 Task: Get directions from Cape Cod, Massachusetts, United States to World of Coca-Cola, Georgia, United States and explore the nearby restaurants with rating 2 and above and open now and cuisine buffet
Action: Mouse moved to (235, 73)
Screenshot: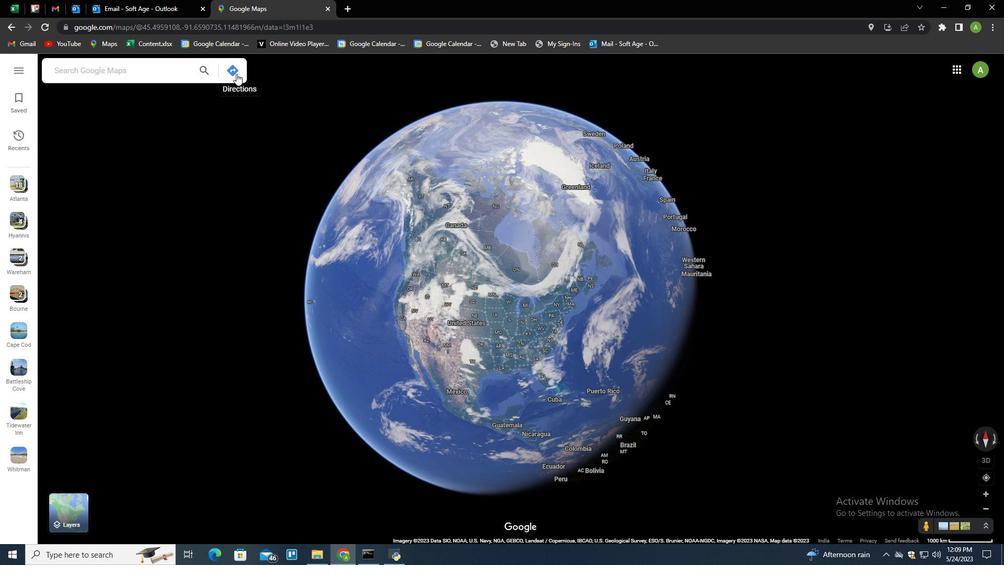 
Action: Mouse pressed left at (235, 73)
Screenshot: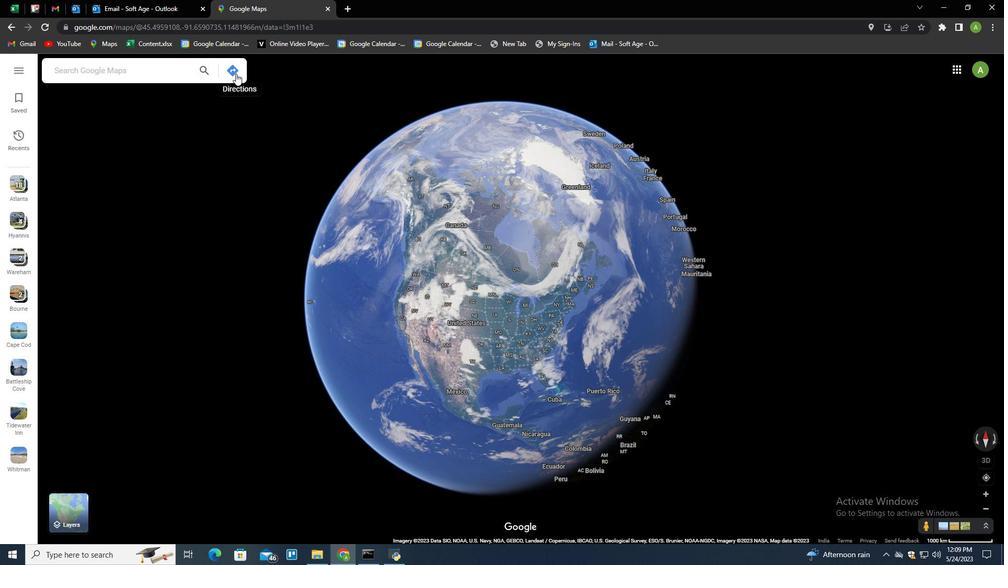 
Action: Mouse moved to (163, 101)
Screenshot: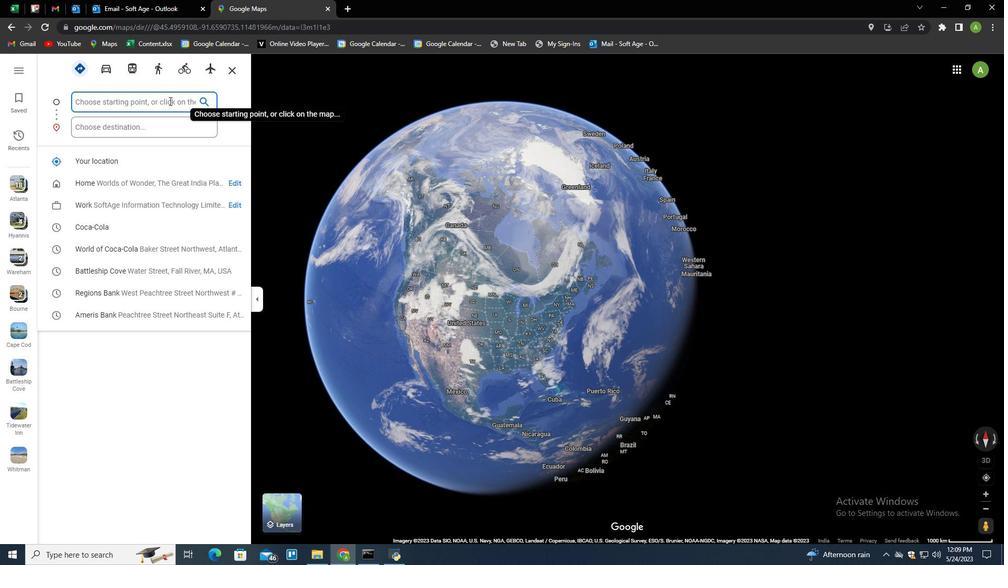 
Action: Mouse pressed left at (163, 101)
Screenshot: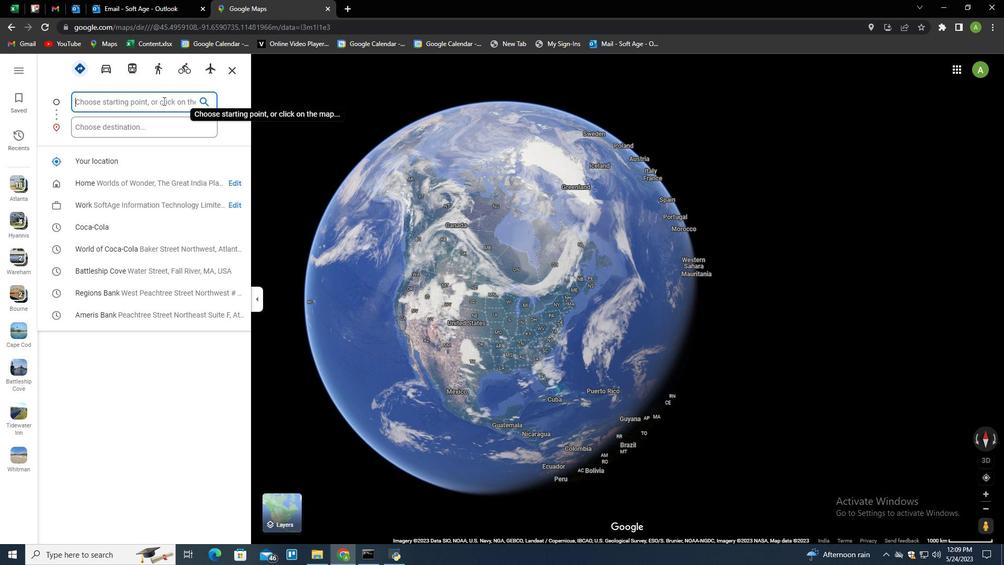 
Action: Key pressed <Key.shift>Cape<Key.space><Key.shift>COd<Key.backspace><Key.backspace>od,<Key.space><Key.shift>Massachusetts,<Key.space><Key.shift>United<Key.space><Key.shift>States<Key.tab><Key.shift><Key.tab><Key.shift>World<Key.space>of<Key.space><Key.shift>CO<Key.backspace>oca-<Key.shift>Cola,<Key.space><Key.backspace><Key.space><Key.shift><Key.shift><Key.shift><Key.shift><Key.shift><Key.shift><Key.shift><Key.shift>Uni<Key.down><Key.enter>
Screenshot: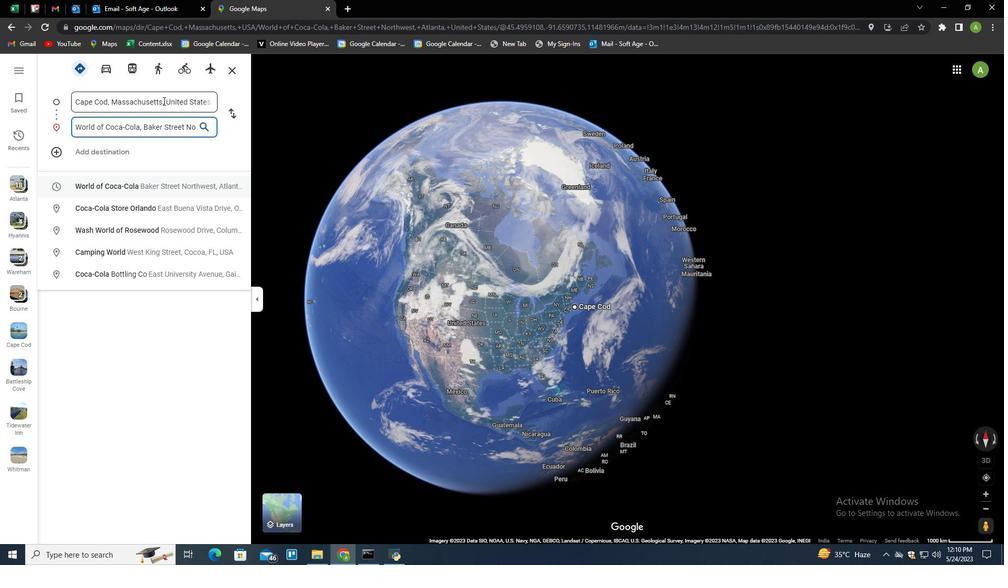 
Action: Mouse moved to (186, 423)
Screenshot: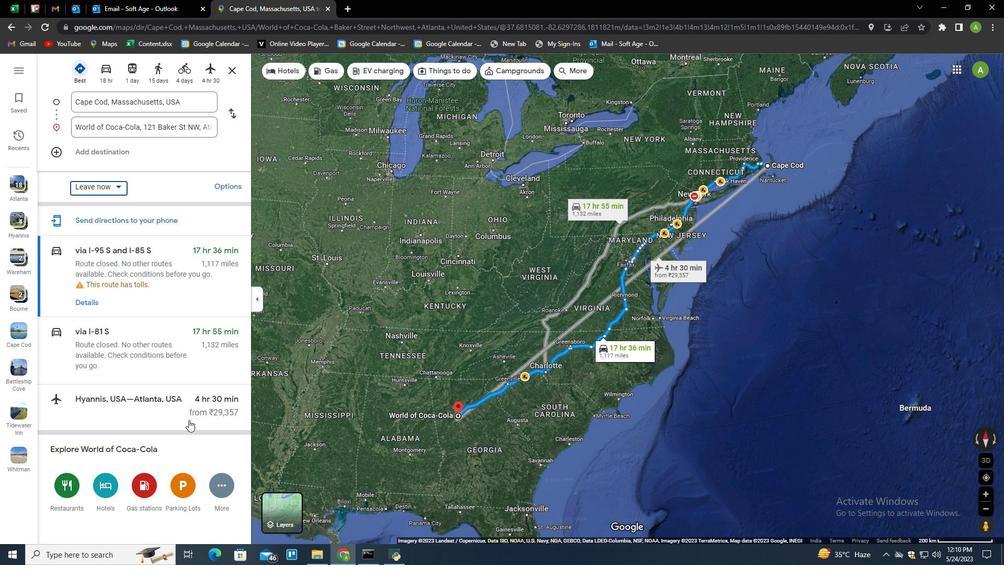 
Action: Mouse scrolled (186, 423) with delta (0, 0)
Screenshot: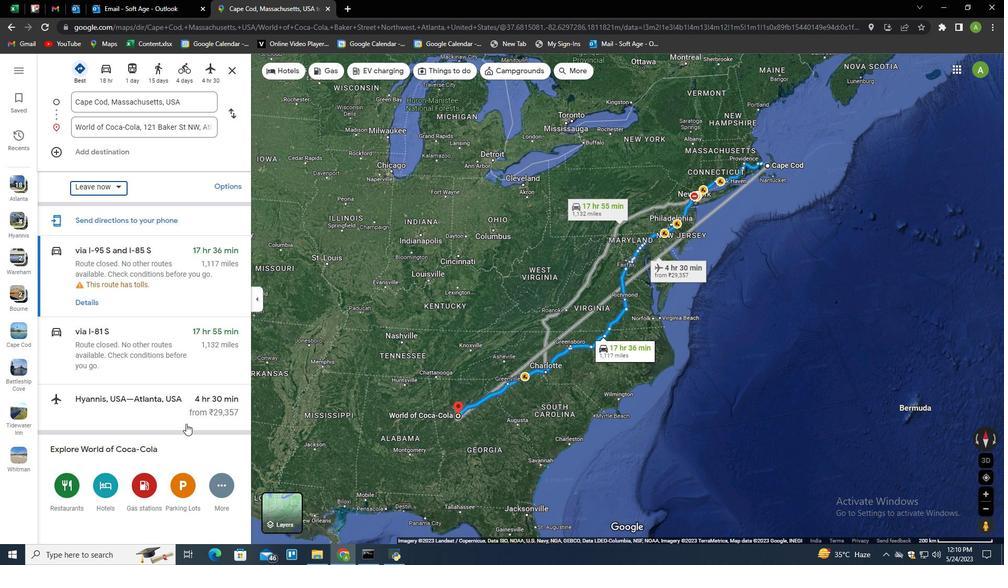 
Action: Mouse moved to (63, 488)
Screenshot: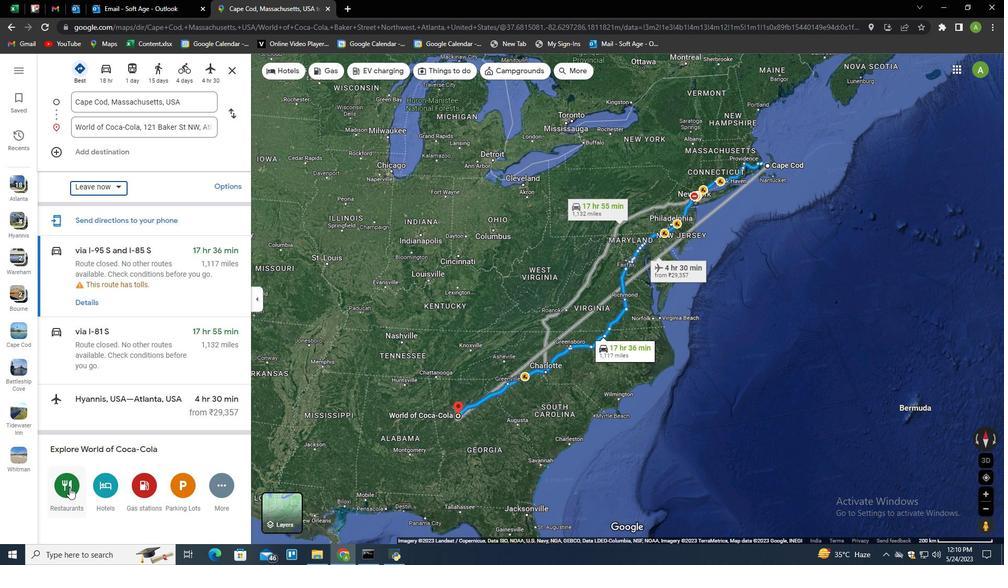 
Action: Mouse pressed left at (63, 488)
Screenshot: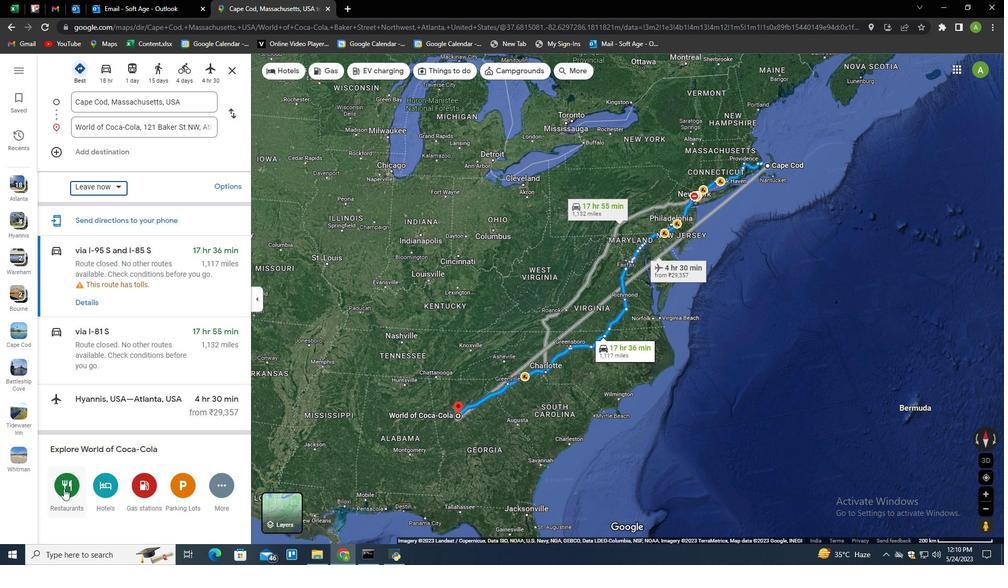 
Action: Mouse moved to (356, 66)
Screenshot: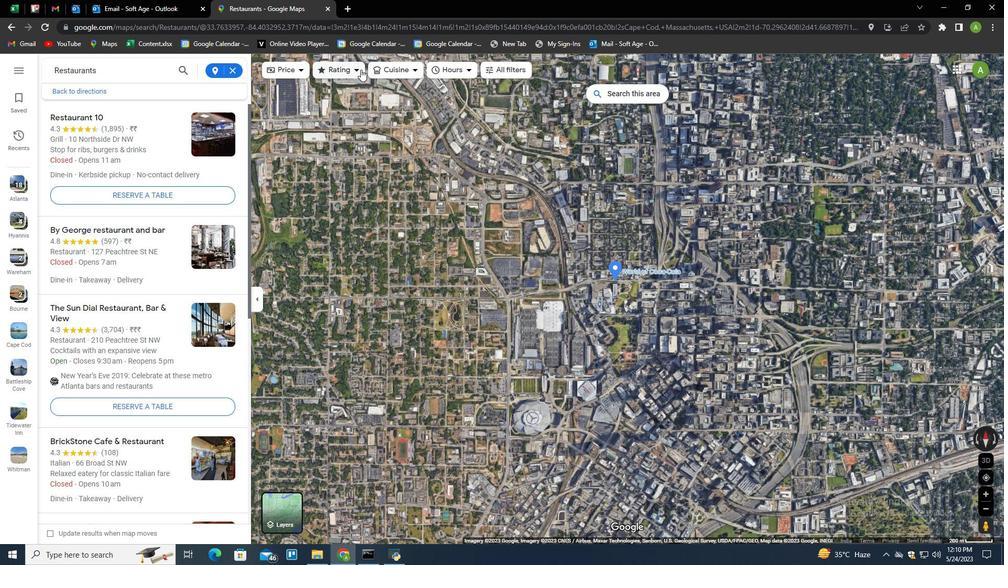
Action: Mouse pressed left at (356, 66)
Screenshot: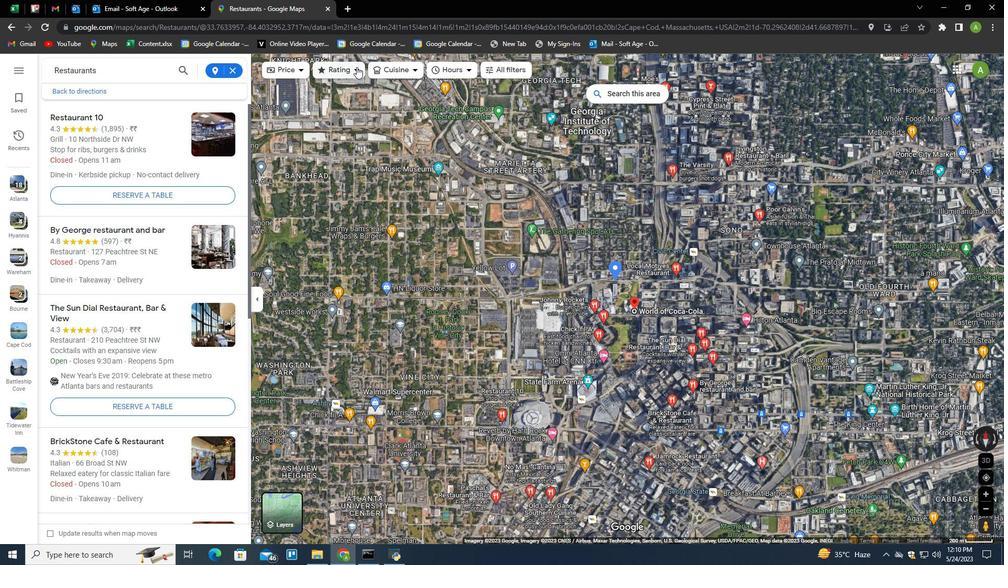 
Action: Mouse moved to (340, 117)
Screenshot: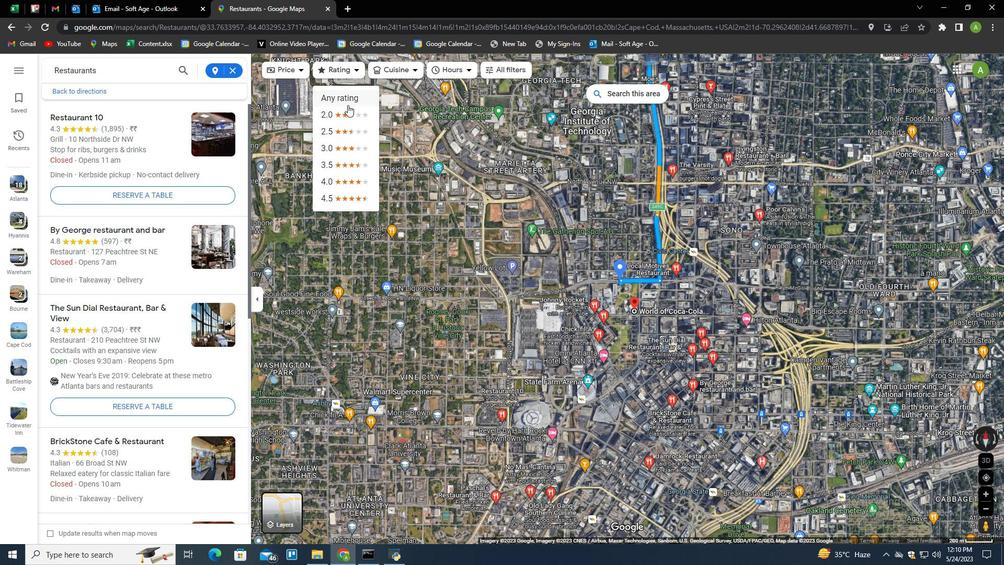 
Action: Mouse pressed left at (340, 117)
Screenshot: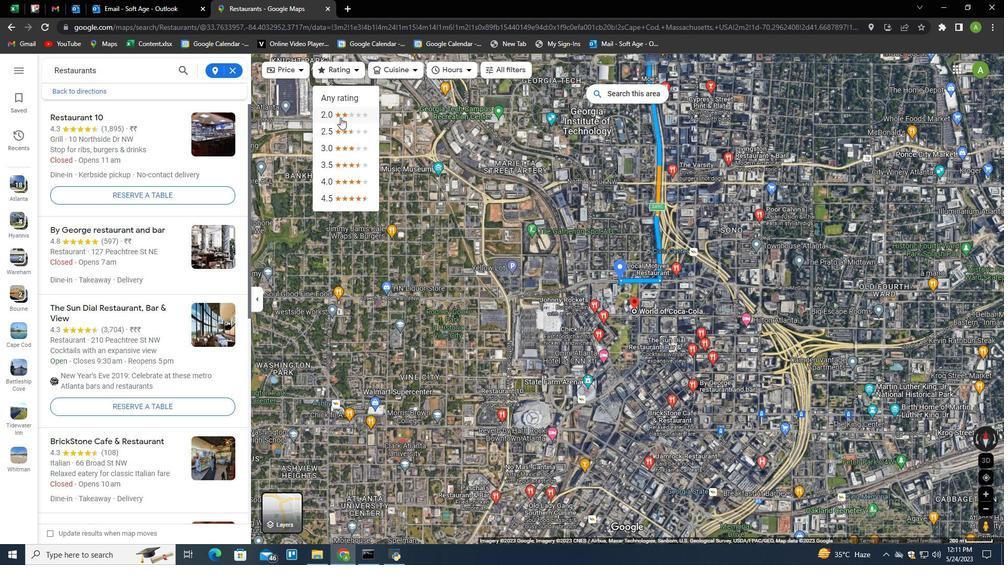 
Action: Mouse moved to (461, 70)
Screenshot: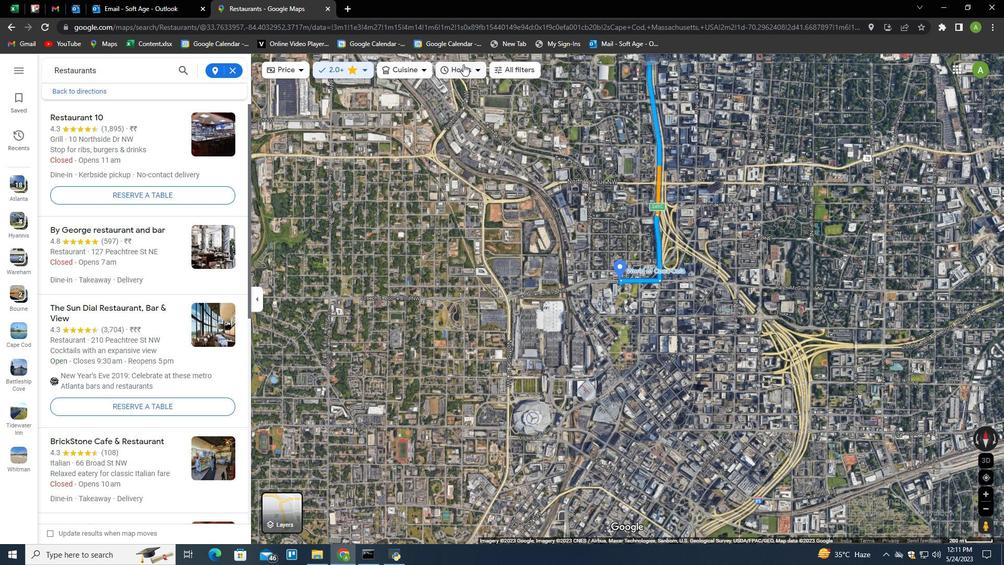 
Action: Mouse pressed left at (461, 70)
Screenshot: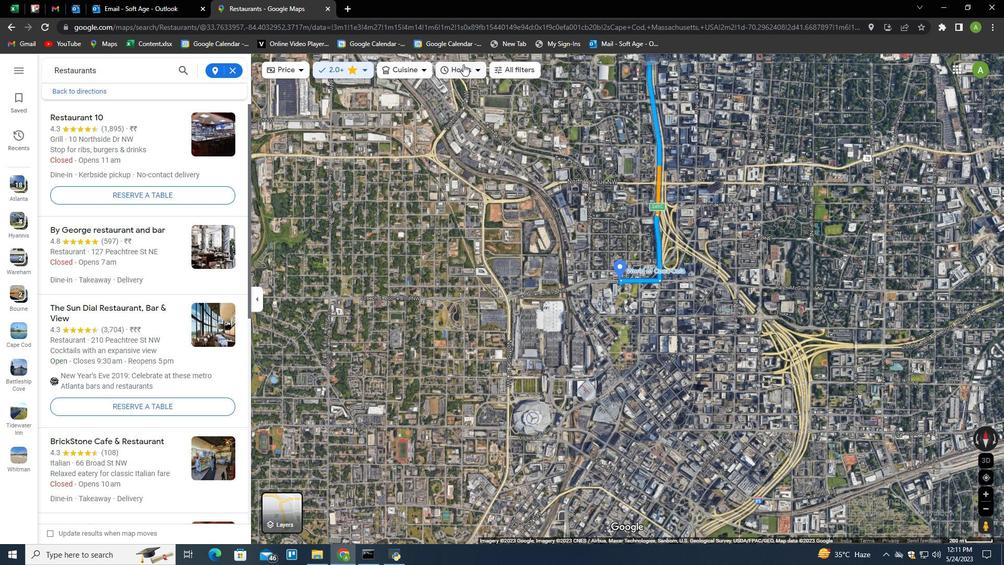 
Action: Mouse moved to (450, 114)
Screenshot: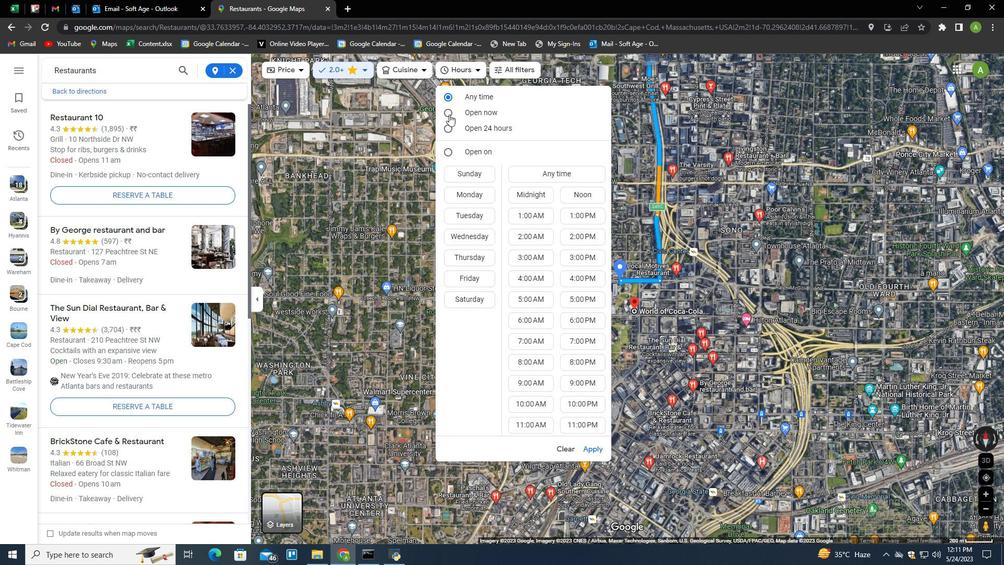 
Action: Mouse pressed left at (450, 114)
Screenshot: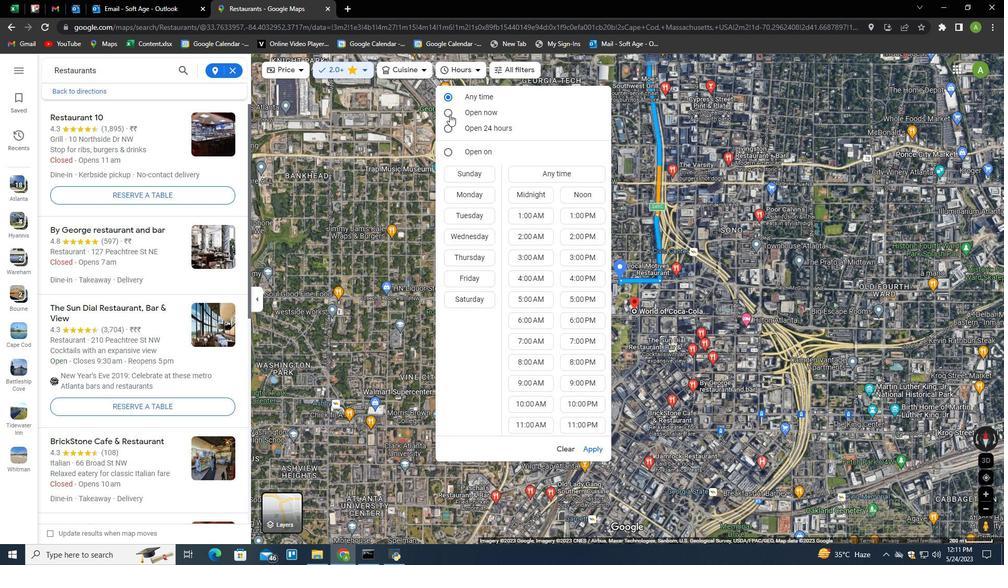 
Action: Mouse moved to (173, 142)
Screenshot: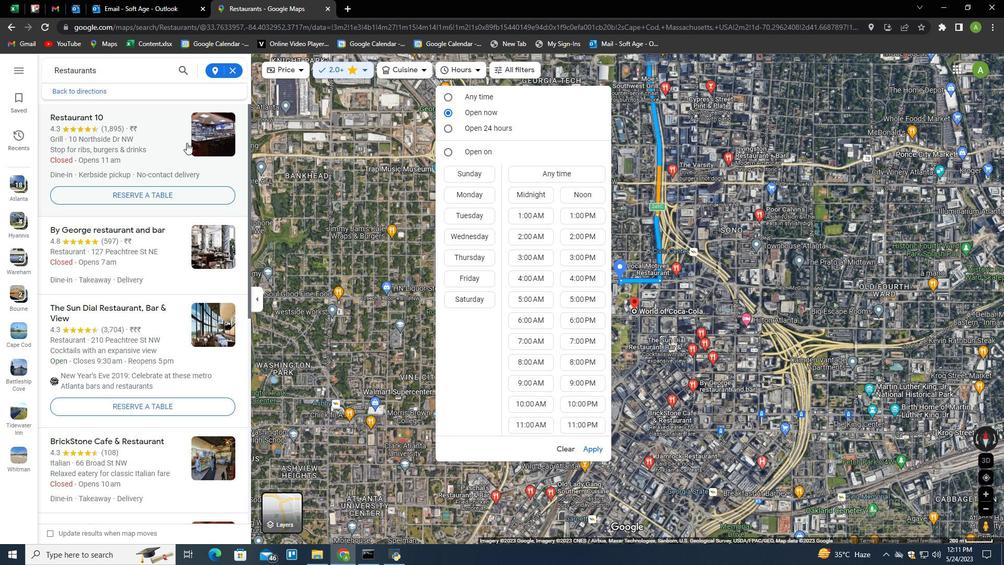 
Action: Mouse pressed left at (173, 142)
Screenshot: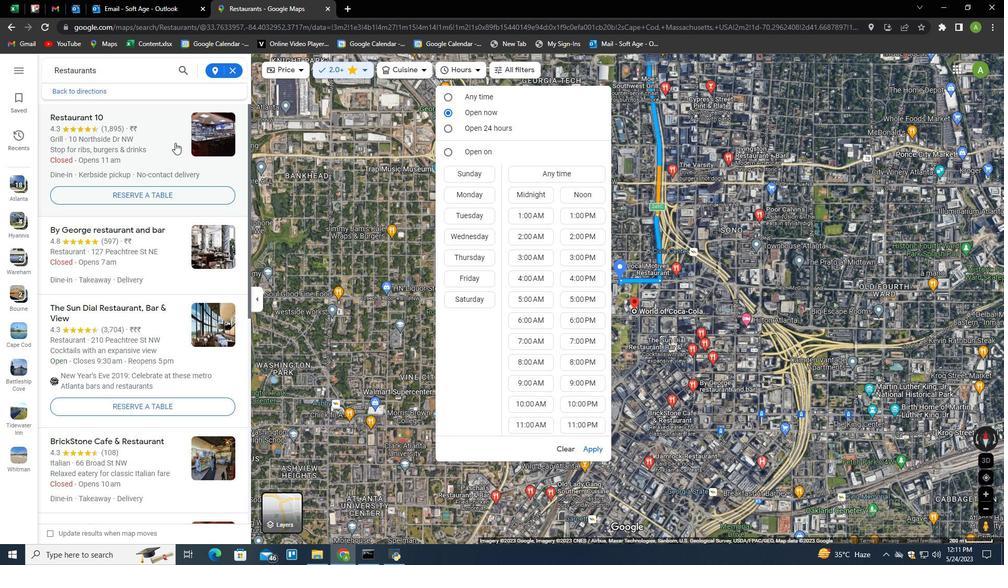 
Action: Mouse moved to (452, 65)
Screenshot: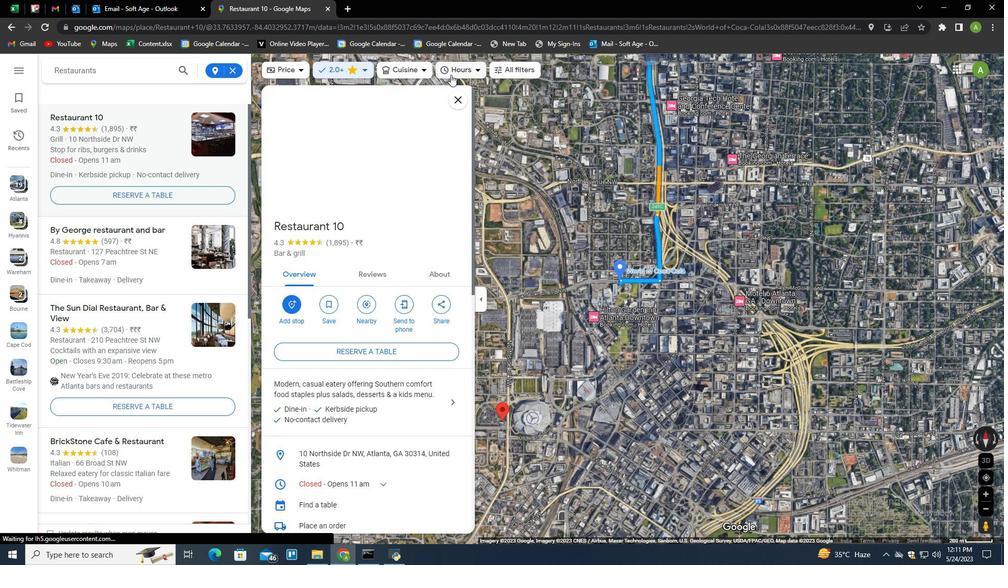 
Action: Mouse pressed left at (452, 65)
Screenshot: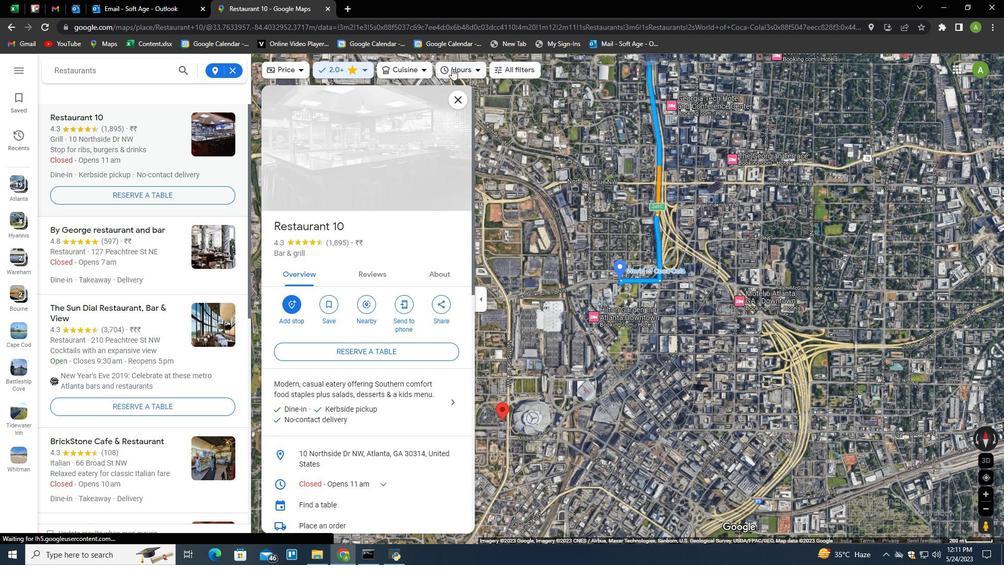 
Action: Mouse moved to (451, 111)
Screenshot: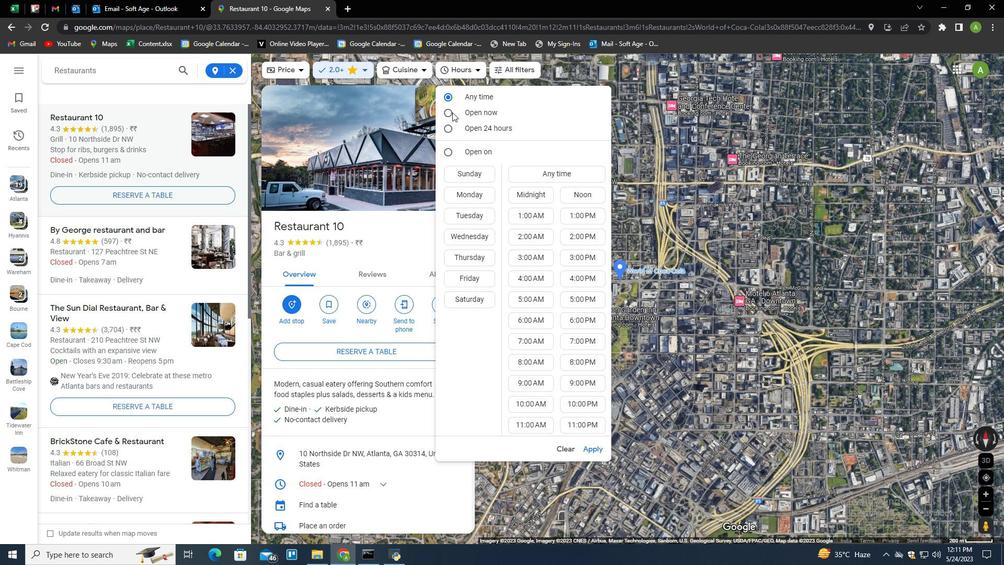 
Action: Mouse pressed left at (451, 111)
Screenshot: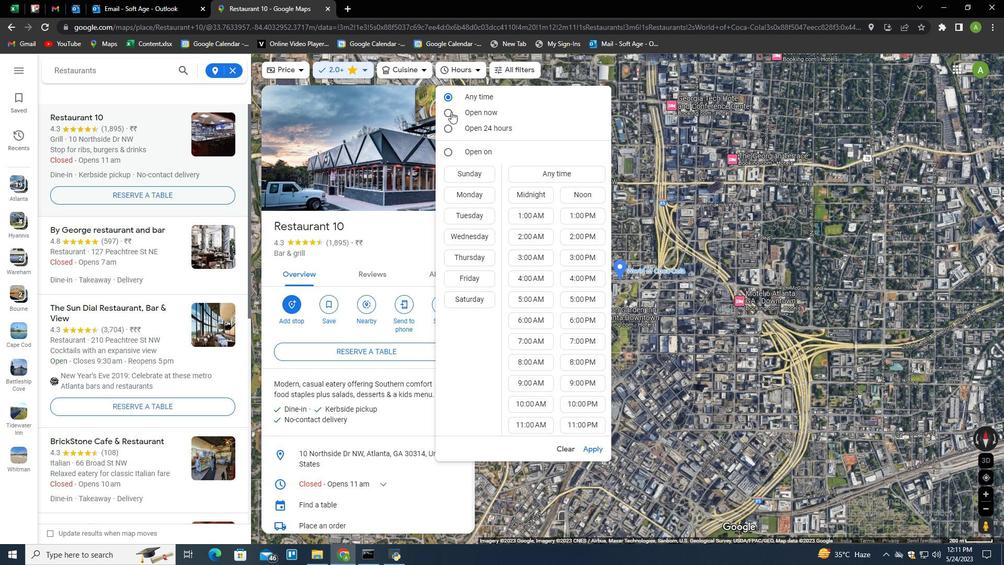 
Action: Mouse moved to (593, 453)
Screenshot: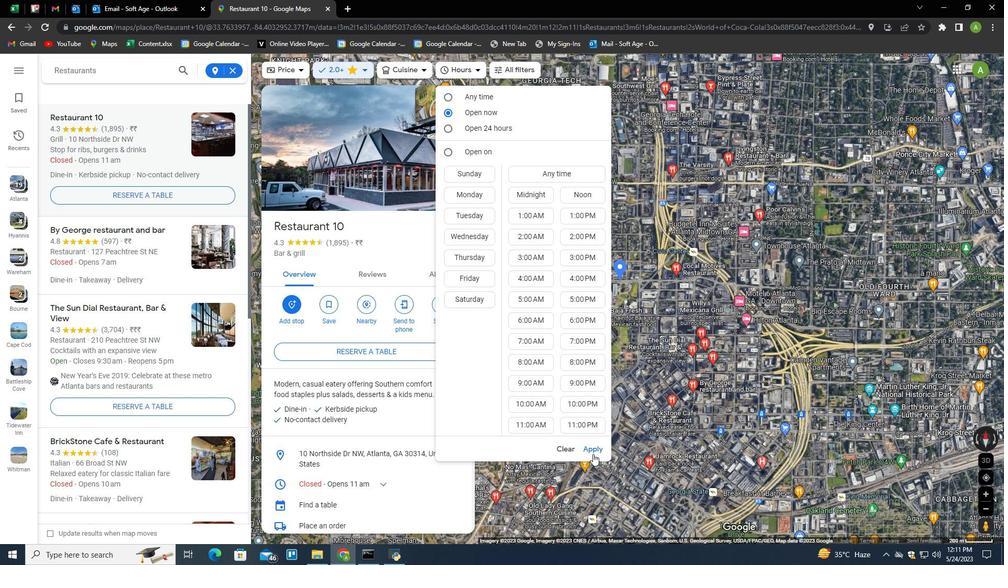 
Action: Mouse pressed left at (593, 453)
Screenshot: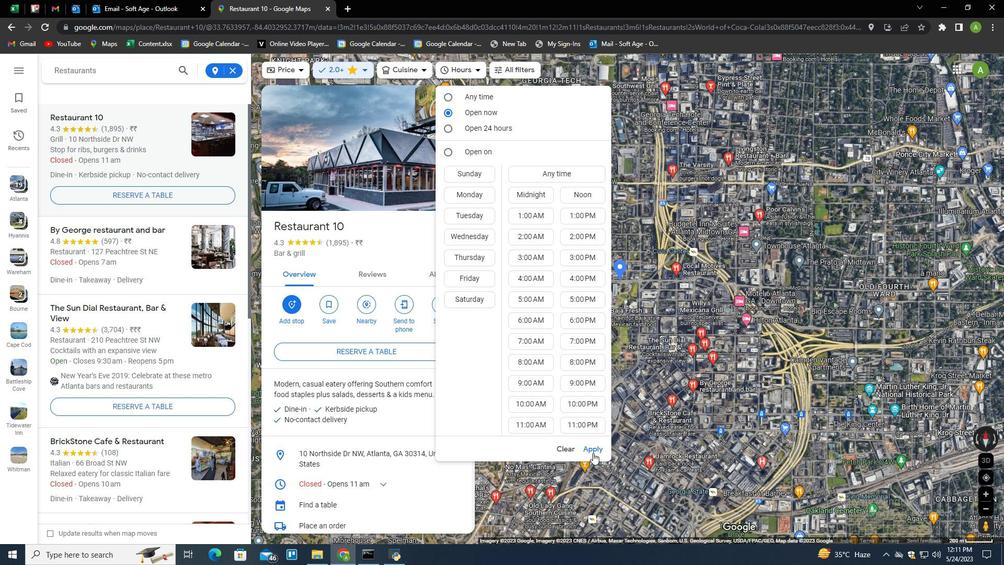 
Action: Mouse moved to (460, 96)
Screenshot: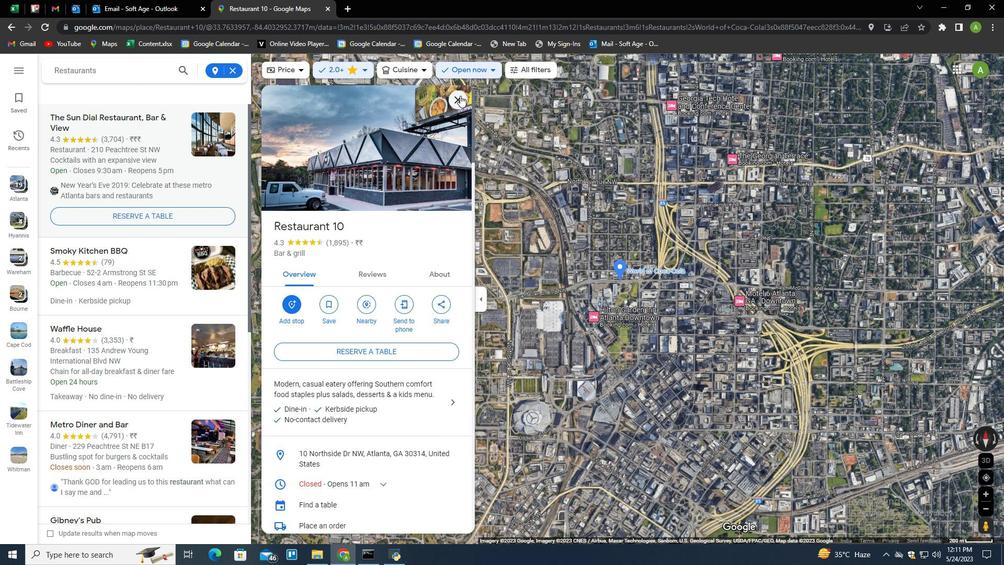 
Action: Mouse pressed left at (460, 96)
Screenshot: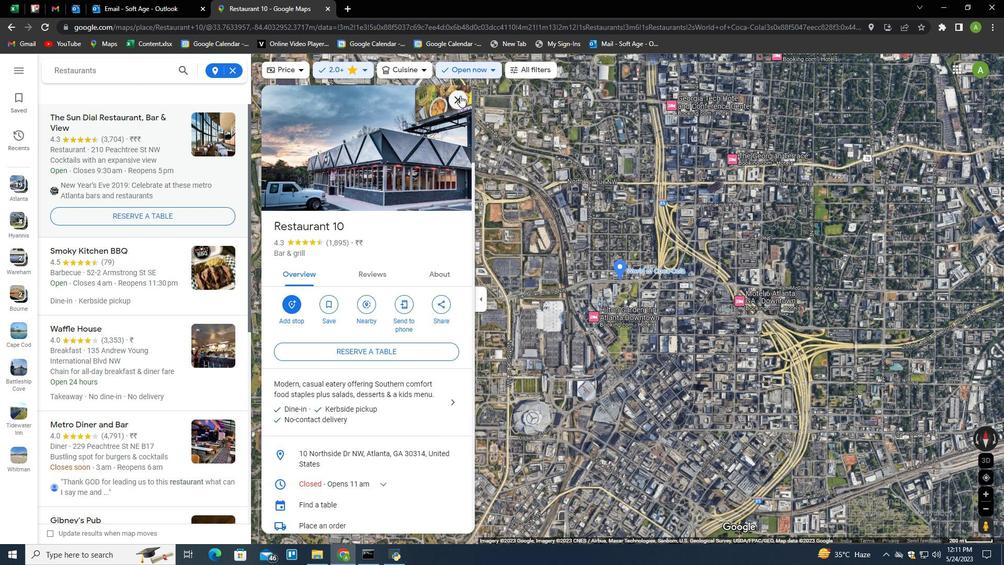 
Action: Mouse moved to (156, 151)
Screenshot: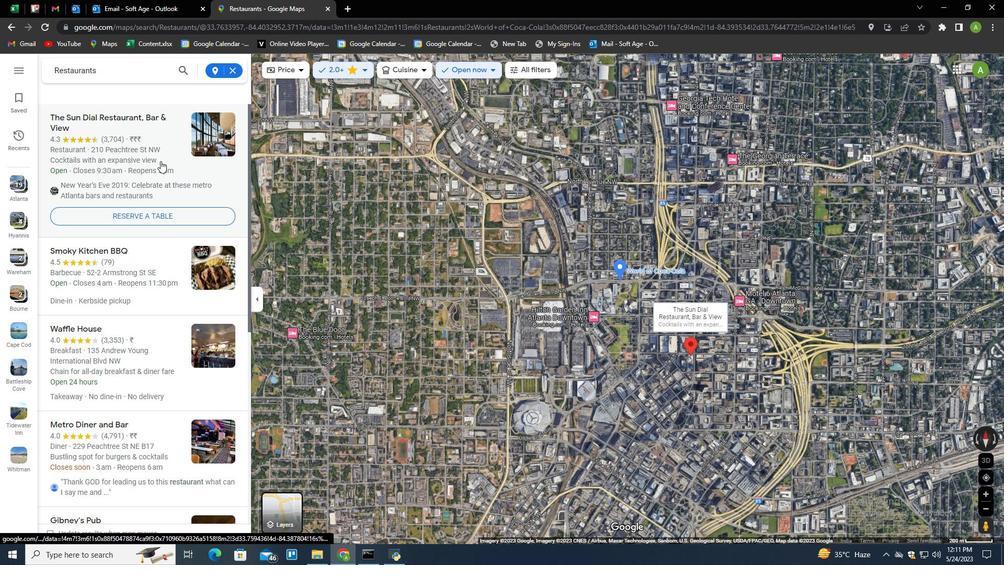 
Action: Mouse pressed left at (156, 151)
Screenshot: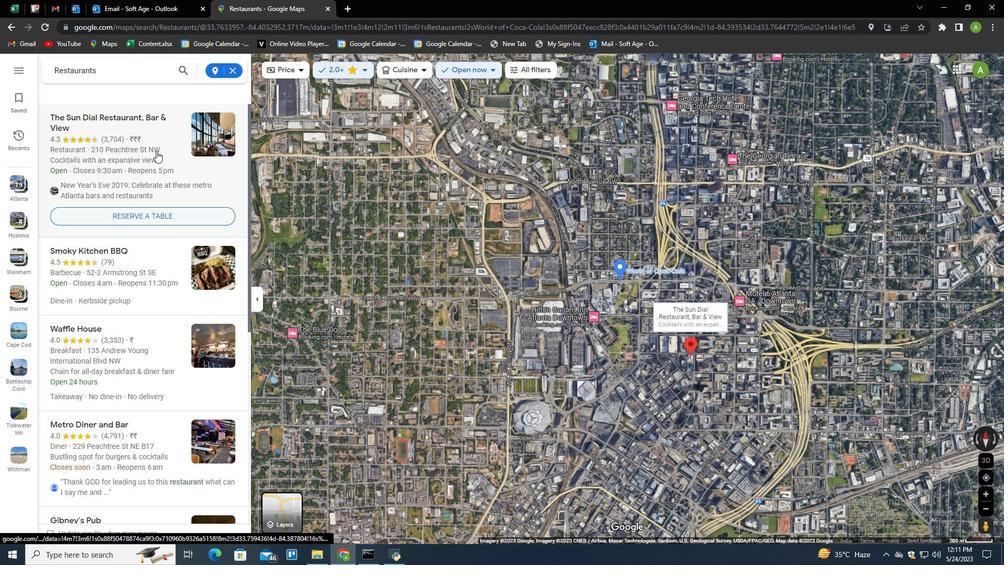 
Action: Mouse moved to (288, 192)
Screenshot: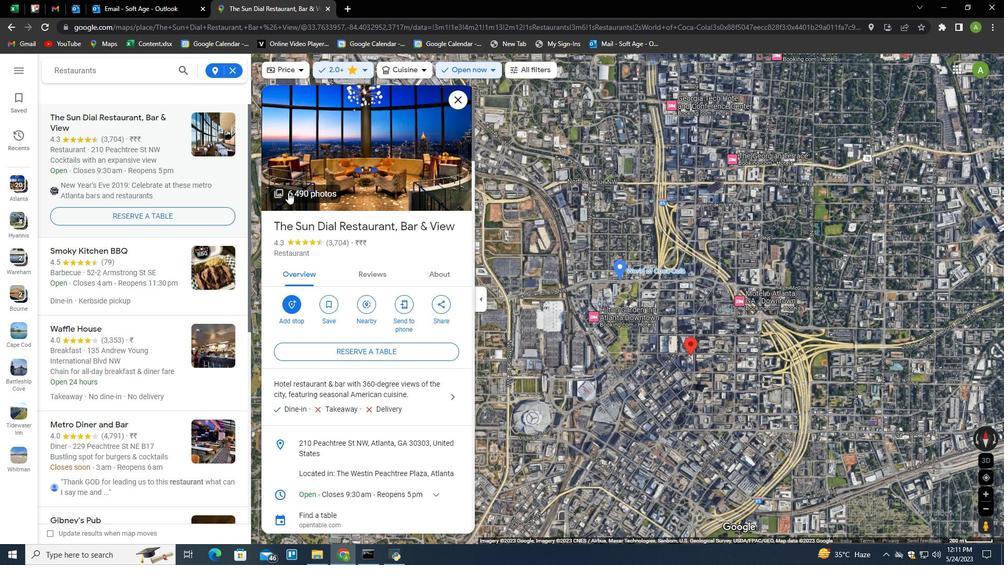 
Action: Mouse pressed left at (288, 192)
Screenshot: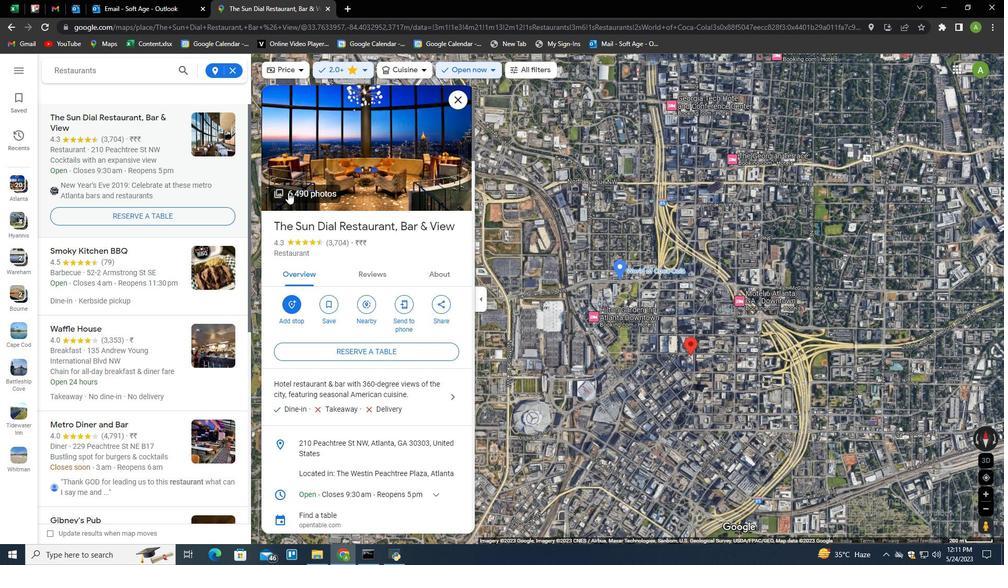
Action: Mouse moved to (645, 460)
Screenshot: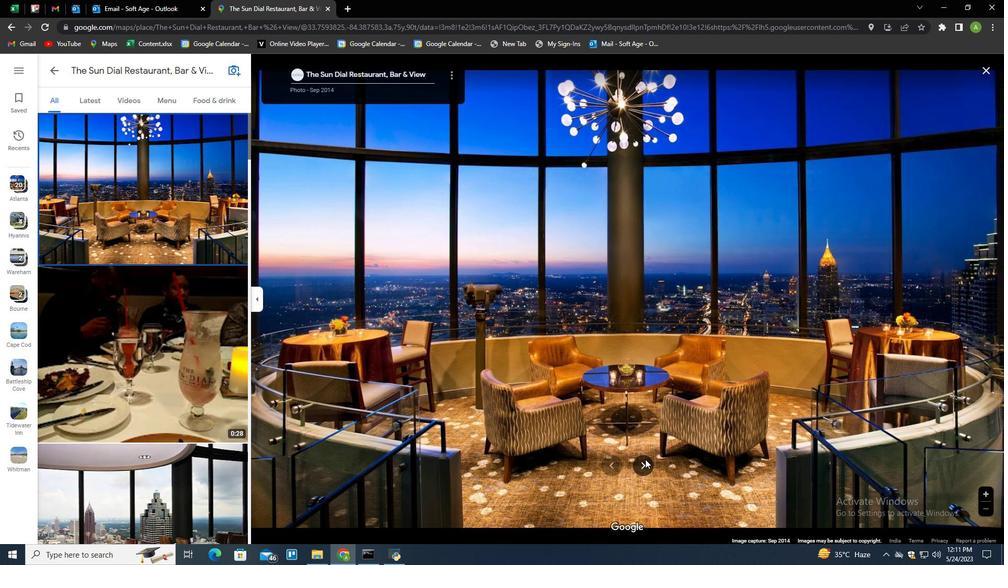 
Action: Mouse pressed left at (645, 460)
Screenshot: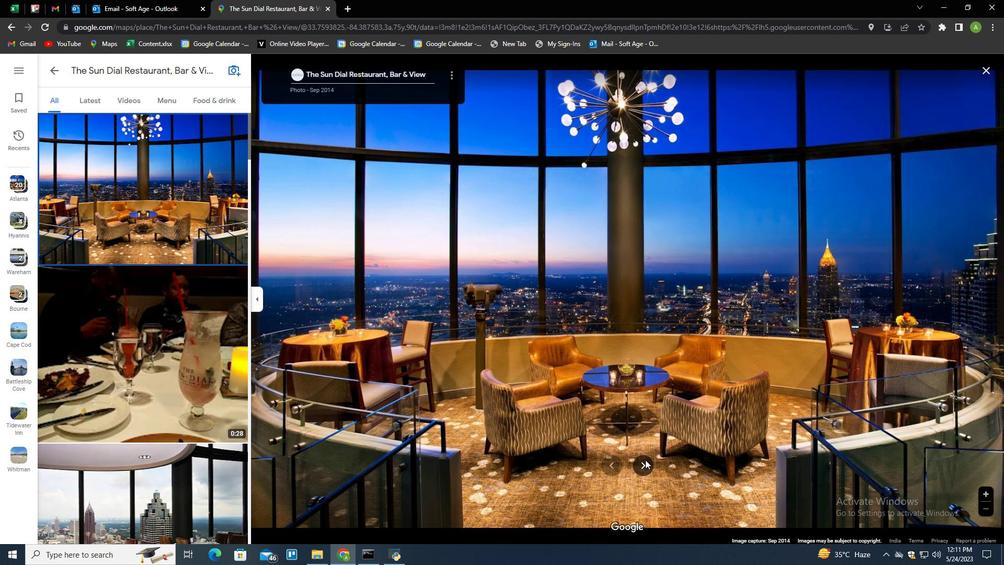 
Action: Mouse moved to (640, 469)
Screenshot: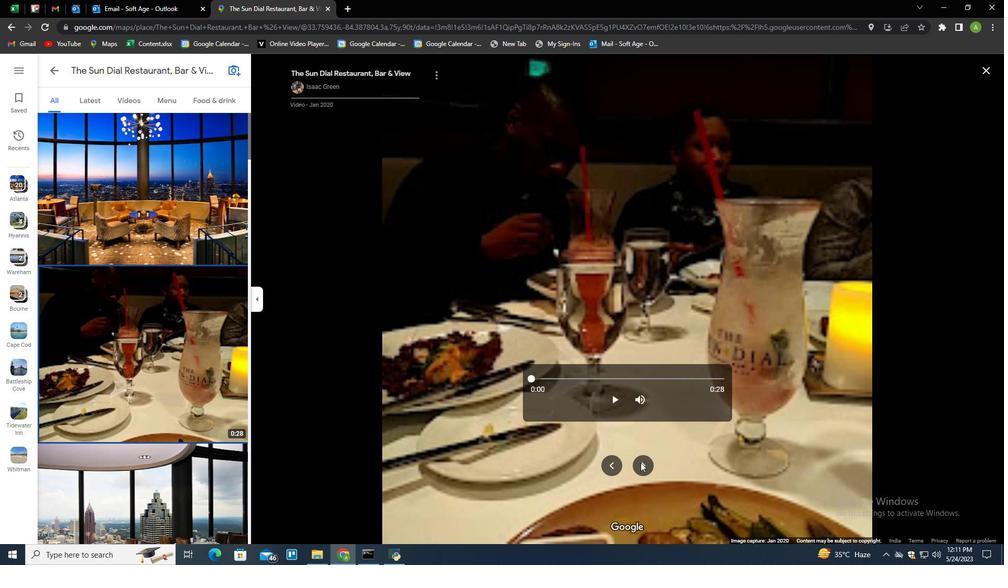 
Action: Mouse pressed left at (640, 469)
Screenshot: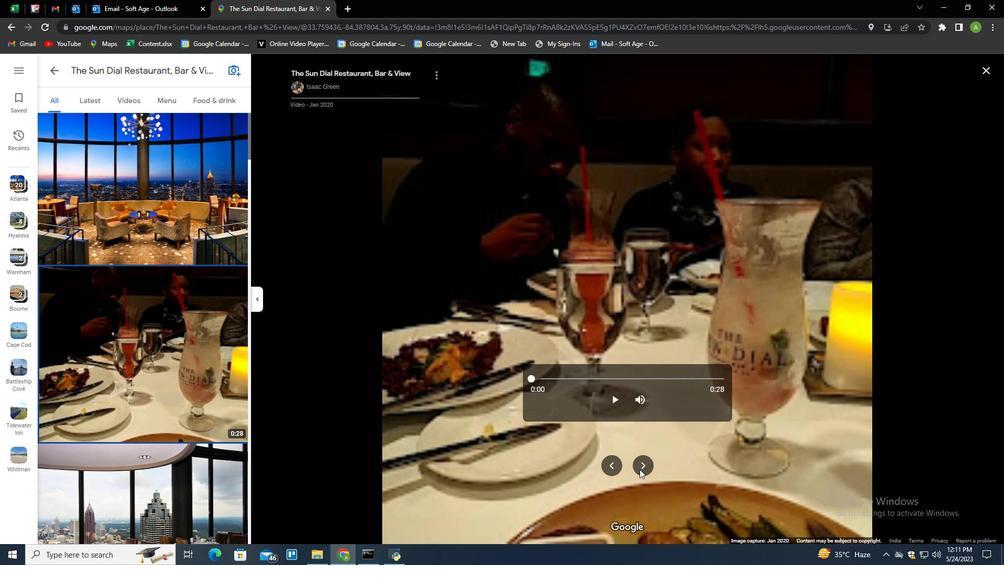 
Action: Mouse moved to (640, 469)
Screenshot: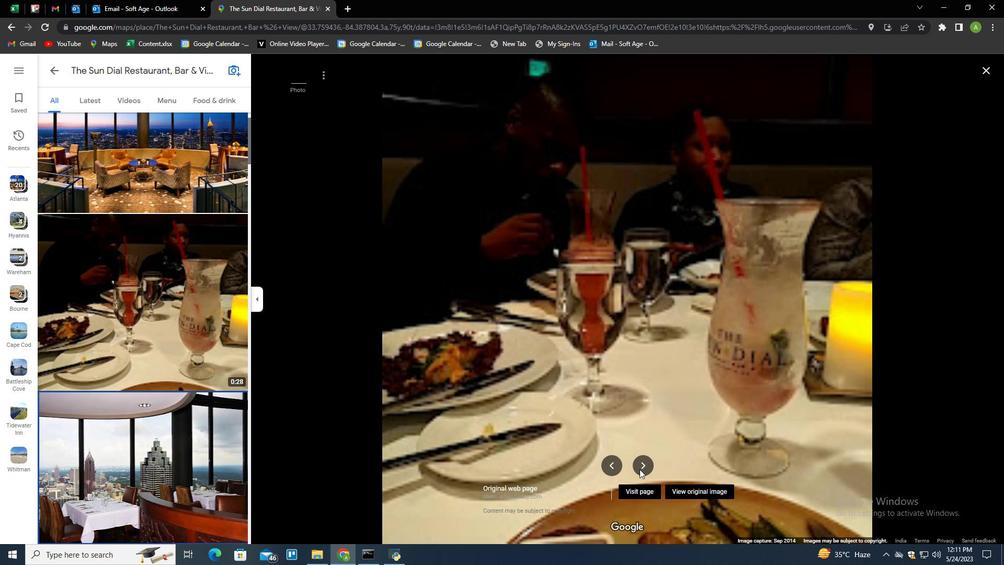 
Action: Mouse pressed left at (640, 469)
Screenshot: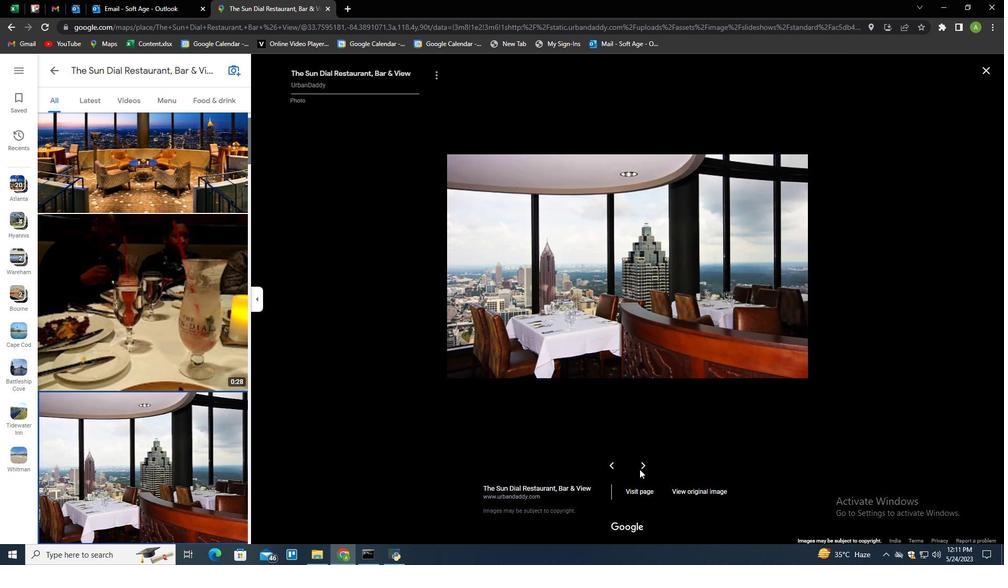 
Action: Mouse moved to (640, 458)
Screenshot: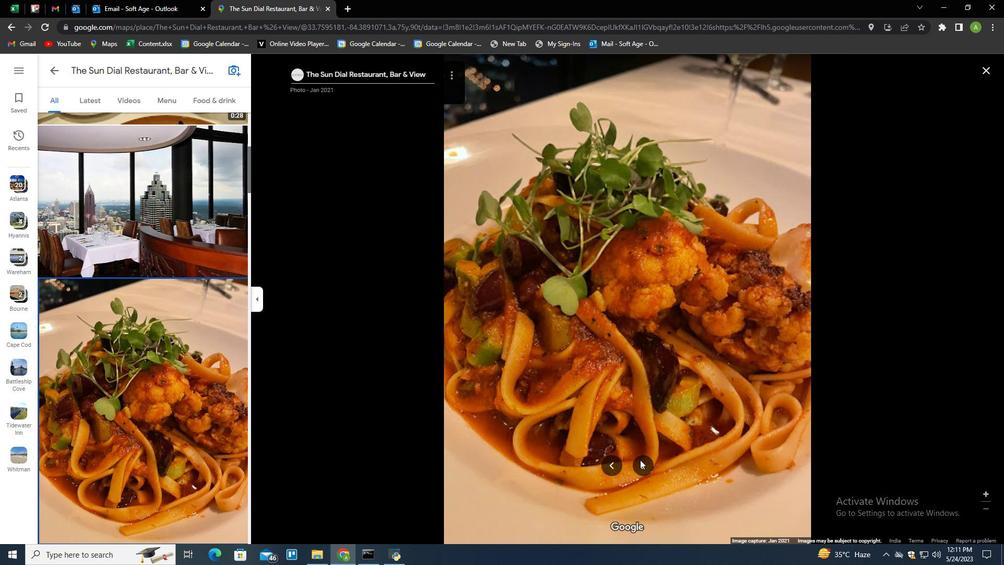 
Action: Mouse pressed left at (640, 458)
Screenshot: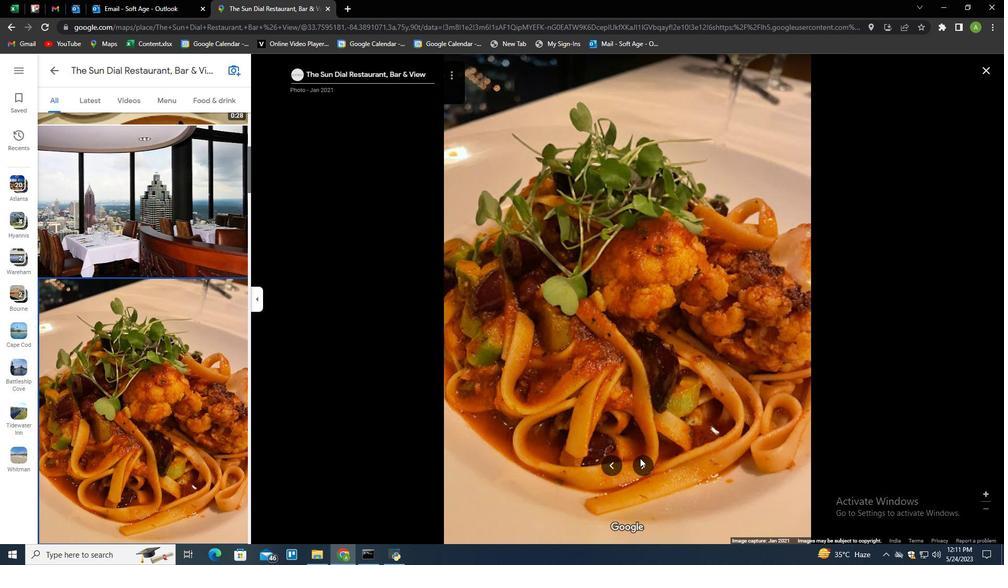 
Action: Mouse pressed left at (640, 458)
Screenshot: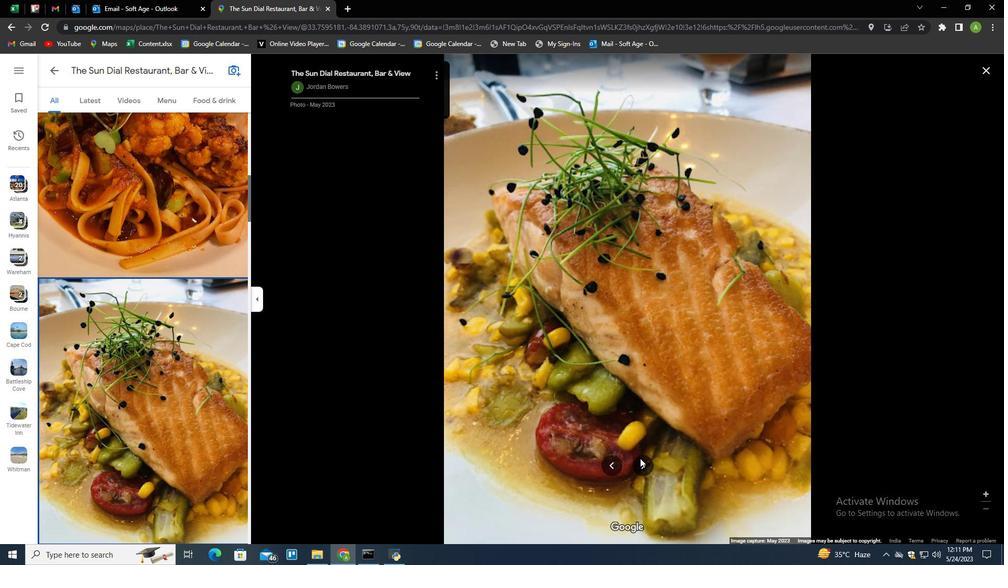 
Action: Mouse moved to (645, 463)
Screenshot: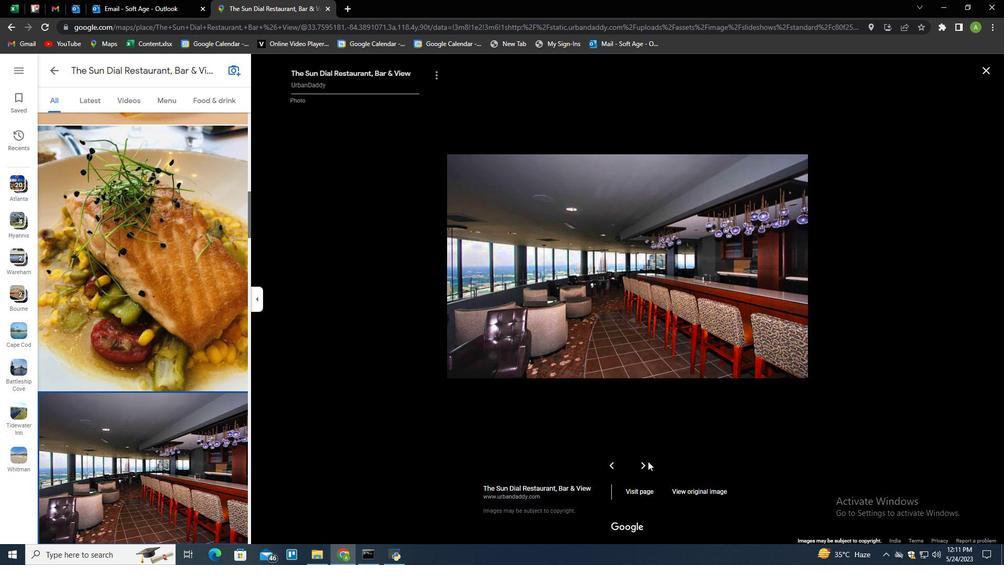 
Action: Mouse pressed left at (645, 463)
Screenshot: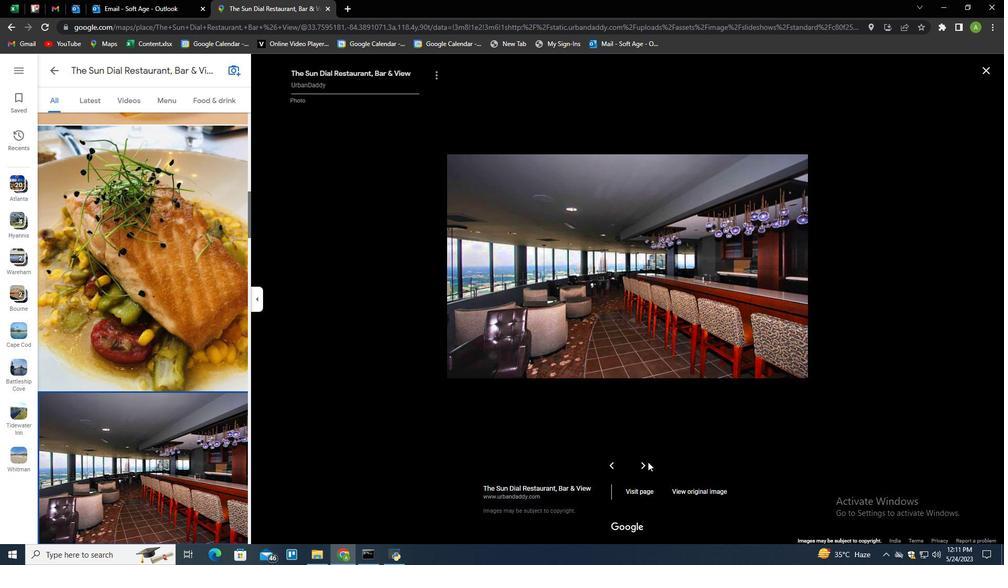 
Action: Mouse moved to (644, 464)
Screenshot: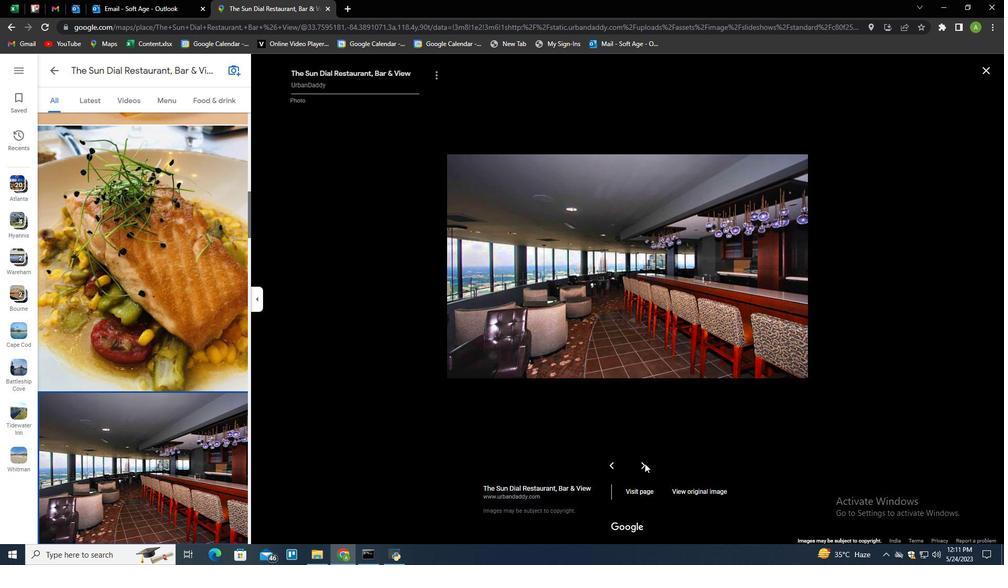 
Action: Mouse pressed left at (644, 464)
Screenshot: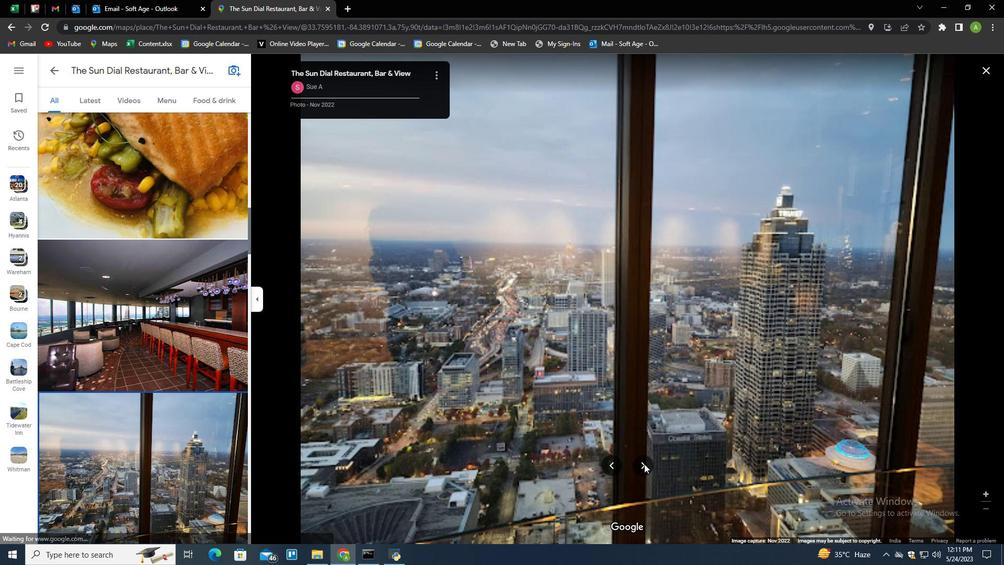 
Action: Mouse moved to (613, 398)
Screenshot: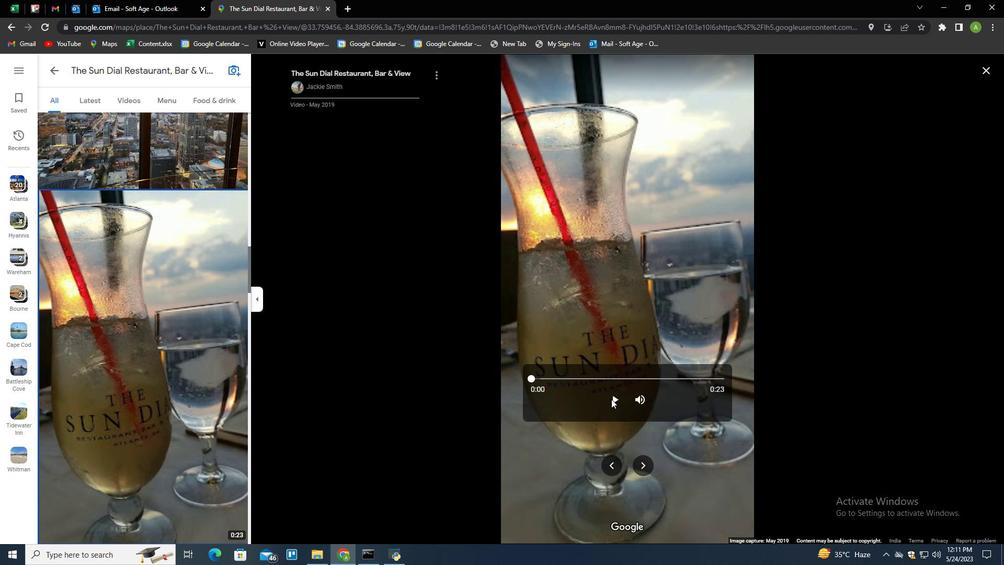 
Action: Mouse pressed left at (613, 398)
Screenshot: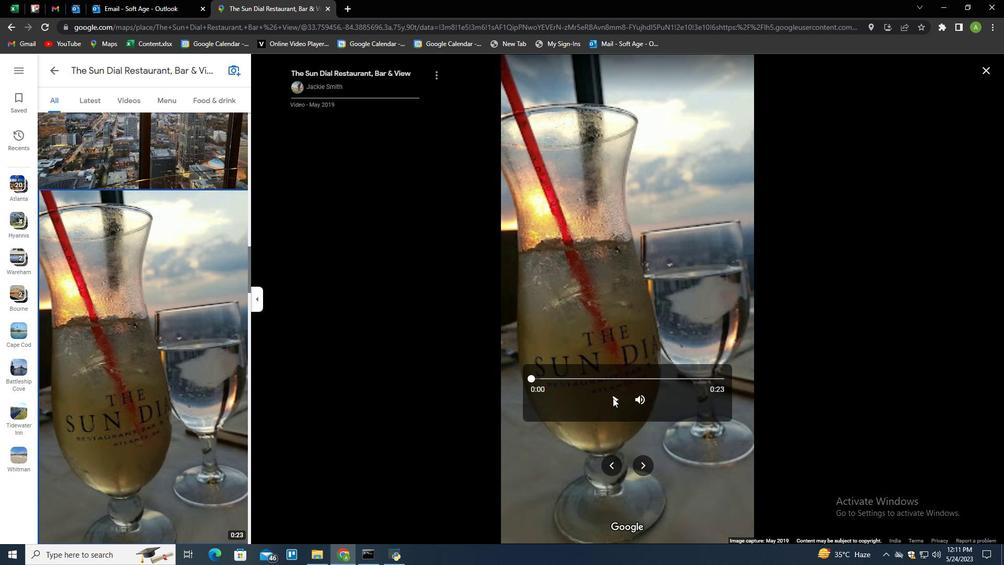 
Action: Mouse moved to (643, 462)
Screenshot: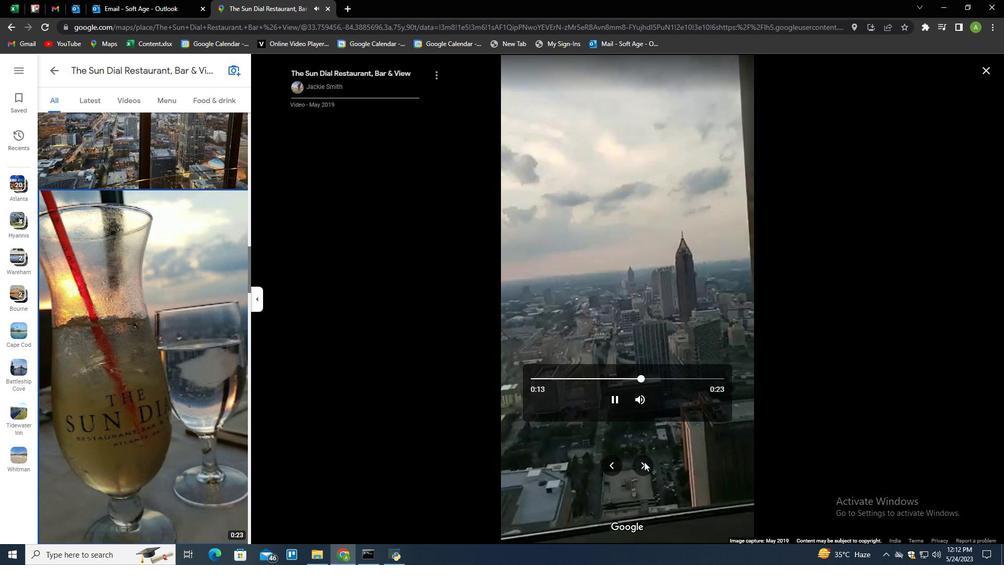 
Action: Mouse pressed left at (643, 462)
Screenshot: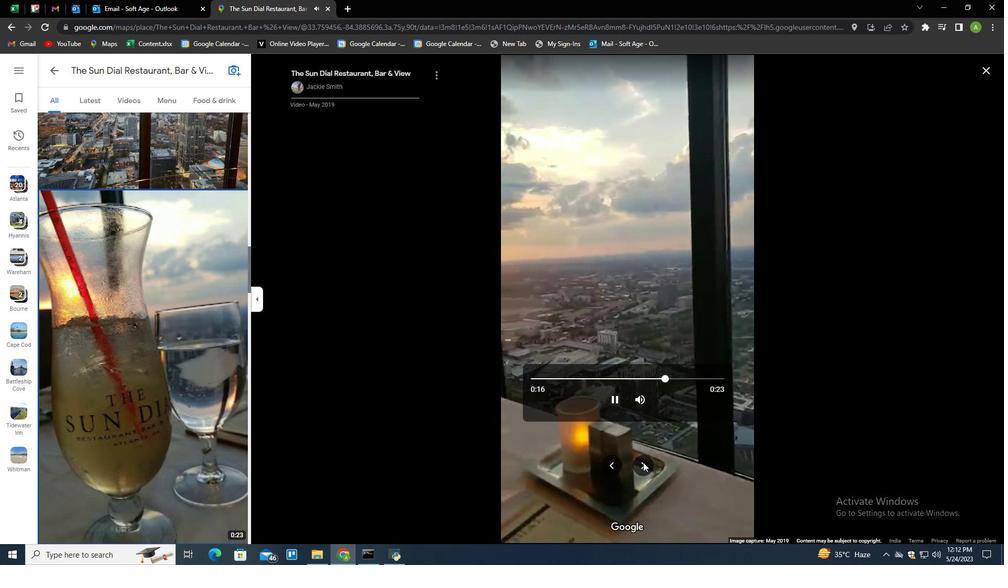 
Action: Mouse pressed left at (643, 462)
Screenshot: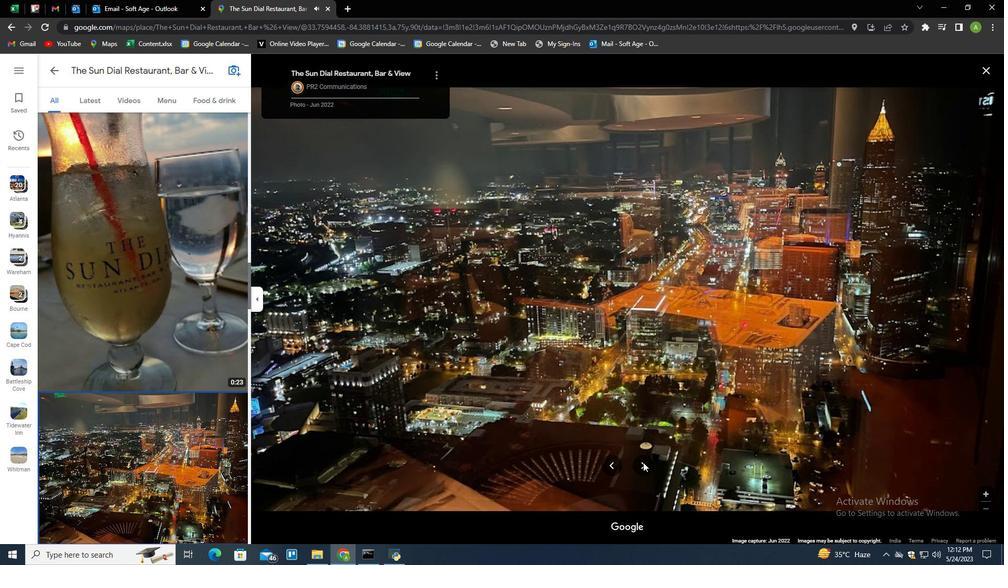 
Action: Mouse pressed left at (643, 462)
Screenshot: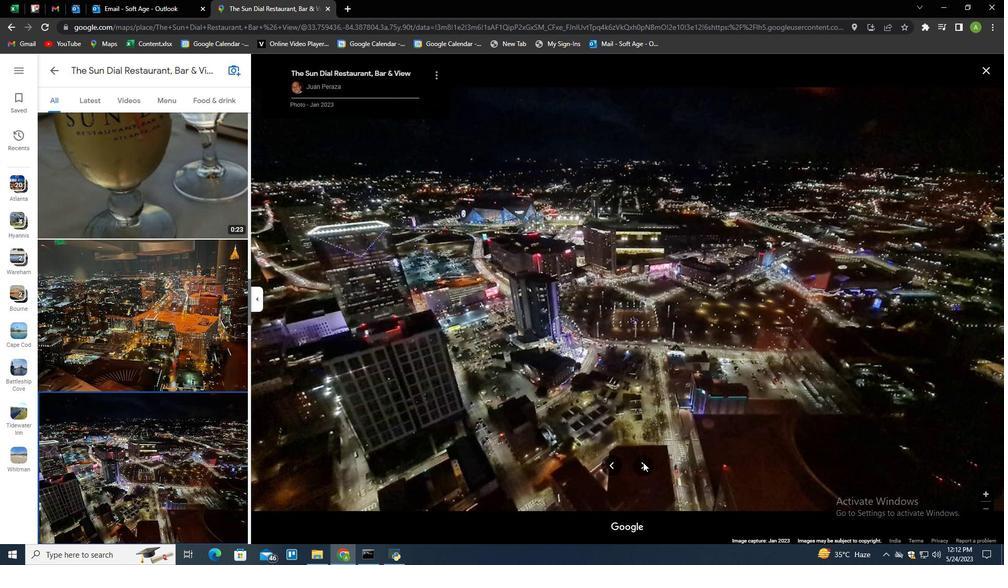 
Action: Mouse pressed left at (643, 462)
Screenshot: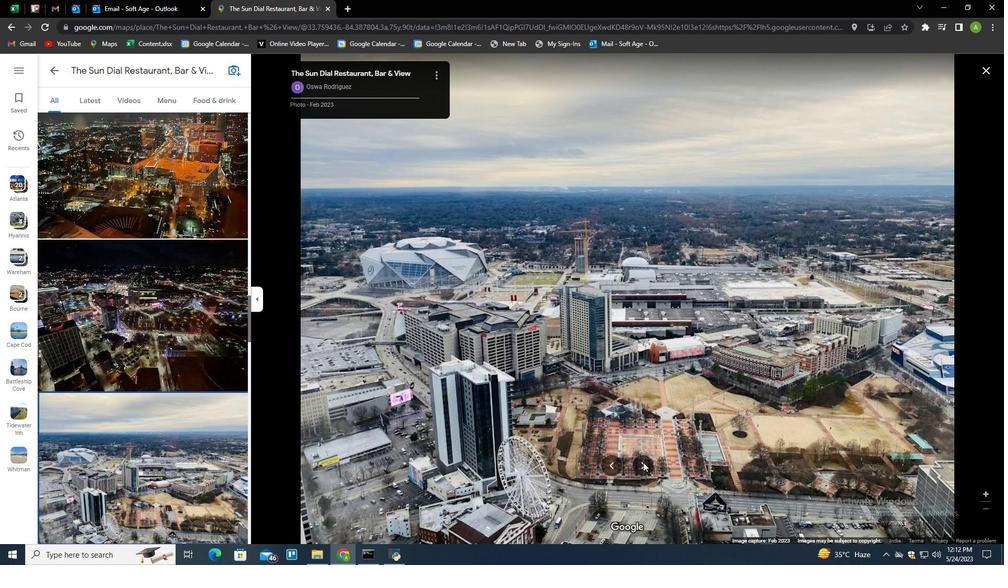 
Action: Mouse pressed left at (643, 462)
Screenshot: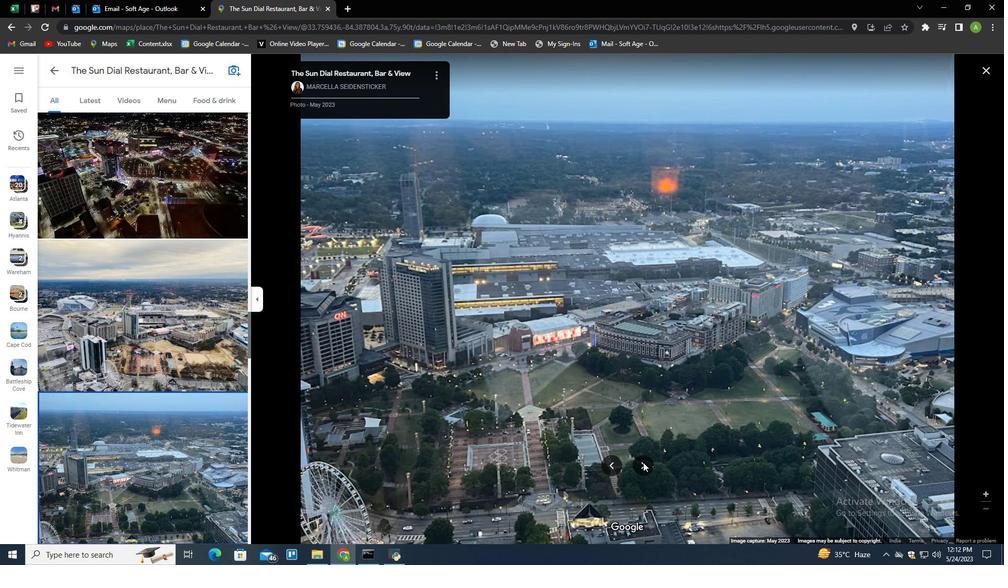 
Action: Mouse pressed left at (643, 462)
Screenshot: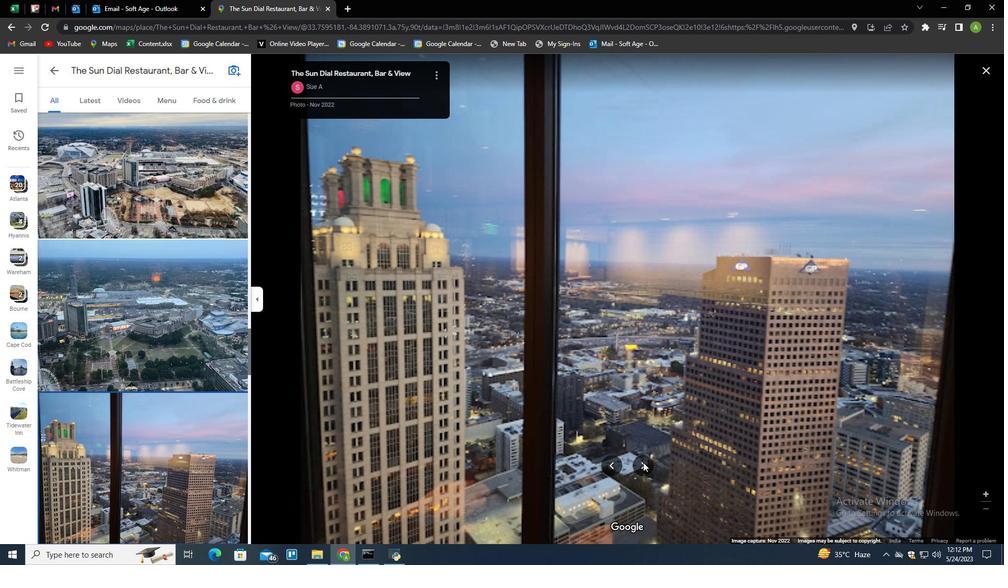 
Action: Mouse moved to (54, 64)
Screenshot: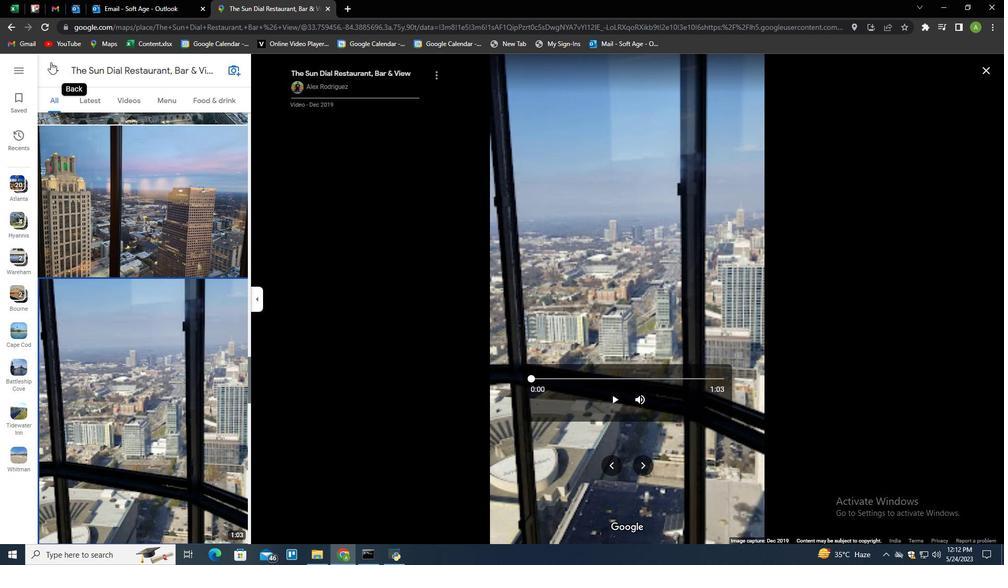 
Action: Mouse pressed left at (54, 64)
Screenshot: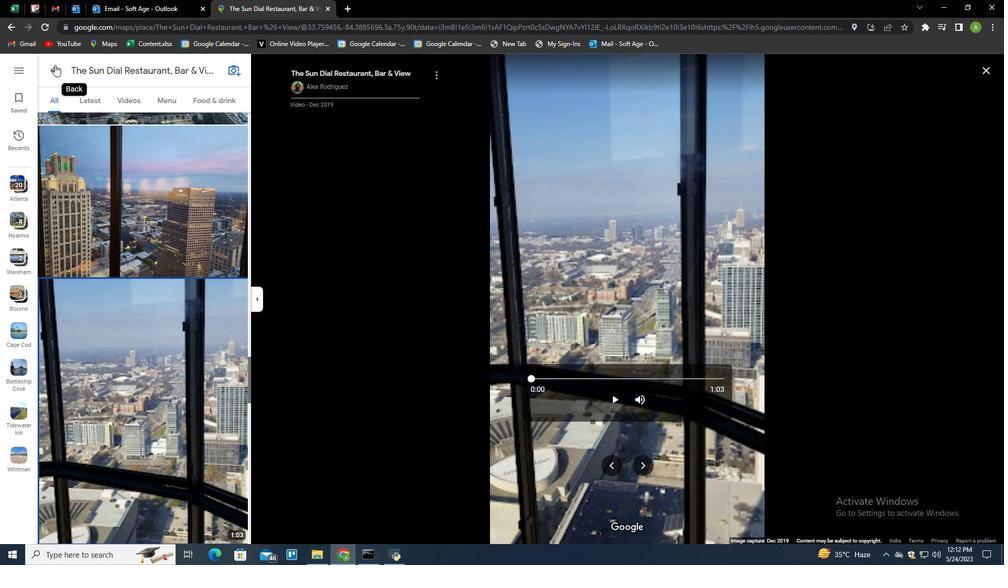 
Action: Mouse moved to (152, 276)
Screenshot: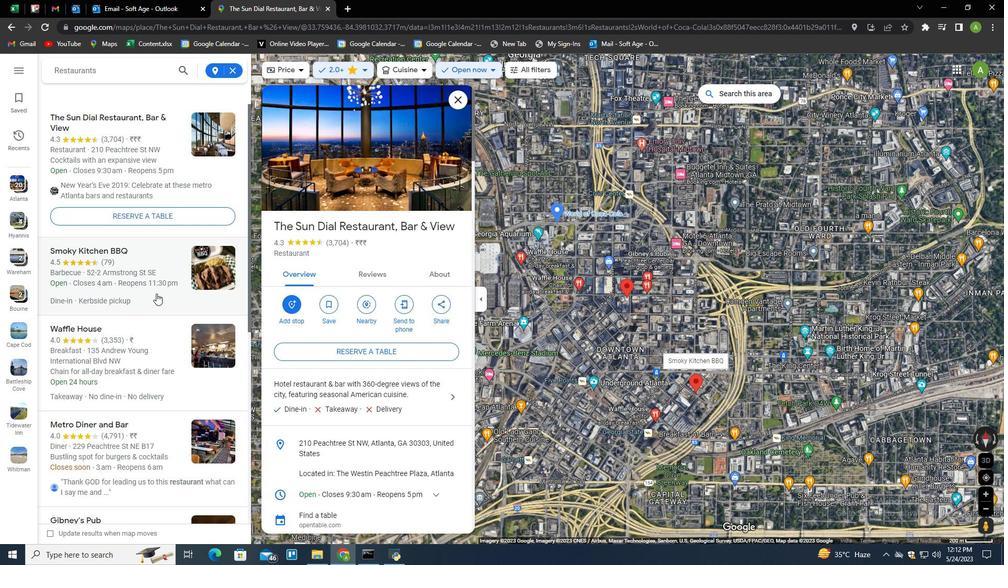 
Action: Mouse pressed left at (152, 276)
Screenshot: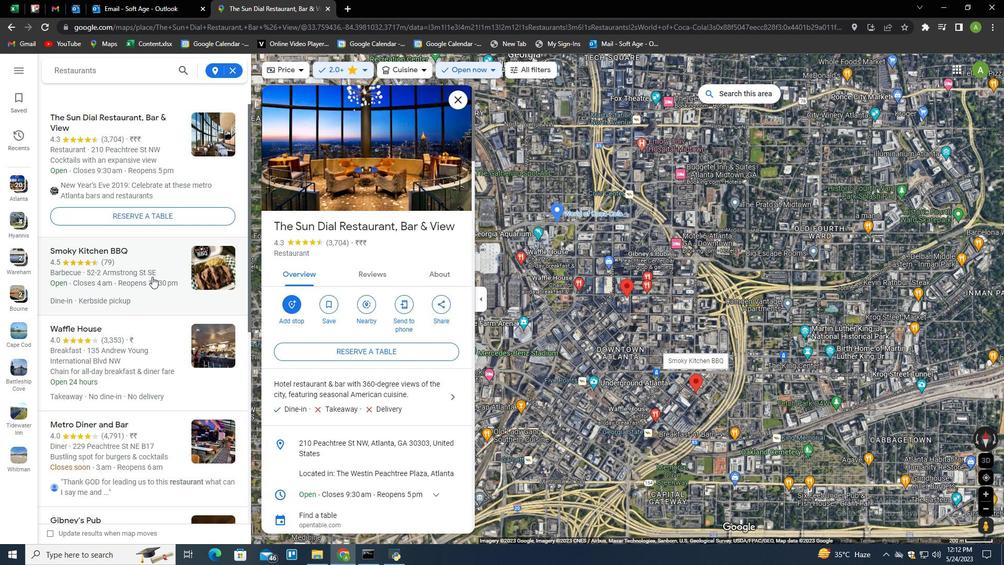 
Action: Mouse moved to (411, 337)
Screenshot: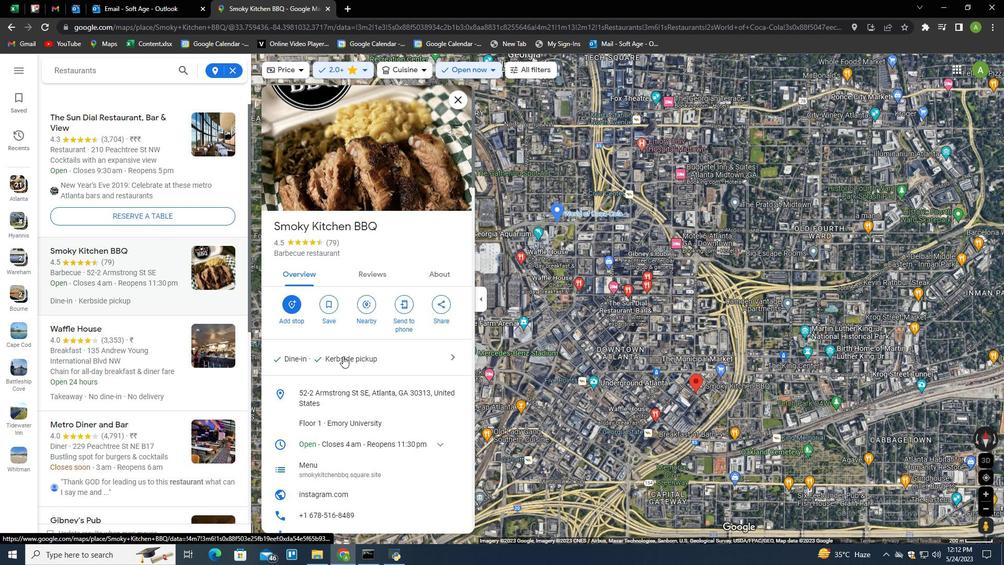 
Action: Mouse scrolled (411, 337) with delta (0, 0)
Screenshot: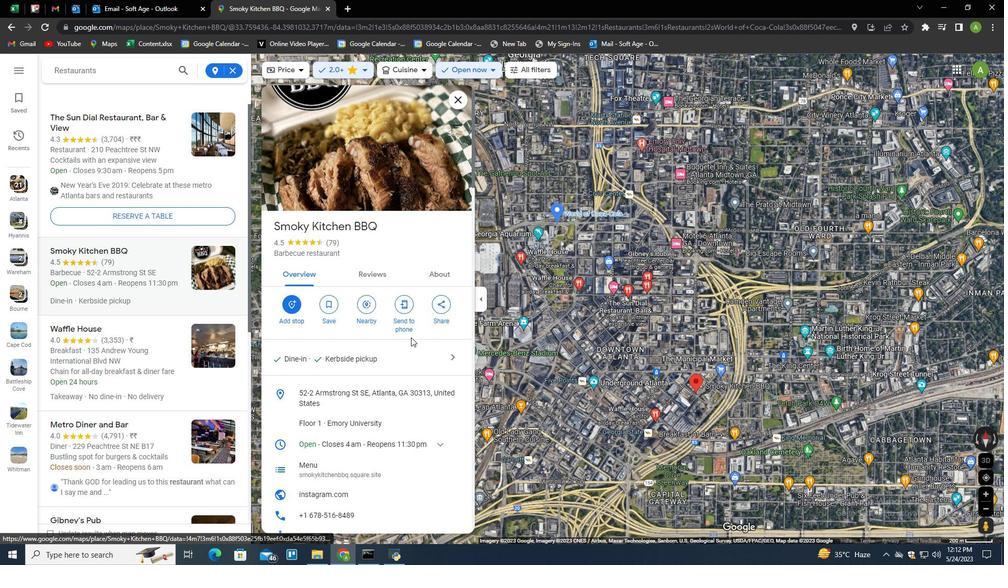 
Action: Mouse moved to (381, 258)
Screenshot: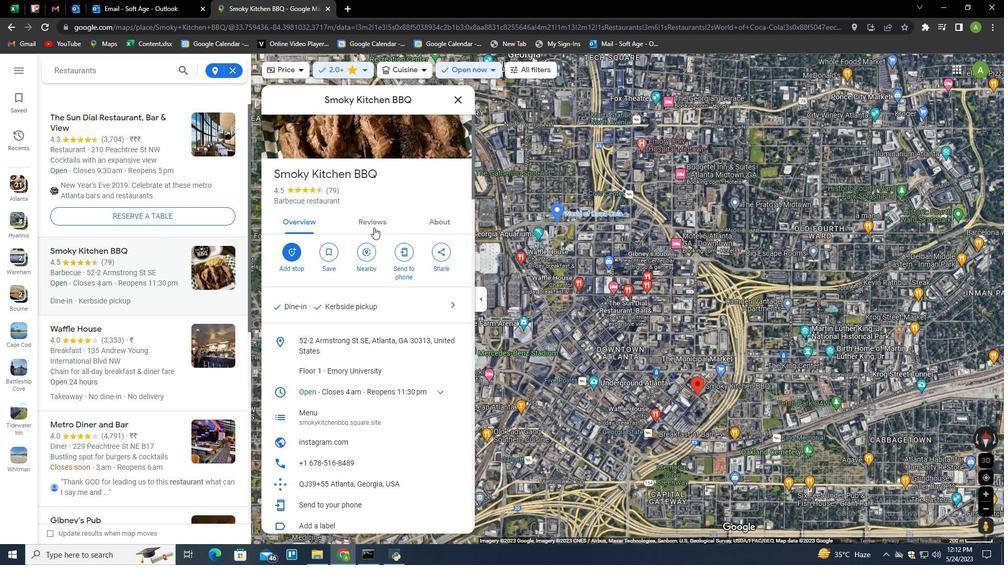 
Action: Mouse scrolled (381, 257) with delta (0, 0)
Screenshot: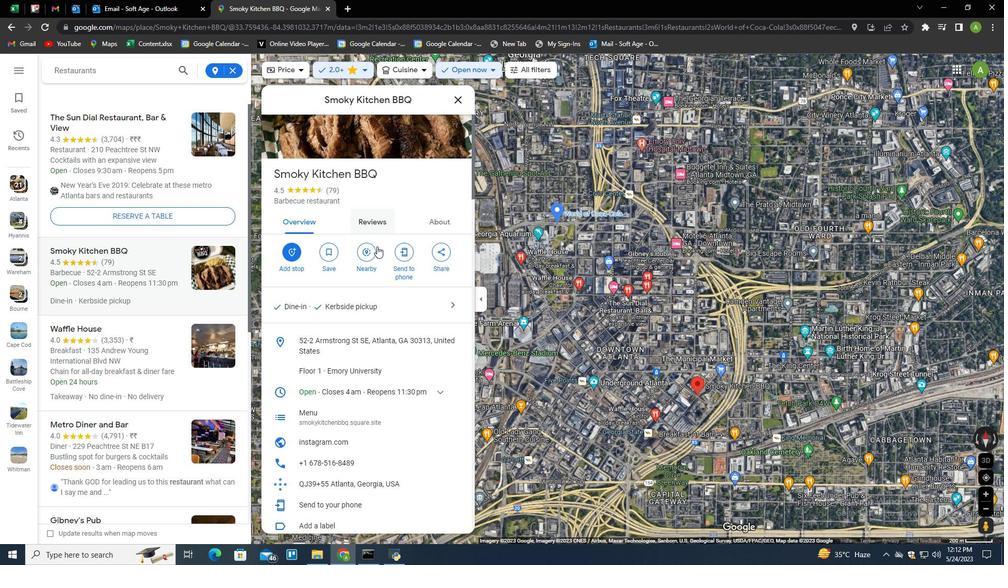 
Action: Mouse scrolled (381, 257) with delta (0, 0)
Screenshot: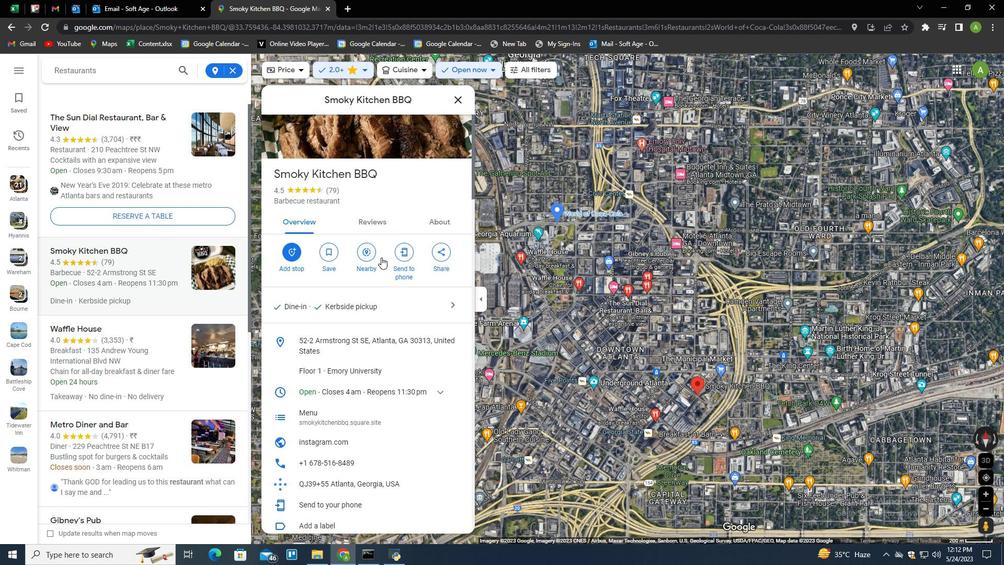 
Action: Mouse scrolled (381, 257) with delta (0, 0)
Screenshot: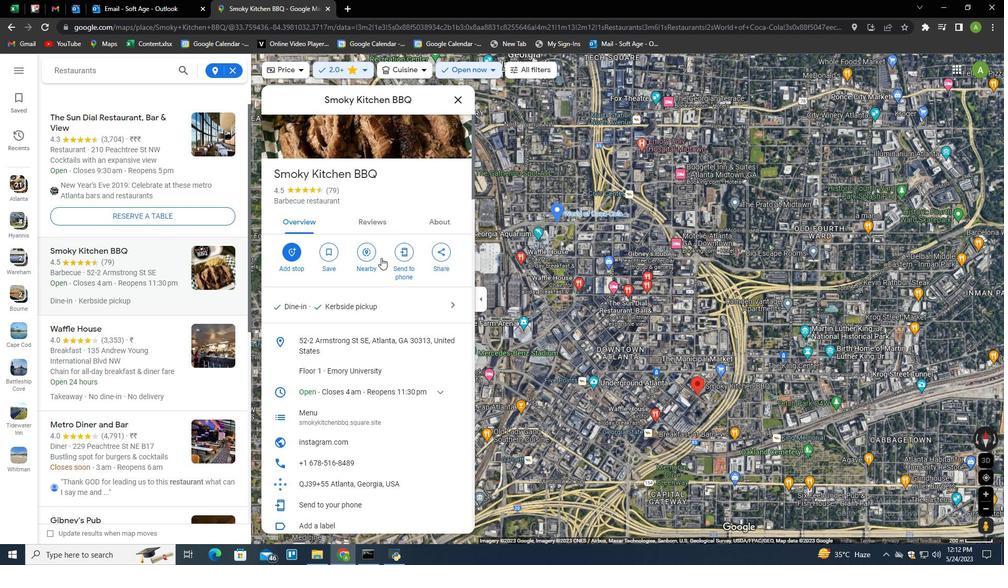 
Action: Mouse scrolled (381, 257) with delta (0, 0)
Screenshot: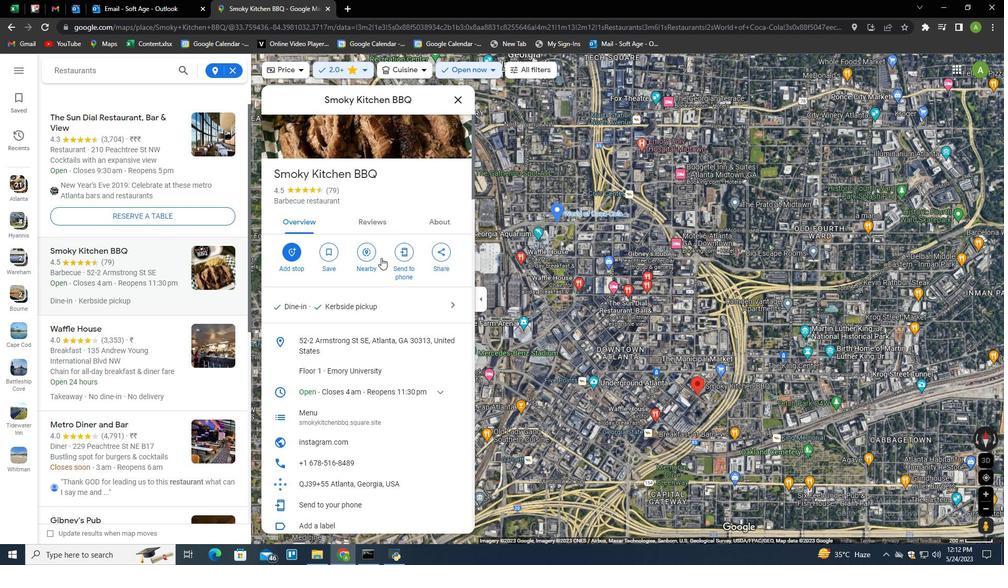 
Action: Mouse moved to (378, 284)
Screenshot: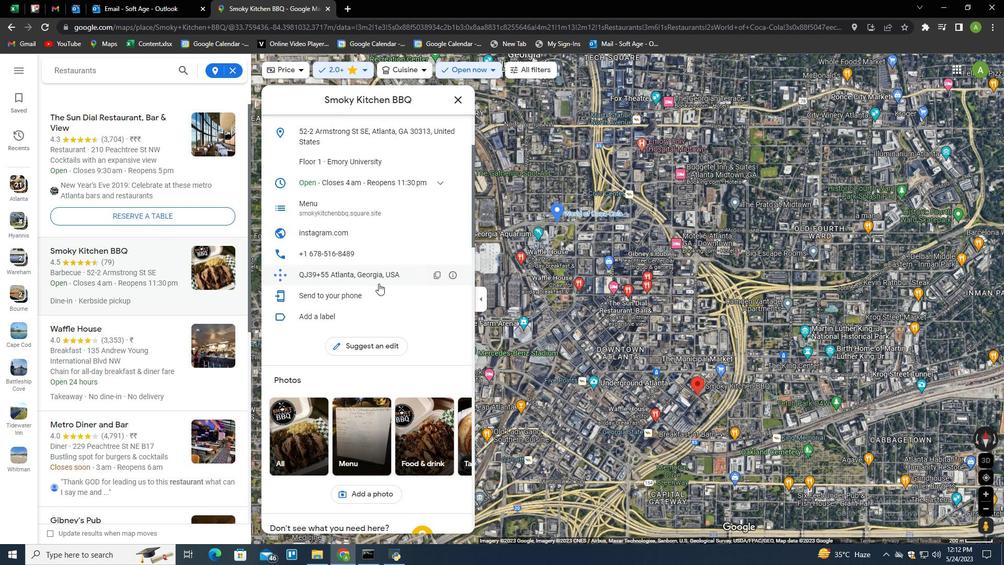 
Action: Mouse scrolled (378, 284) with delta (0, 0)
Screenshot: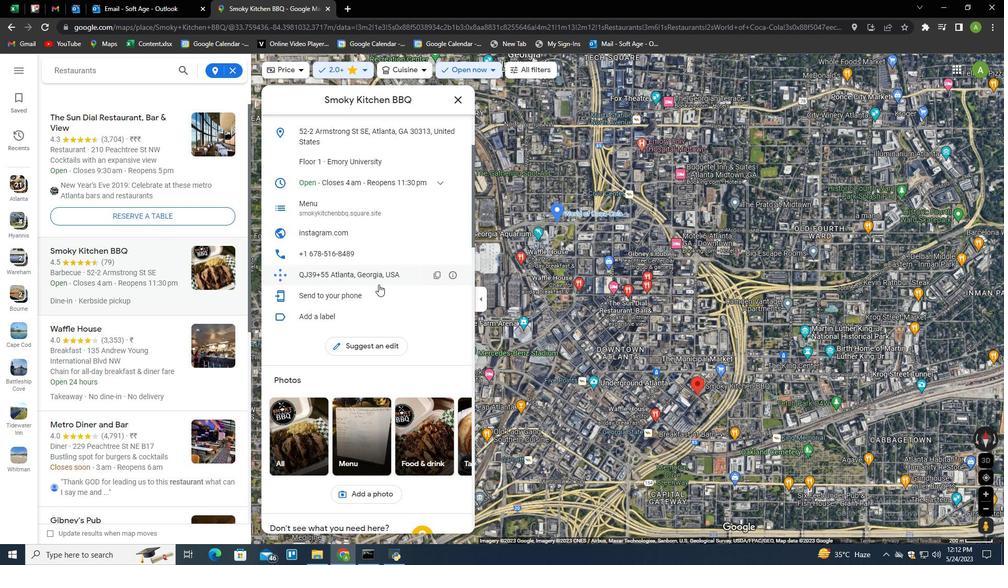 
Action: Mouse scrolled (378, 284) with delta (0, 0)
Screenshot: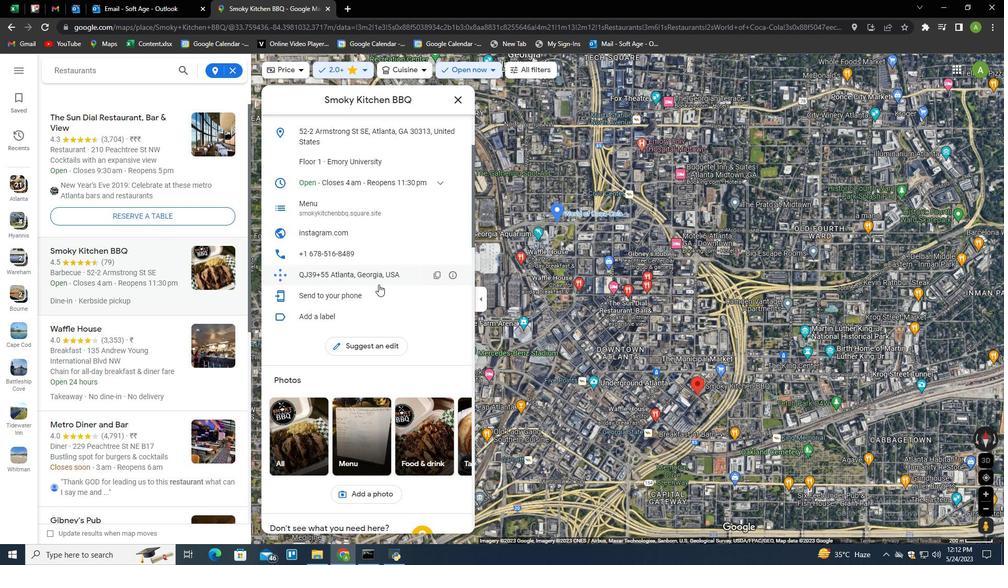 
Action: Mouse scrolled (378, 284) with delta (0, 0)
Screenshot: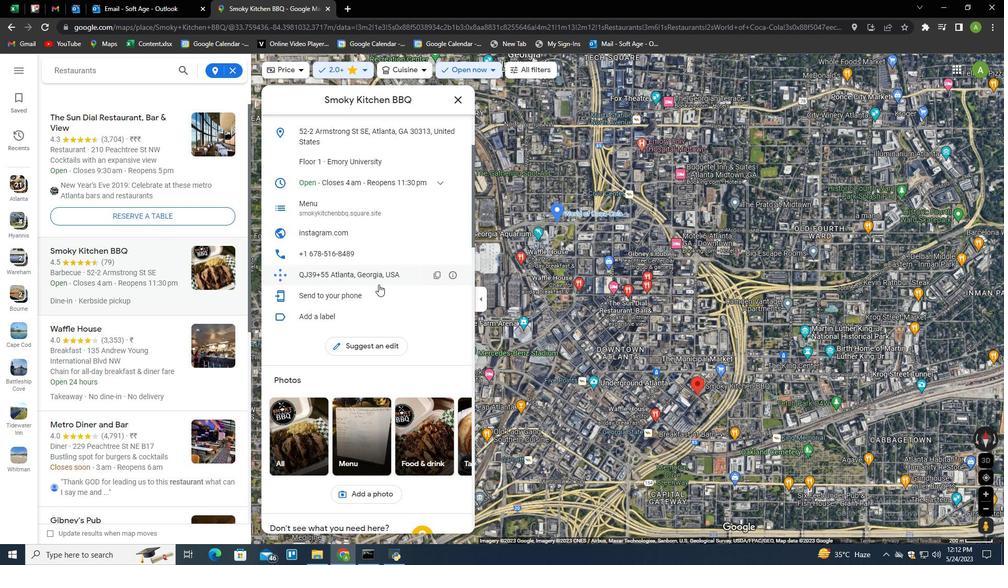 
Action: Mouse scrolled (378, 284) with delta (0, 0)
Screenshot: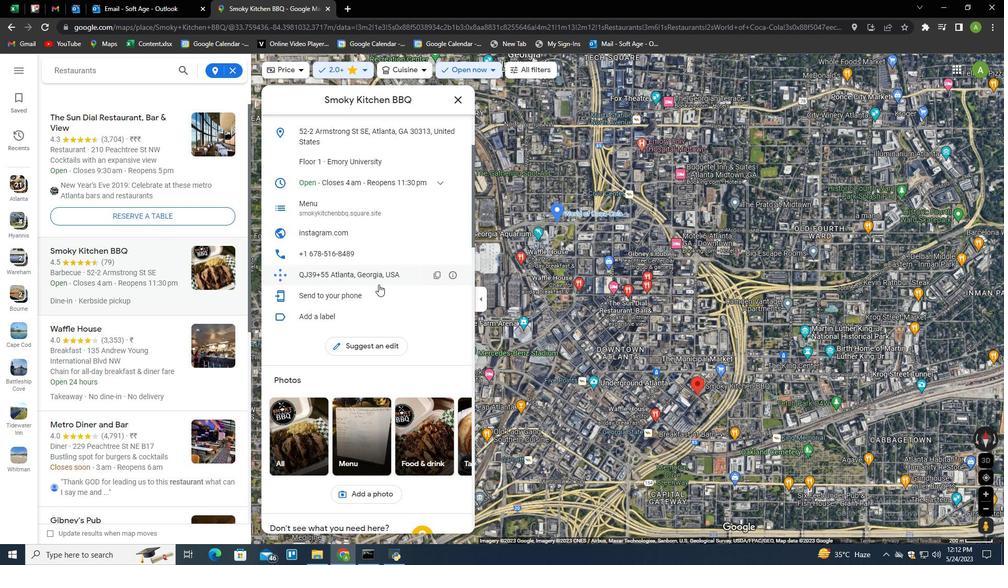 
Action: Mouse scrolled (378, 284) with delta (0, 0)
Screenshot: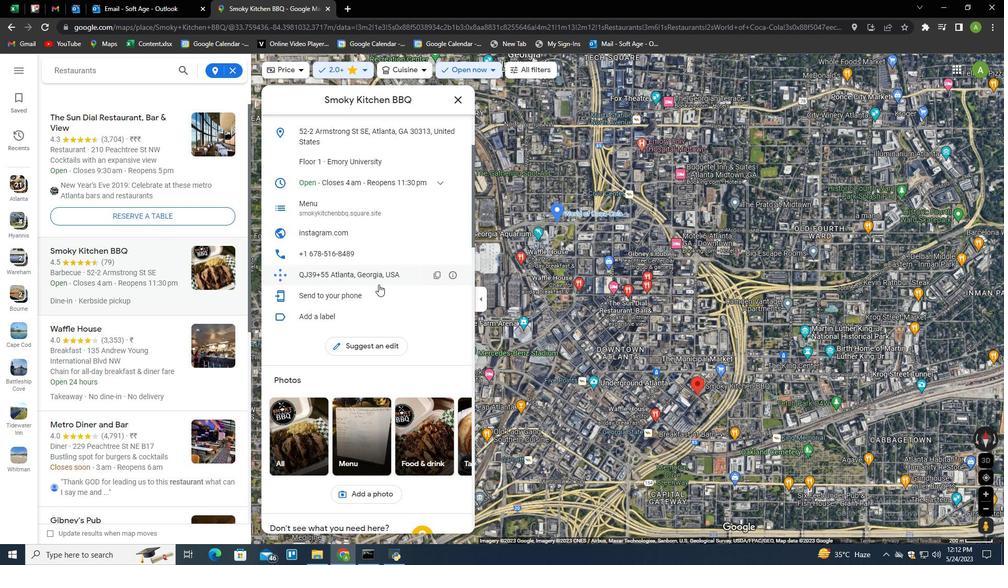 
Action: Mouse scrolled (378, 284) with delta (0, 0)
Screenshot: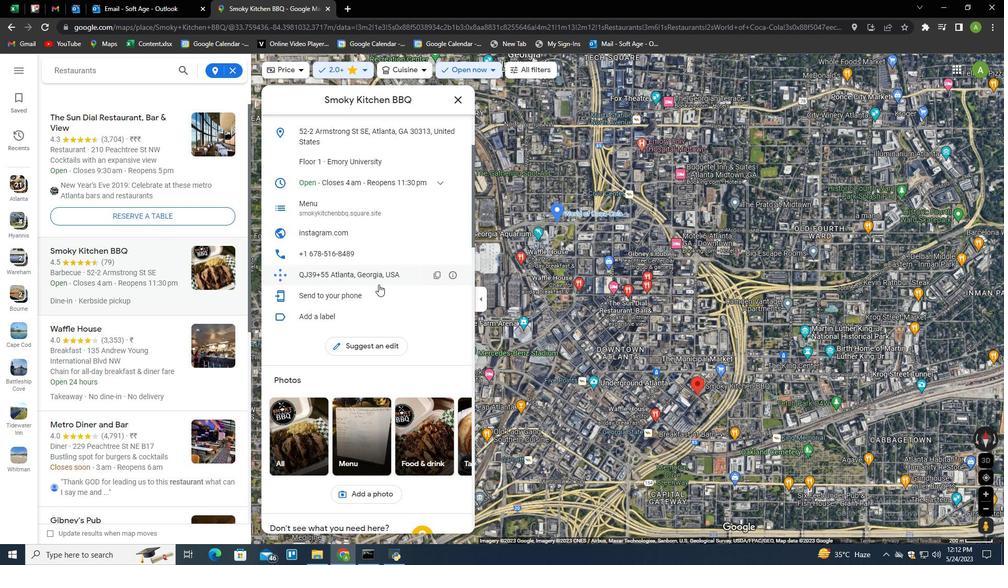 
Action: Mouse scrolled (378, 284) with delta (0, 0)
Screenshot: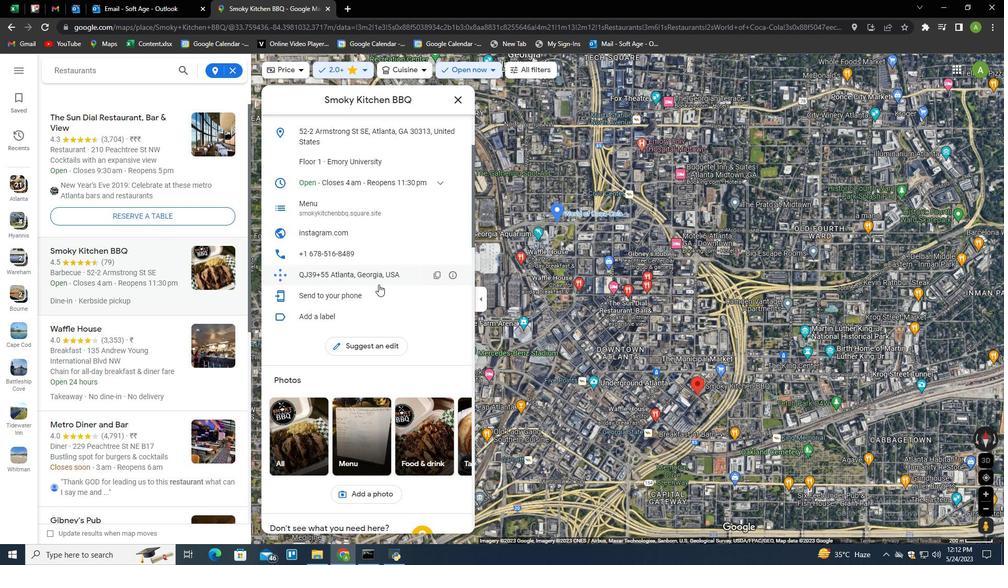 
Action: Mouse moved to (378, 284)
Screenshot: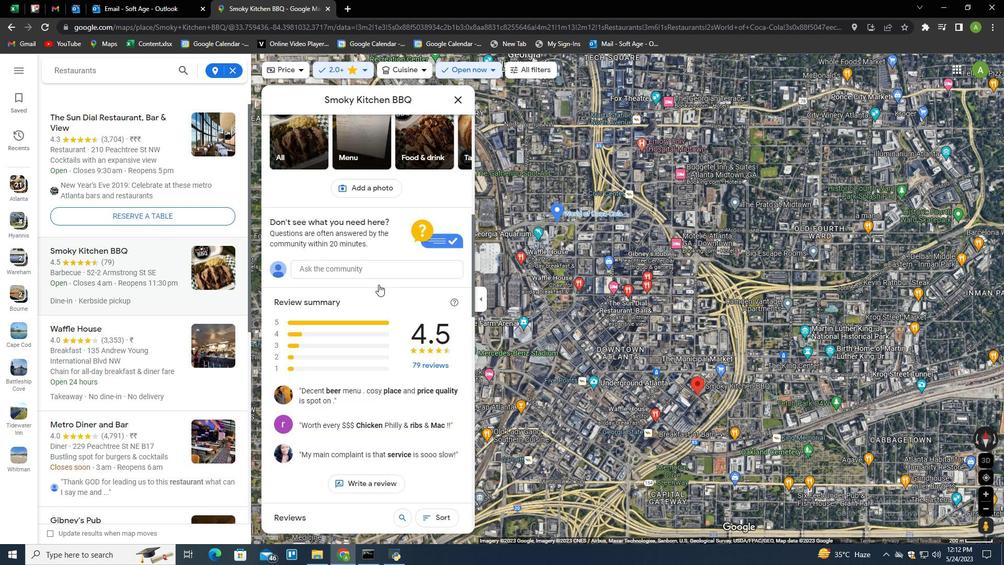 
Action: Mouse scrolled (378, 285) with delta (0, 0)
Screenshot: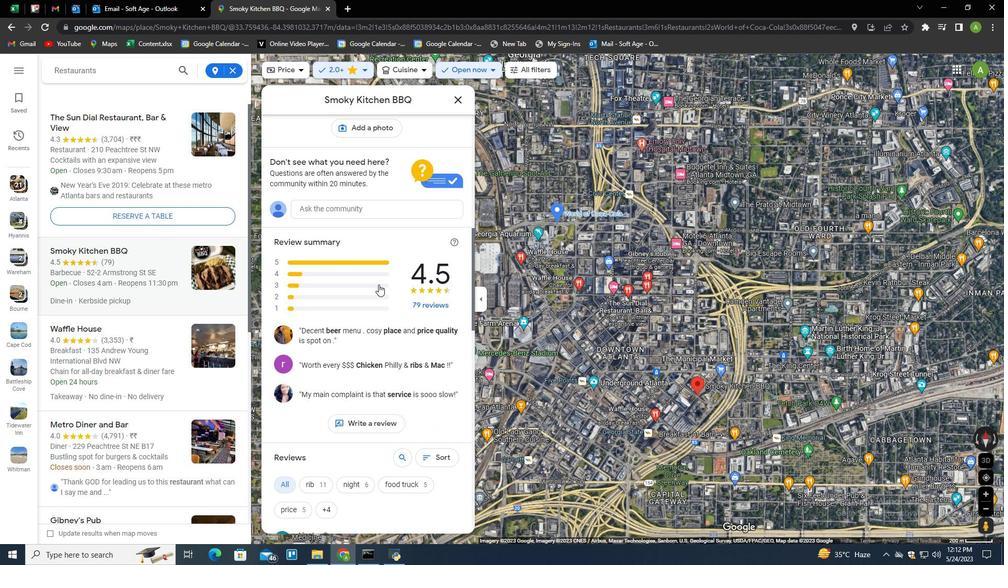 
Action: Mouse scrolled (378, 285) with delta (0, 0)
Screenshot: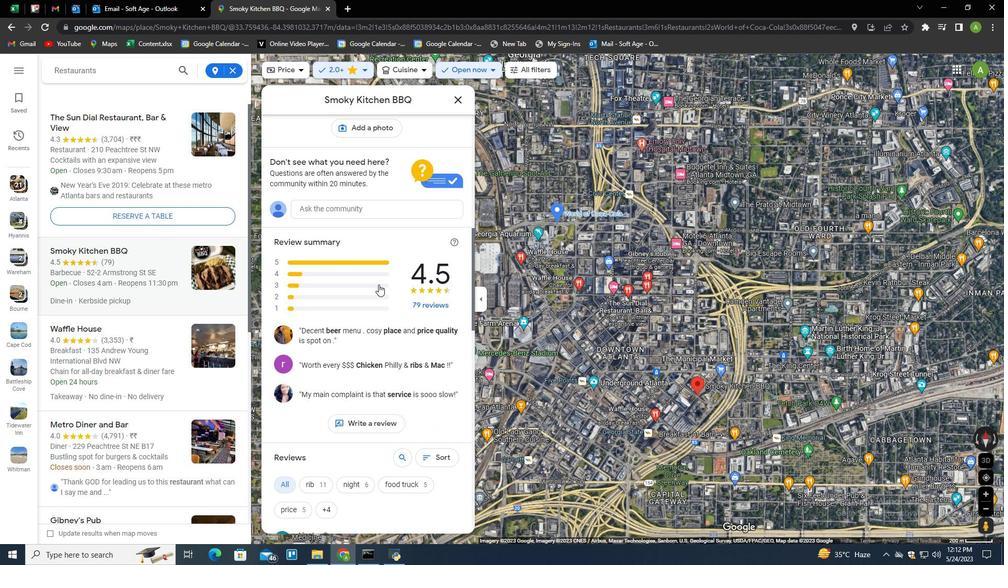 
Action: Mouse scrolled (378, 285) with delta (0, 0)
Screenshot: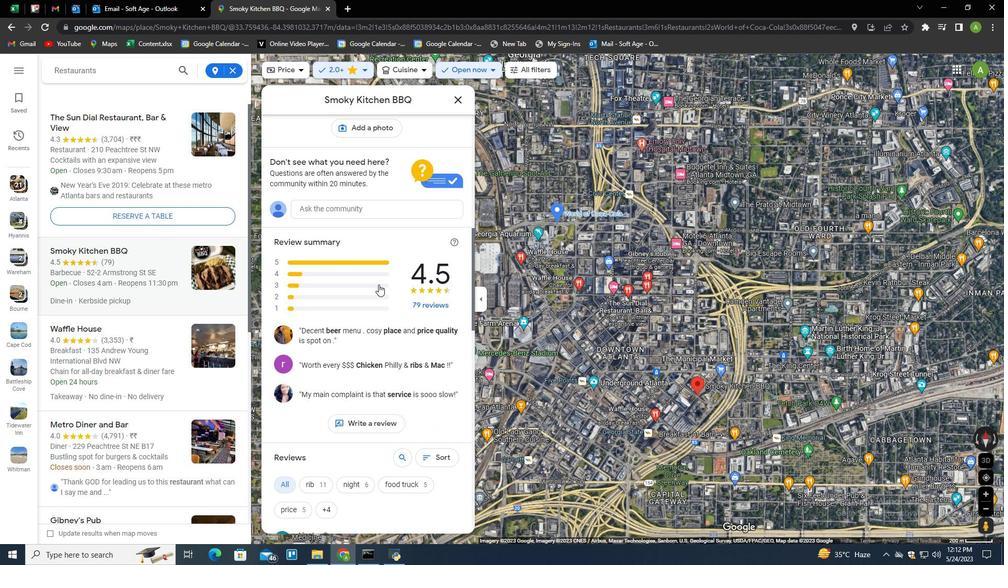 
Action: Mouse scrolled (378, 285) with delta (0, 0)
Screenshot: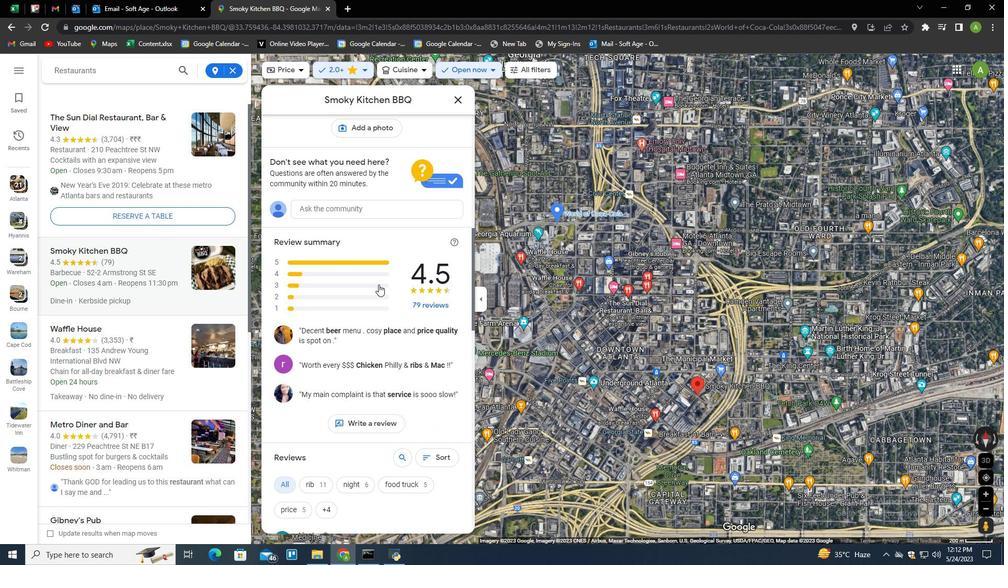 
Action: Mouse scrolled (378, 285) with delta (0, 0)
Screenshot: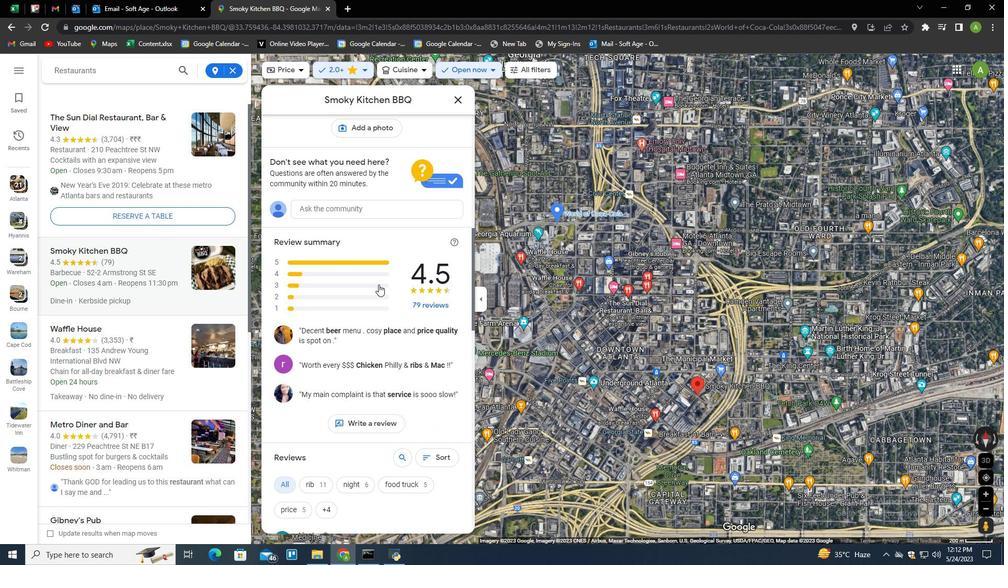 
Action: Mouse scrolled (378, 285) with delta (0, 0)
Screenshot: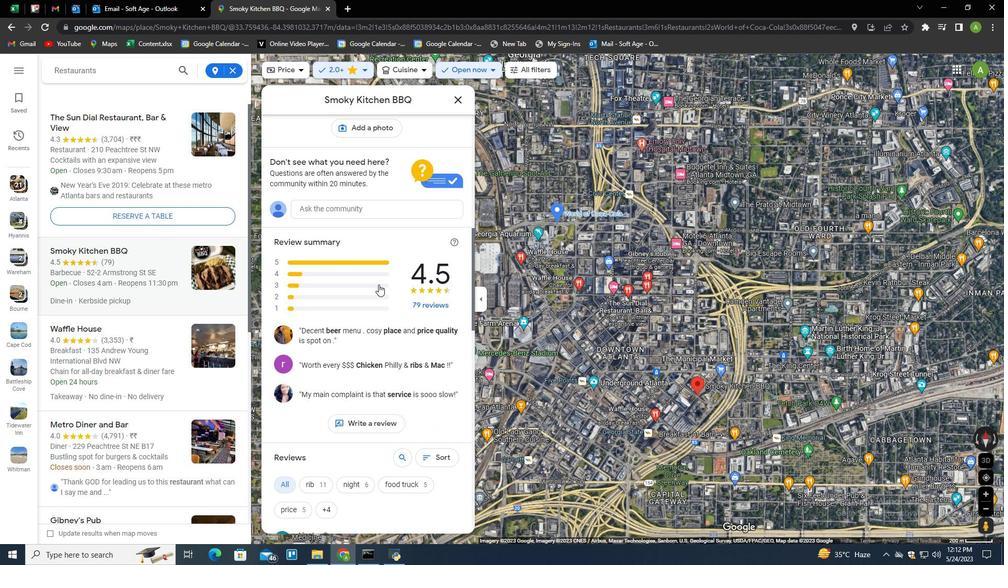 
Action: Mouse scrolled (378, 285) with delta (0, 0)
Screenshot: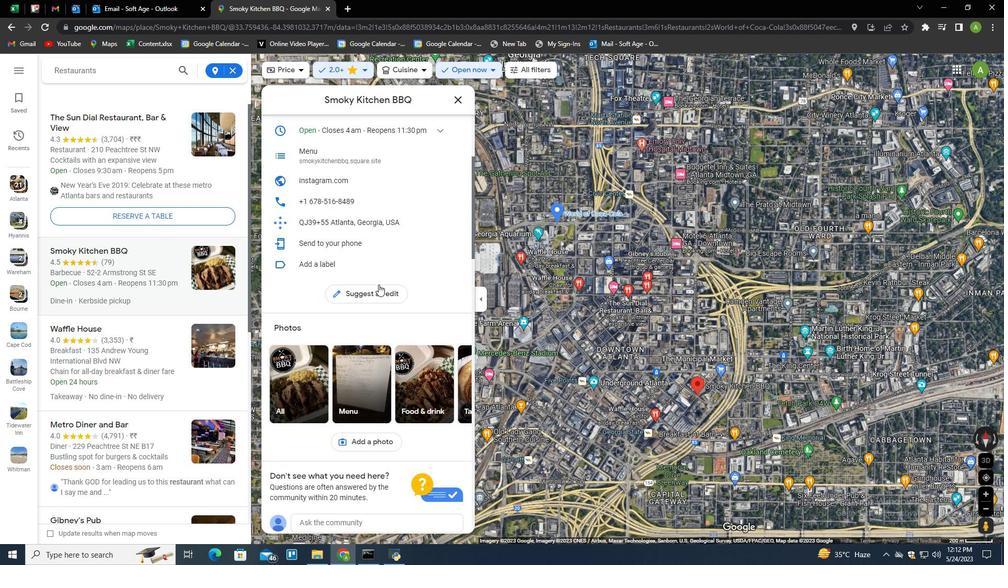 
Action: Mouse scrolled (378, 285) with delta (0, 0)
Screenshot: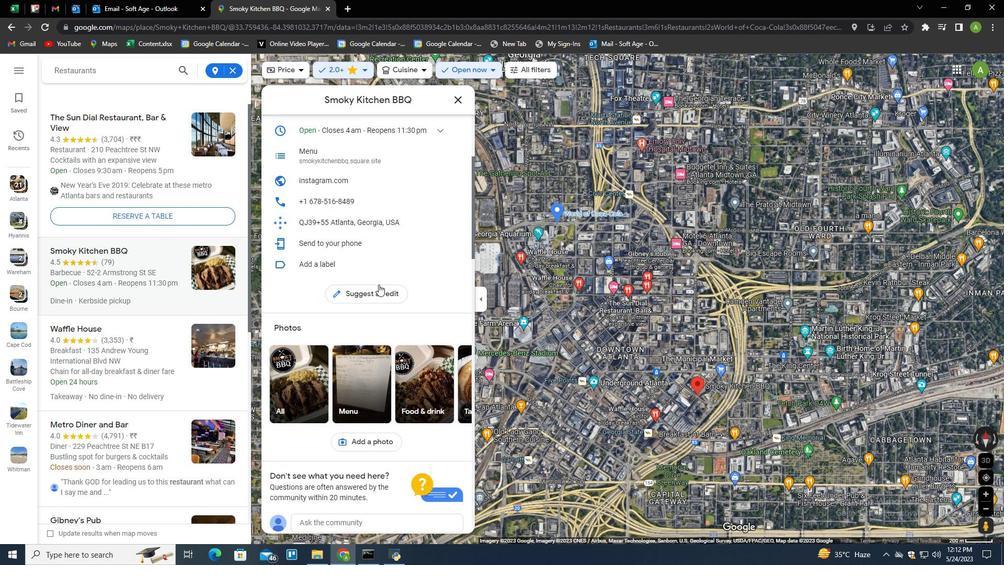 
Action: Mouse scrolled (378, 285) with delta (0, 0)
Screenshot: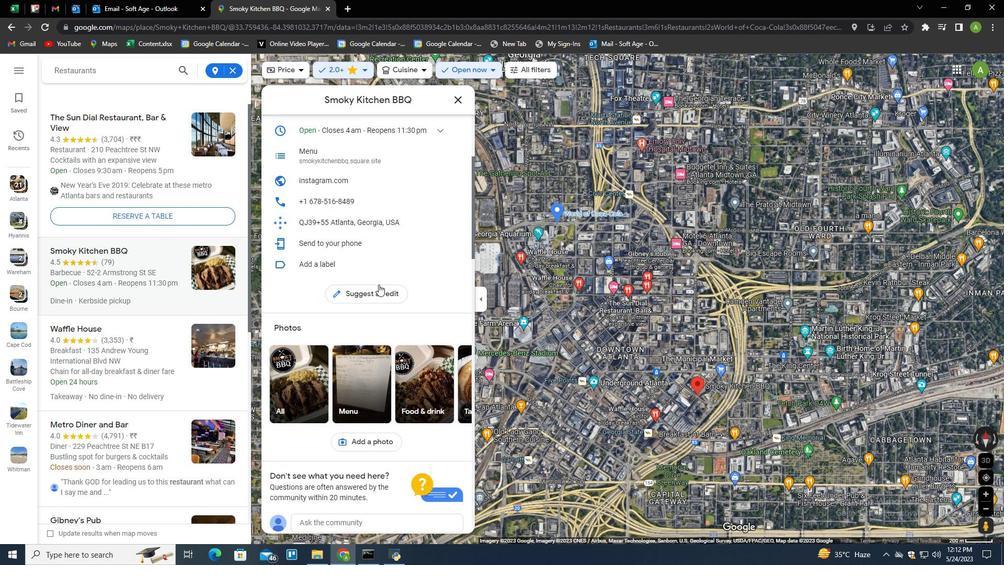 
Action: Mouse scrolled (378, 285) with delta (0, 0)
Screenshot: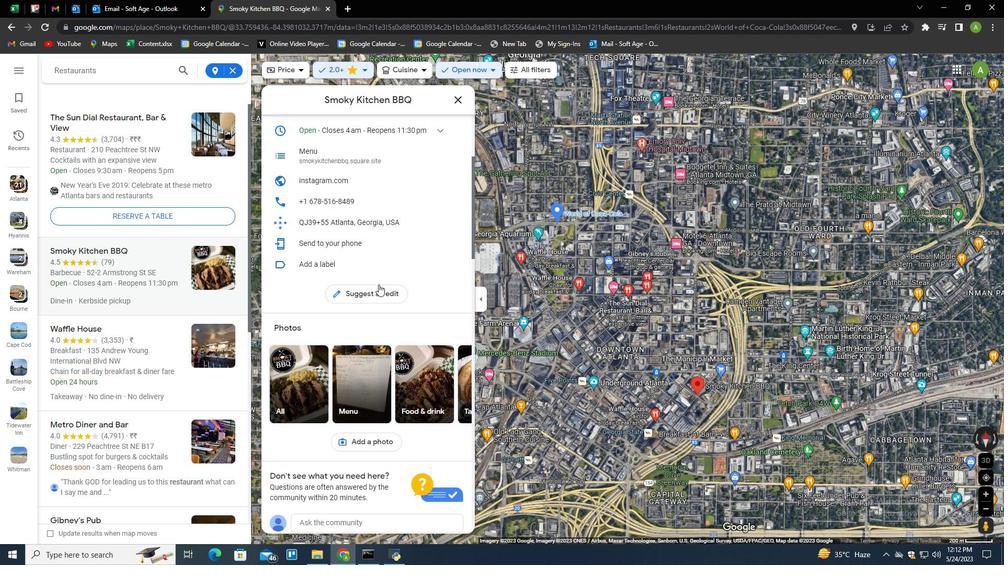 
Action: Mouse scrolled (378, 285) with delta (0, 0)
Screenshot: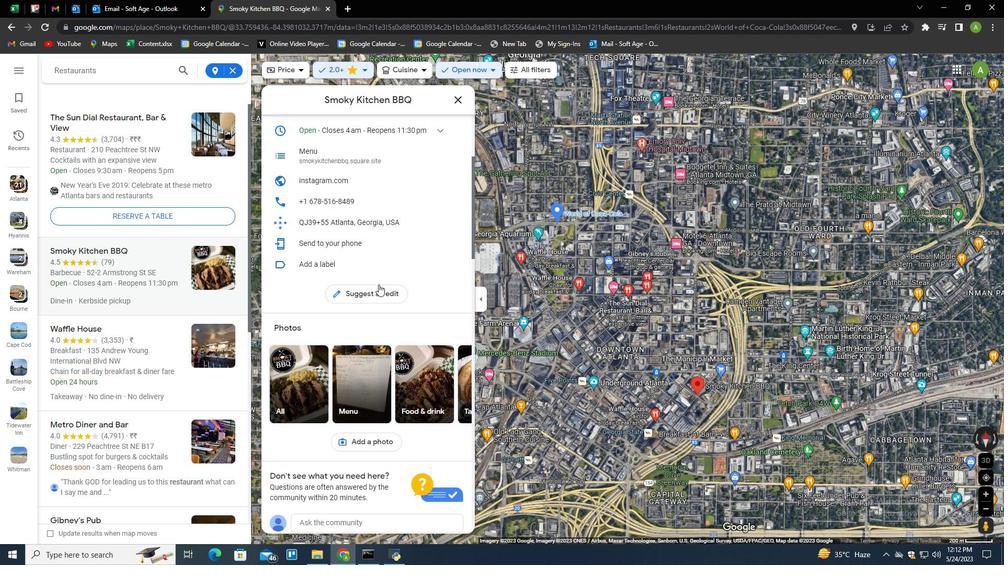 
Action: Mouse scrolled (378, 285) with delta (0, 0)
Screenshot: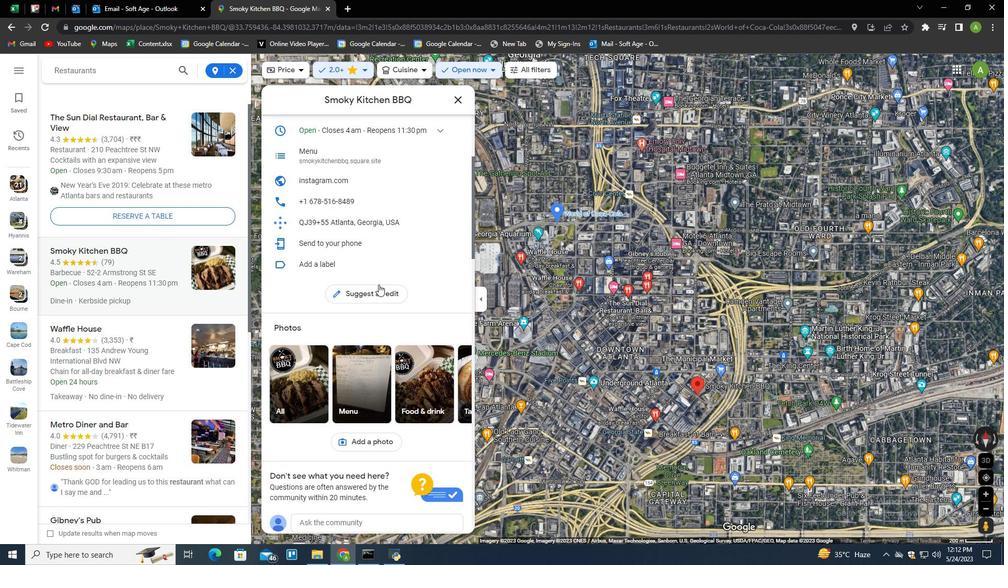 
Action: Mouse scrolled (378, 285) with delta (0, 0)
Screenshot: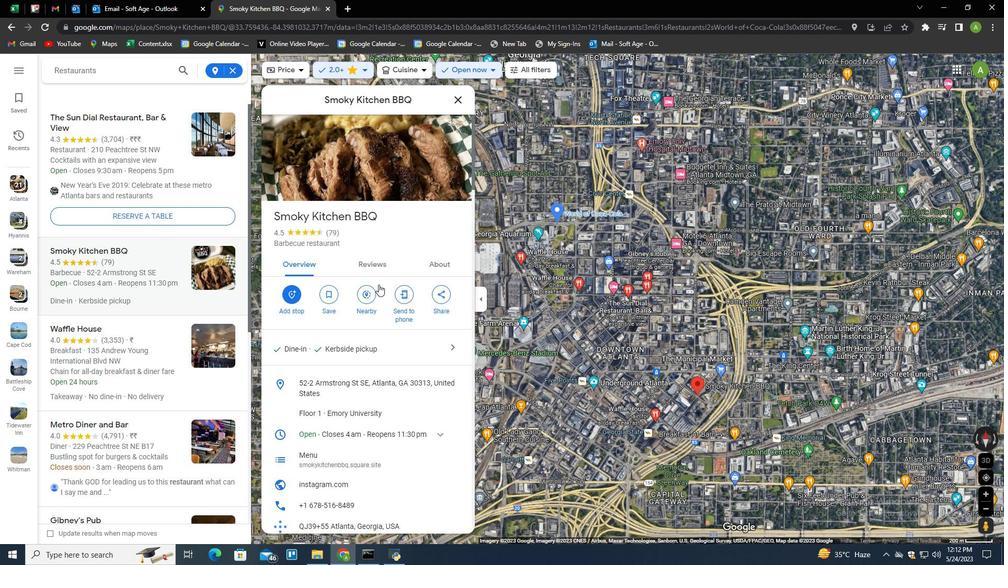 
Action: Mouse scrolled (378, 285) with delta (0, 0)
Screenshot: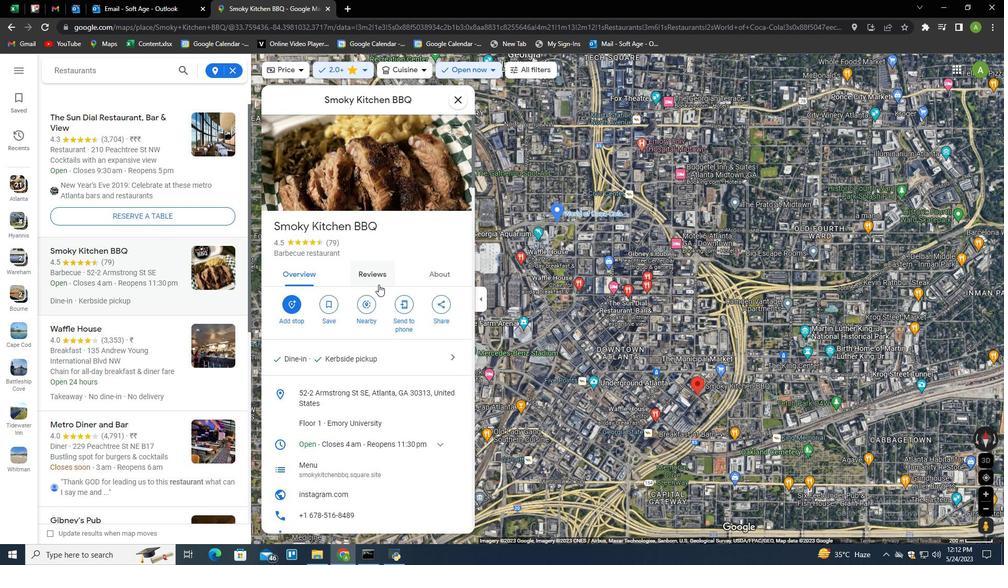 
Action: Mouse scrolled (378, 285) with delta (0, 0)
Screenshot: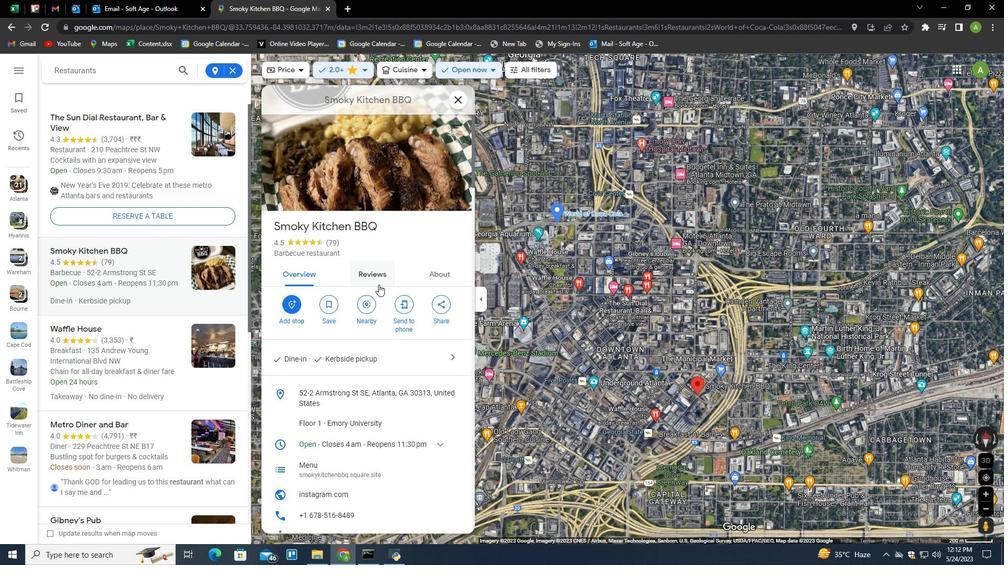 
Action: Mouse scrolled (378, 285) with delta (0, 0)
Screenshot: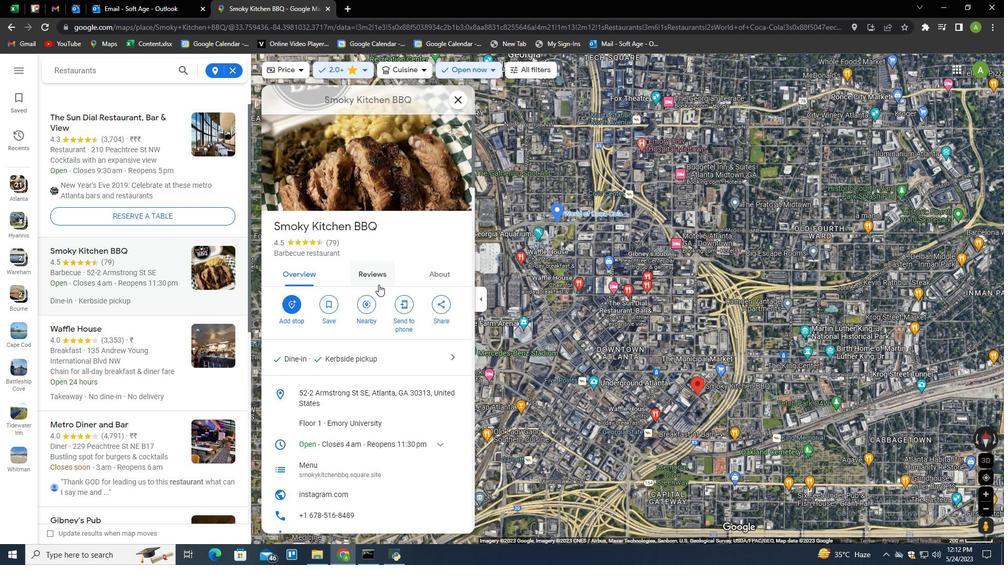 
Action: Mouse scrolled (378, 285) with delta (0, 0)
Screenshot: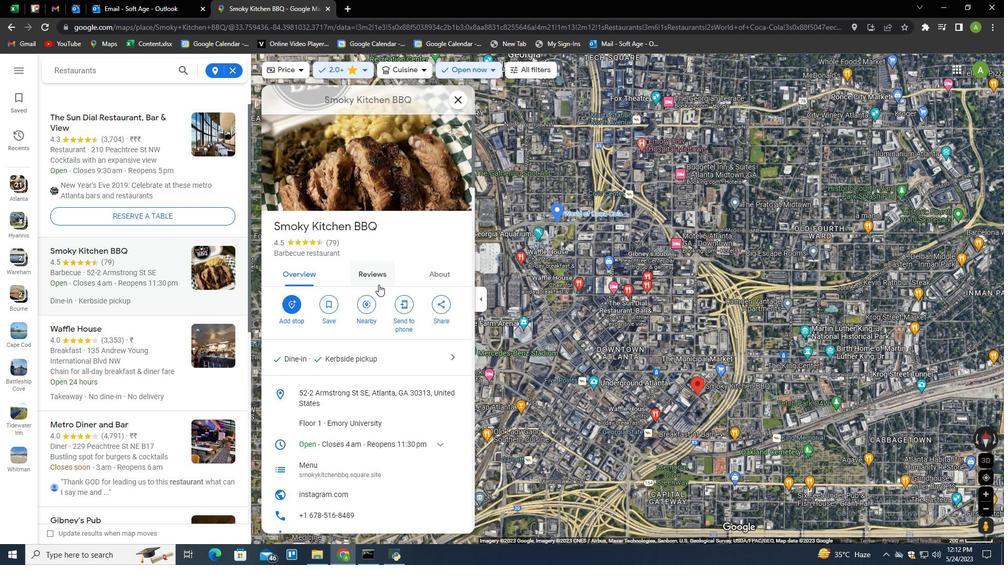 
Action: Mouse scrolled (378, 285) with delta (0, 0)
Screenshot: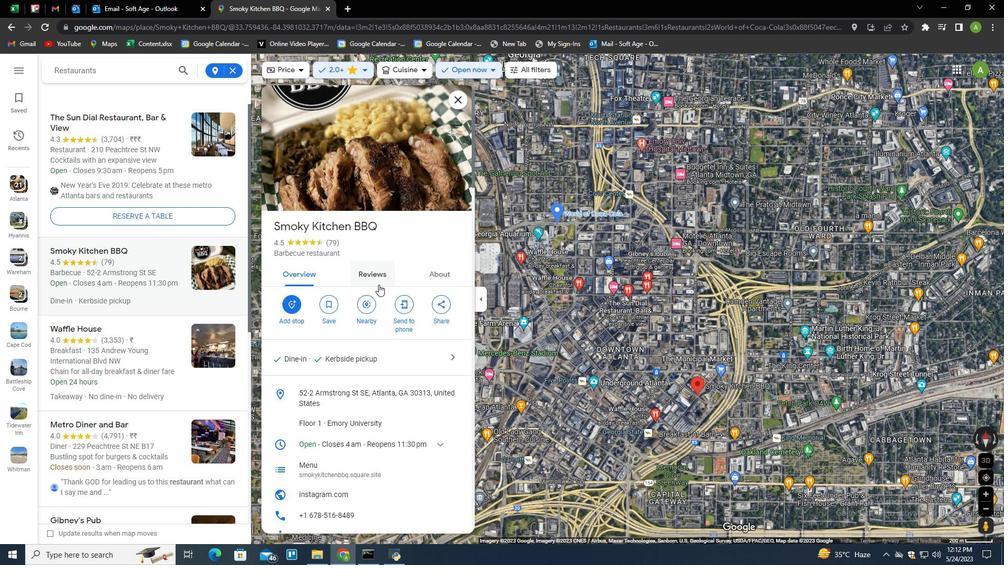 
Action: Mouse moved to (372, 276)
Screenshot: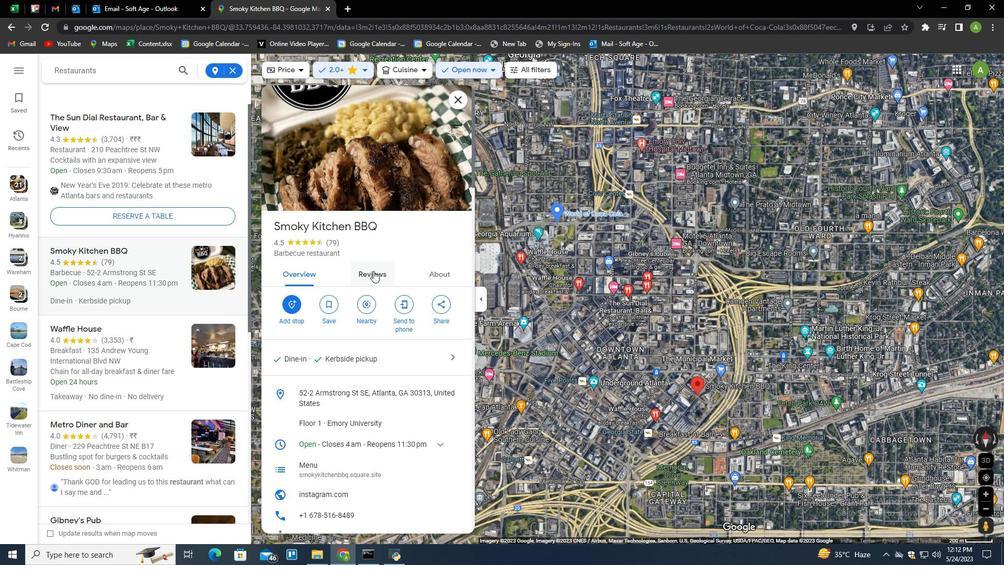 
Action: Mouse pressed left at (372, 276)
Screenshot: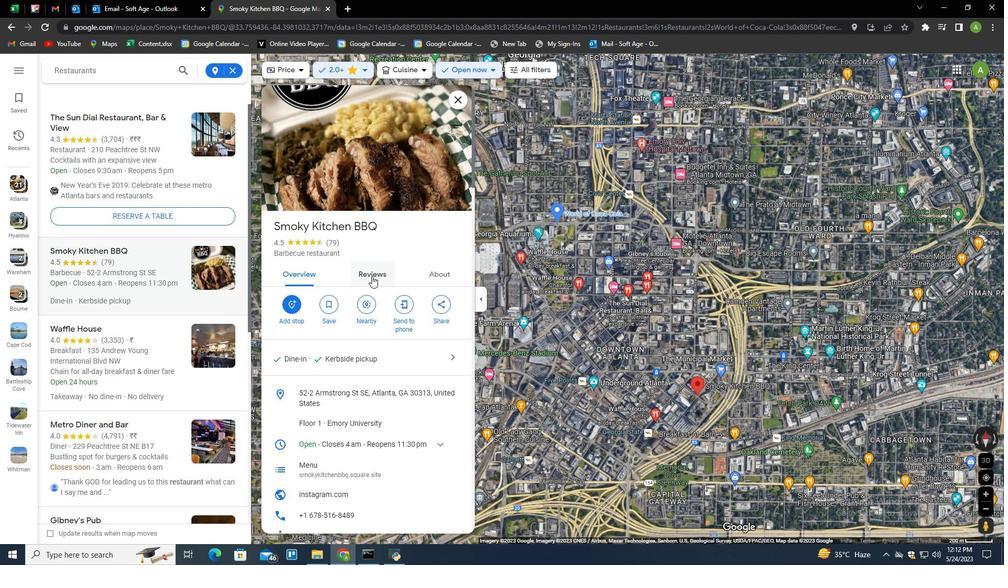 
Action: Mouse moved to (372, 276)
Screenshot: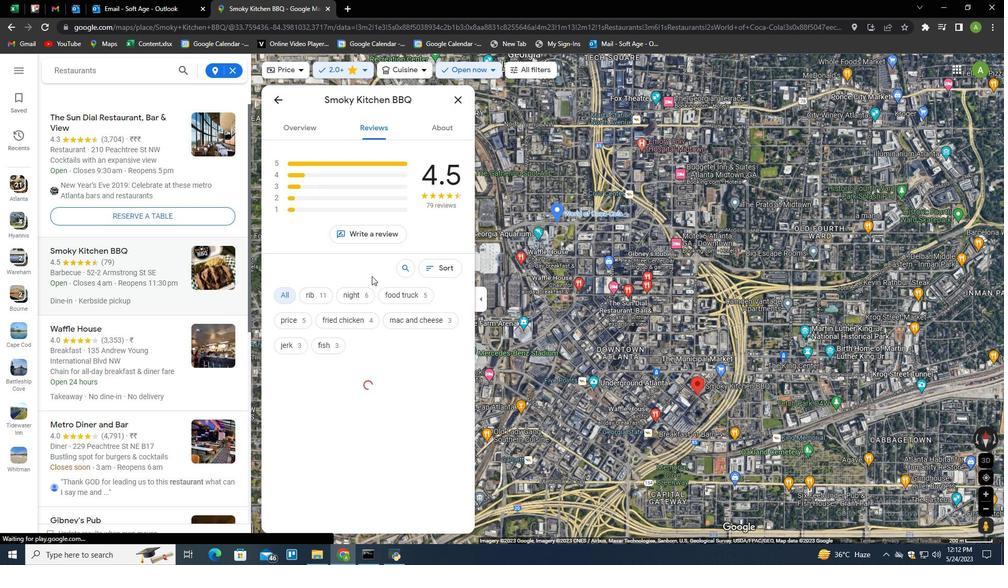 
Action: Mouse scrolled (372, 275) with delta (0, 0)
Screenshot: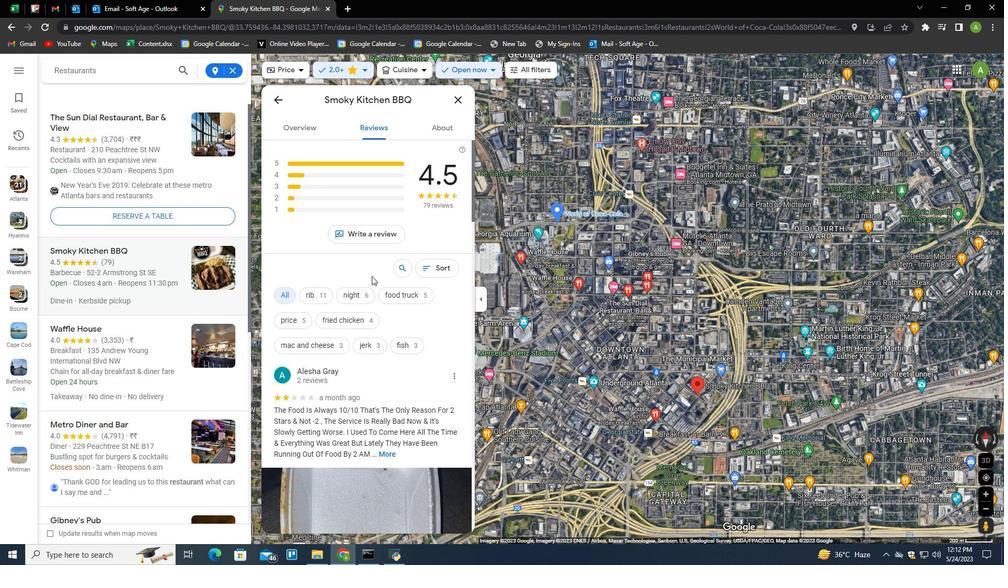 
Action: Mouse scrolled (372, 275) with delta (0, 0)
Screenshot: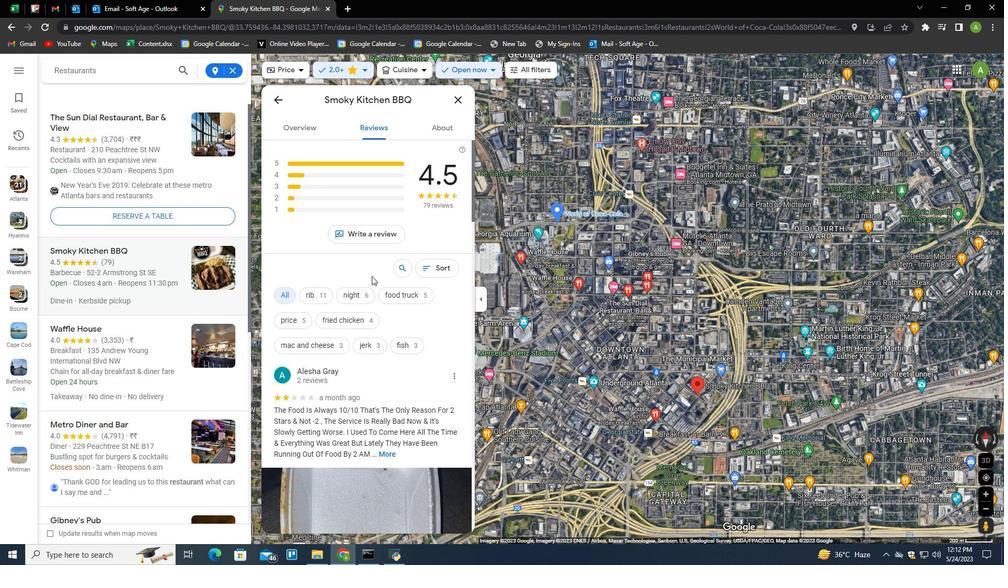 
Action: Mouse scrolled (372, 275) with delta (0, 0)
Screenshot: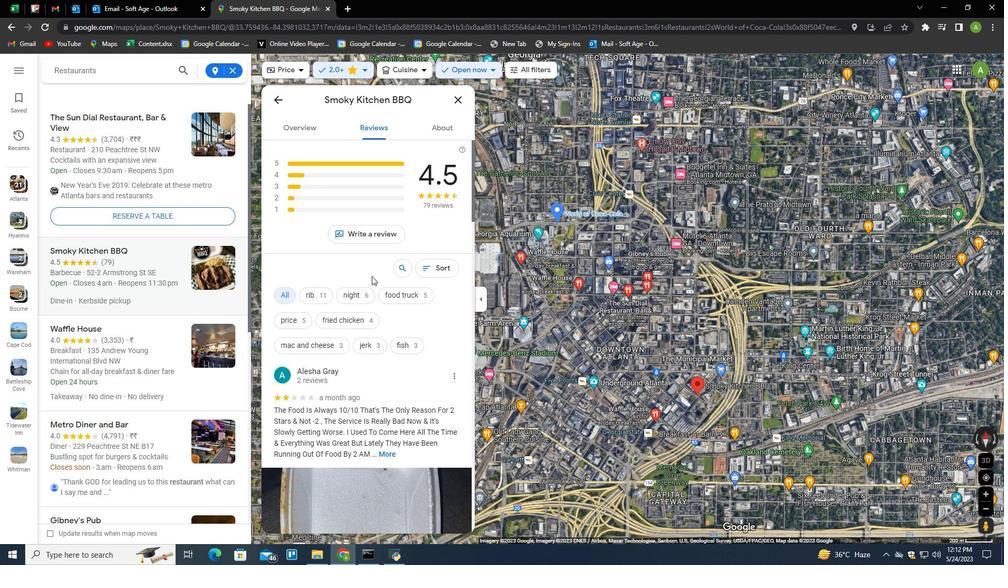 
Action: Mouse scrolled (372, 275) with delta (0, 0)
Screenshot: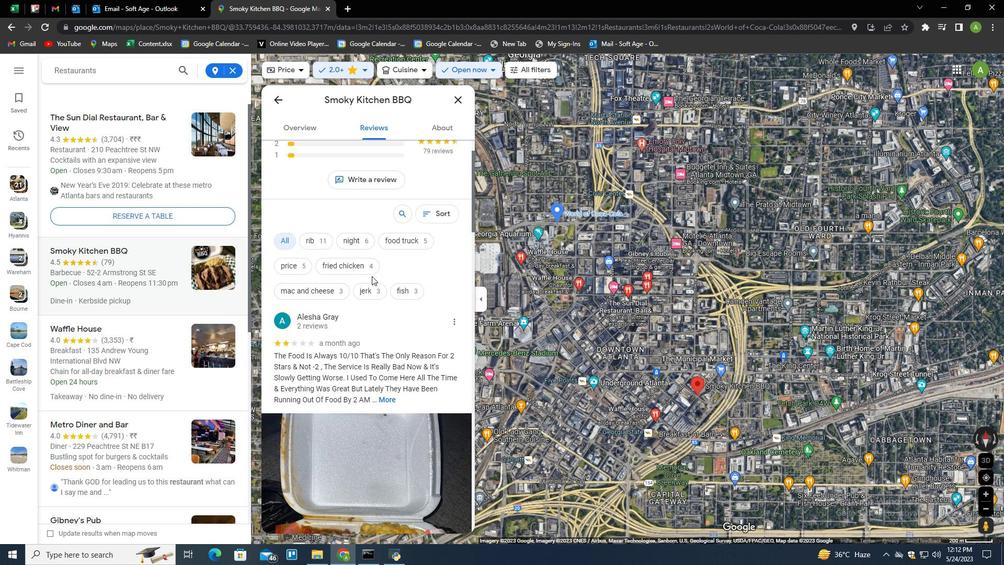 
Action: Mouse scrolled (372, 275) with delta (0, 0)
Screenshot: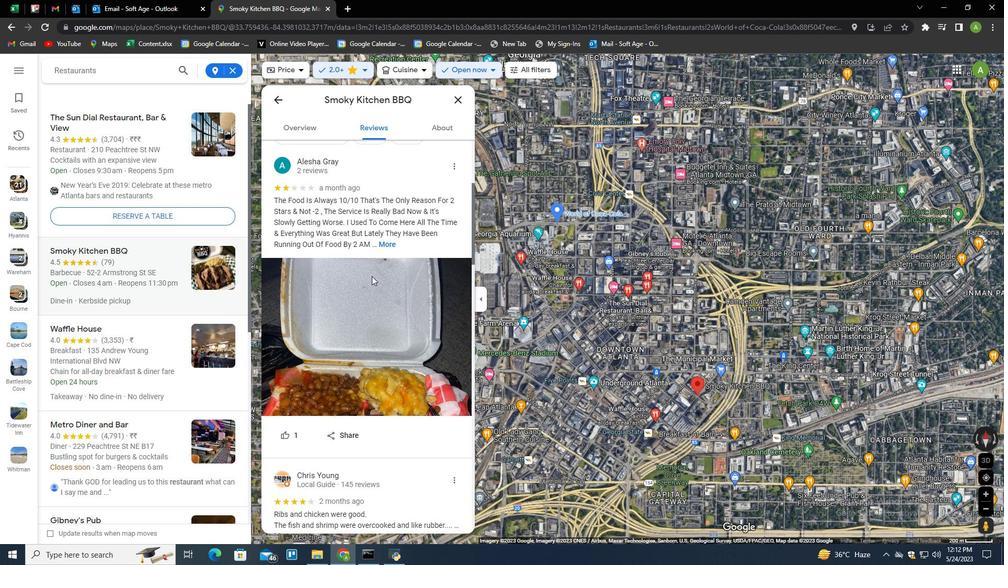 
Action: Mouse scrolled (372, 275) with delta (0, 0)
Screenshot: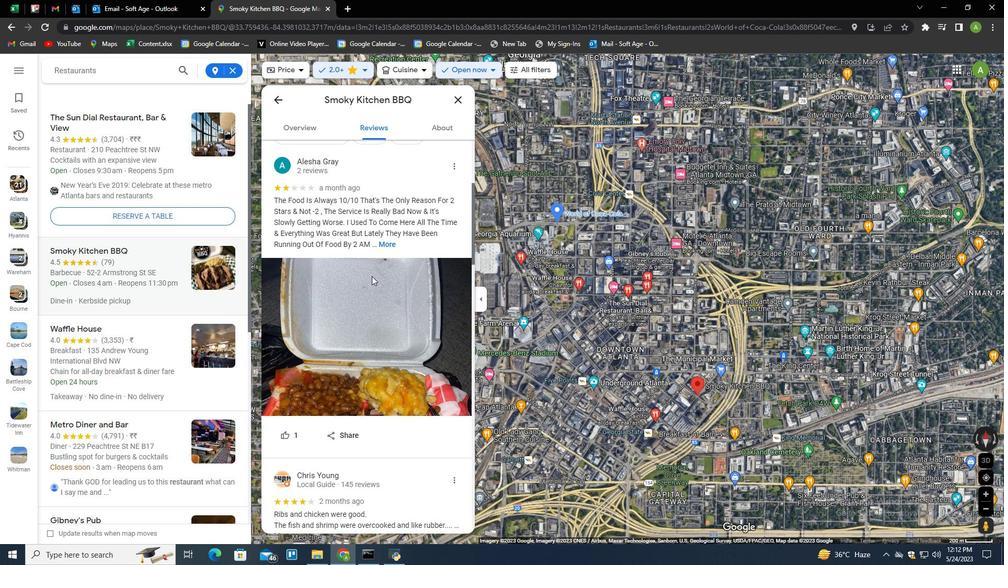 
Action: Mouse scrolled (372, 275) with delta (0, 0)
Screenshot: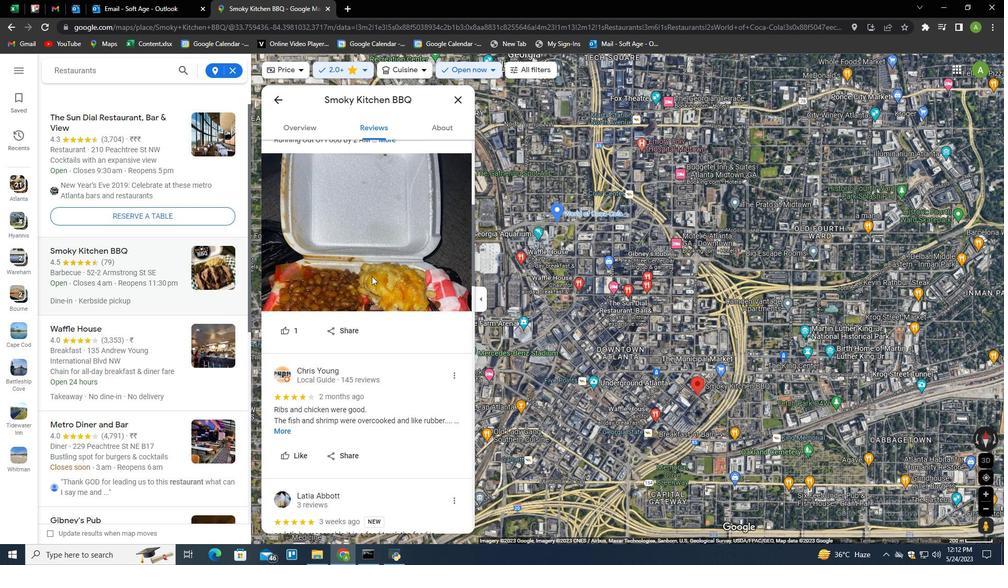 
Action: Mouse scrolled (372, 275) with delta (0, 0)
Screenshot: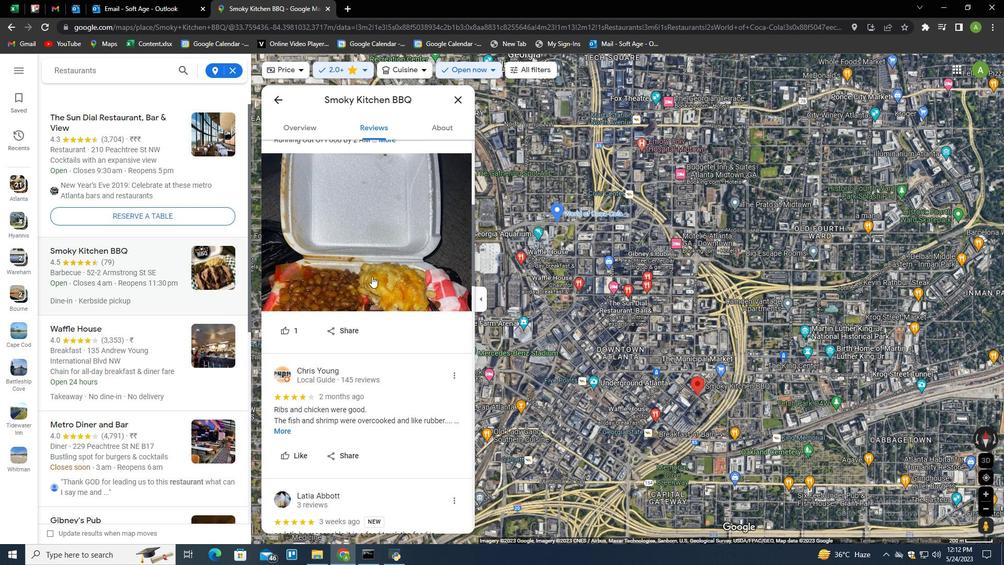 
Action: Mouse scrolled (372, 275) with delta (0, 0)
Screenshot: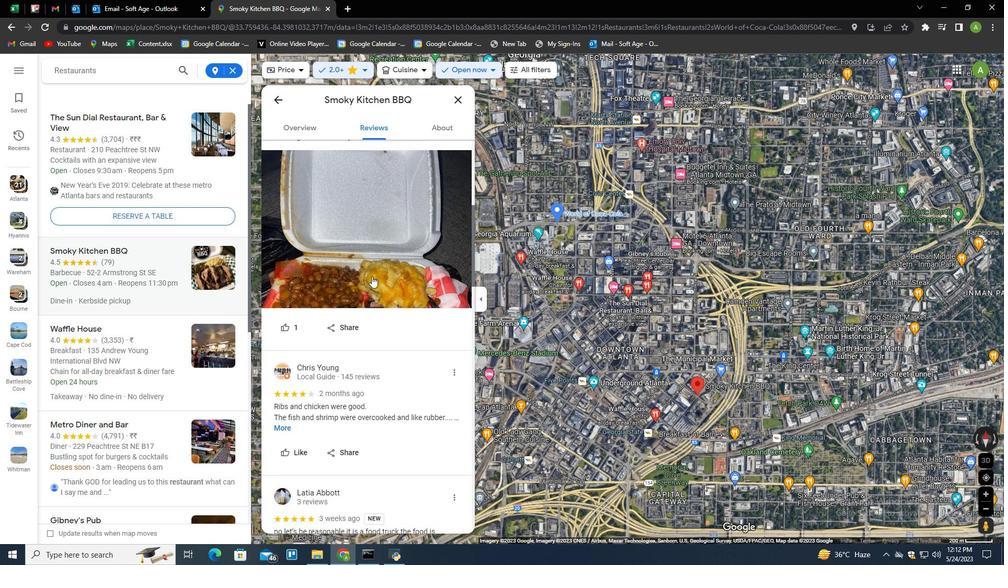 
Action: Mouse moved to (372, 276)
Screenshot: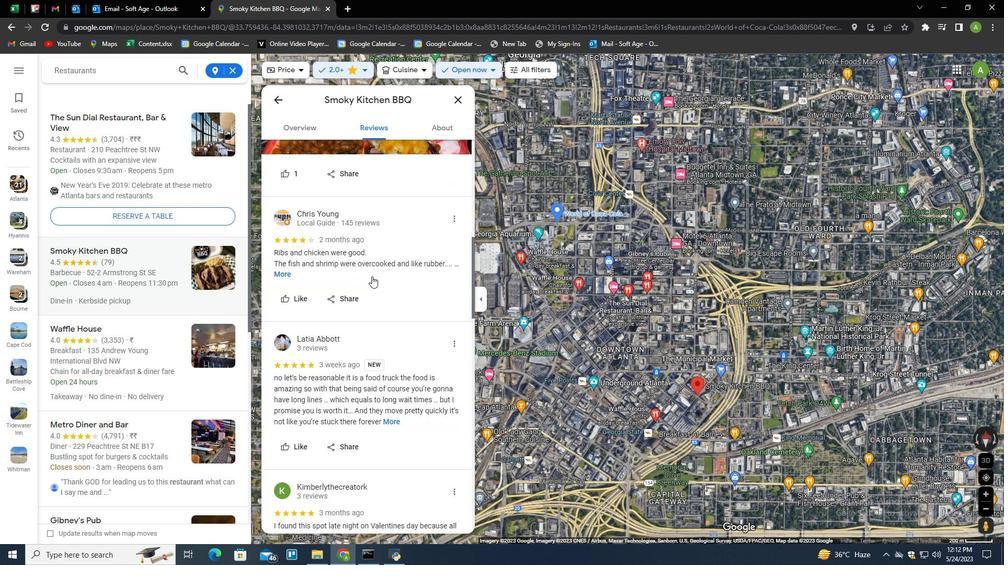 
Action: Mouse scrolled (372, 275) with delta (0, 0)
Screenshot: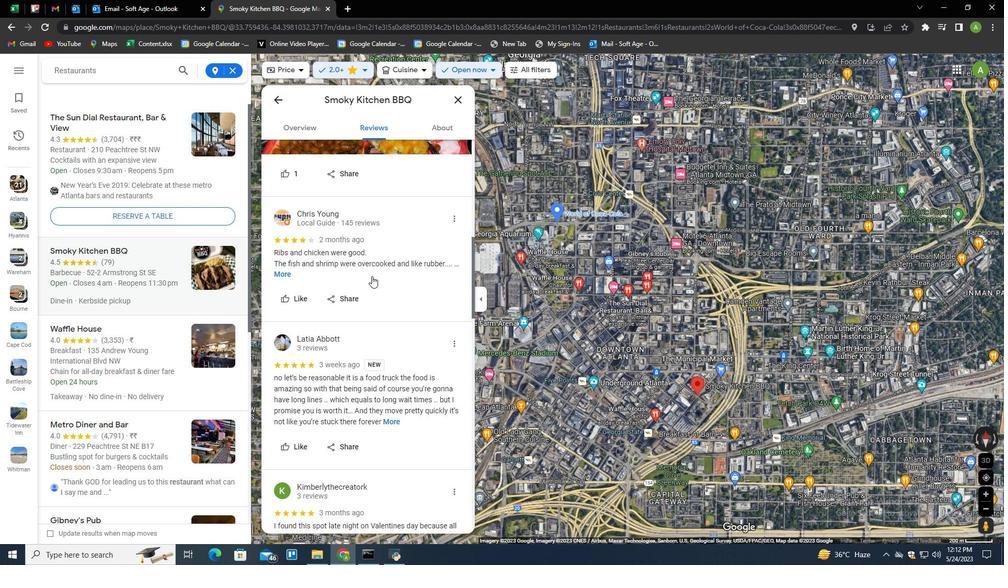 
Action: Mouse scrolled (372, 275) with delta (0, 0)
Screenshot: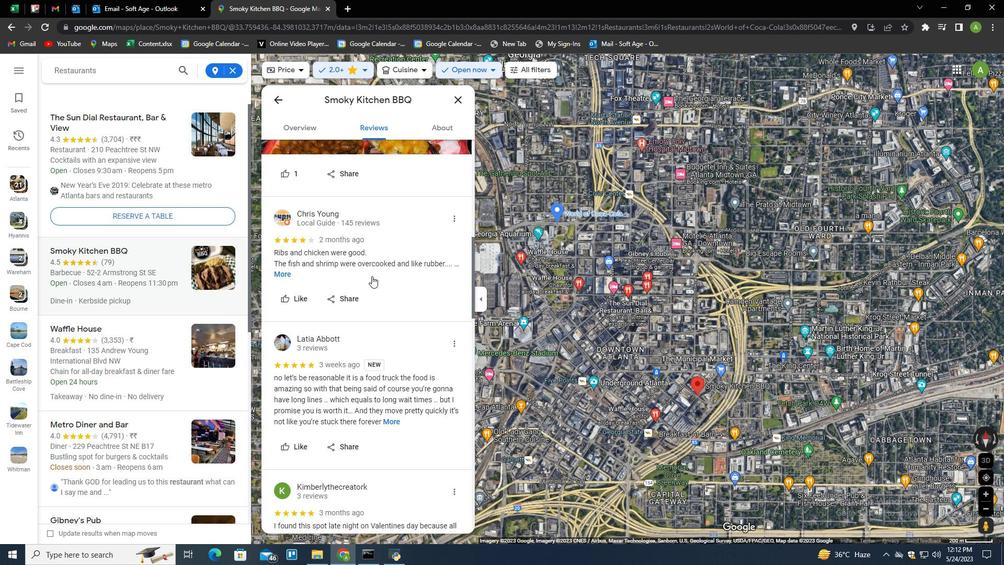 
Action: Mouse scrolled (372, 276) with delta (0, 0)
Screenshot: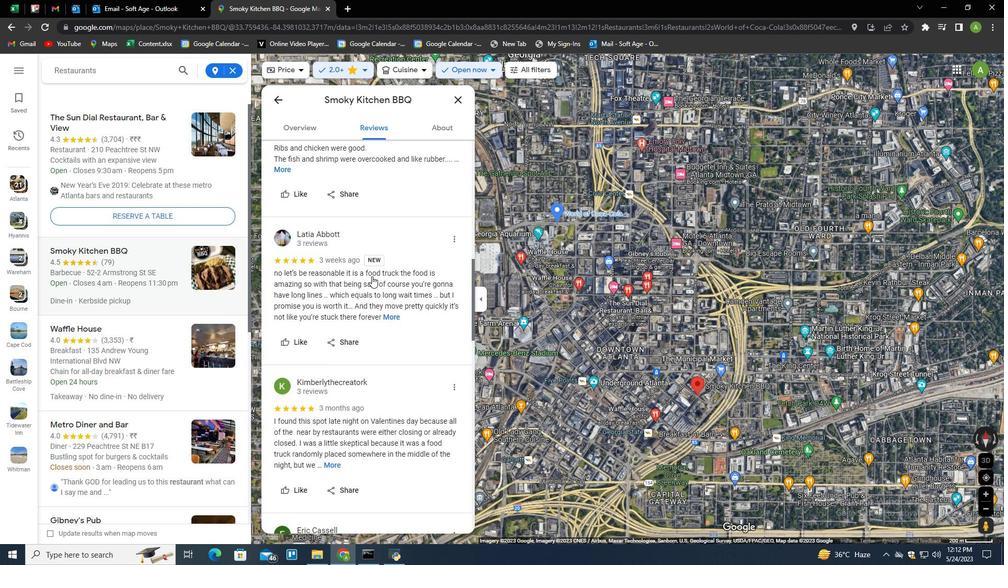 
Action: Mouse scrolled (372, 276) with delta (0, 0)
Screenshot: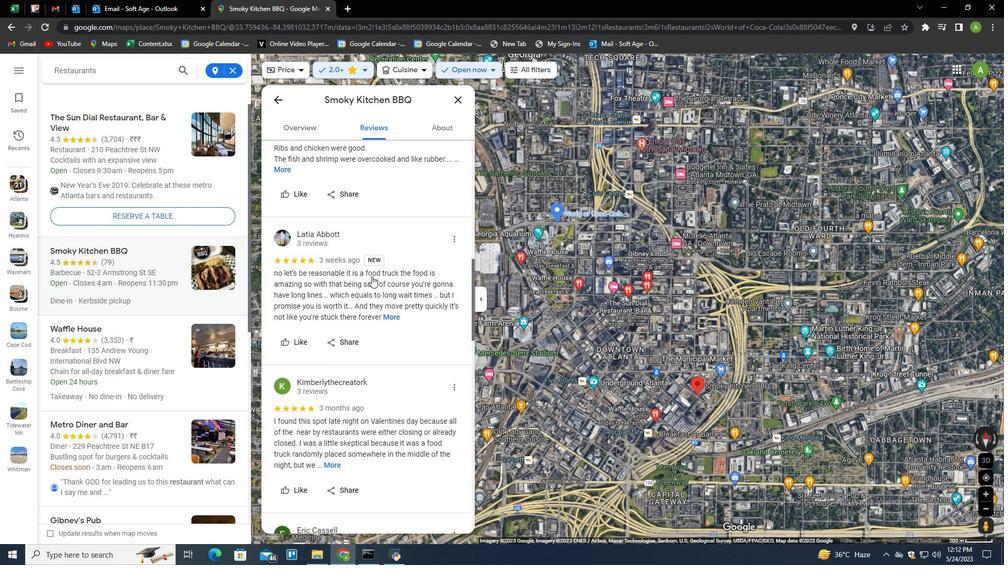 
Action: Mouse scrolled (372, 276) with delta (0, 0)
Screenshot: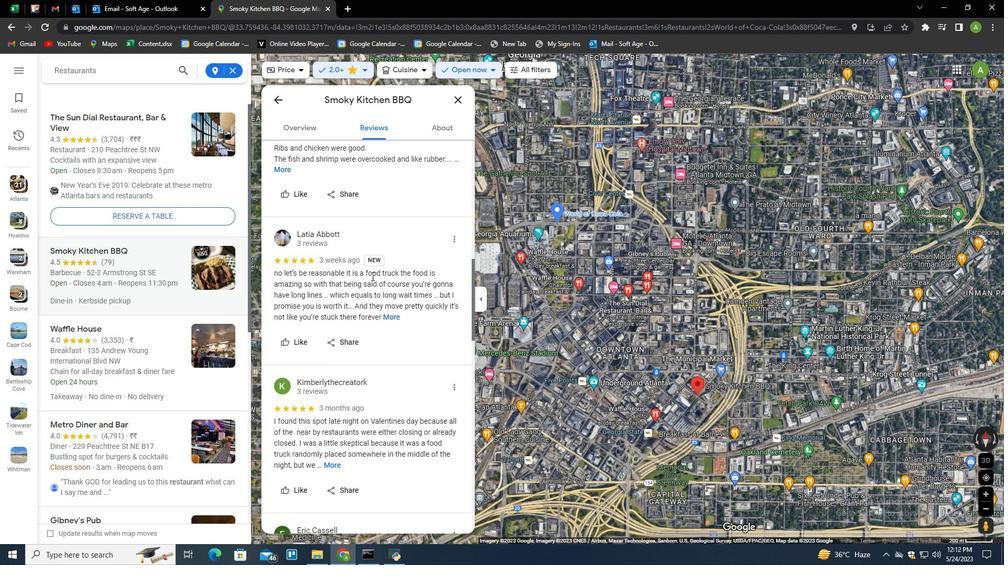 
Action: Mouse scrolled (372, 276) with delta (0, 0)
Screenshot: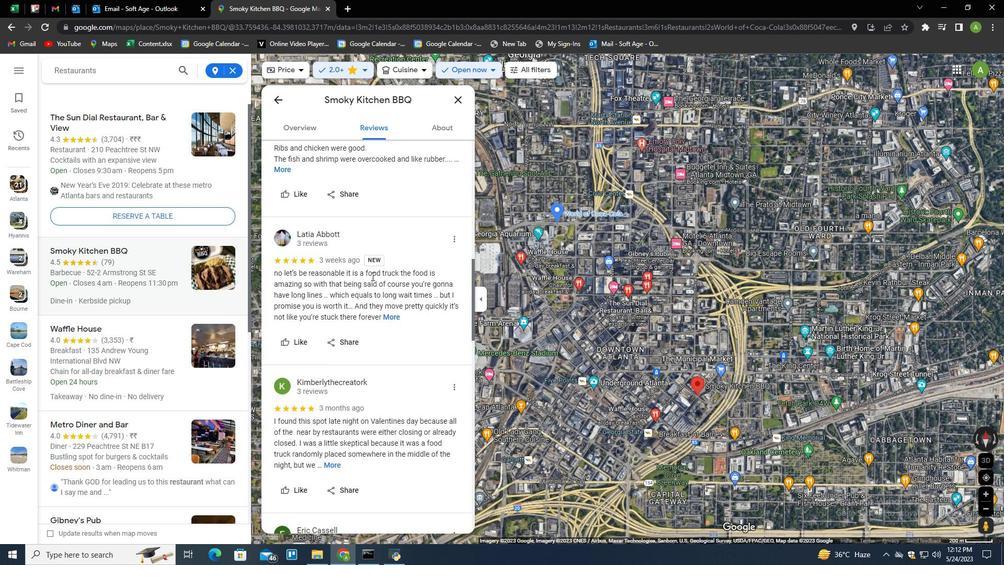 
Action: Mouse scrolled (372, 276) with delta (0, 0)
Screenshot: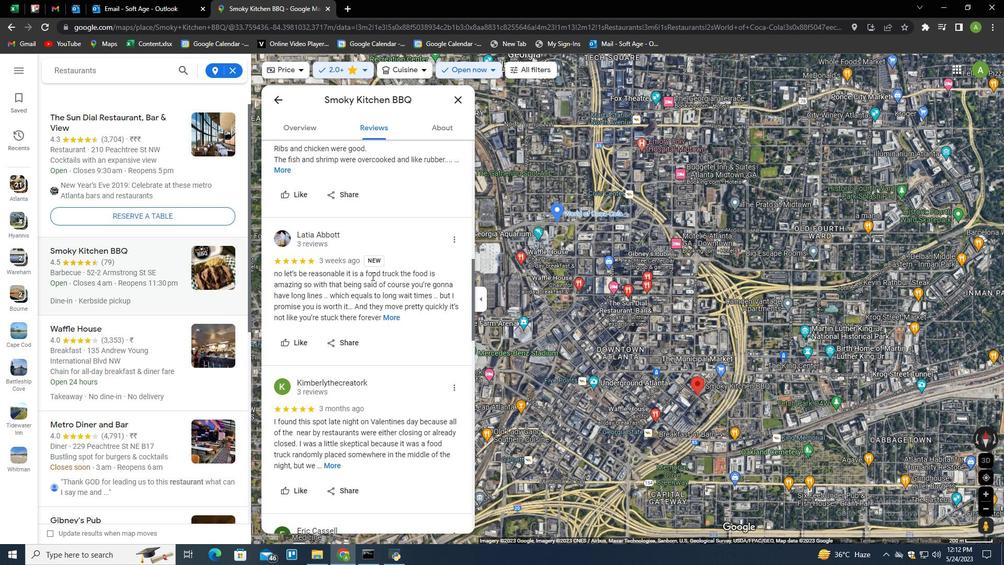 
Action: Mouse scrolled (372, 276) with delta (0, 0)
Screenshot: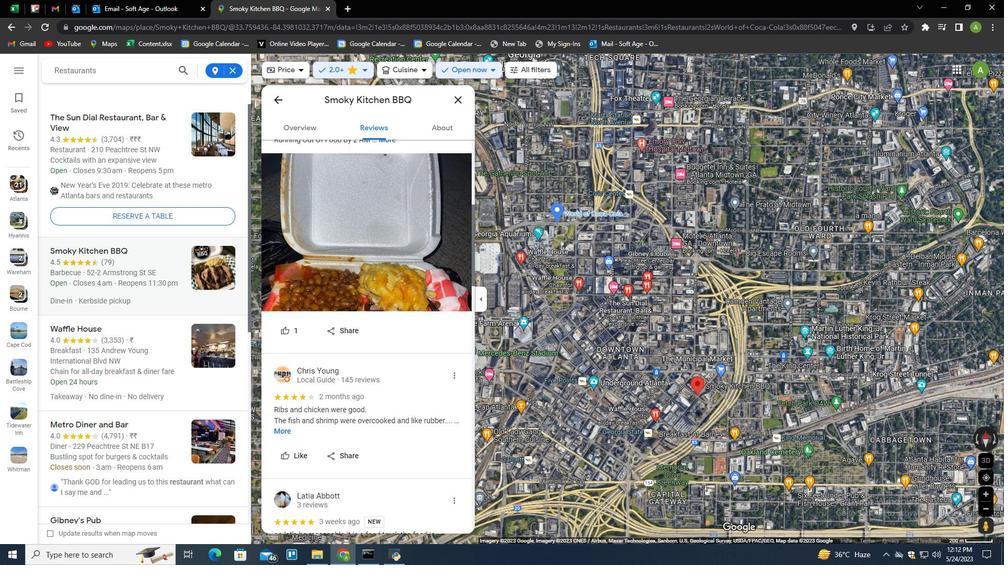 
Action: Mouse scrolled (372, 276) with delta (0, 0)
Screenshot: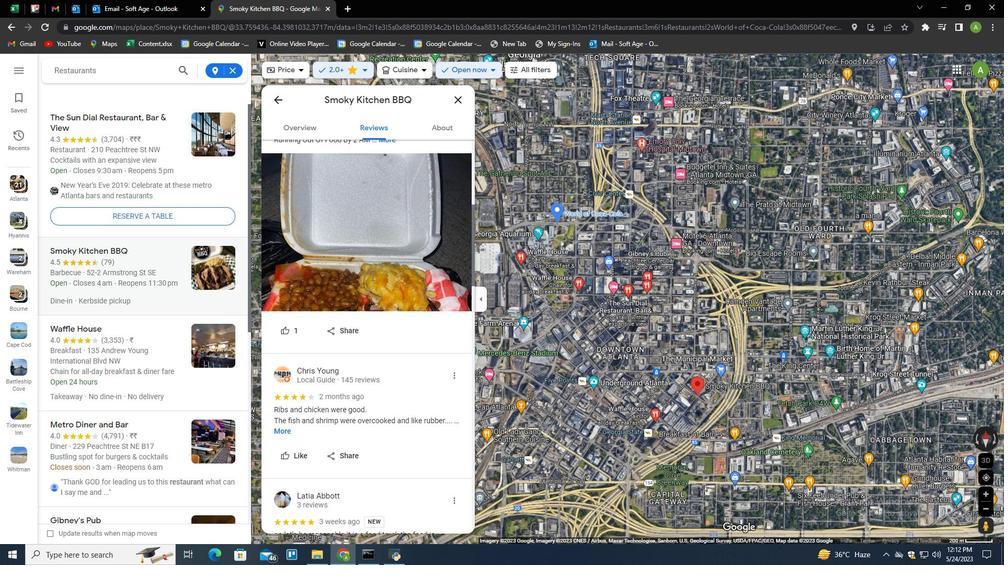 
Action: Mouse scrolled (372, 276) with delta (0, 0)
Screenshot: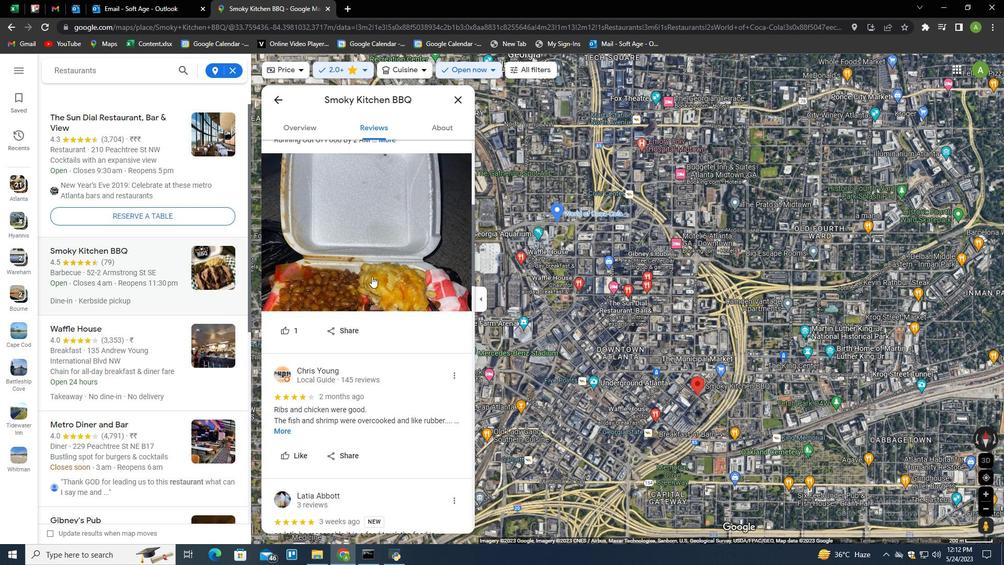 
Action: Mouse scrolled (372, 276) with delta (0, 0)
Screenshot: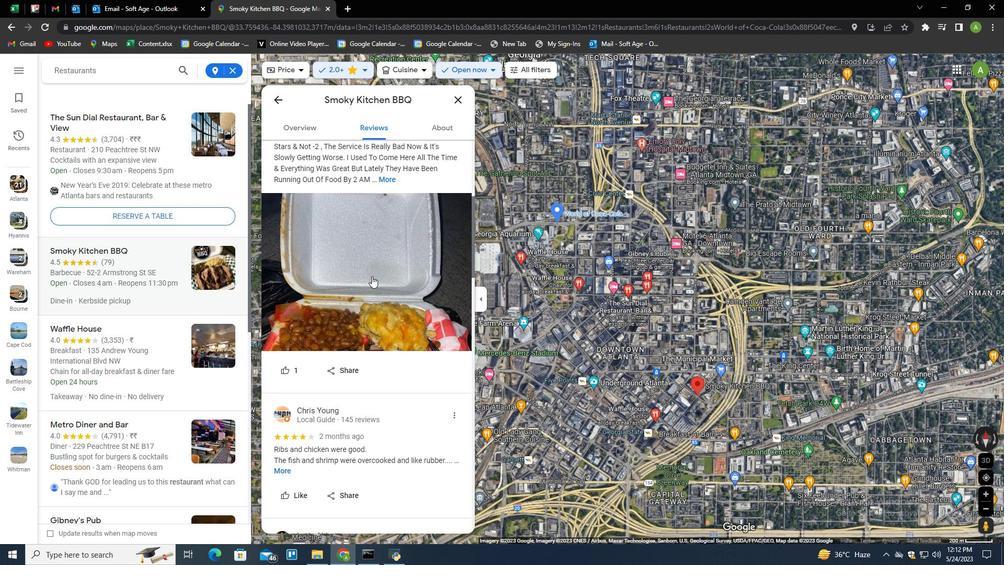 
Action: Mouse scrolled (372, 275) with delta (0, 0)
Screenshot: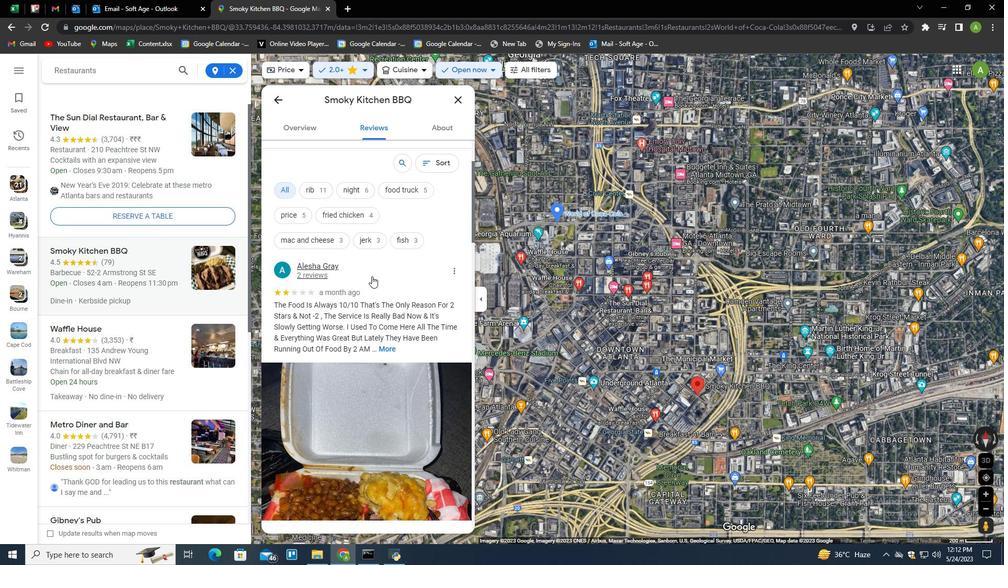 
Action: Mouse scrolled (372, 275) with delta (0, 0)
Screenshot: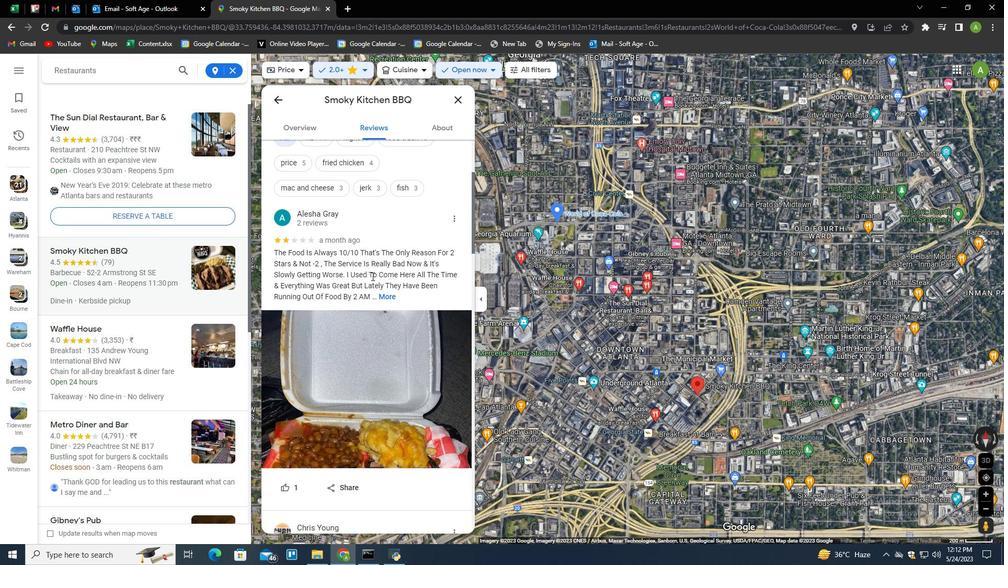 
Action: Mouse moved to (384, 241)
Screenshot: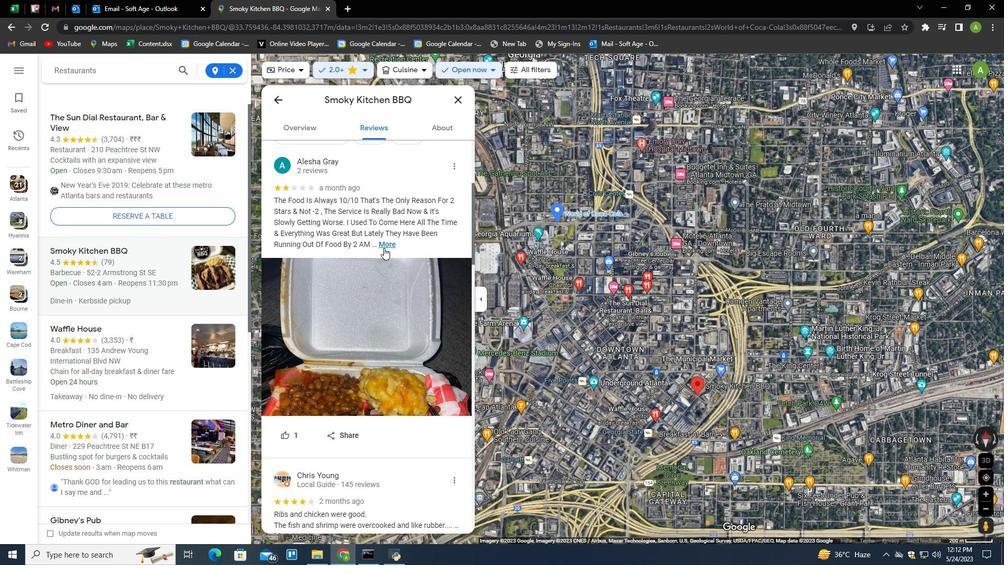 
Action: Mouse pressed left at (384, 241)
Screenshot: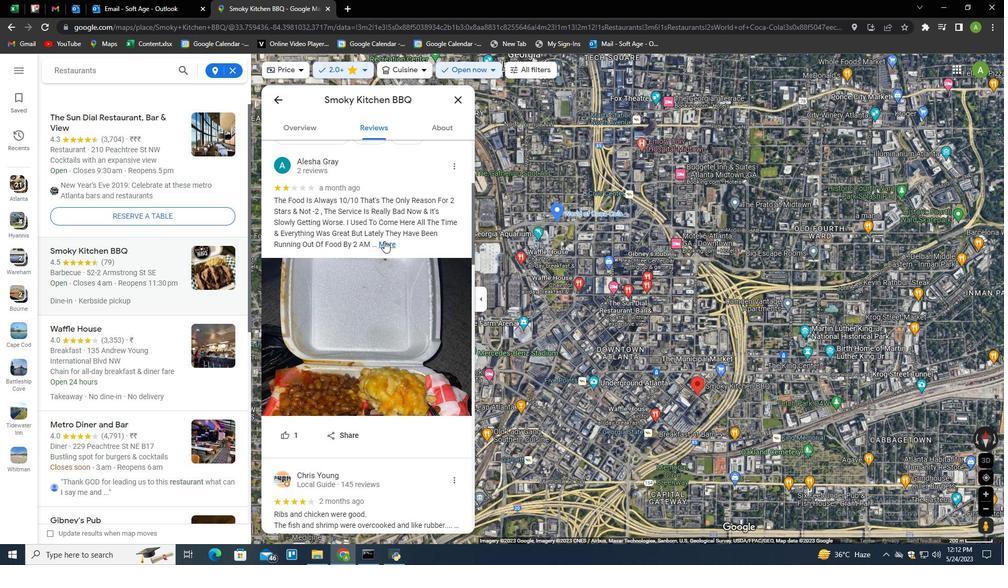 
Action: Mouse moved to (385, 270)
Screenshot: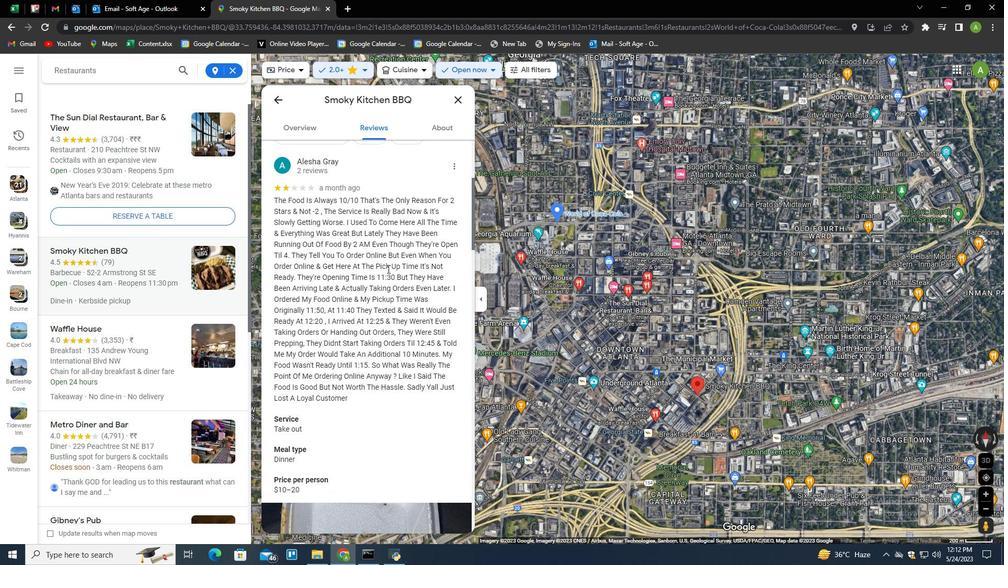 
Action: Mouse pressed left at (385, 270)
Screenshot: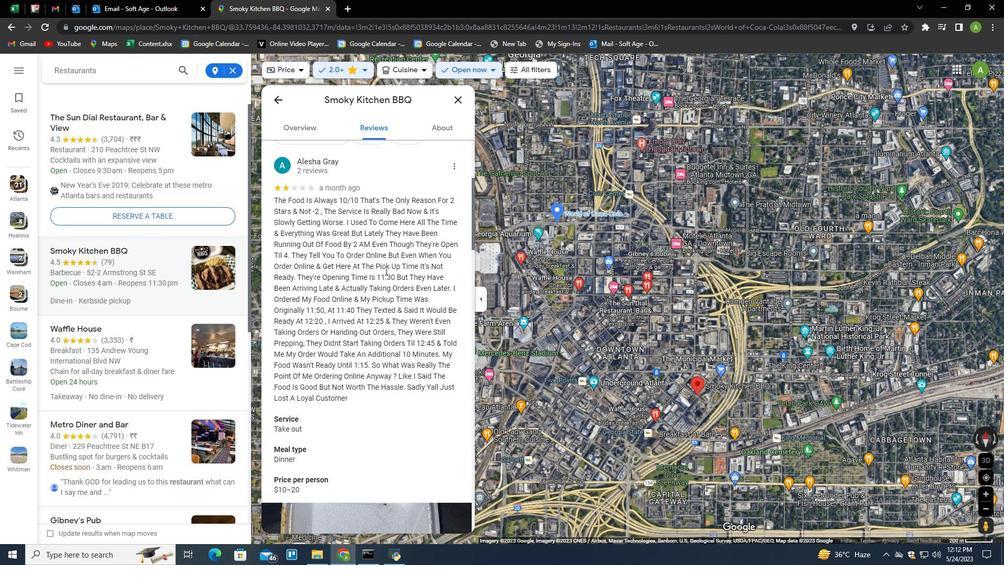 
Action: Mouse pressed left at (385, 270)
Screenshot: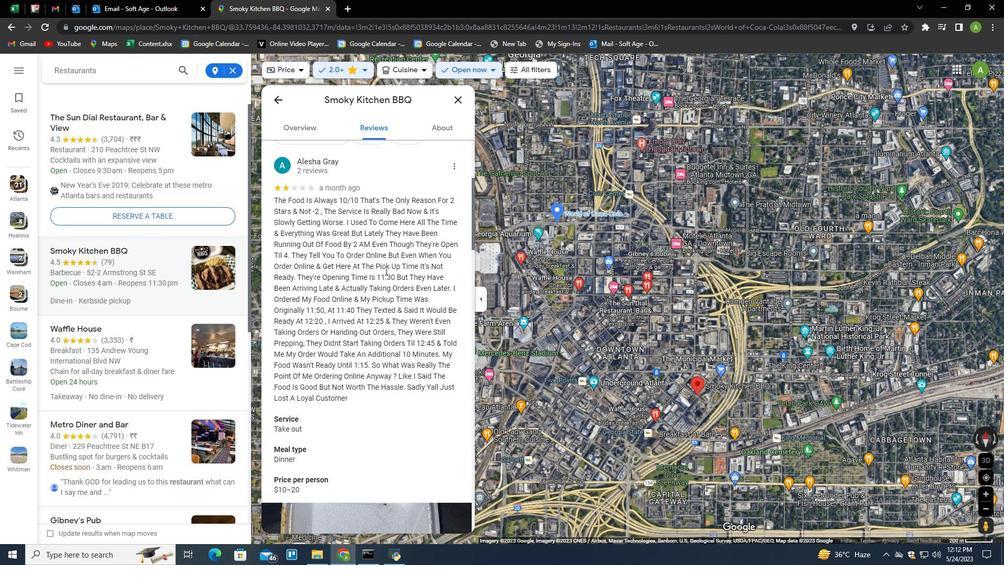 
Action: Mouse pressed left at (385, 270)
Screenshot: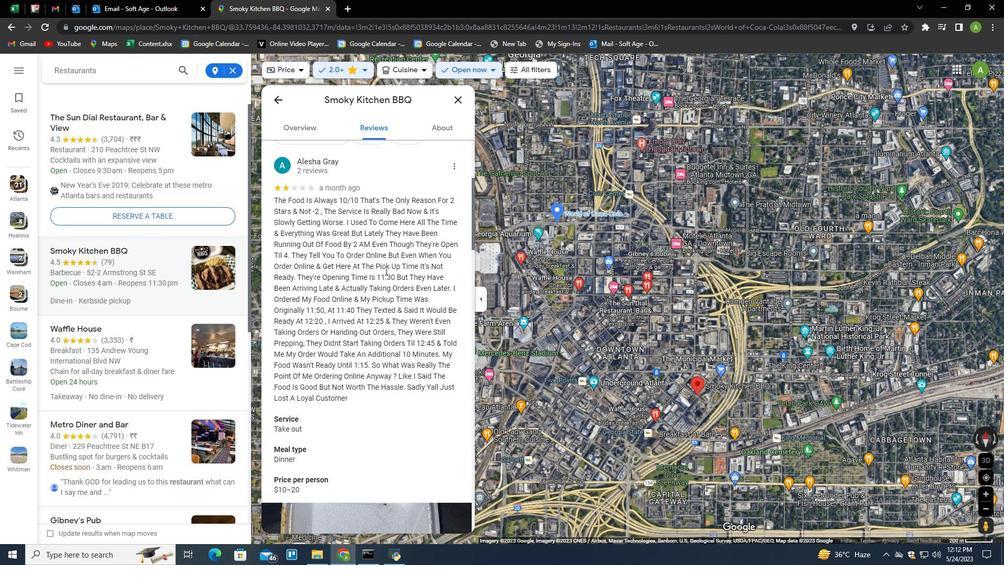 
Action: Mouse moved to (347, 408)
Screenshot: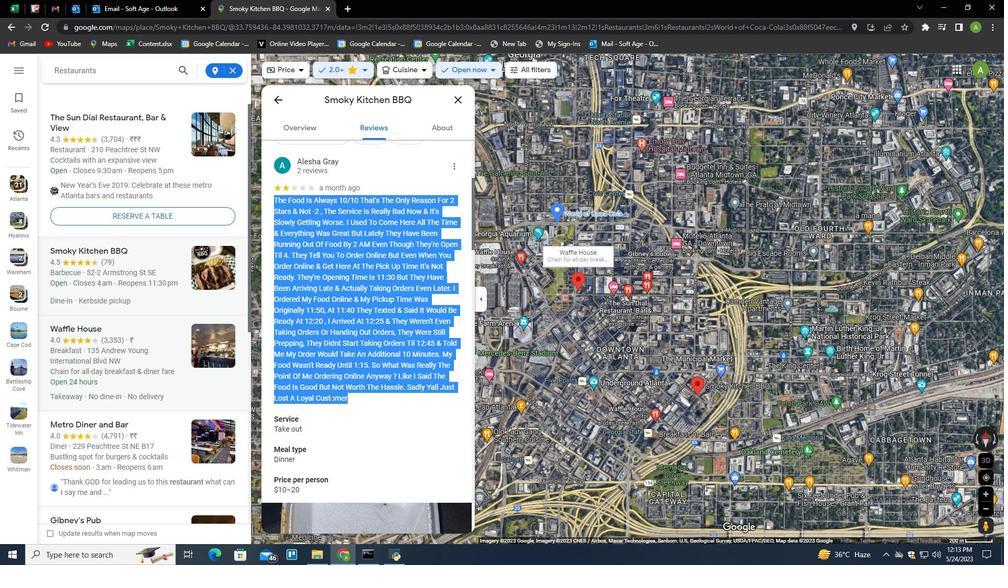 
Action: Mouse scrolled (347, 407) with delta (0, 0)
Screenshot: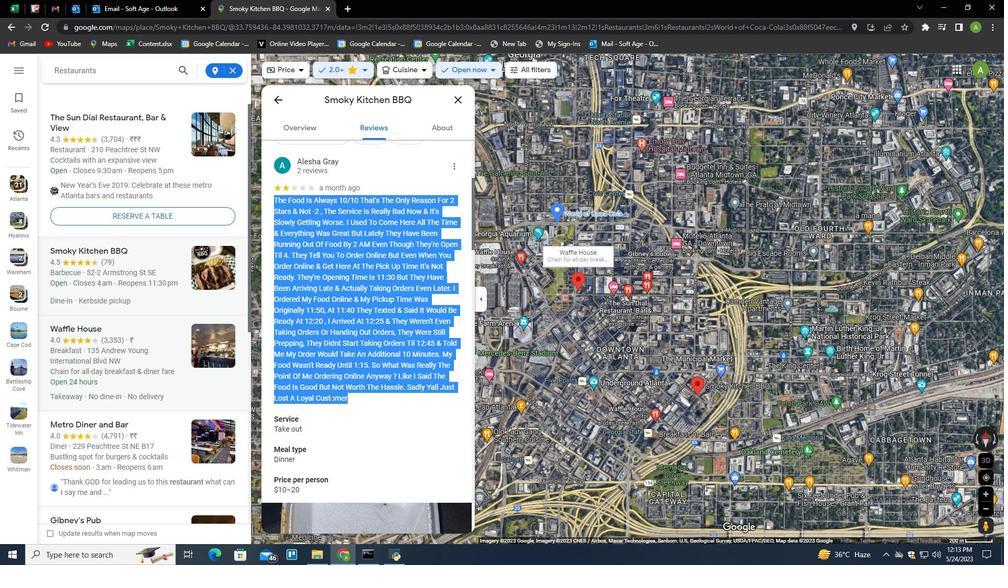 
Action: Mouse scrolled (347, 407) with delta (0, 0)
Screenshot: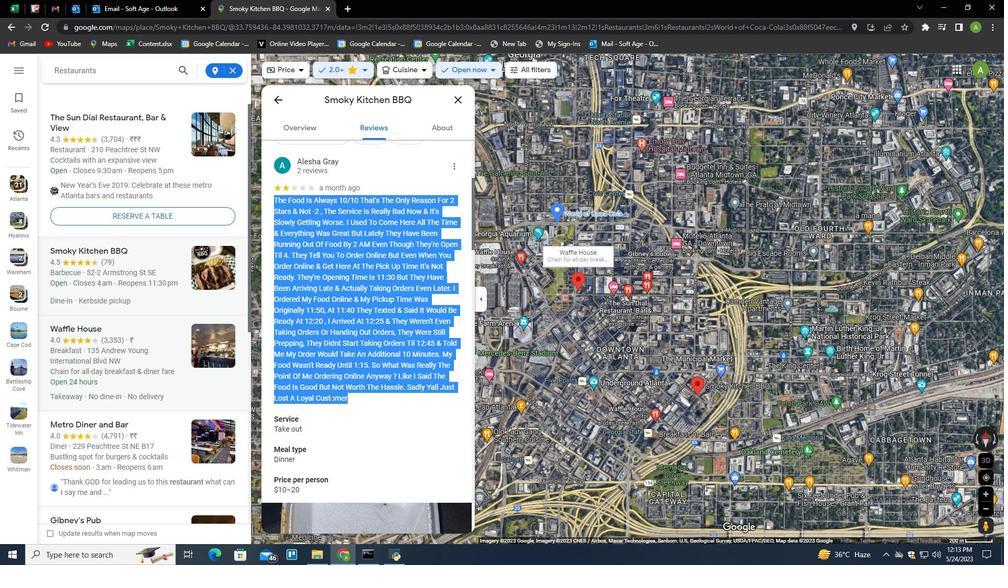
Action: Mouse scrolled (347, 407) with delta (0, 0)
Screenshot: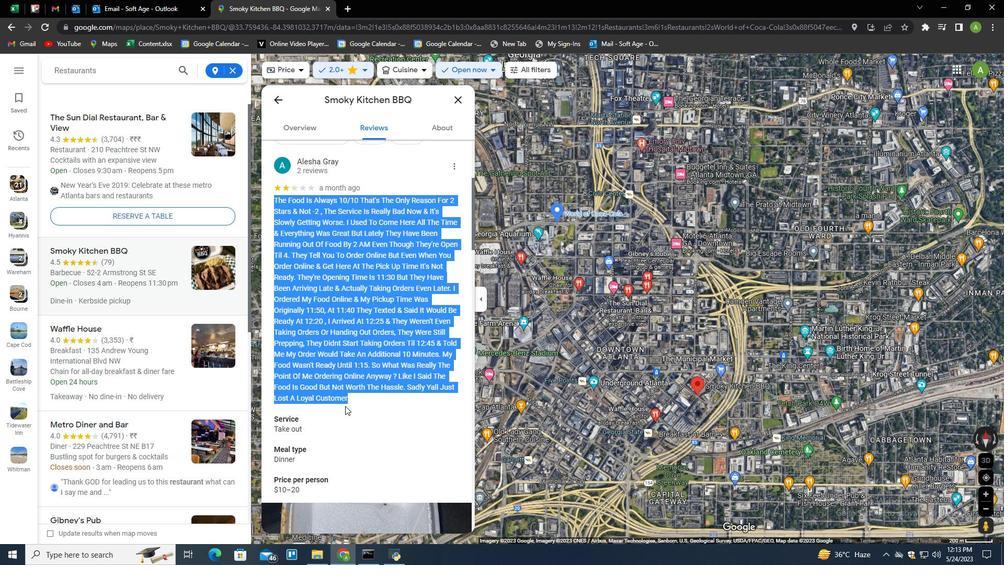 
Action: Mouse scrolled (347, 407) with delta (0, 0)
Screenshot: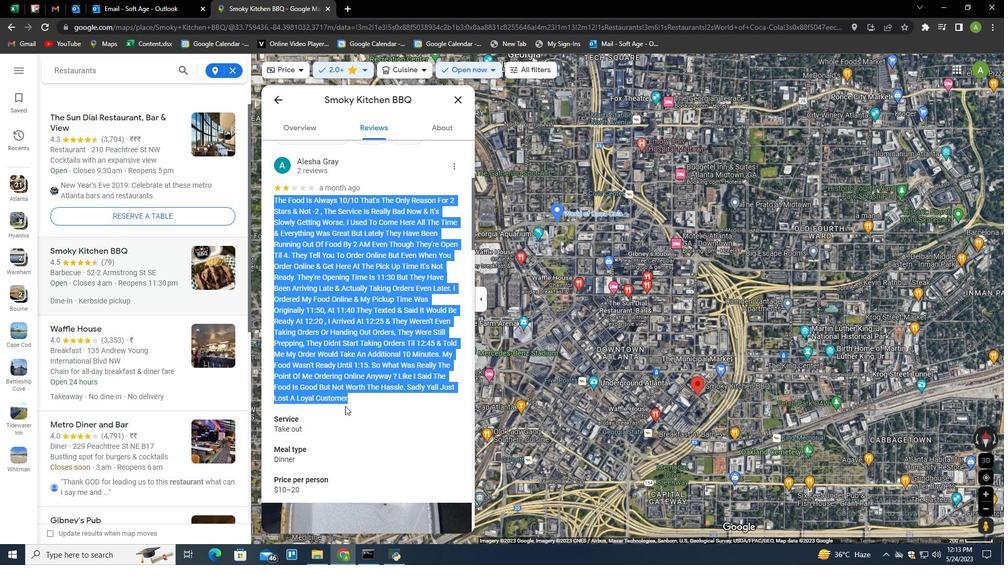 
Action: Mouse scrolled (347, 407) with delta (0, 0)
Screenshot: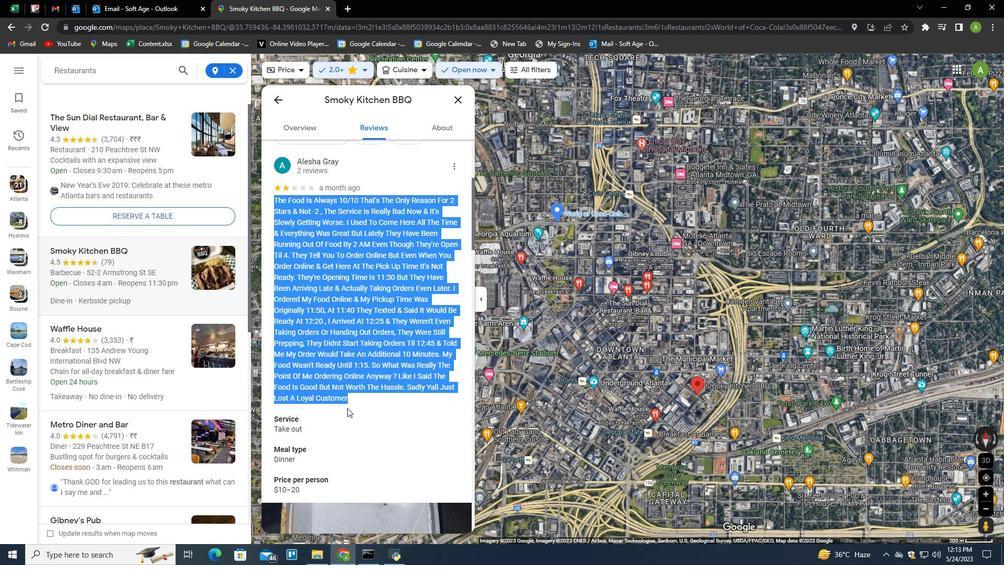 
Action: Mouse moved to (350, 377)
Screenshot: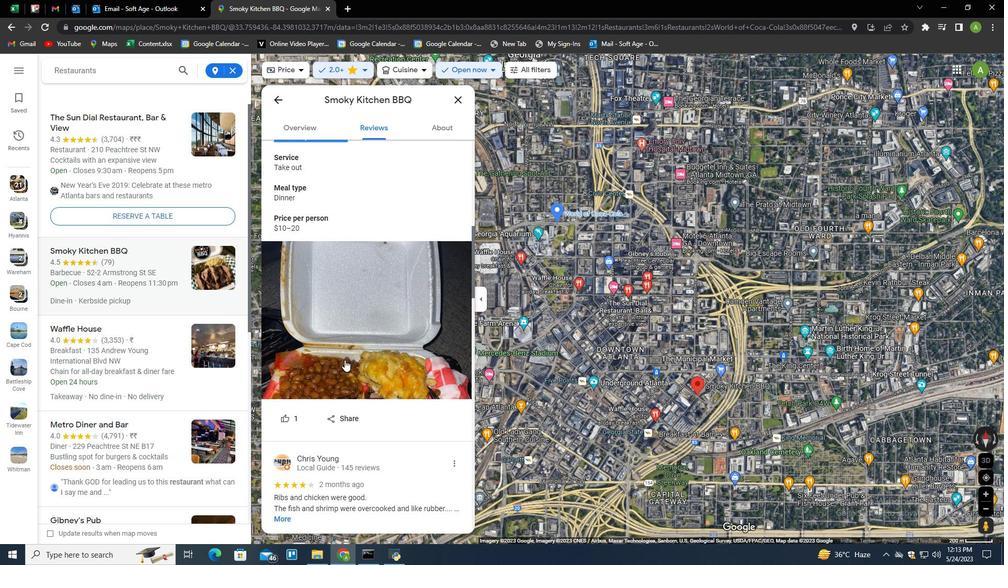 
Action: Mouse scrolled (350, 377) with delta (0, 0)
Screenshot: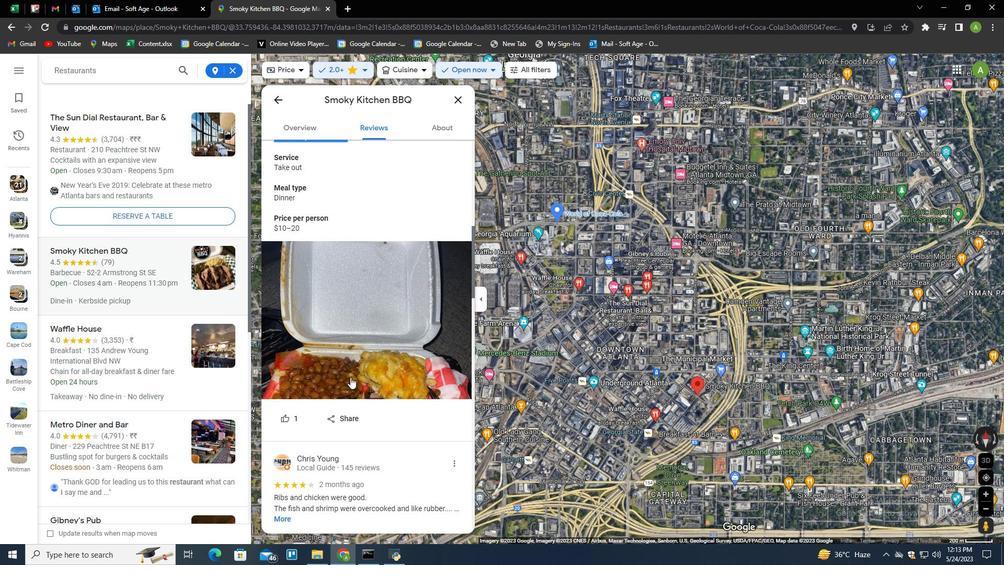 
Action: Mouse scrolled (350, 377) with delta (0, 0)
Screenshot: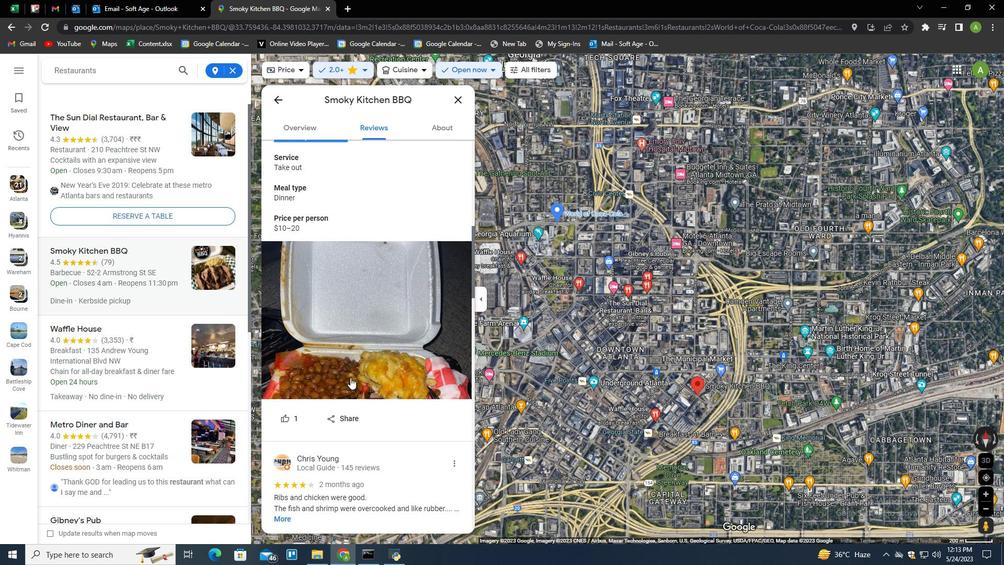 
Action: Mouse scrolled (350, 377) with delta (0, 0)
Screenshot: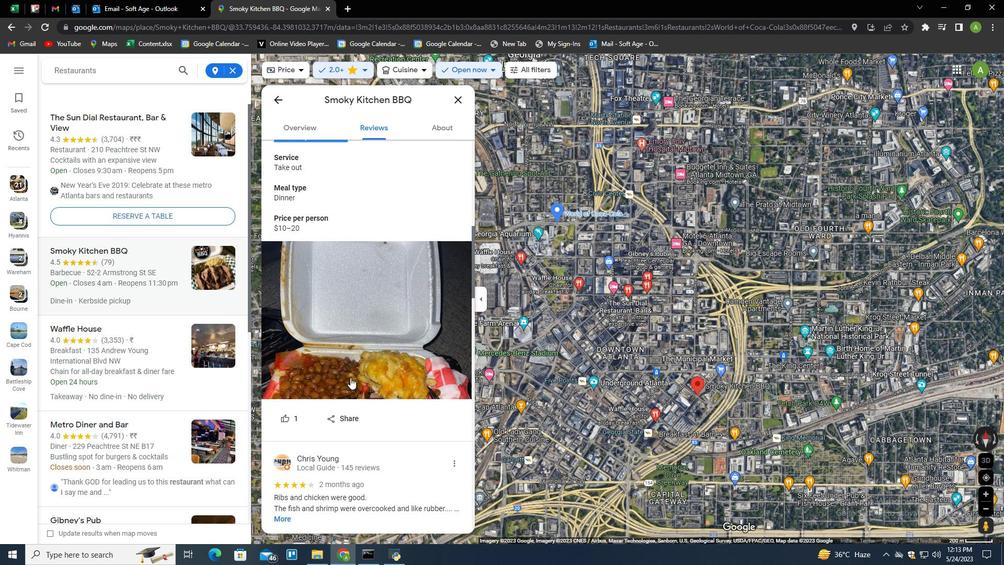 
Action: Mouse moved to (284, 364)
Screenshot: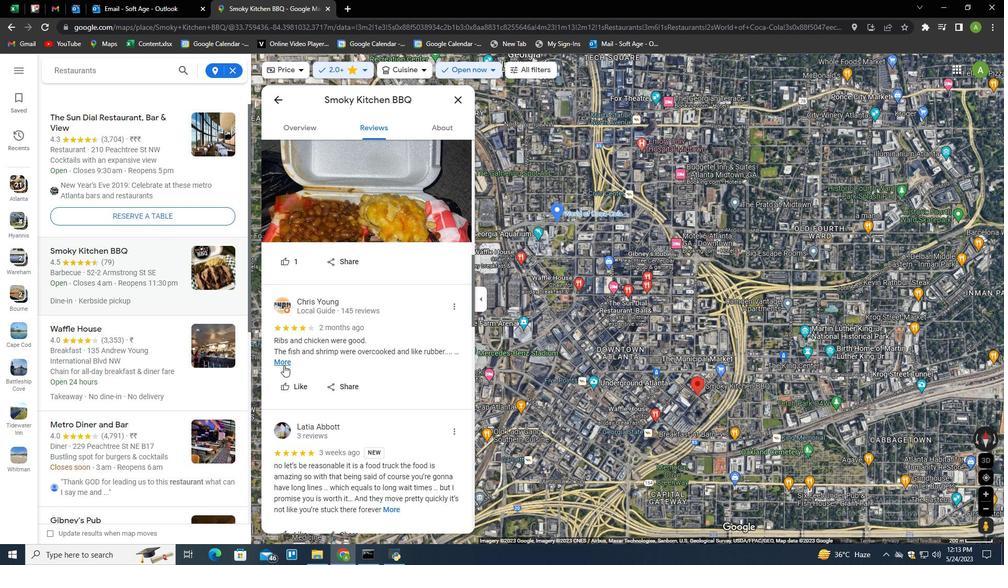 
Action: Mouse pressed left at (284, 364)
Screenshot: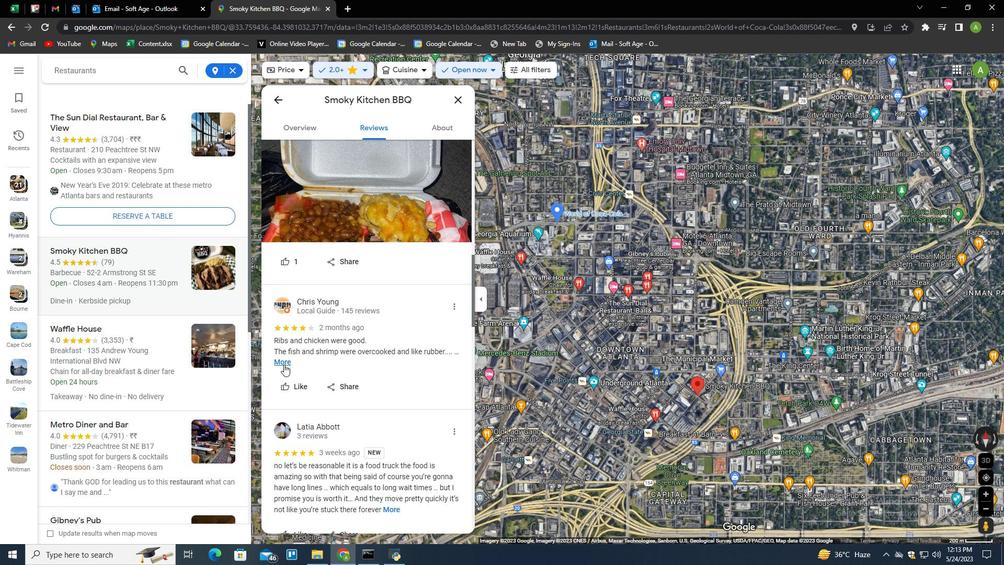 
Action: Mouse moved to (457, 100)
Screenshot: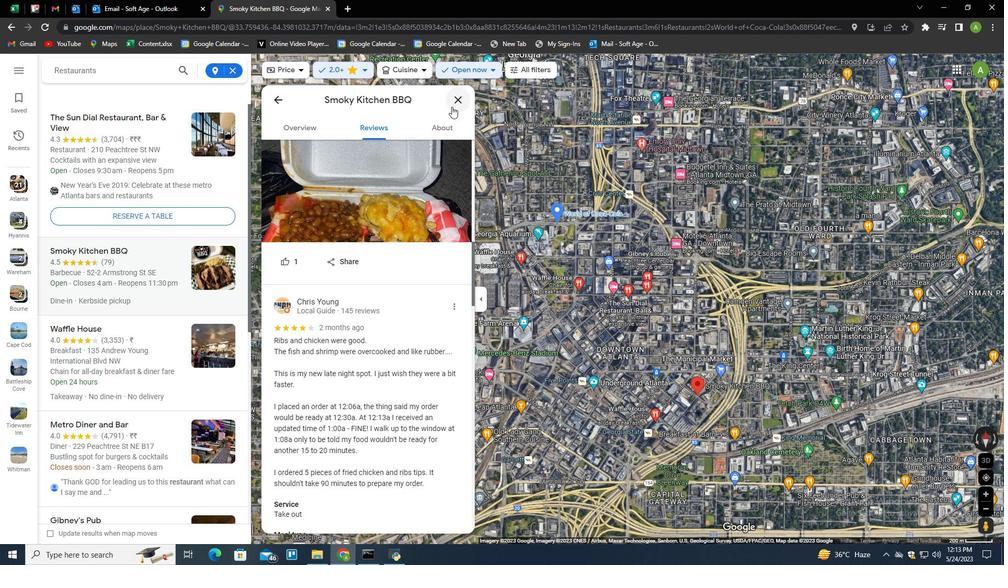 
Action: Mouse pressed left at (457, 100)
Screenshot: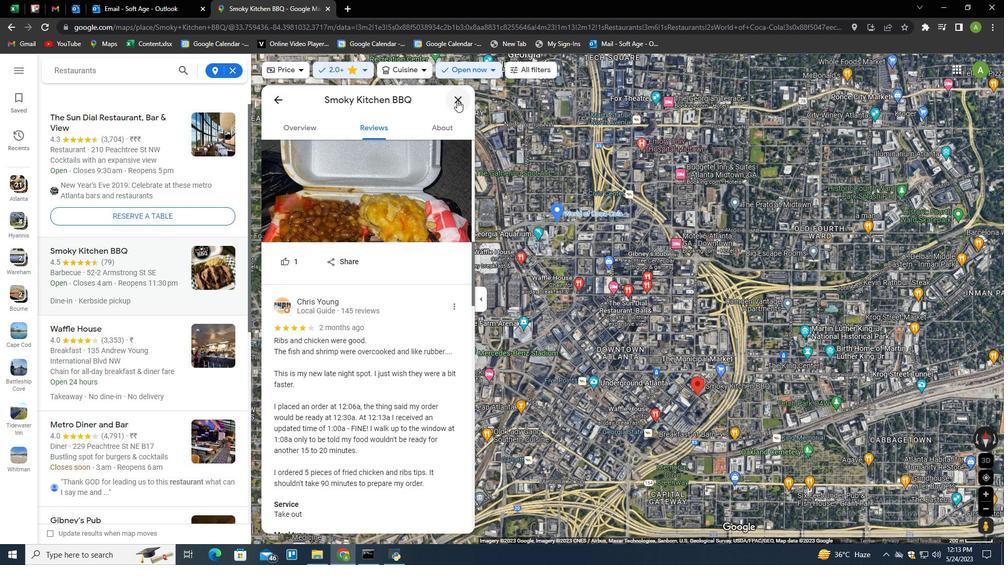 
Action: Mouse moved to (412, 67)
Screenshot: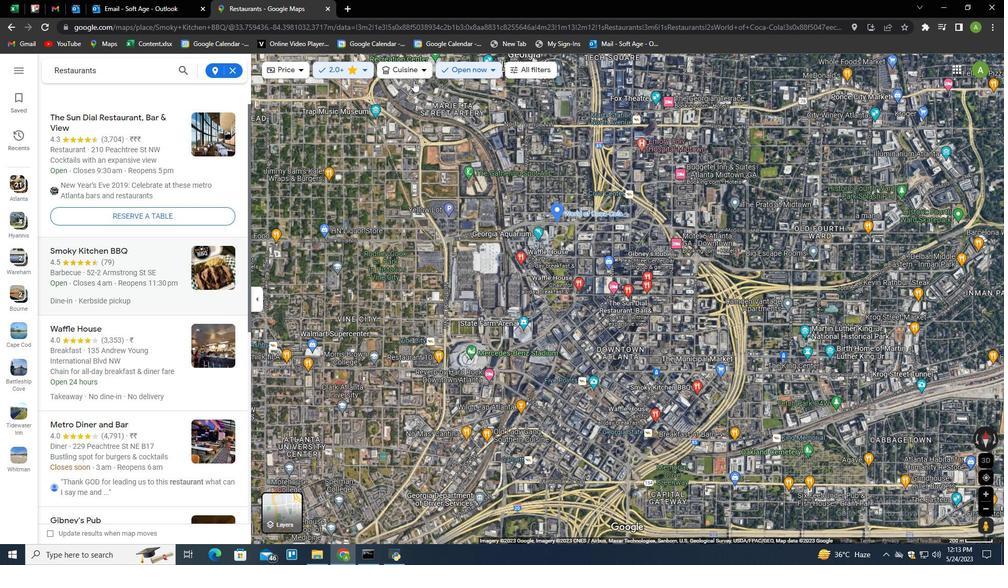 
Action: Mouse pressed left at (412, 67)
Screenshot: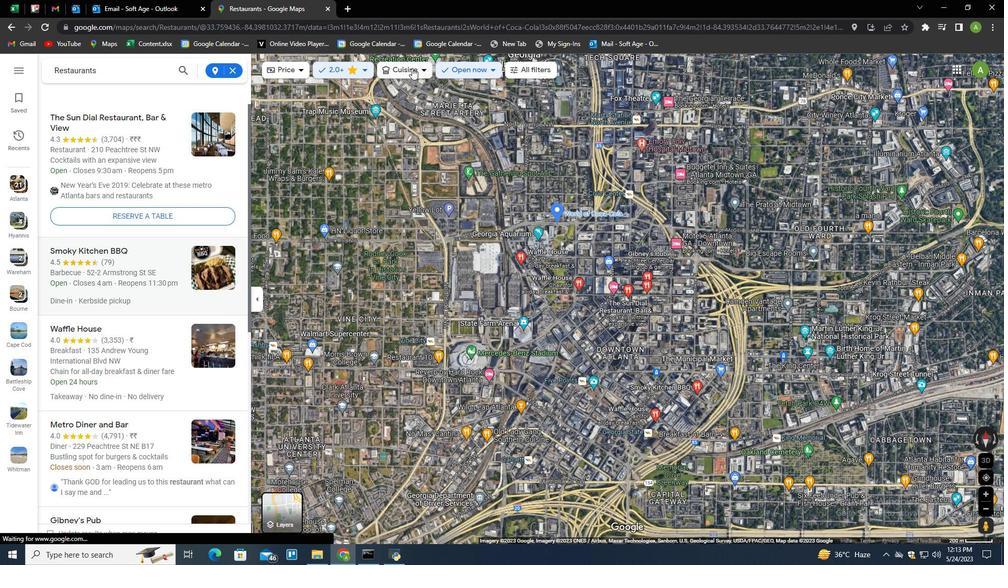 
Action: Mouse moved to (412, 297)
Screenshot: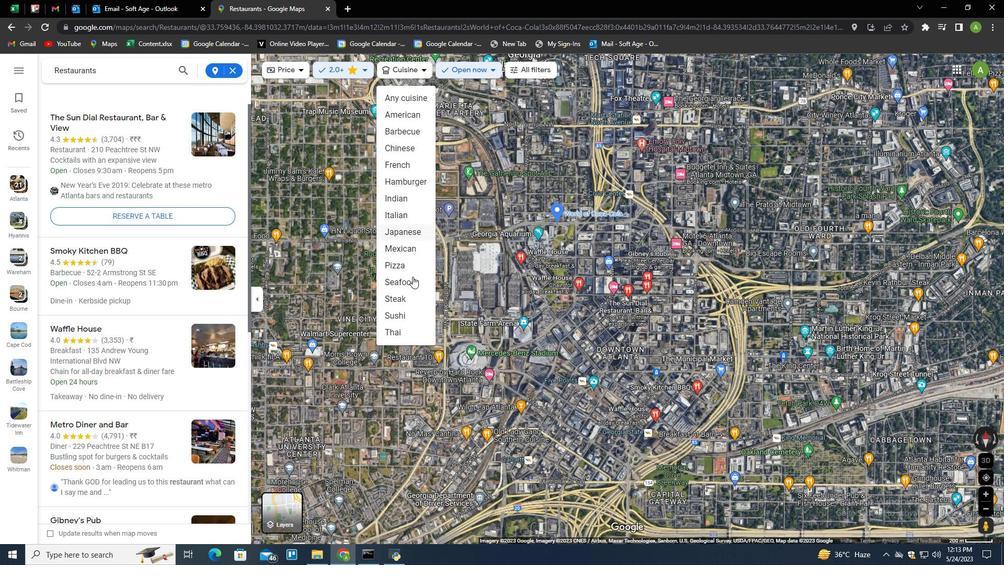 
Action: Mouse scrolled (412, 296) with delta (0, 0)
Screenshot: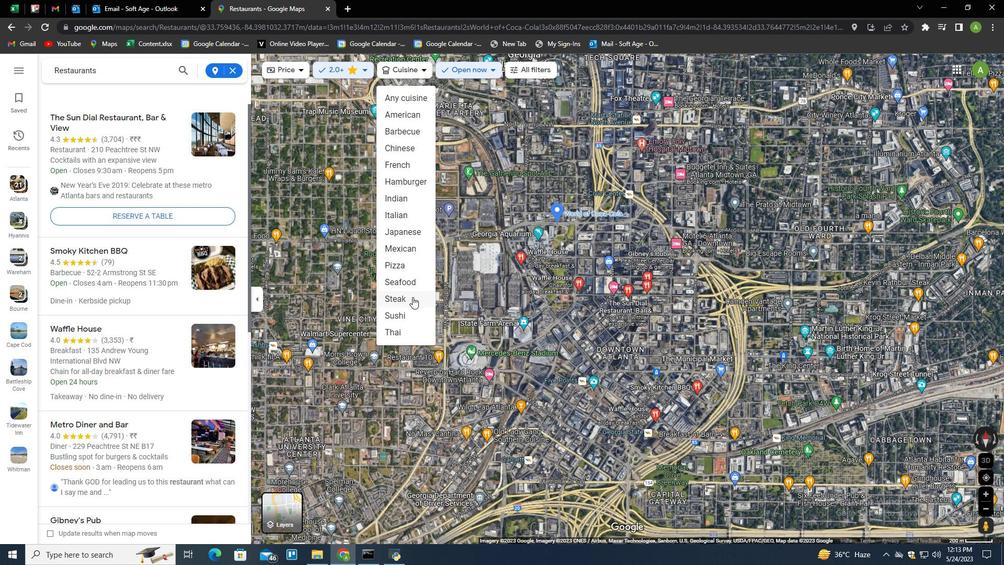
Action: Mouse scrolled (412, 296) with delta (0, 0)
Screenshot: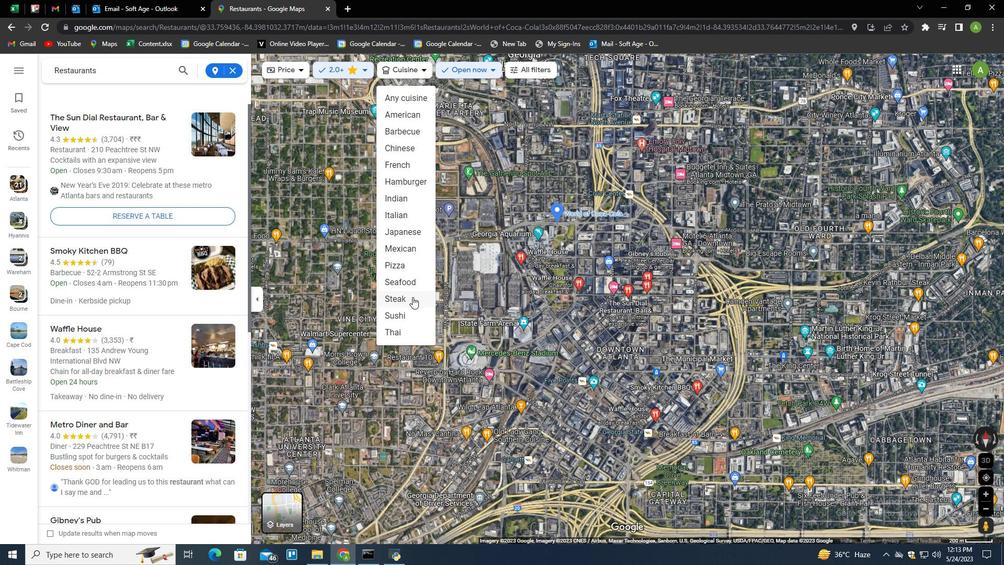 
Action: Mouse scrolled (412, 296) with delta (0, 0)
Screenshot: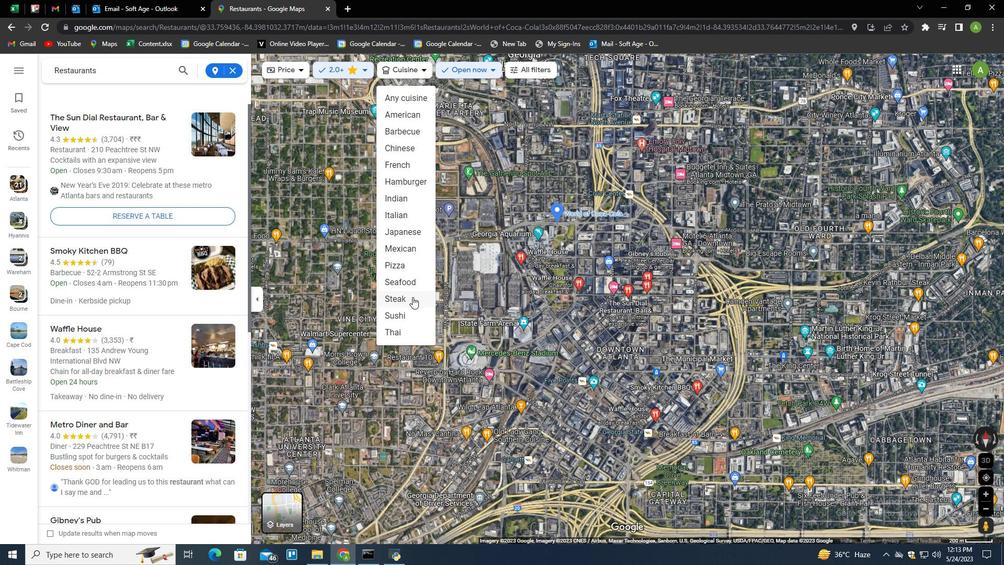 
Action: Mouse moved to (415, 66)
Screenshot: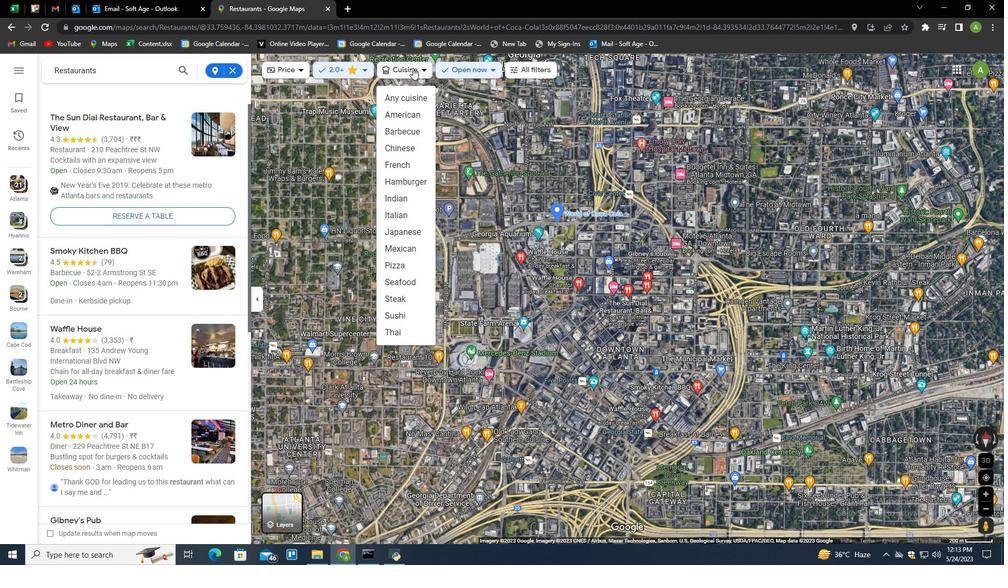 
Action: Mouse pressed left at (415, 66)
Screenshot: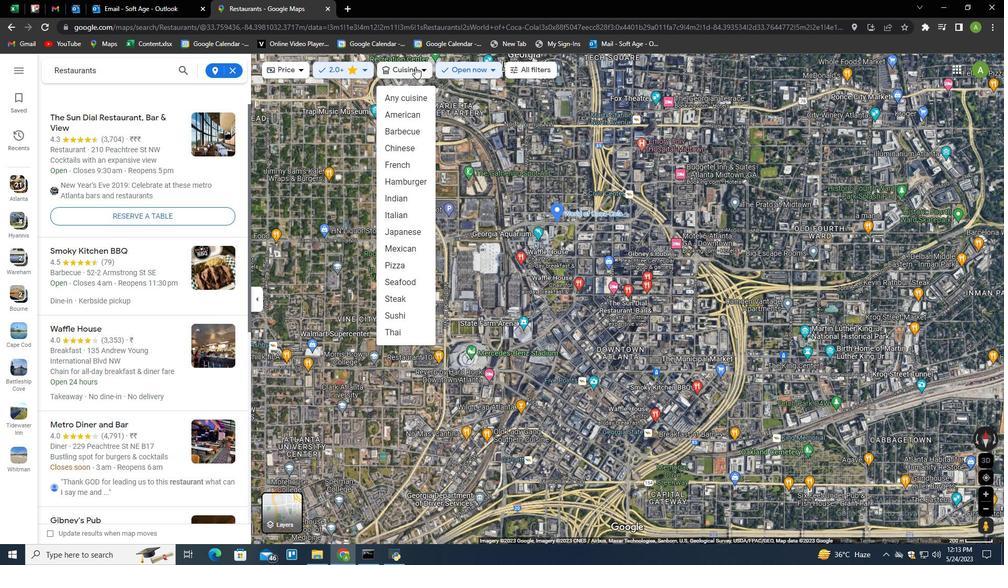 
Action: Mouse moved to (423, 68)
Screenshot: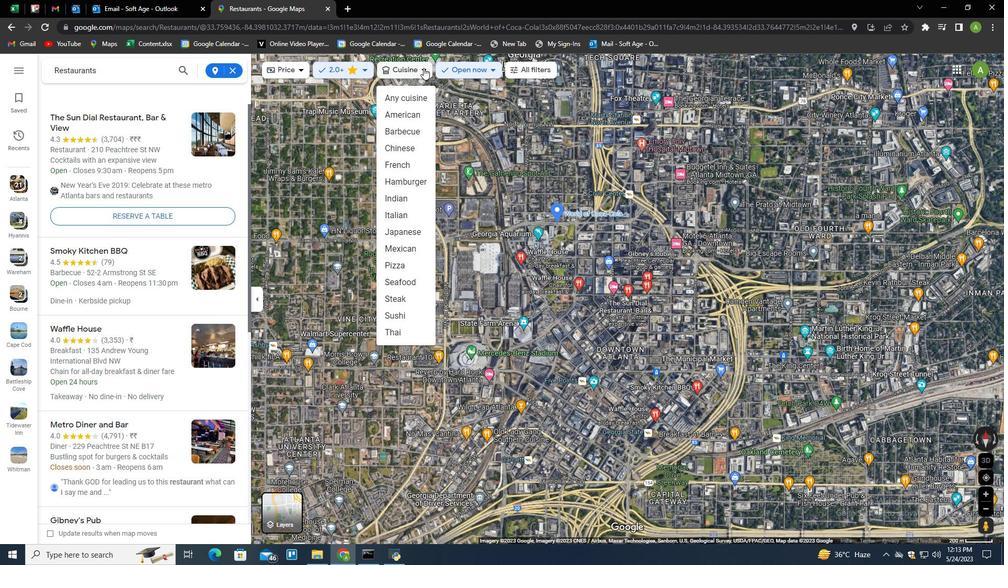 
Action: Mouse pressed left at (423, 68)
Screenshot: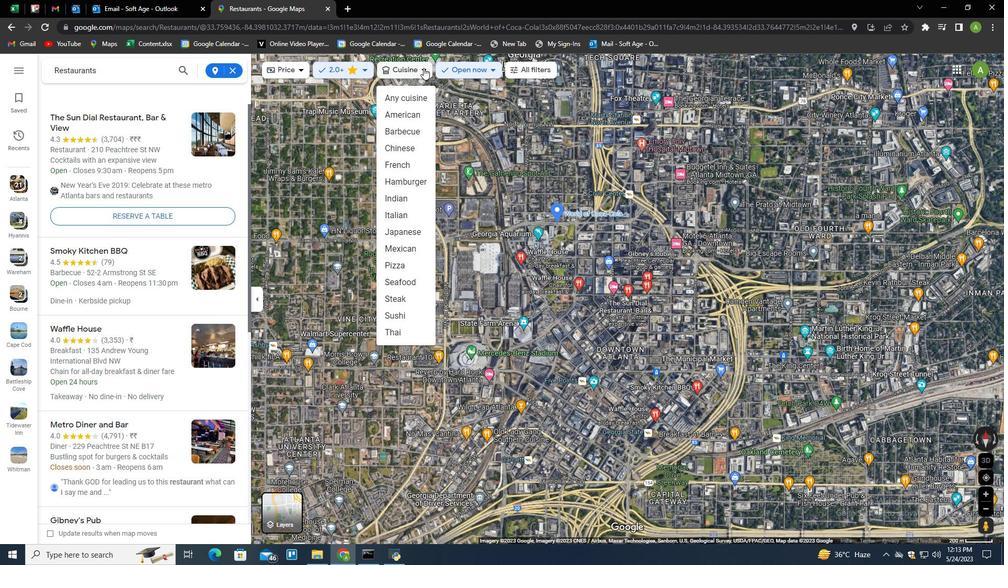 
Action: Mouse moved to (472, 162)
Screenshot: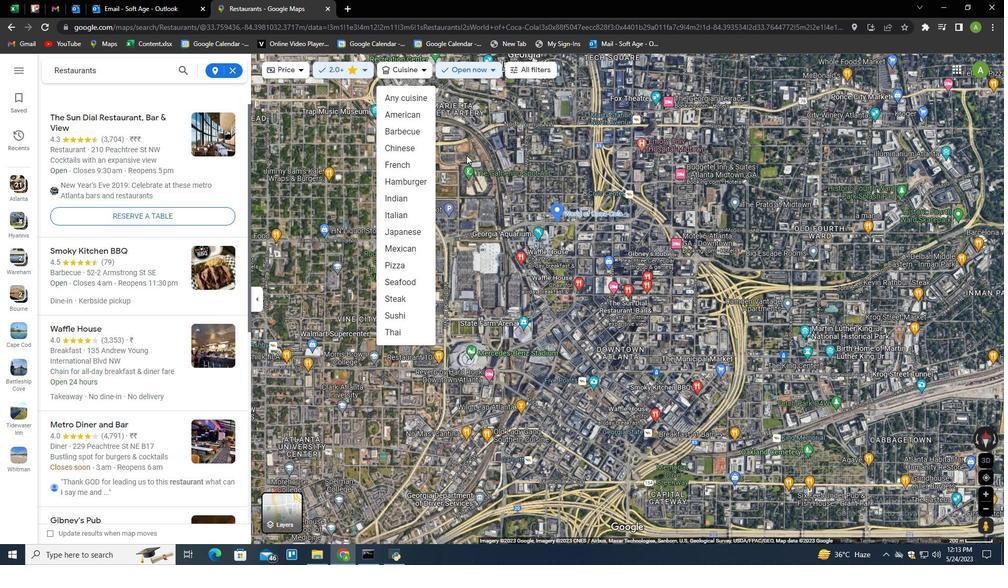 
Action: Mouse pressed left at (472, 162)
Screenshot: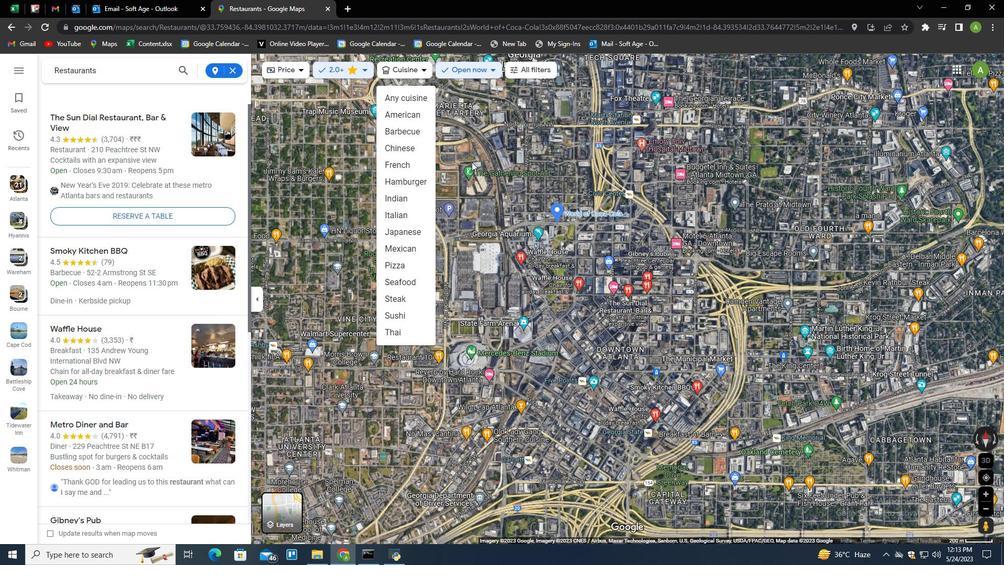 
Action: Mouse moved to (129, 423)
Screenshot: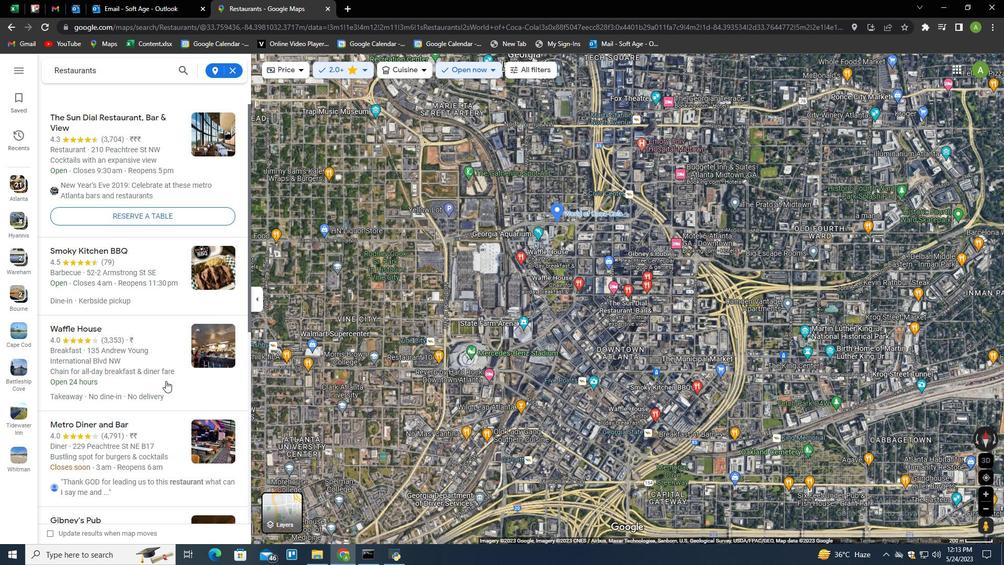 
Action: Mouse scrolled (129, 422) with delta (0, 0)
Screenshot: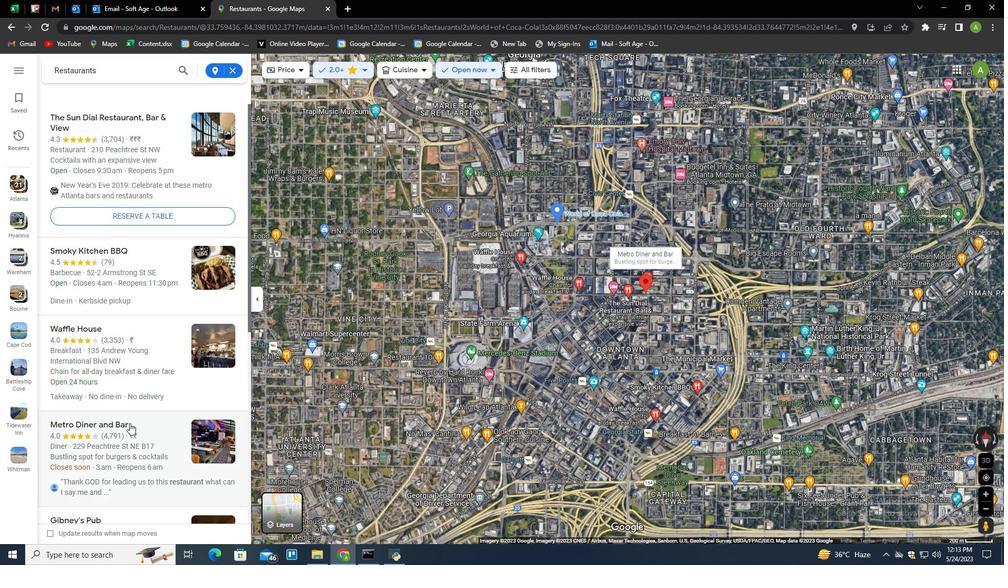 
Action: Mouse scrolled (129, 422) with delta (0, 0)
Screenshot: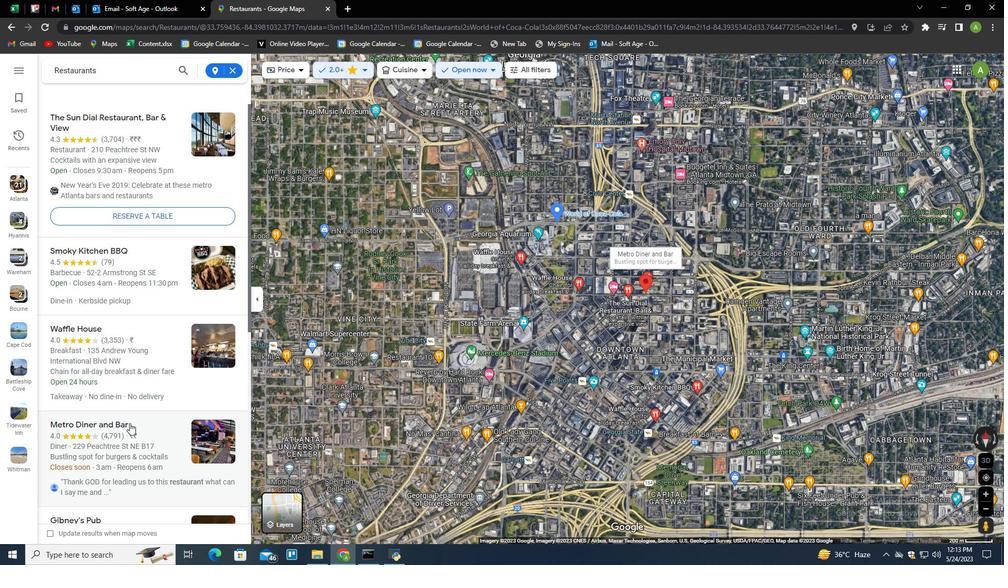 
Action: Mouse scrolled (129, 422) with delta (0, 0)
Screenshot: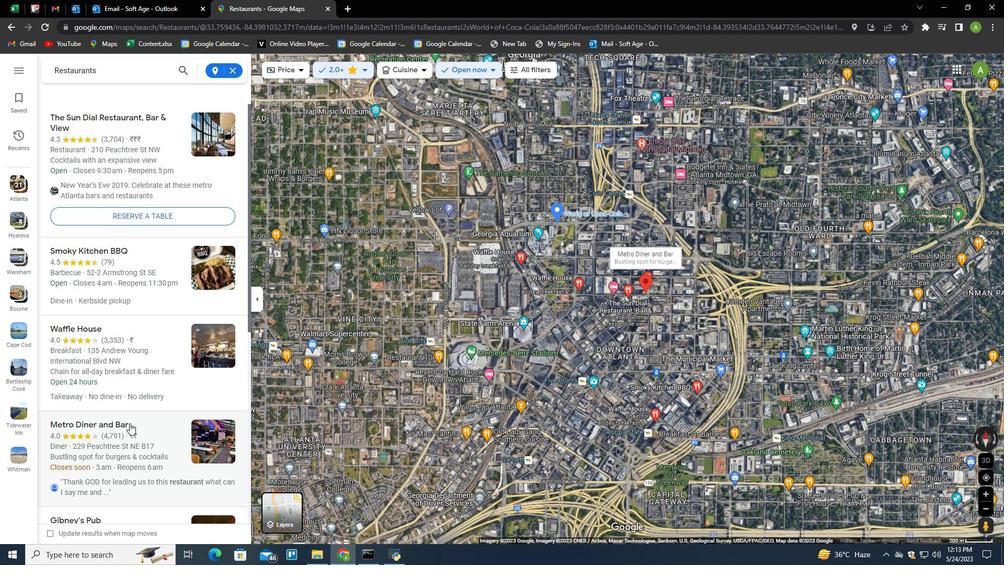 
Action: Mouse scrolled (129, 422) with delta (0, 0)
Screenshot: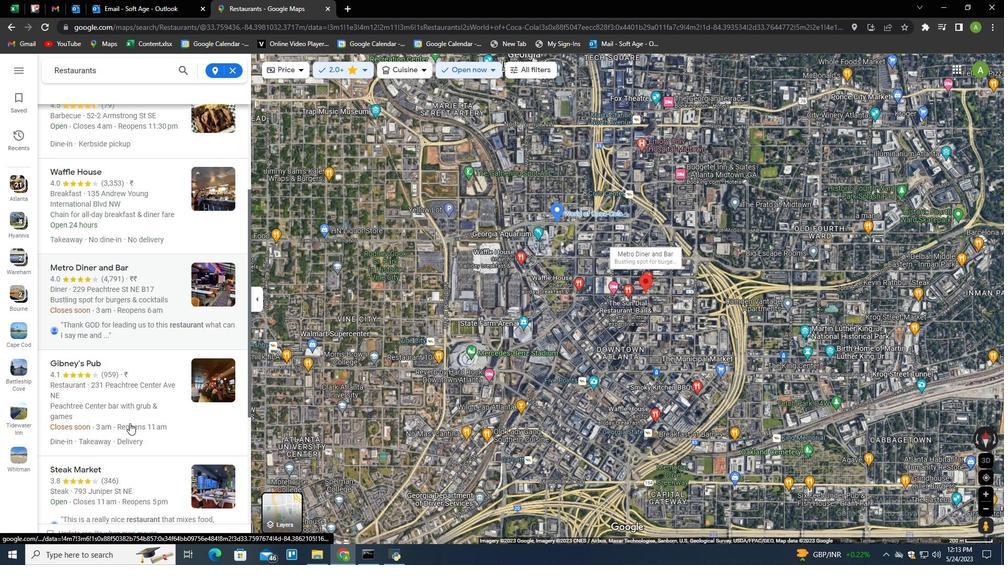 
Action: Mouse moved to (129, 423)
Screenshot: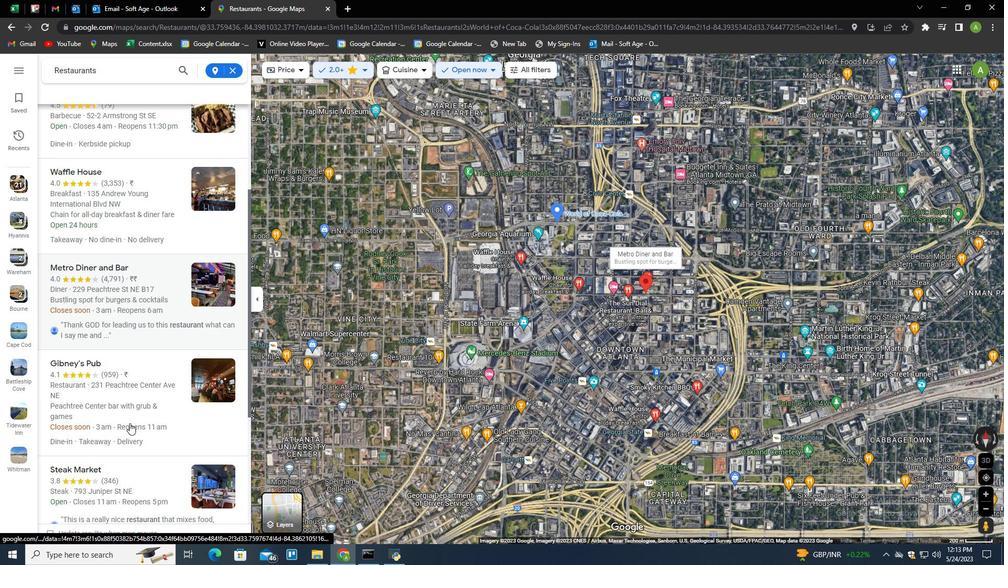 
Action: Mouse scrolled (129, 422) with delta (0, 0)
Screenshot: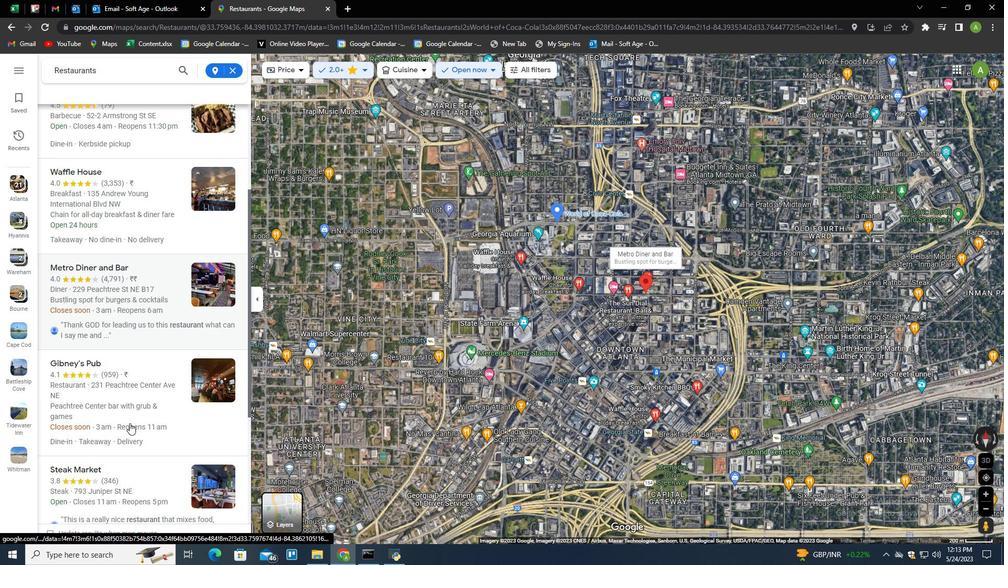 
Action: Mouse scrolled (129, 422) with delta (0, 0)
Screenshot: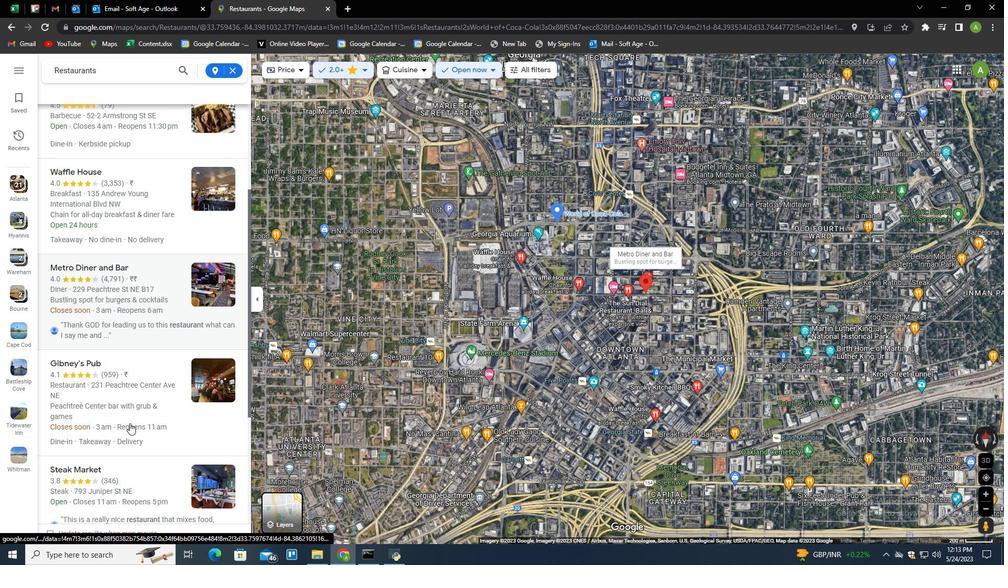 
Action: Mouse scrolled (129, 422) with delta (0, 0)
Screenshot: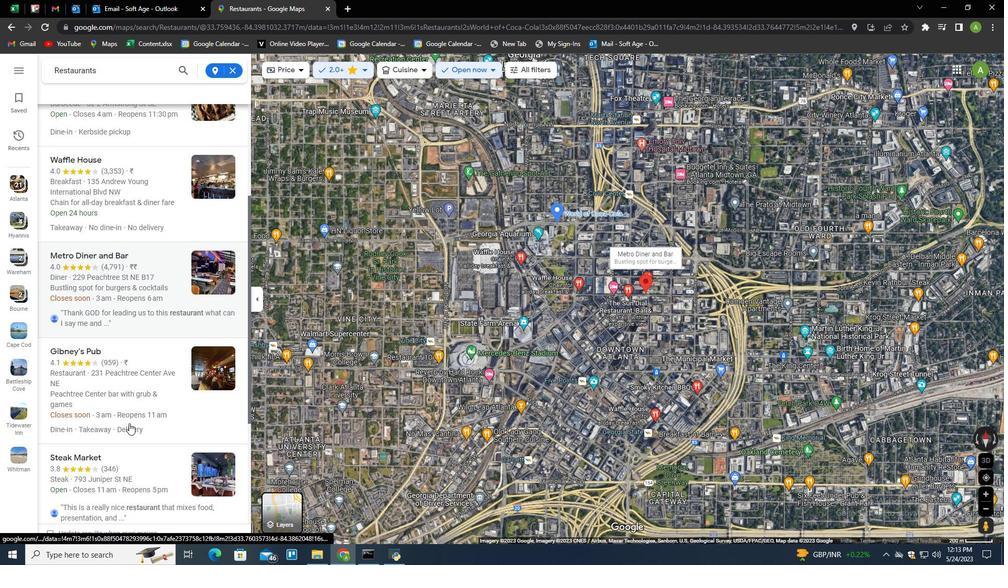 
Action: Mouse moved to (151, 388)
Screenshot: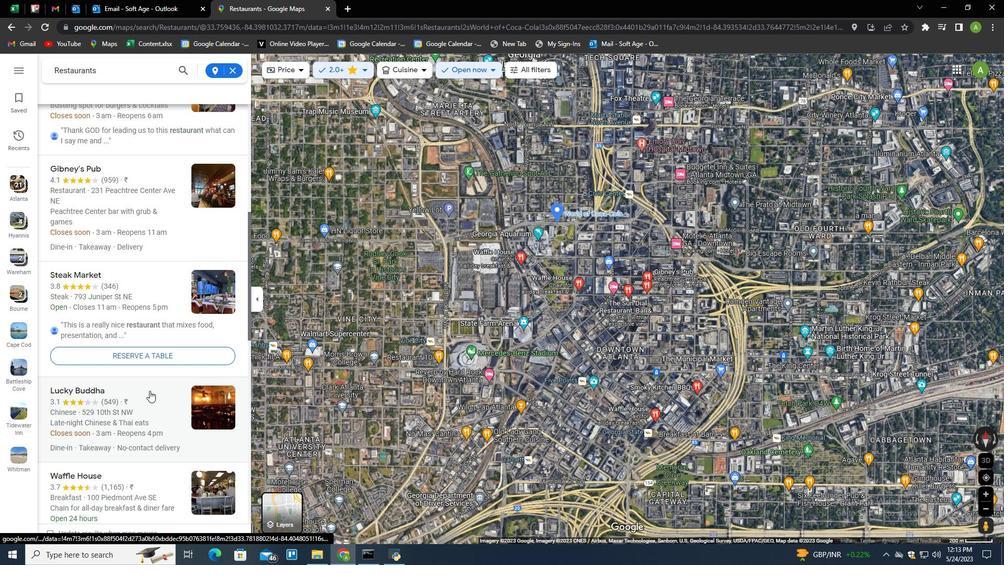 
Action: Mouse scrolled (151, 387) with delta (0, 0)
Screenshot: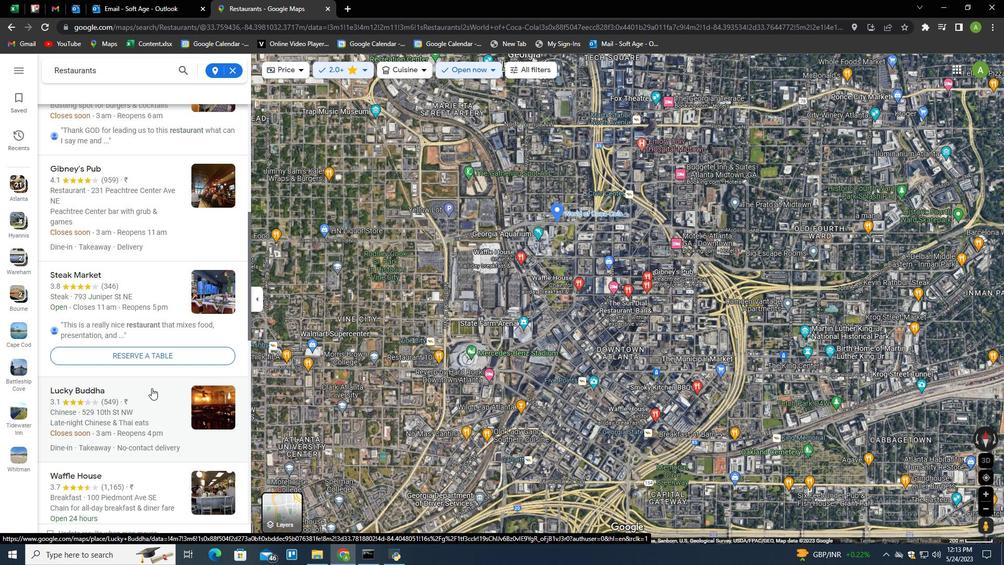 
Action: Mouse scrolled (151, 387) with delta (0, 0)
Screenshot: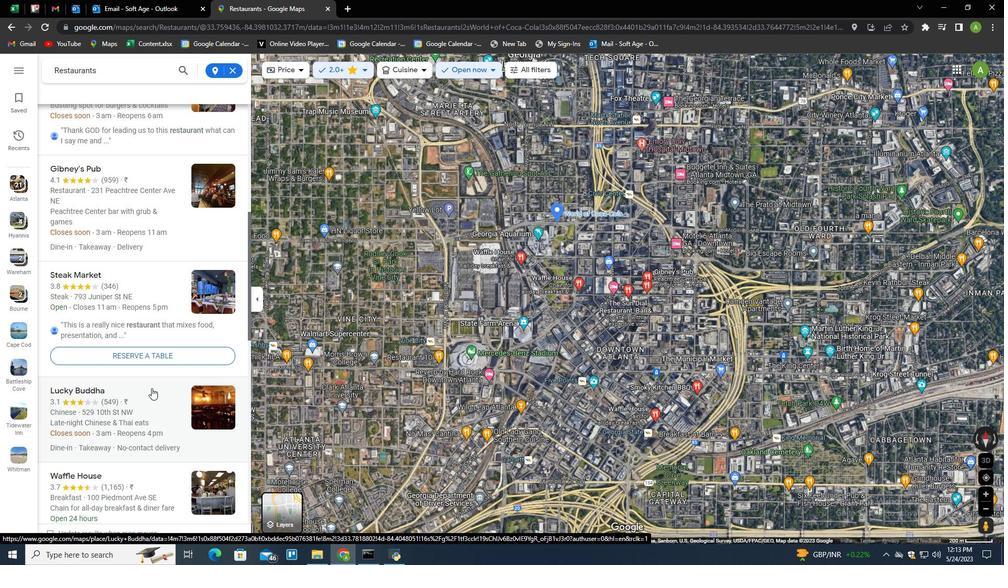 
Action: Mouse scrolled (151, 387) with delta (0, 0)
Screenshot: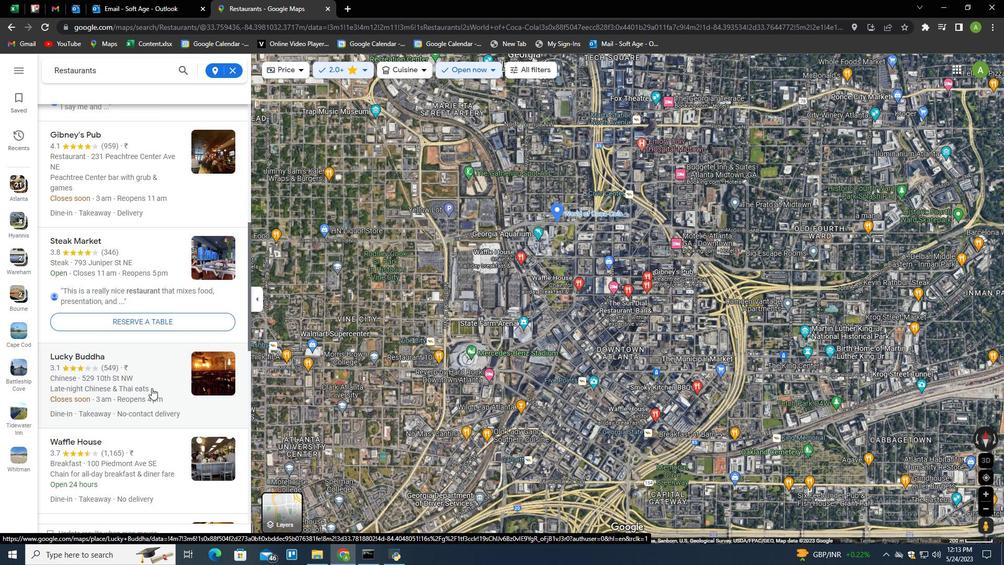 
Action: Mouse scrolled (151, 387) with delta (0, 0)
Screenshot: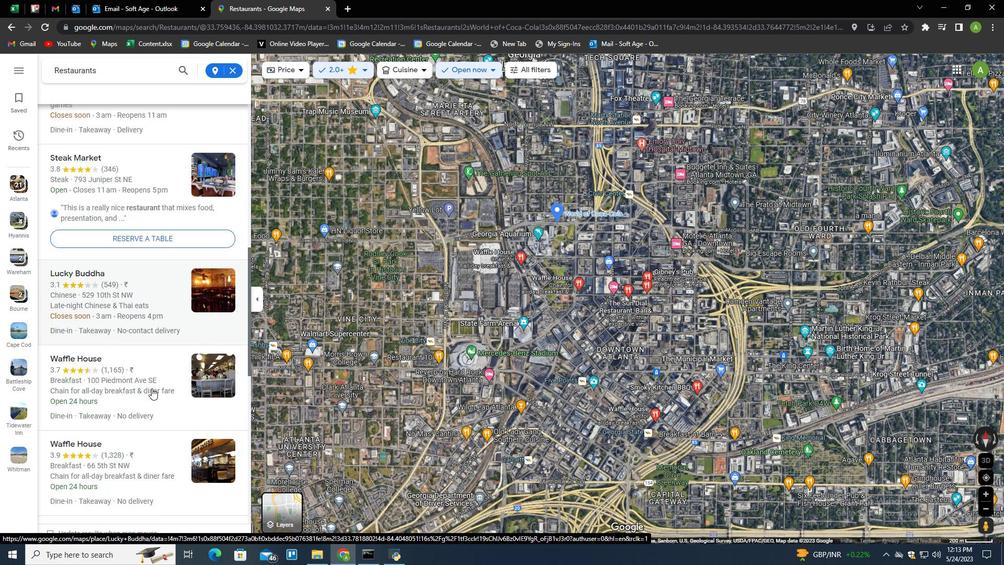 
Action: Mouse scrolled (151, 387) with delta (0, 0)
Screenshot: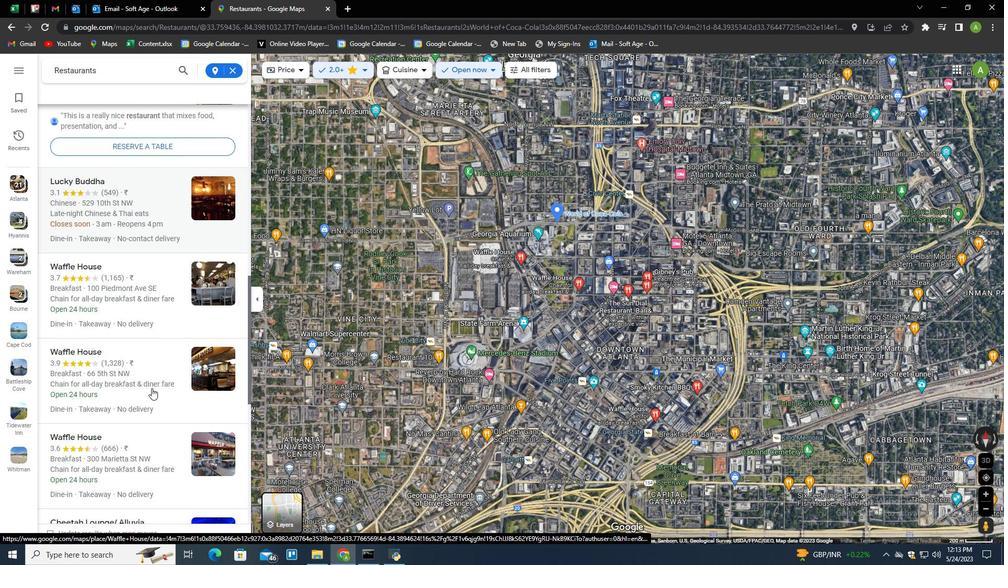 
Action: Mouse moved to (150, 338)
Screenshot: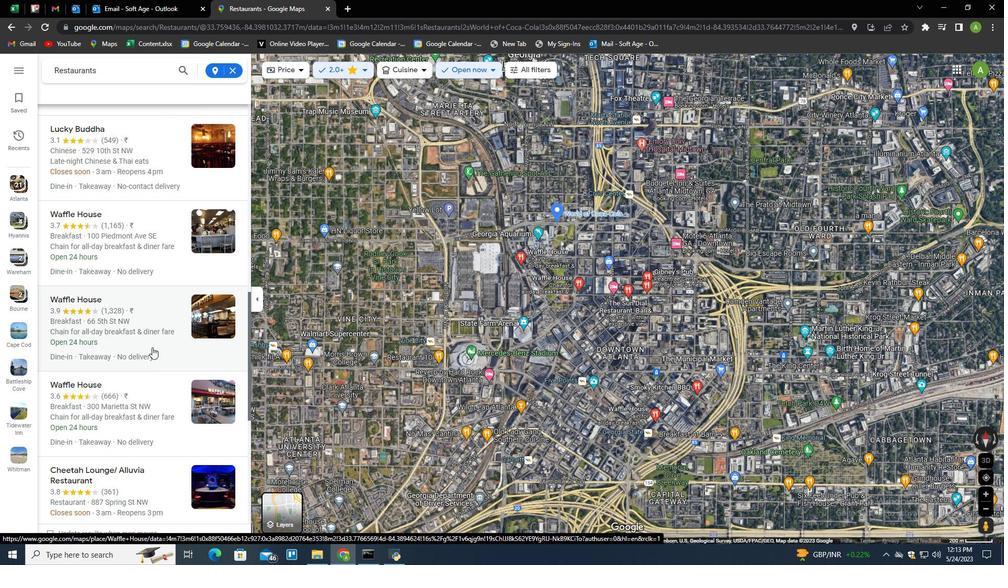 
Action: Mouse pressed left at (150, 338)
Screenshot: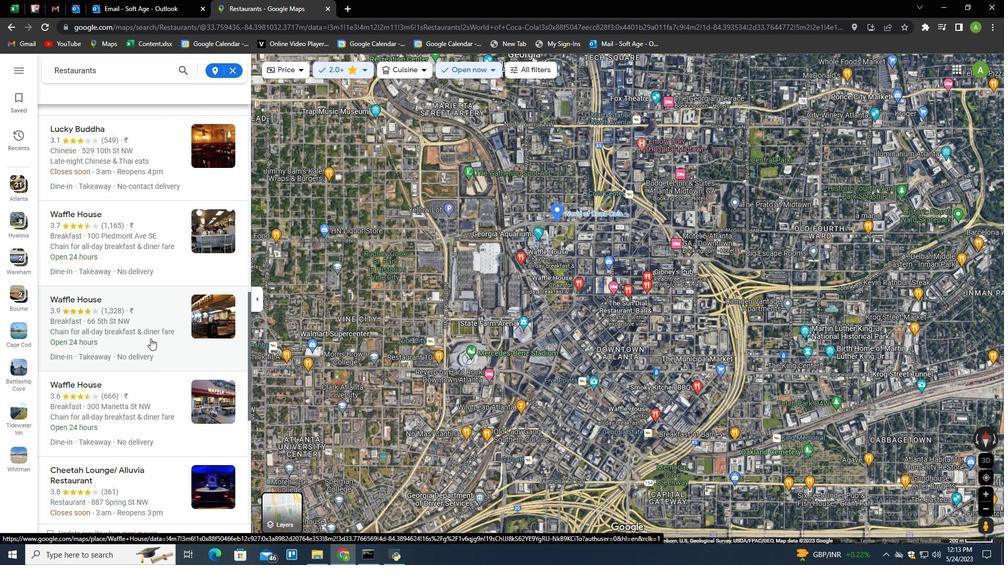 
Action: Mouse moved to (361, 394)
Screenshot: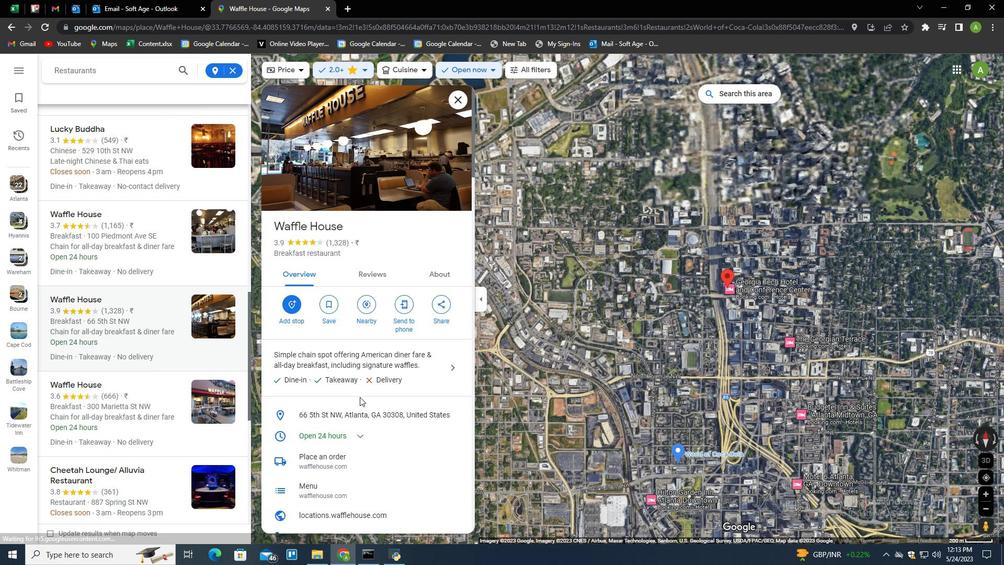 
Action: Mouse scrolled (361, 394) with delta (0, 0)
Screenshot: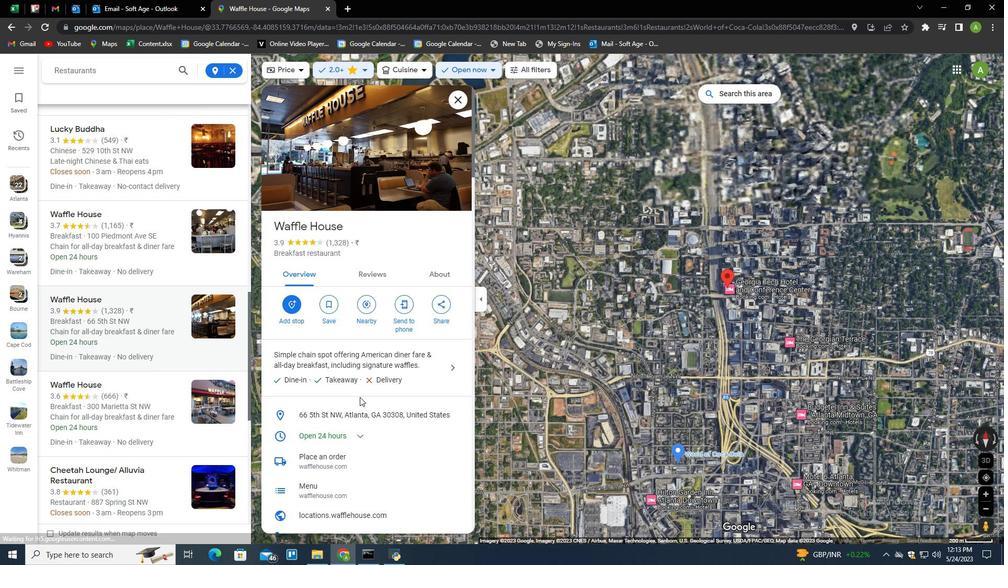 
Action: Mouse scrolled (361, 394) with delta (0, 0)
Screenshot: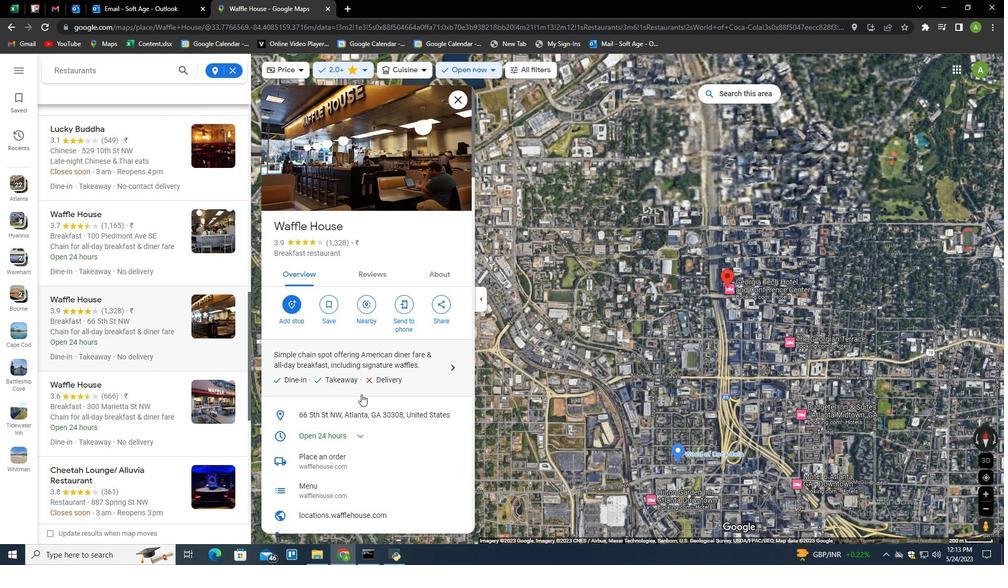 
Action: Mouse scrolled (361, 395) with delta (0, 0)
Screenshot: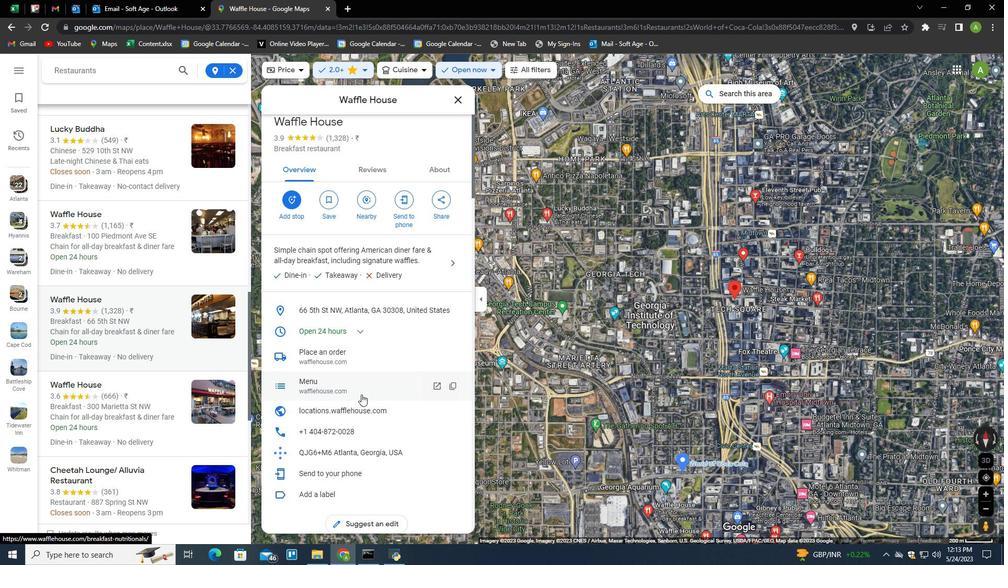 
Action: Mouse scrolled (361, 395) with delta (0, 0)
Screenshot: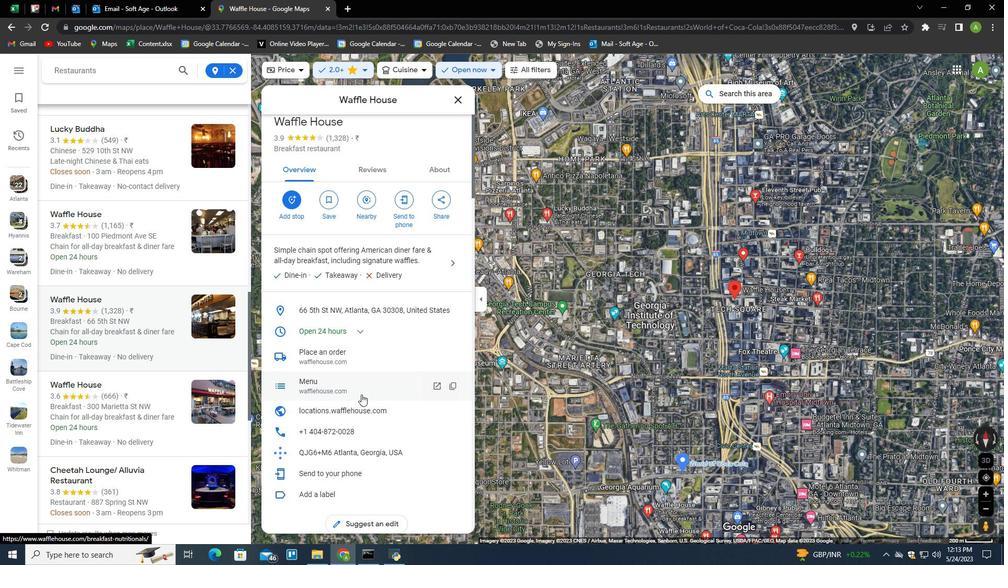 
Action: Mouse scrolled (361, 395) with delta (0, 0)
Screenshot: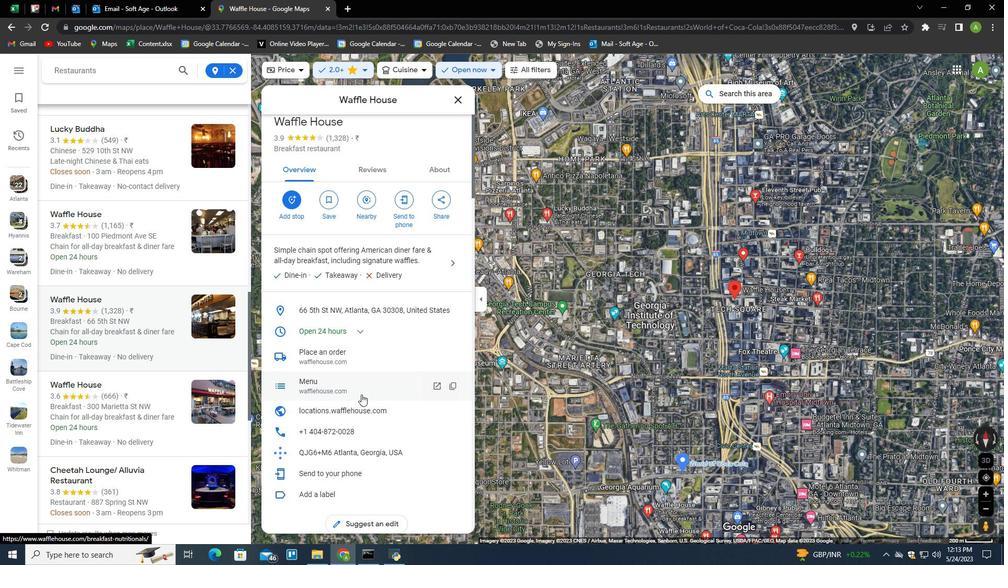 
Action: Mouse moved to (298, 192)
Screenshot: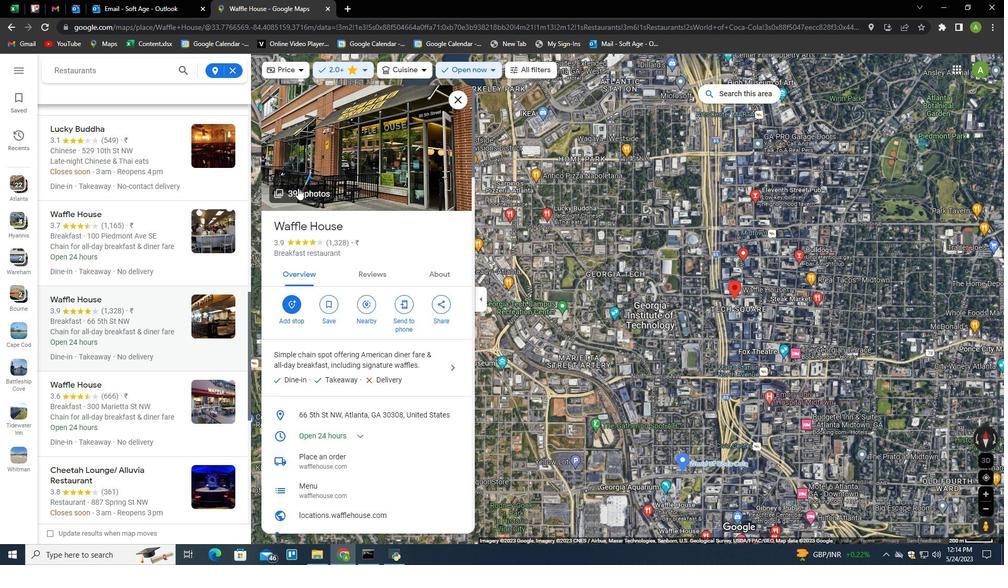 
Action: Mouse pressed left at (298, 192)
Screenshot: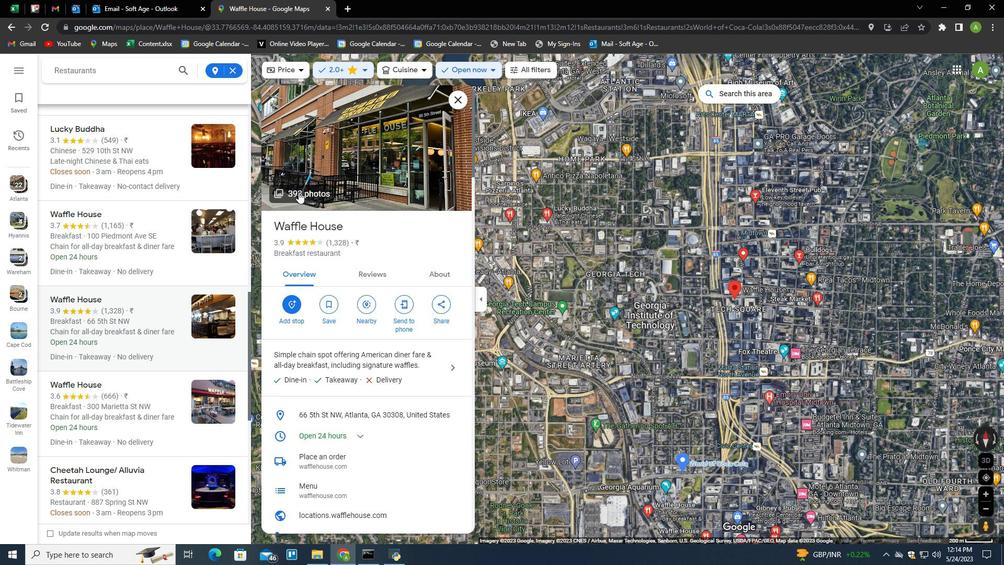 
Action: Mouse moved to (642, 463)
Screenshot: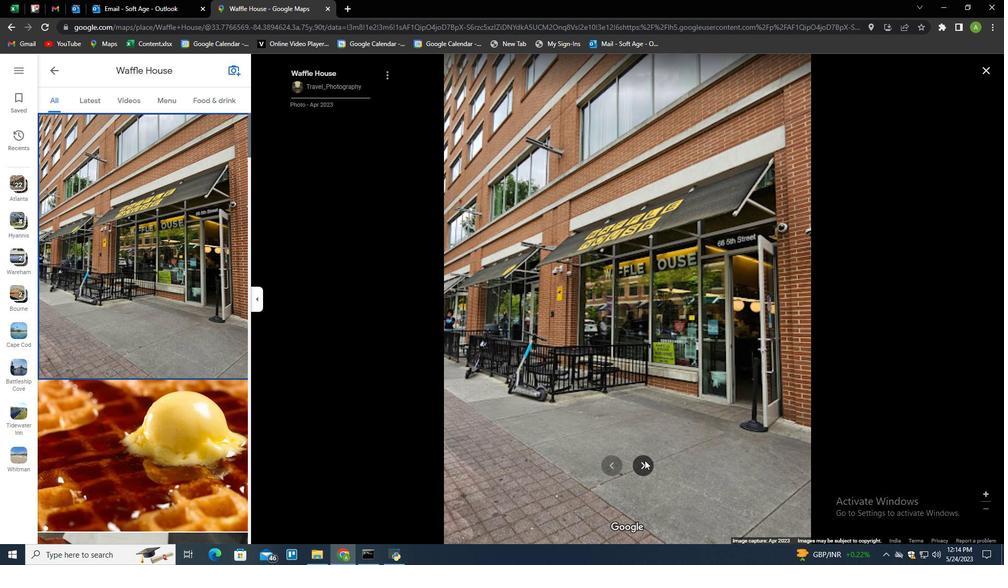 
Action: Mouse pressed left at (642, 463)
Screenshot: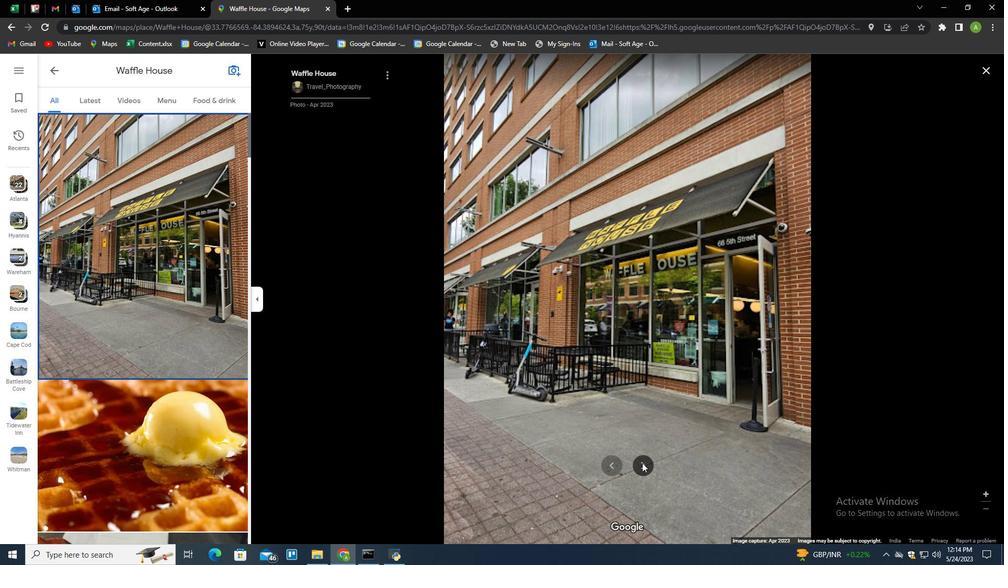 
Action: Mouse pressed left at (642, 463)
Screenshot: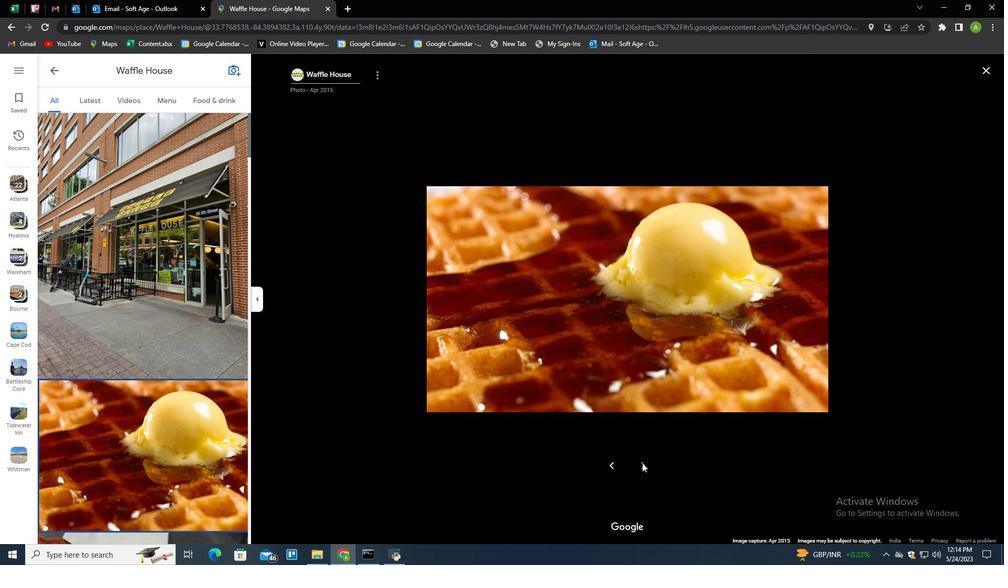 
Action: Mouse pressed left at (642, 463)
Screenshot: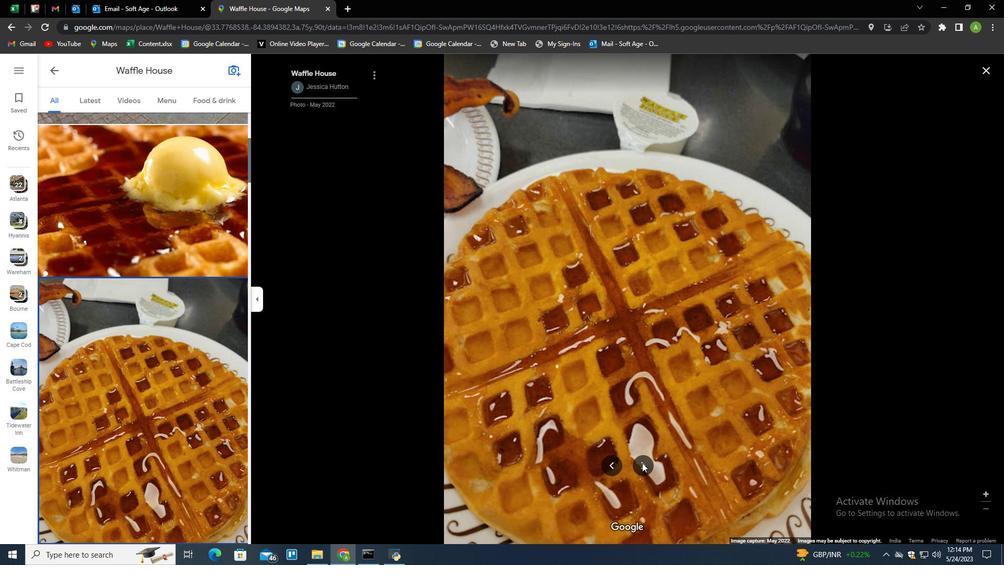 
Action: Mouse pressed left at (642, 463)
Screenshot: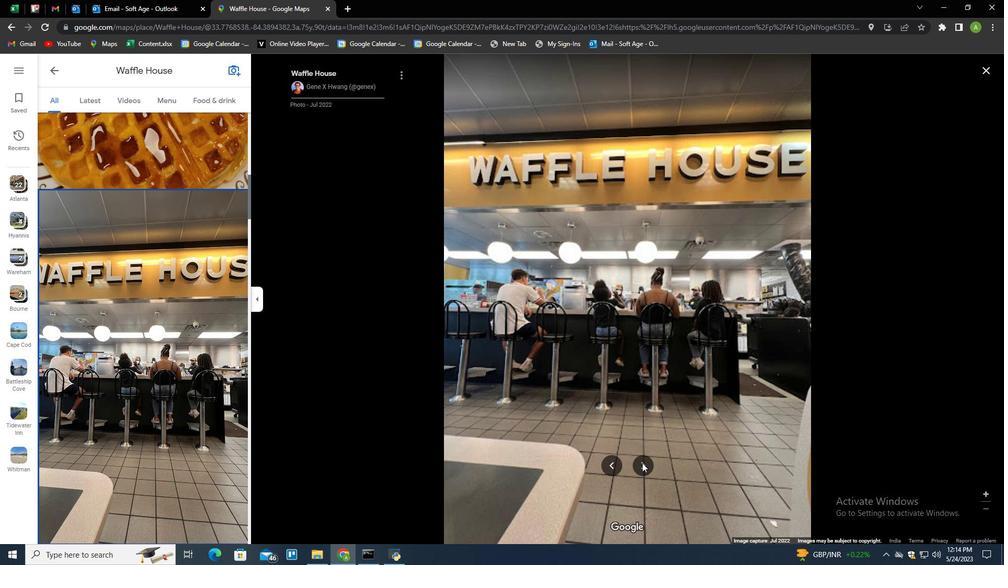 
Action: Mouse moved to (642, 463)
Screenshot: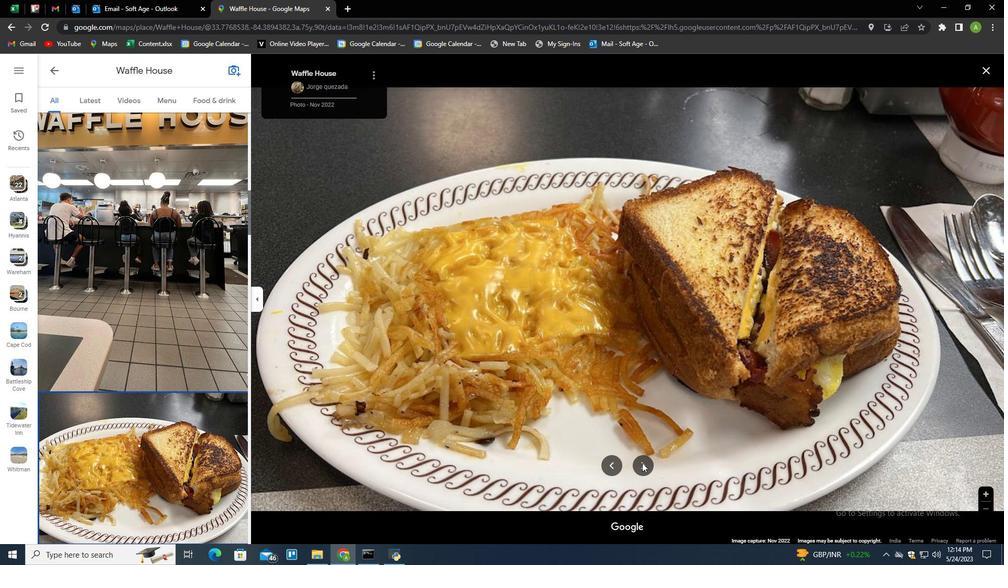 
Action: Mouse pressed left at (642, 463)
Screenshot: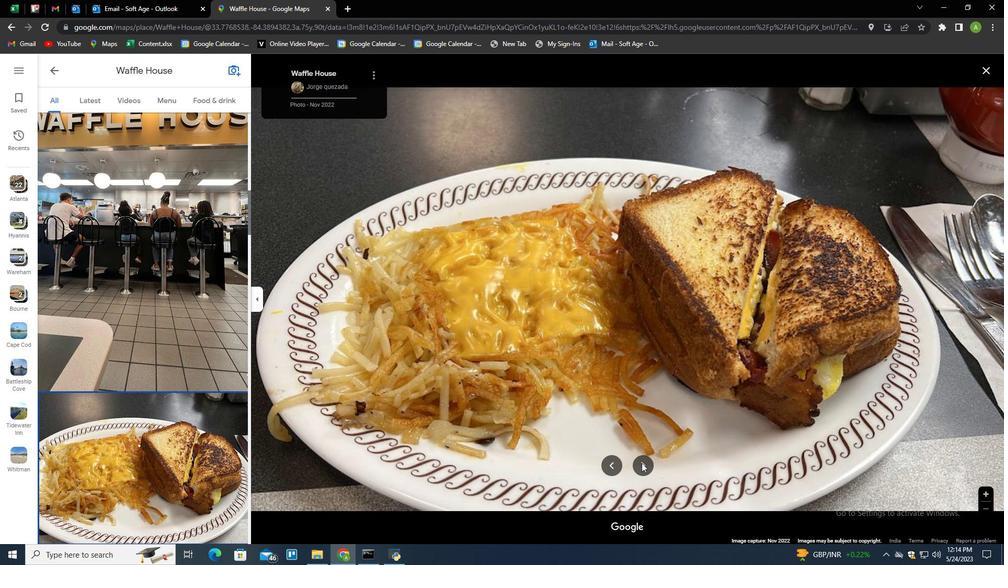 
Action: Mouse pressed left at (642, 463)
Screenshot: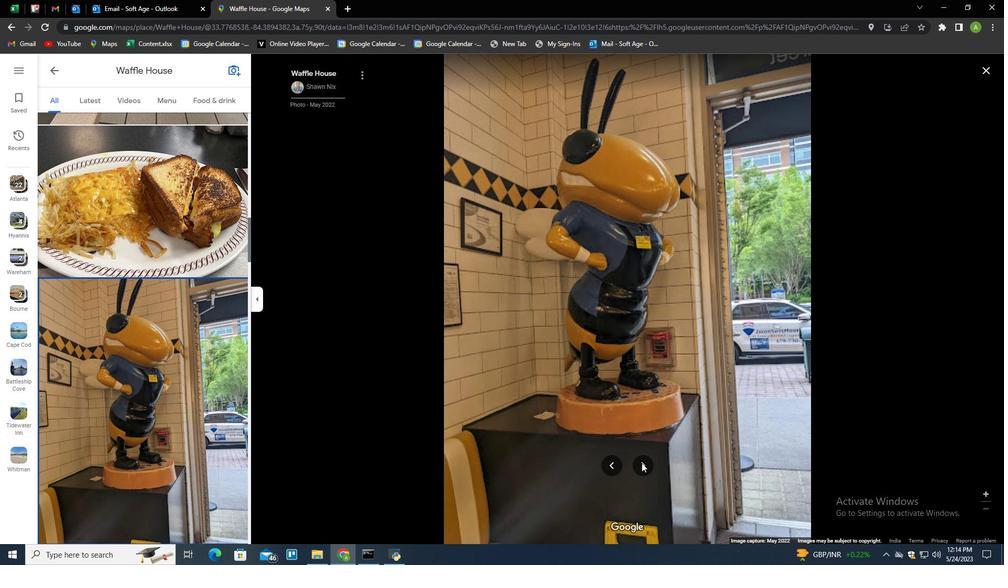
Action: Mouse pressed left at (642, 463)
Screenshot: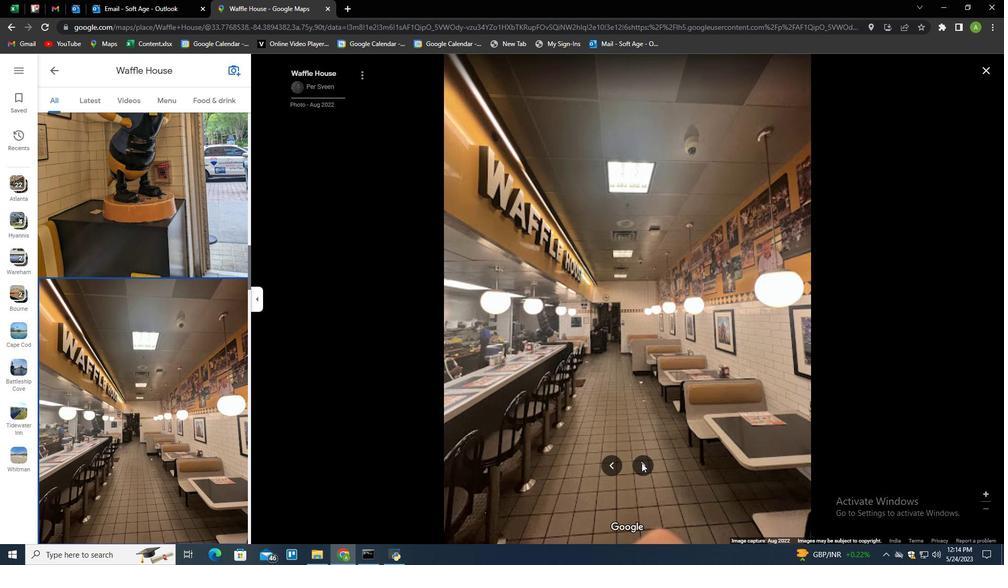 
Action: Mouse pressed left at (642, 463)
Screenshot: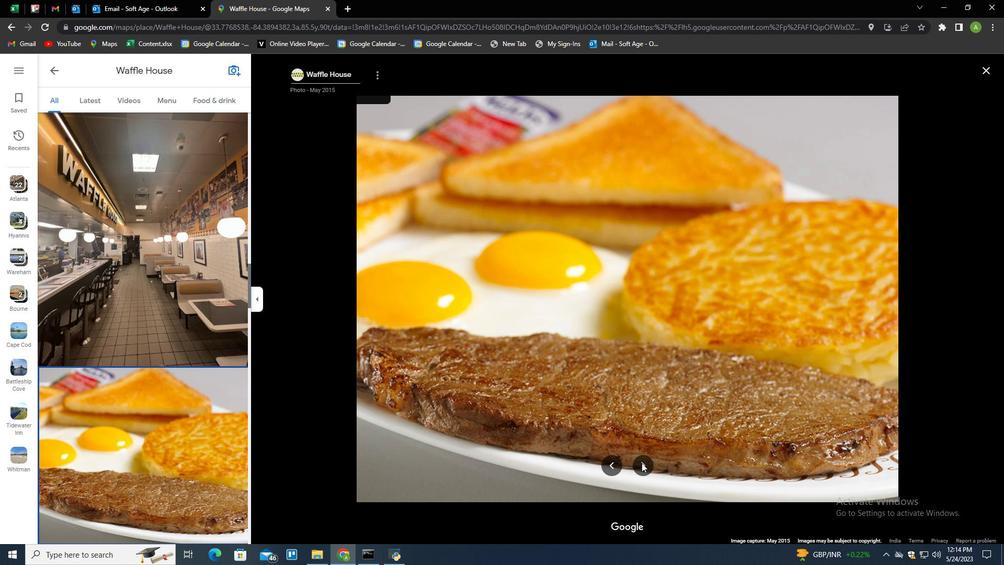 
Action: Mouse pressed left at (642, 463)
Screenshot: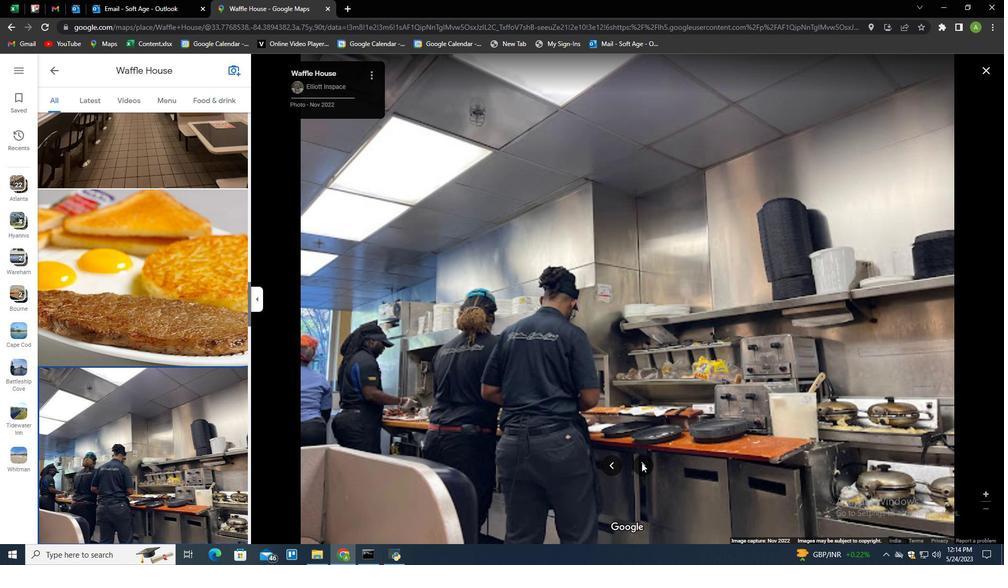 
Action: Mouse pressed left at (642, 463)
Screenshot: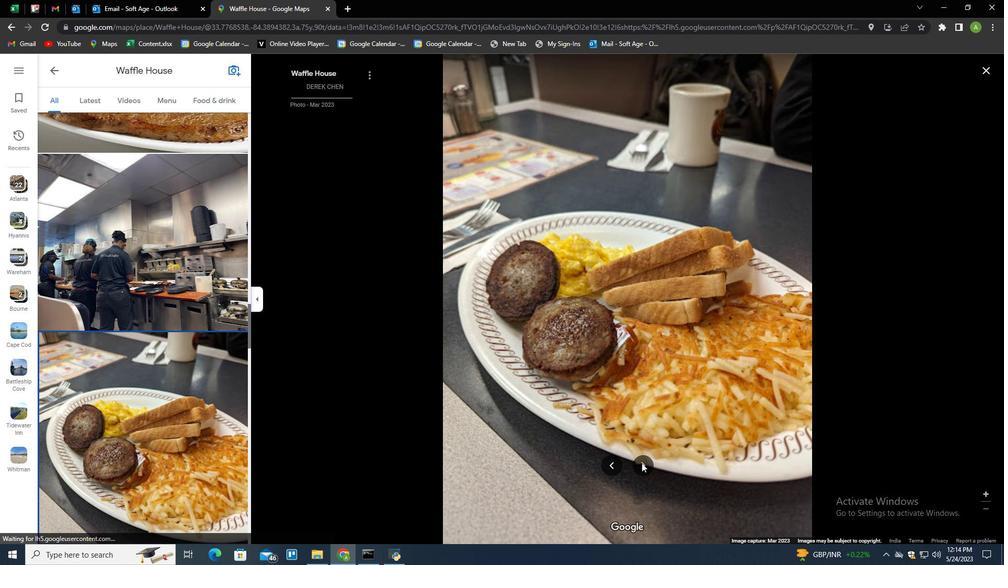 
Action: Mouse pressed left at (642, 463)
Screenshot: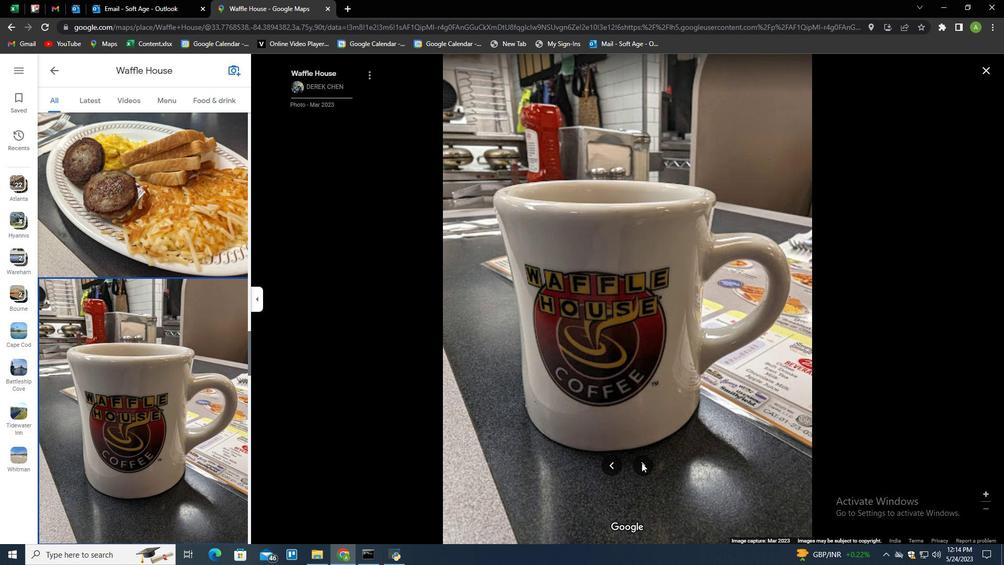 
Action: Mouse pressed left at (642, 463)
Screenshot: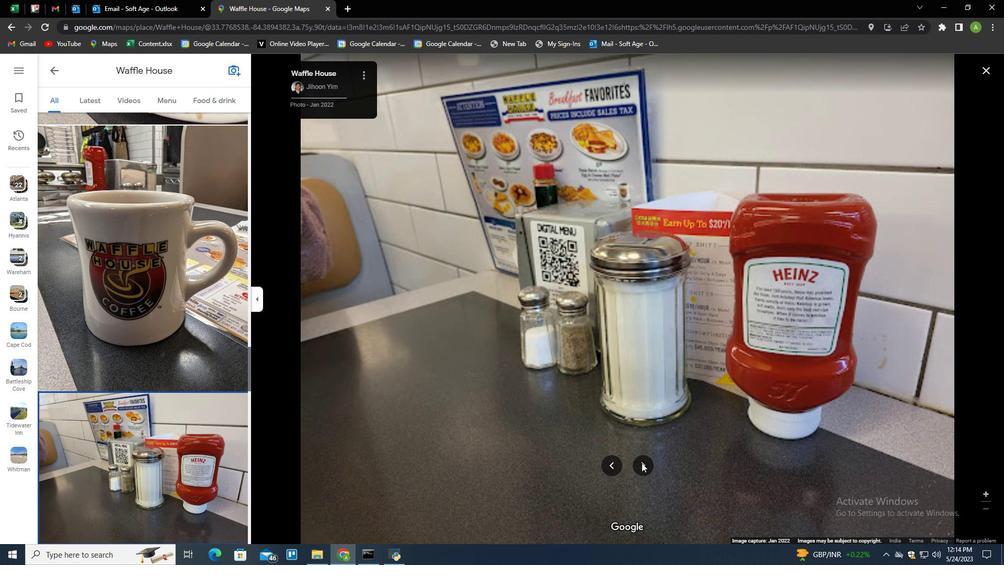 
Action: Mouse pressed left at (642, 463)
Screenshot: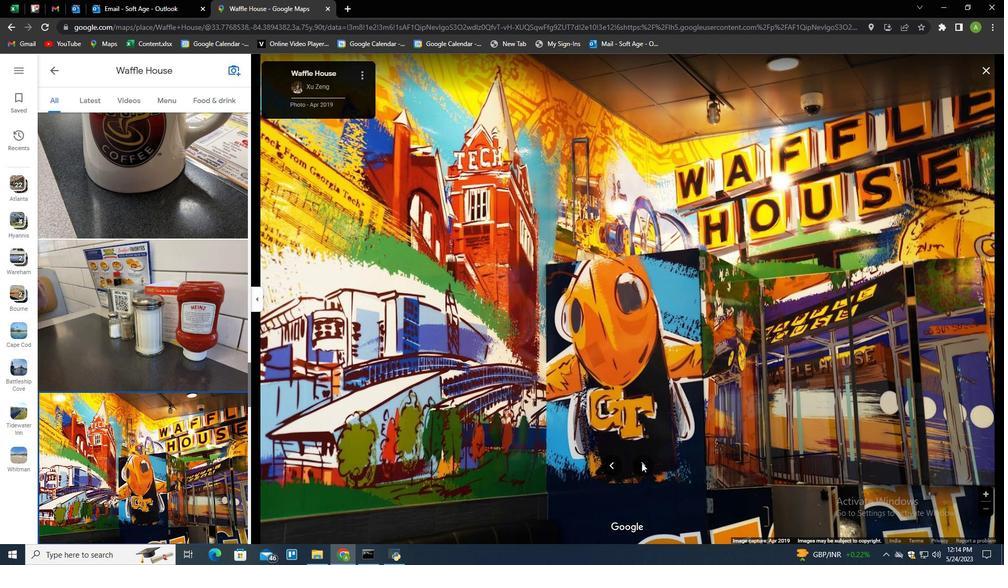 
Action: Mouse moved to (643, 461)
Screenshot: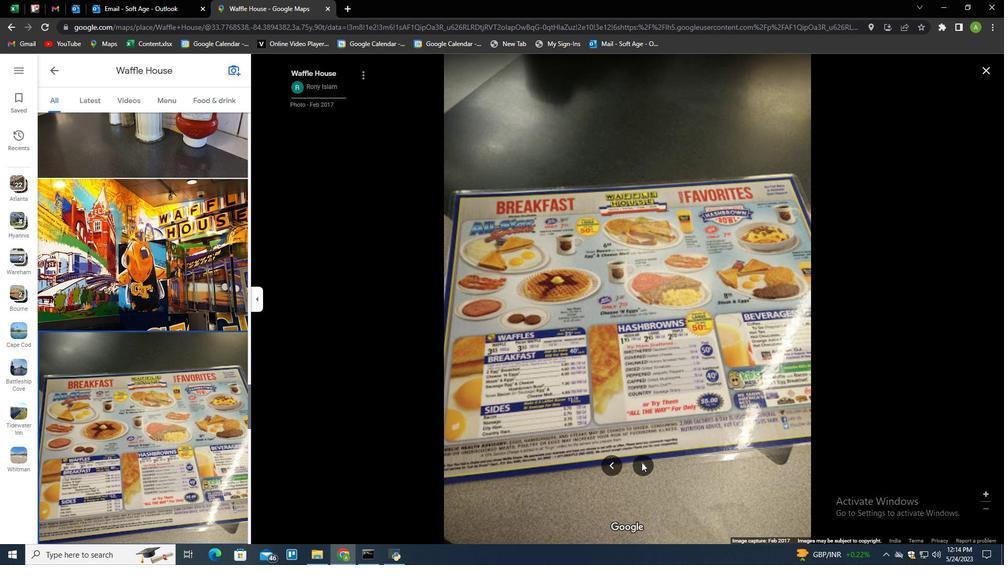 
Action: Mouse pressed left at (643, 461)
Screenshot: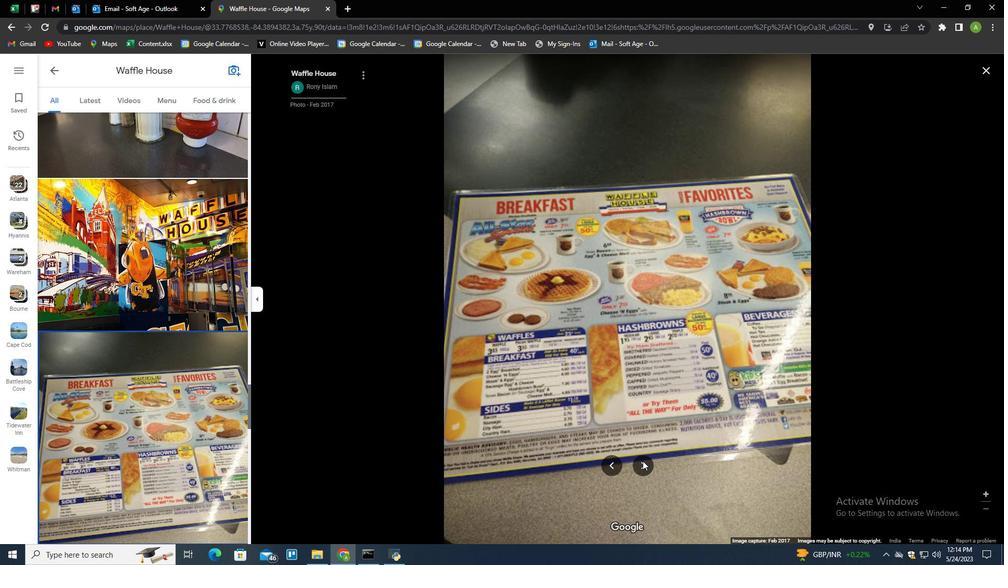 
Action: Mouse pressed left at (643, 461)
Screenshot: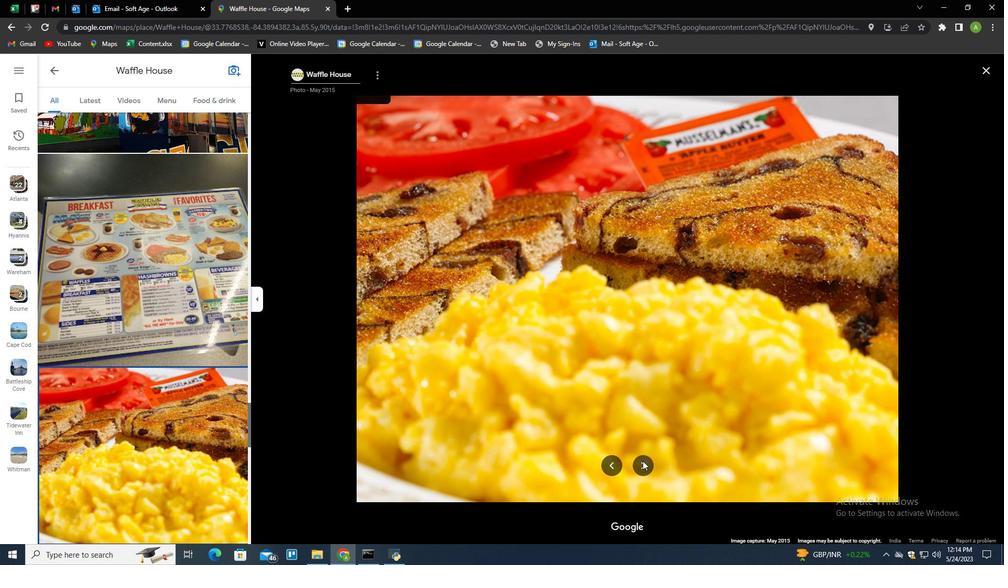 
Action: Mouse pressed left at (643, 461)
Screenshot: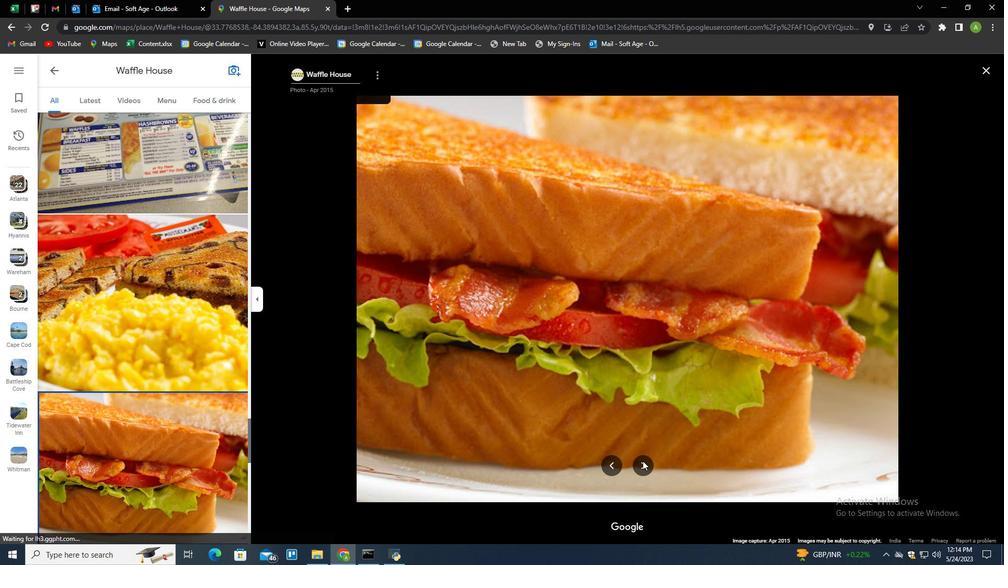 
Action: Mouse pressed left at (643, 461)
Screenshot: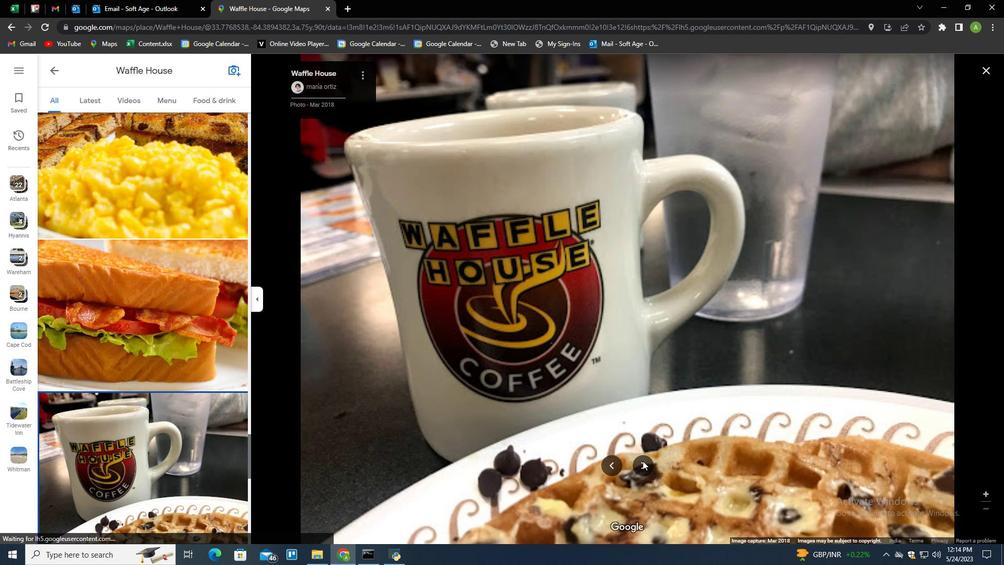 
Action: Mouse pressed left at (643, 461)
Screenshot: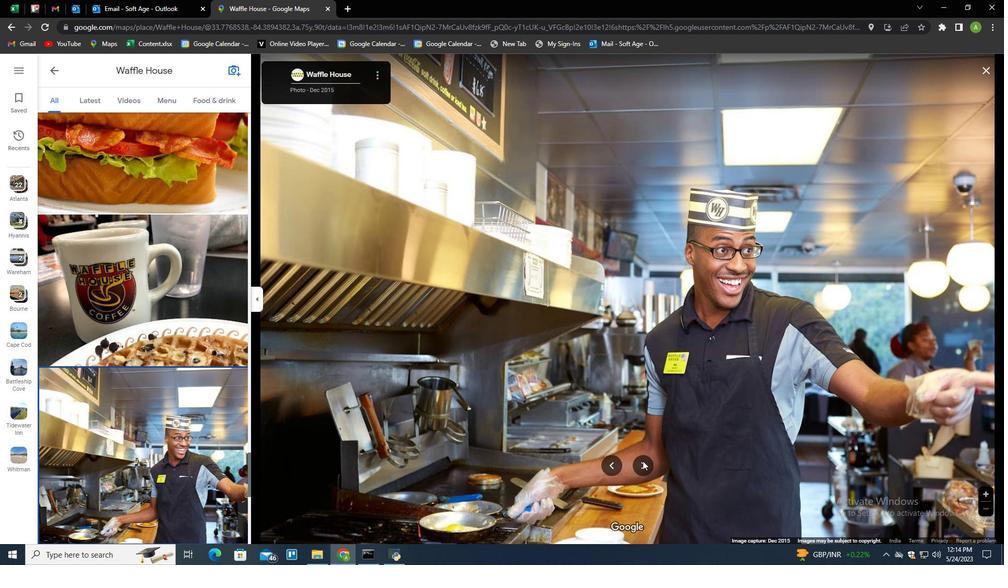 
Action: Mouse pressed left at (643, 461)
Screenshot: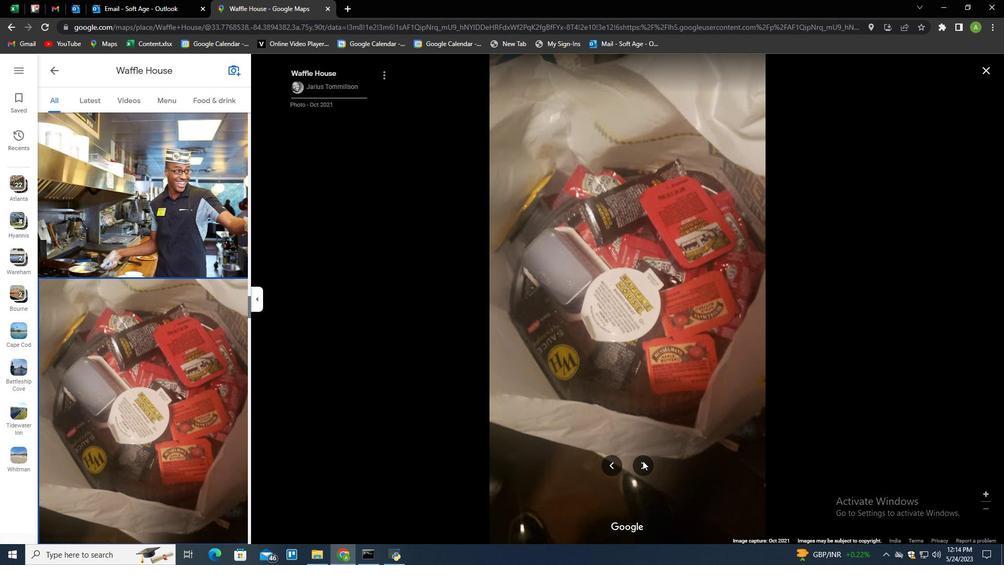 
Action: Mouse pressed left at (643, 461)
Screenshot: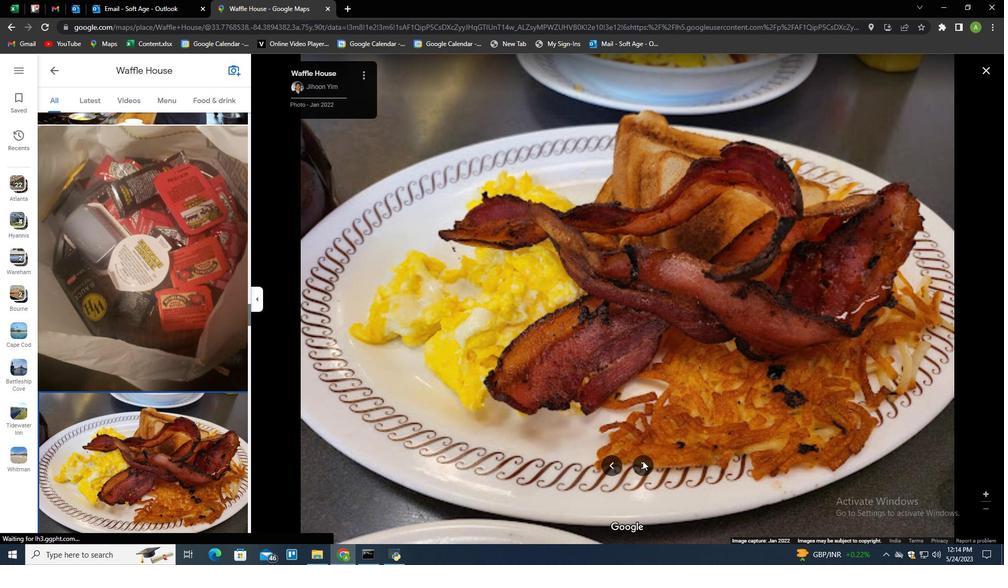 
Action: Mouse pressed left at (643, 461)
Screenshot: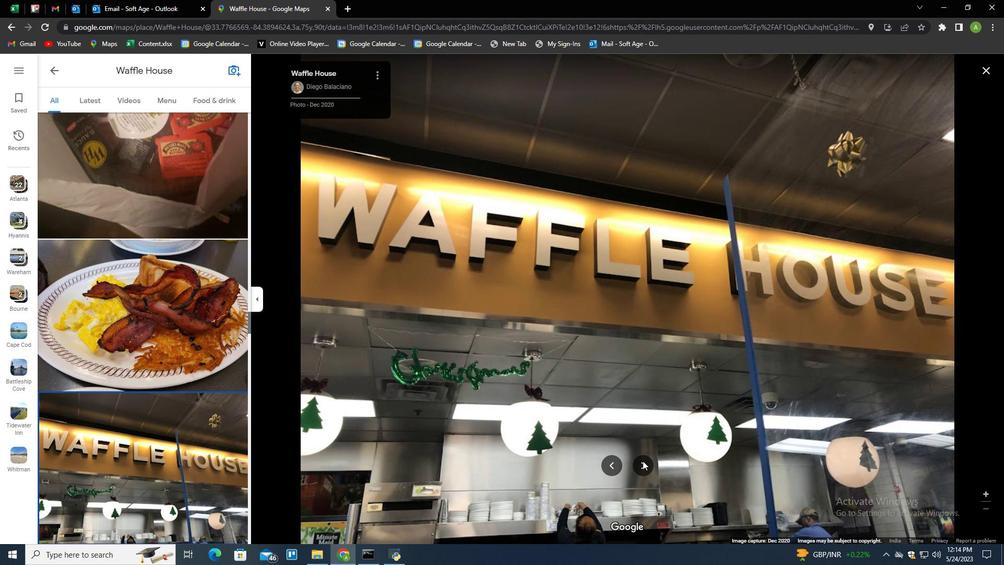 
Action: Mouse pressed left at (643, 461)
Screenshot: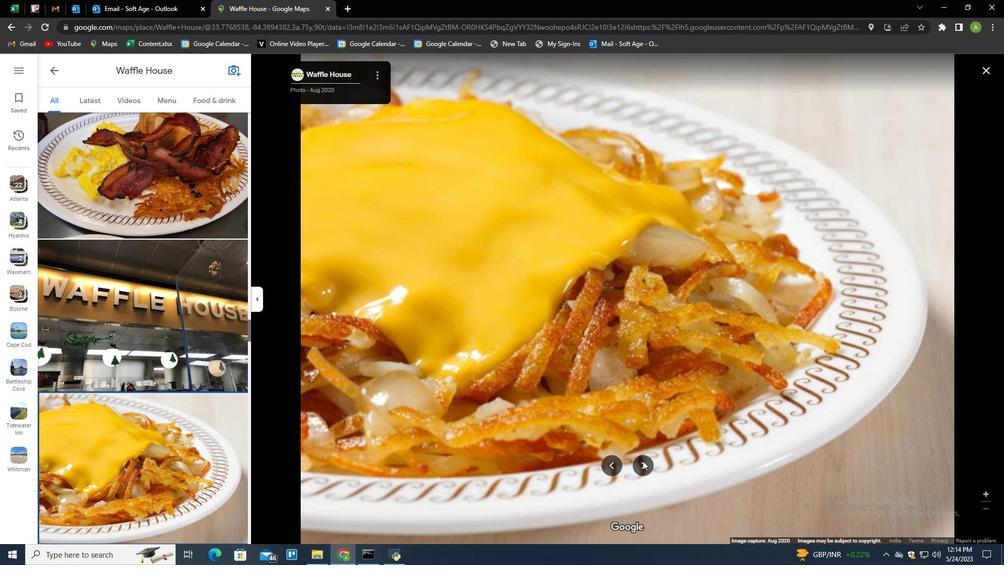 
Action: Mouse pressed left at (643, 461)
Screenshot: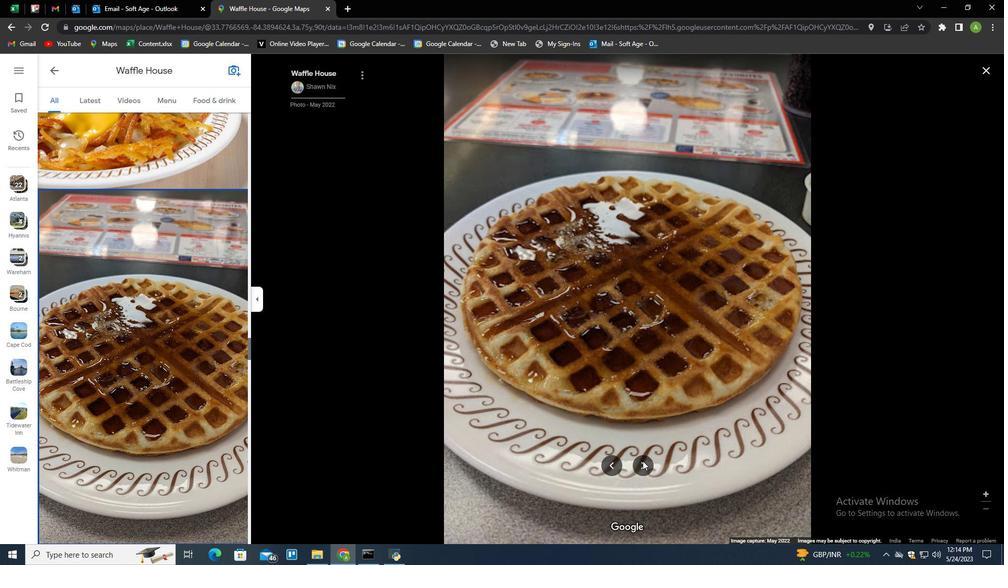 
Action: Mouse moved to (643, 461)
Screenshot: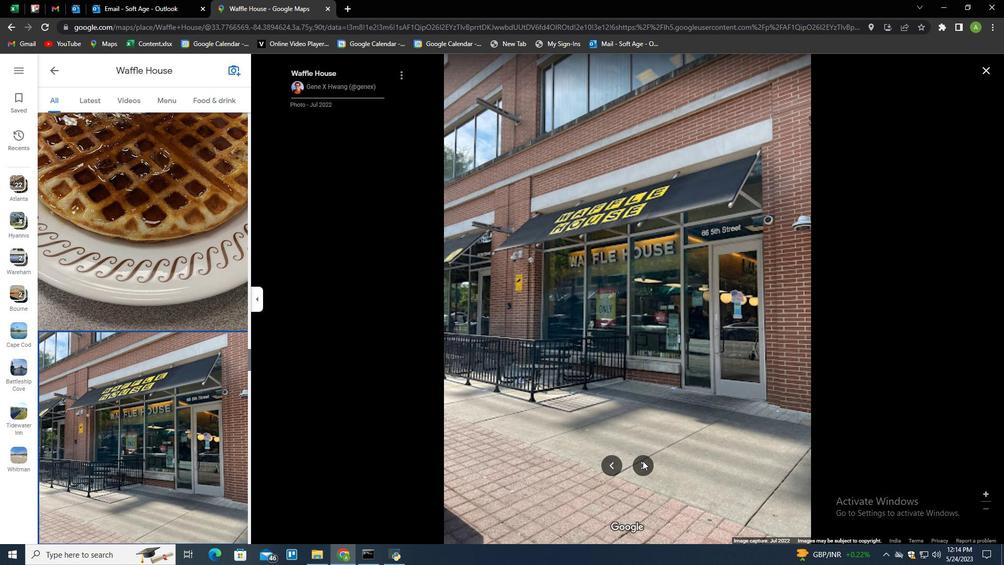 
Action: Mouse pressed left at (643, 461)
Screenshot: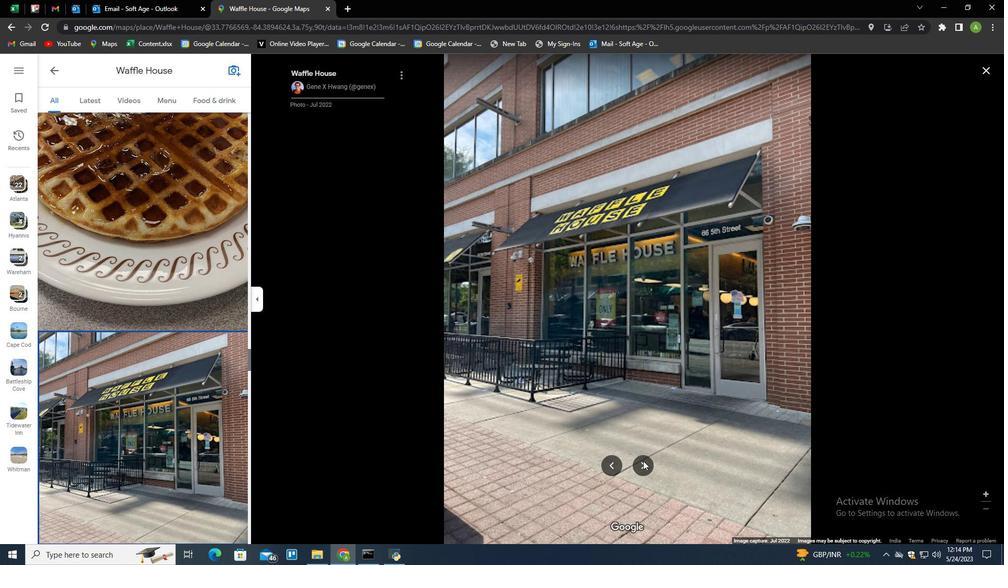 
Action: Mouse moved to (635, 466)
Screenshot: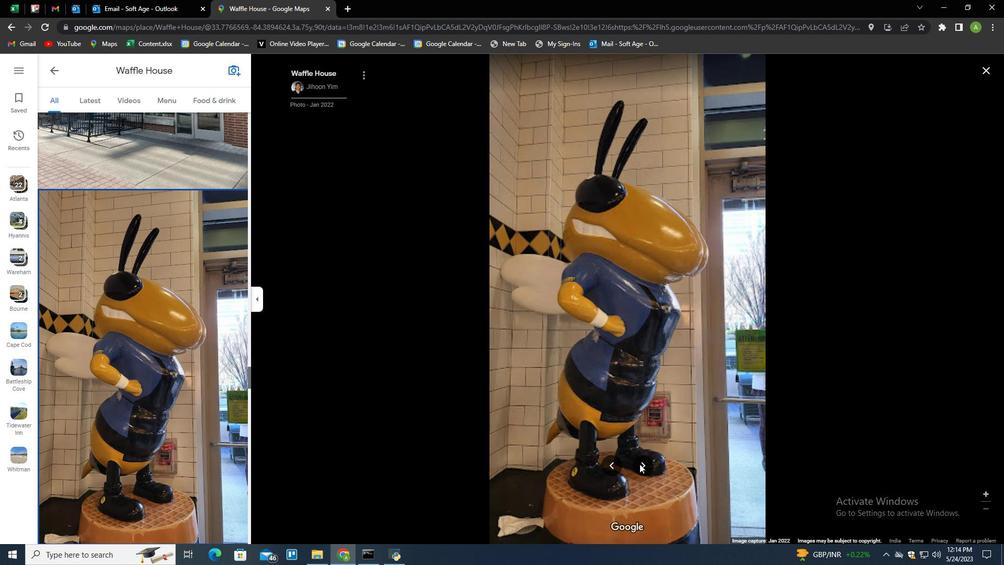 
Action: Mouse pressed left at (635, 466)
Screenshot: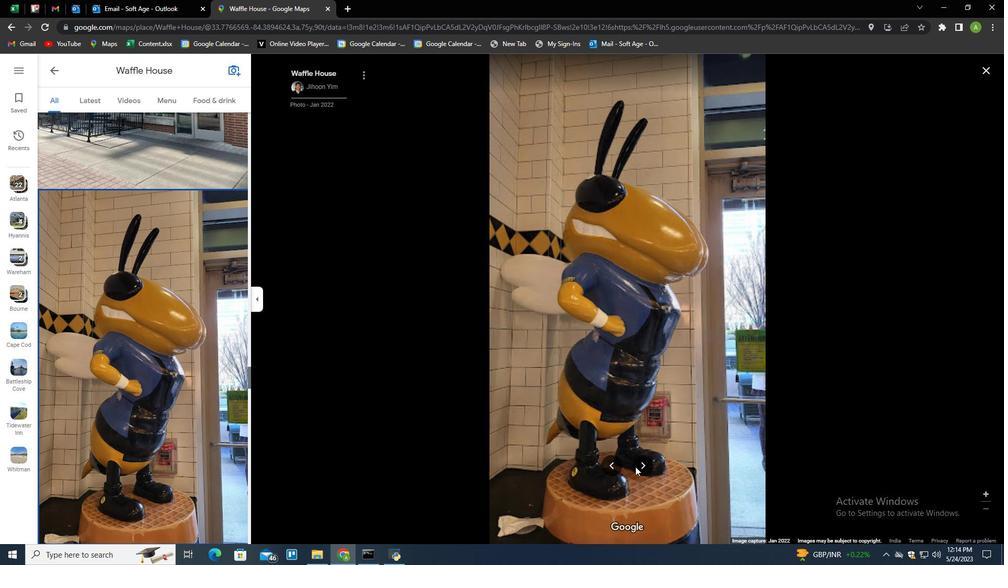 
Action: Mouse moved to (636, 466)
Screenshot: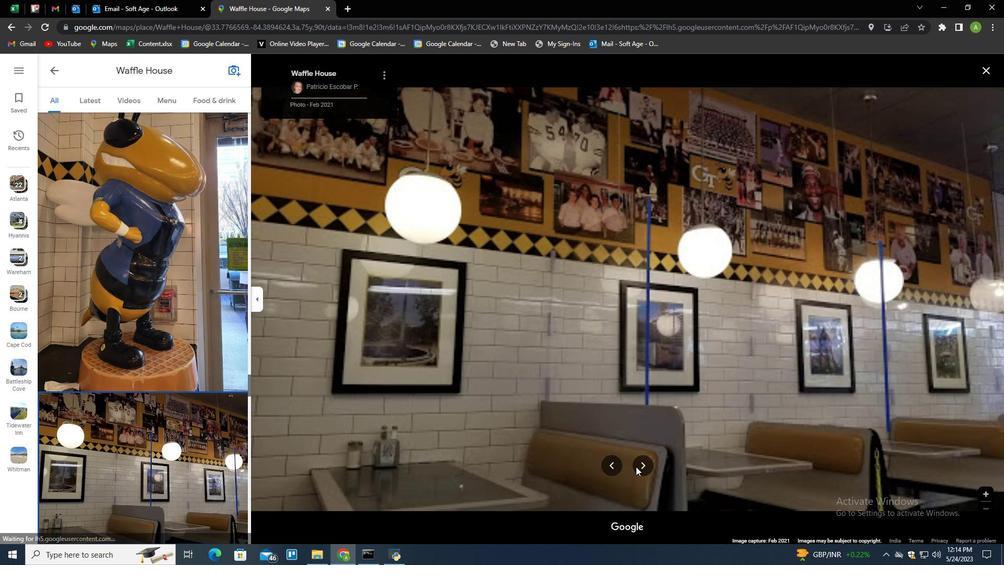 
Action: Mouse pressed left at (636, 466)
Screenshot: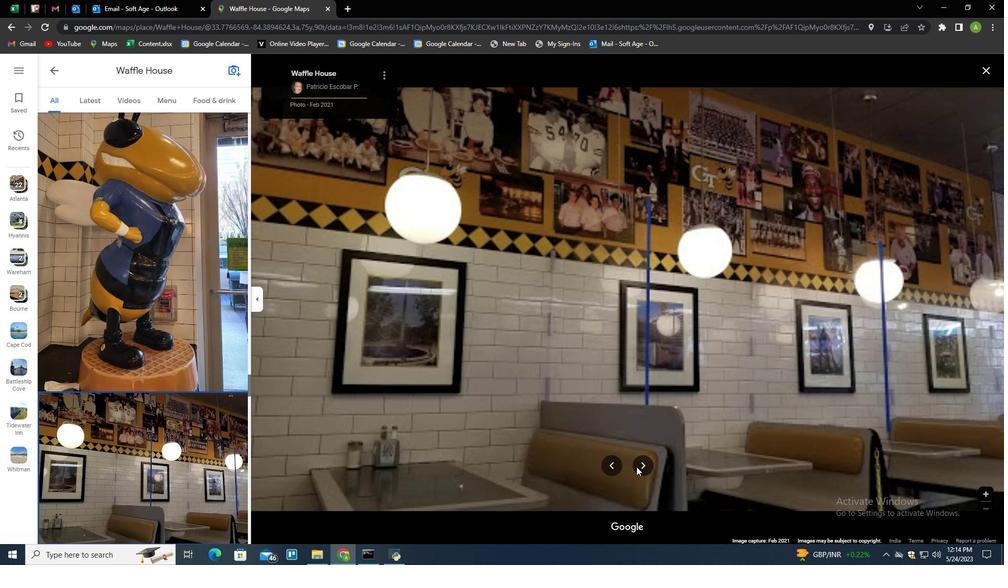 
Action: Mouse moved to (641, 464)
Screenshot: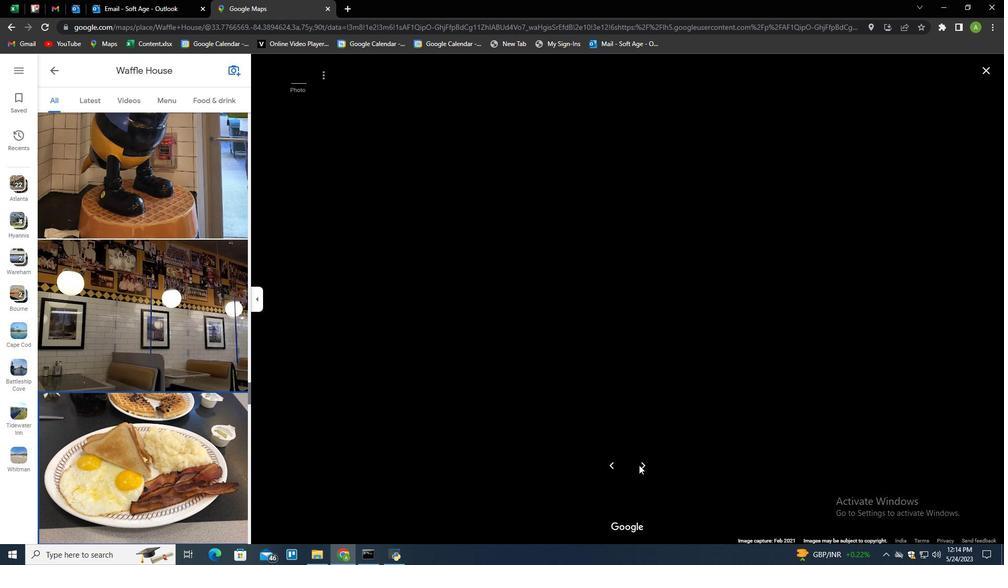 
Action: Mouse pressed left at (641, 464)
Screenshot: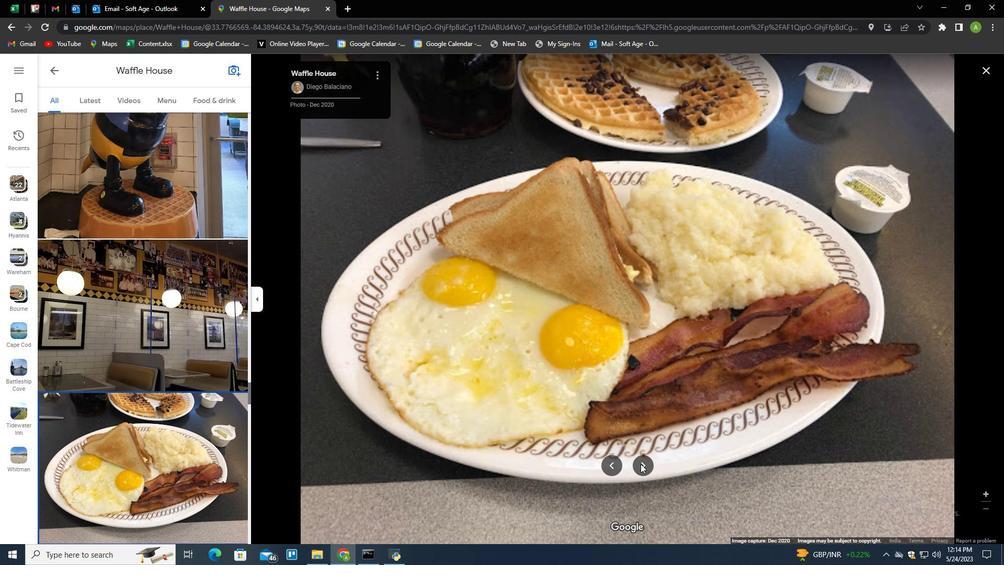 
Action: Mouse pressed left at (641, 464)
Screenshot: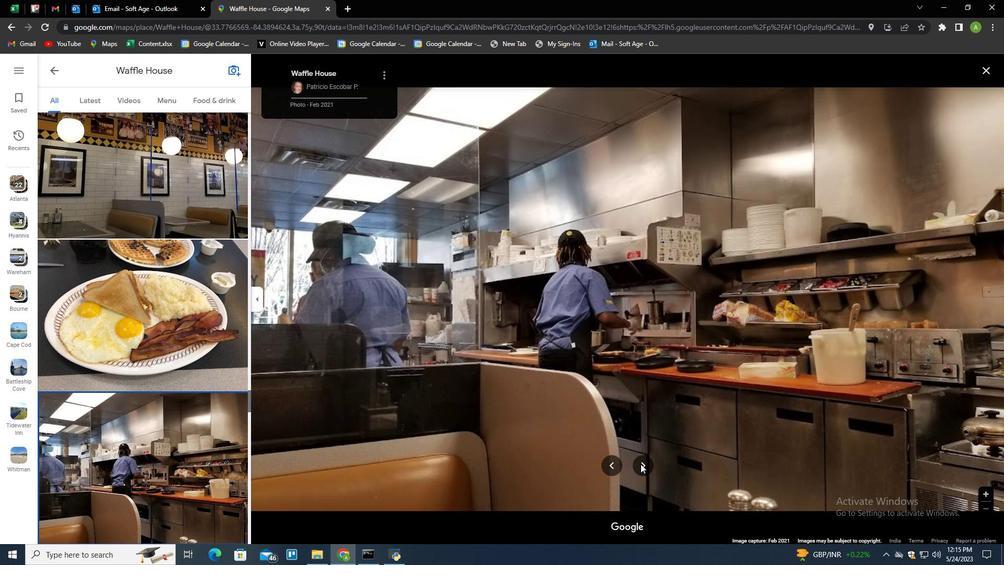 
Action: Mouse pressed left at (641, 464)
Screenshot: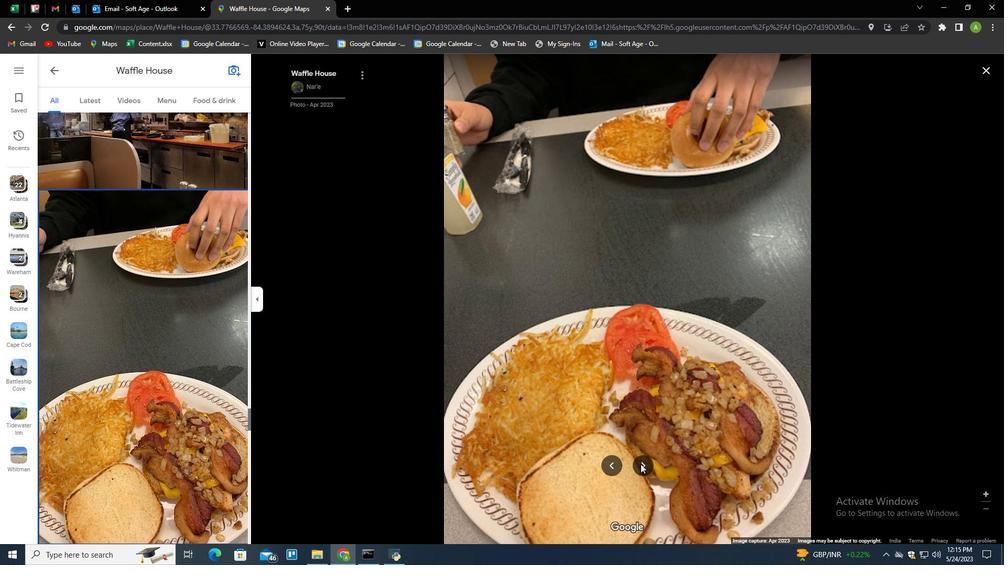 
Action: Mouse pressed left at (641, 464)
Screenshot: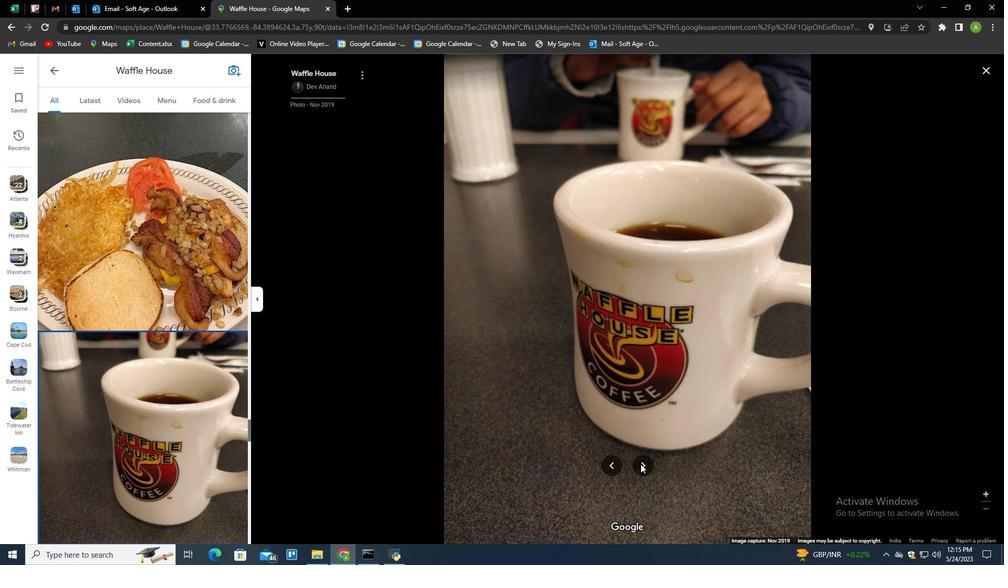 
Action: Mouse moved to (645, 461)
Screenshot: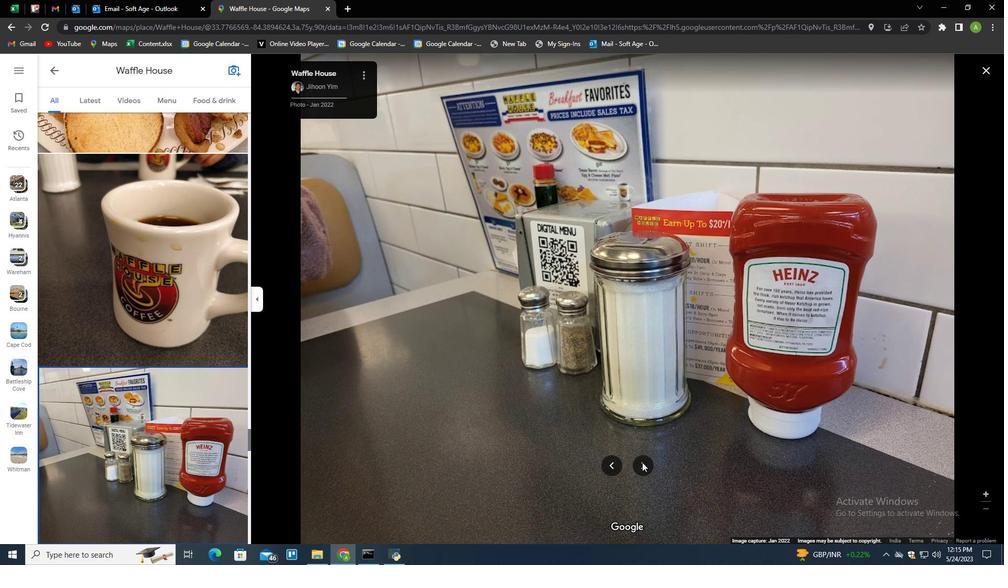 
Action: Mouse pressed left at (645, 461)
Screenshot: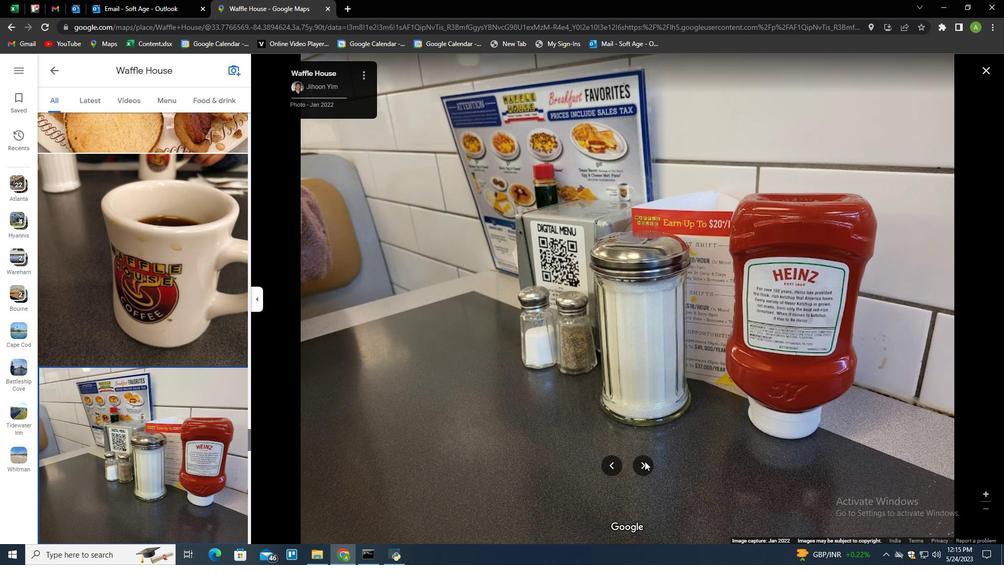 
Action: Mouse moved to (646, 460)
Screenshot: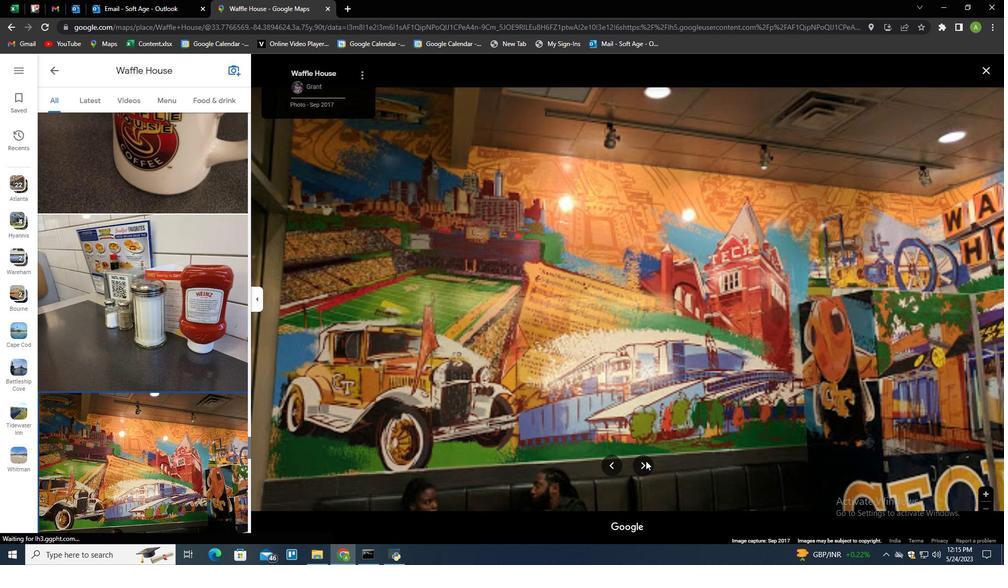 
Action: Mouse pressed left at (646, 460)
Screenshot: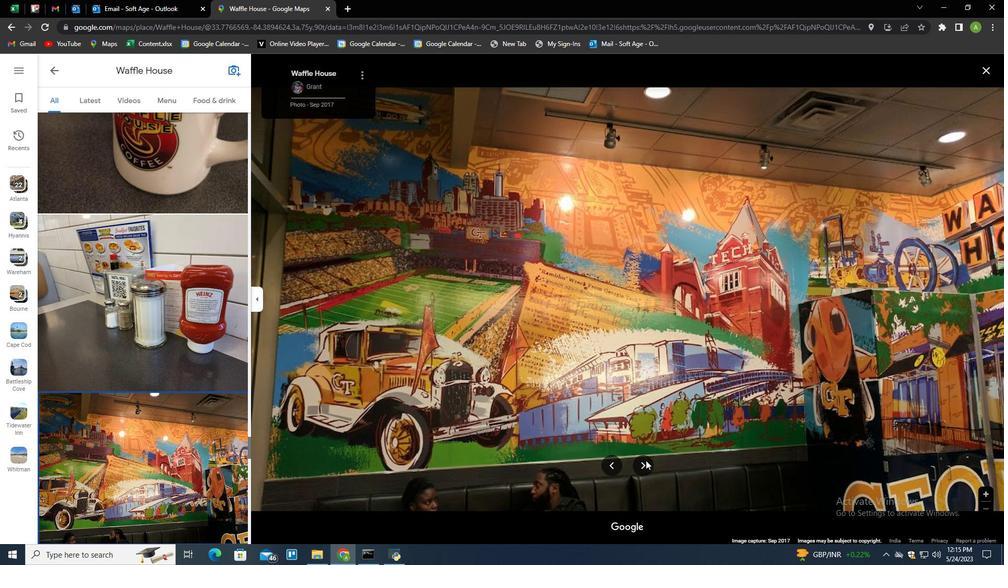 
Action: Mouse moved to (55, 74)
Screenshot: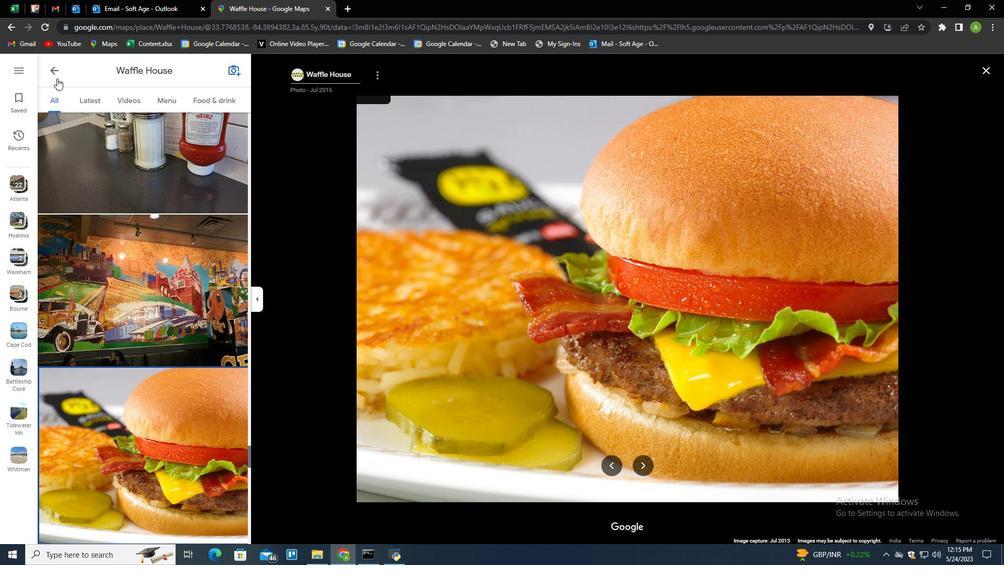 
Action: Mouse pressed left at (55, 74)
Screenshot: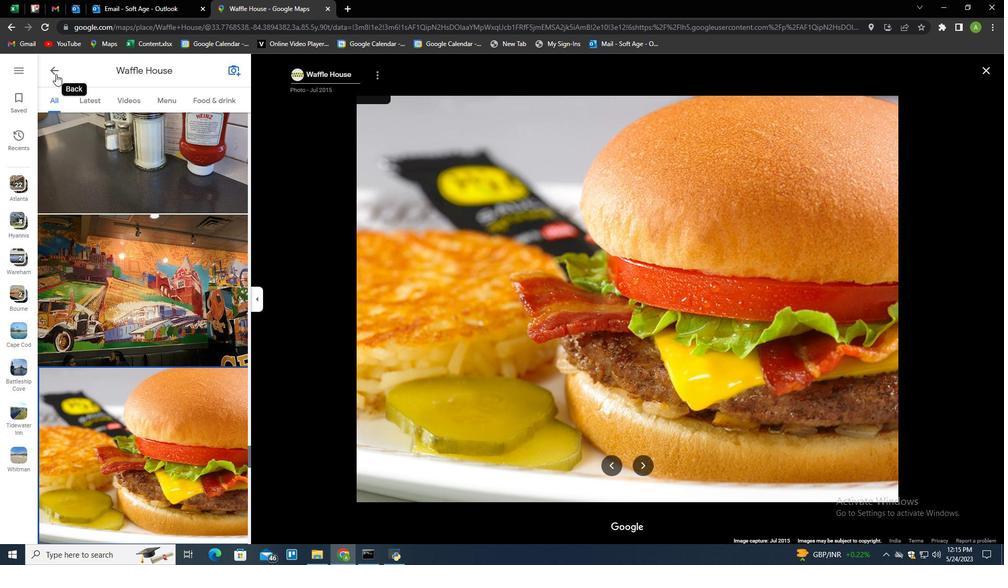 
Action: Mouse moved to (208, 359)
Screenshot: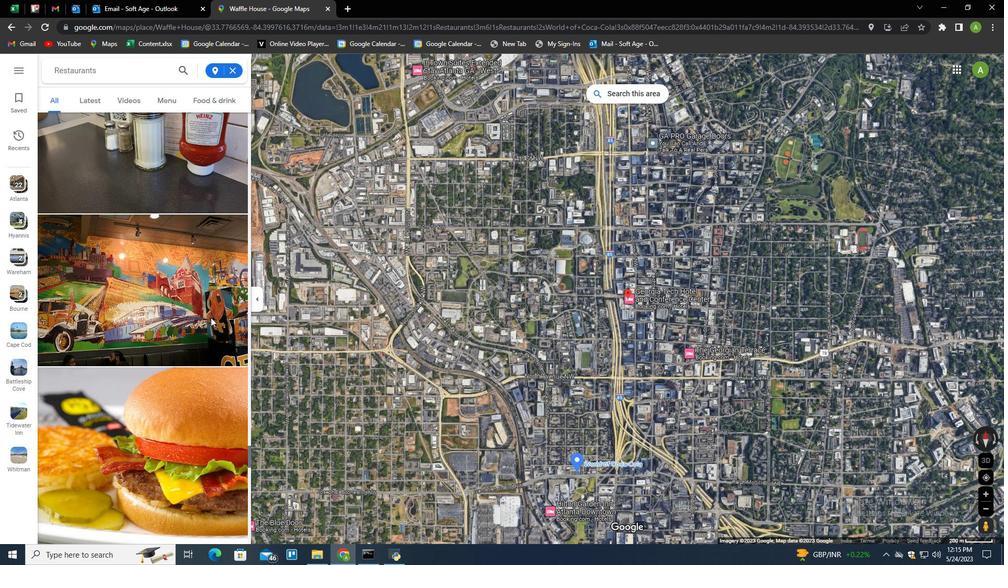 
Action: Mouse scrolled (208, 359) with delta (0, 0)
Screenshot: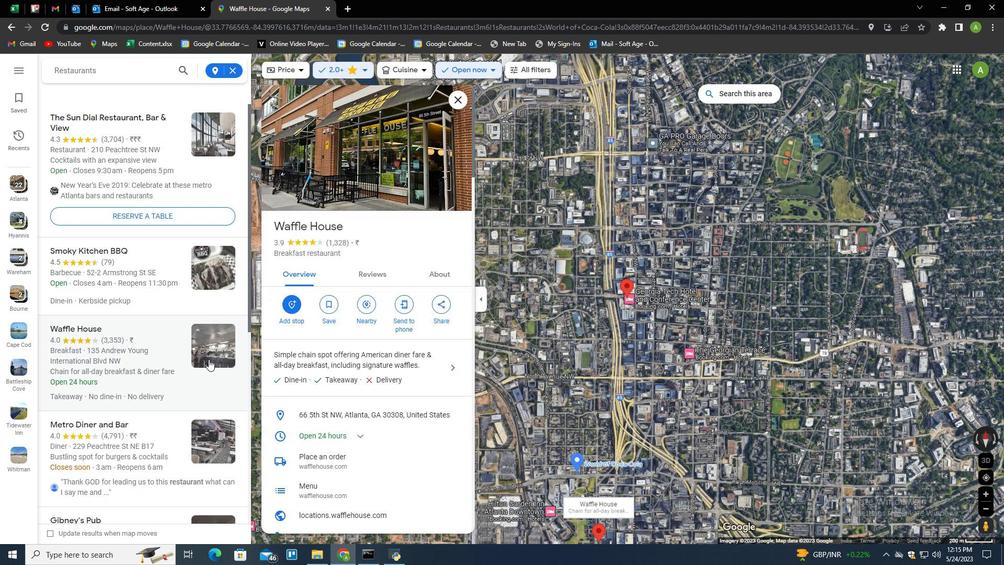 
Action: Mouse scrolled (208, 359) with delta (0, 0)
Screenshot: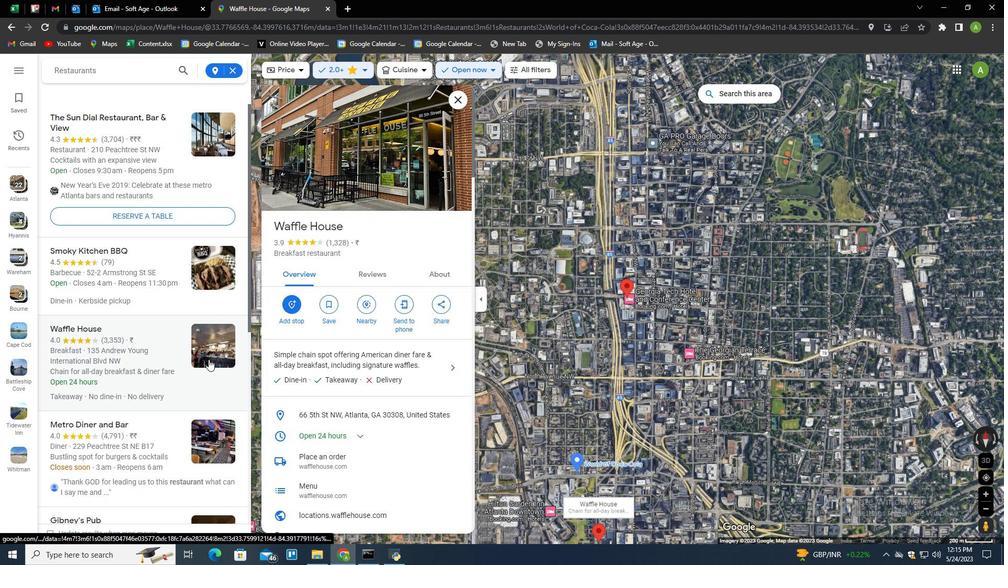 
Action: Mouse scrolled (208, 359) with delta (0, 0)
Screenshot: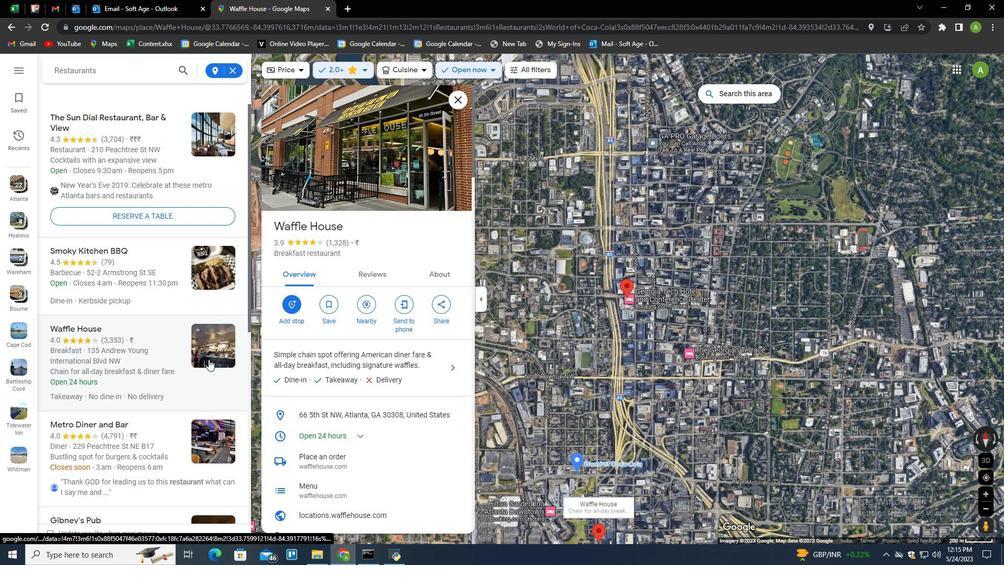 
Action: Mouse scrolled (208, 359) with delta (0, 0)
Screenshot: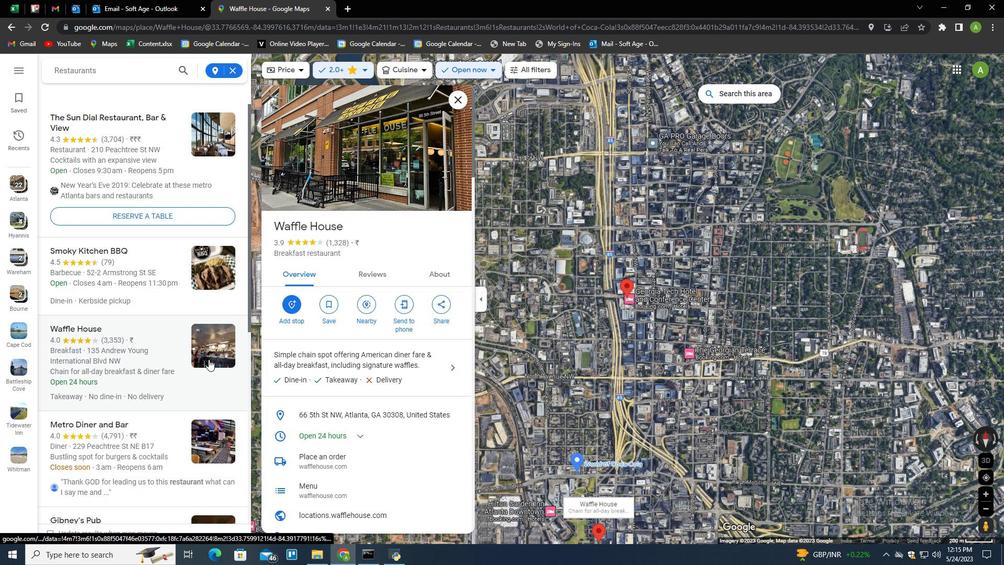 
Action: Mouse scrolled (208, 359) with delta (0, 0)
Screenshot: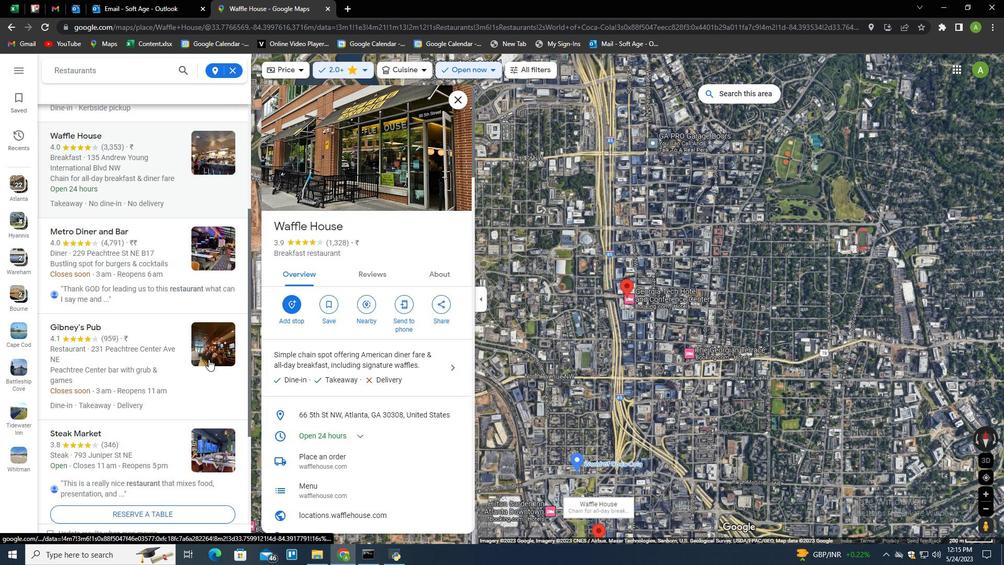 
Action: Mouse moved to (208, 359)
Screenshot: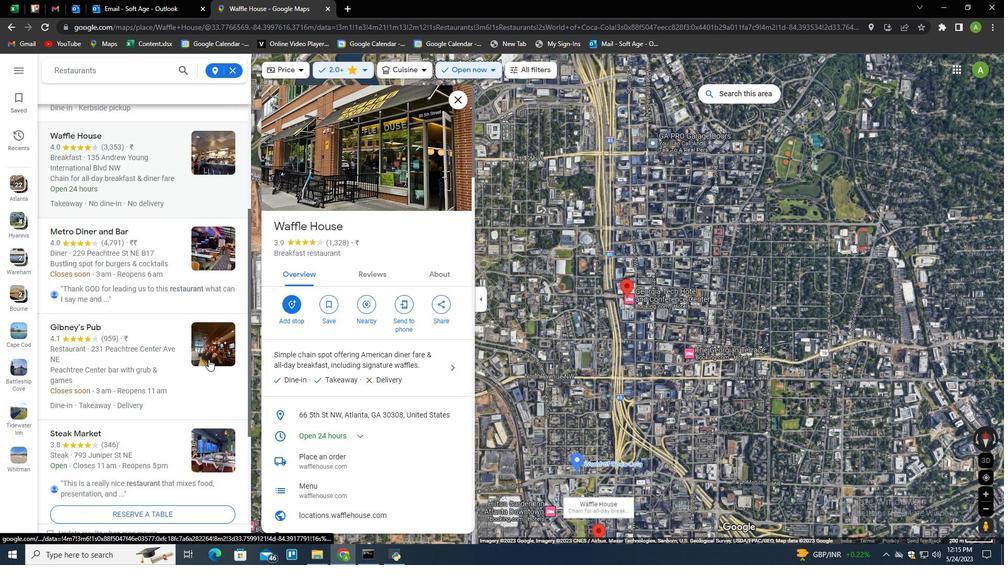 
Action: Mouse scrolled (208, 359) with delta (0, 0)
Screenshot: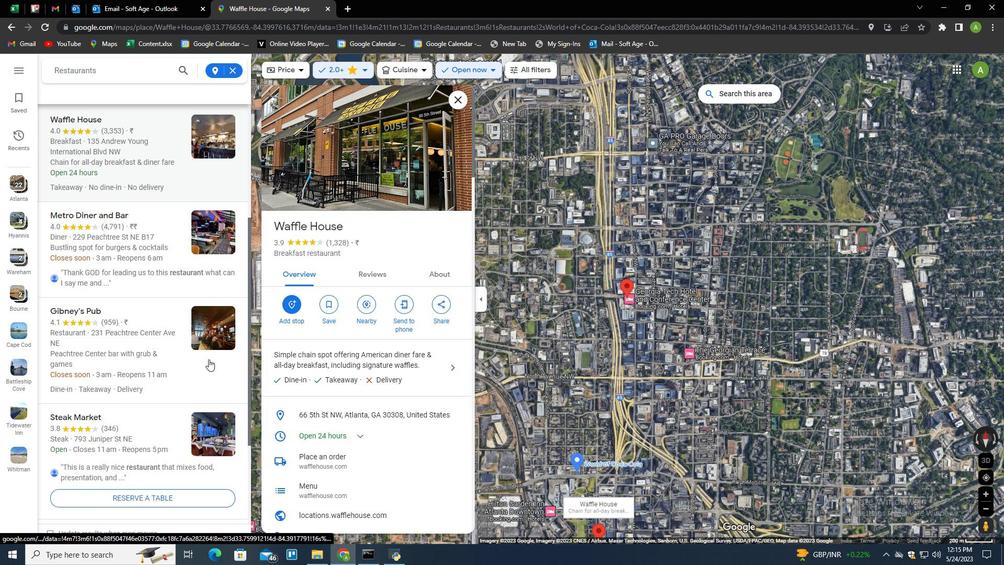 
Action: Mouse moved to (162, 253)
Screenshot: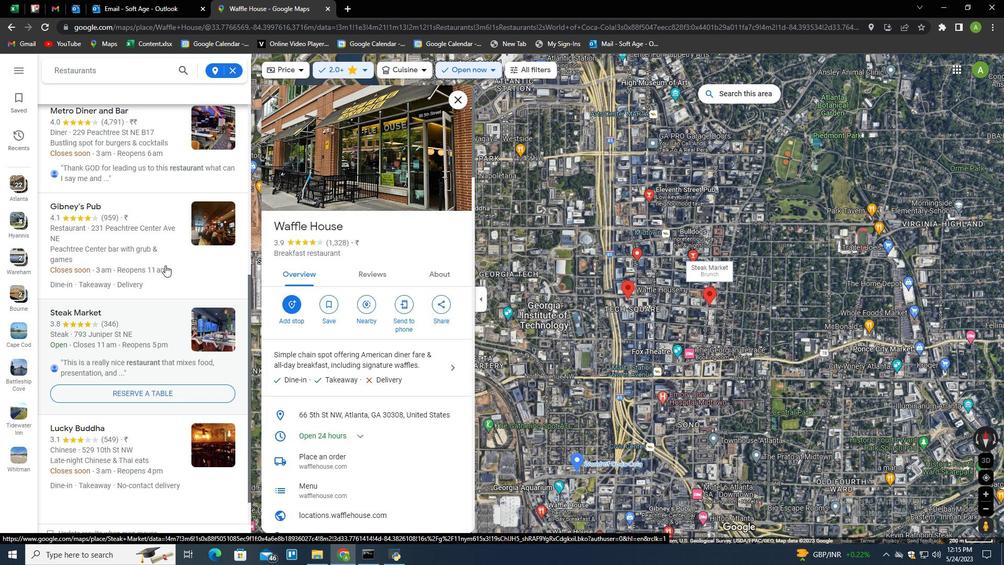 
Action: Mouse pressed left at (162, 253)
Screenshot: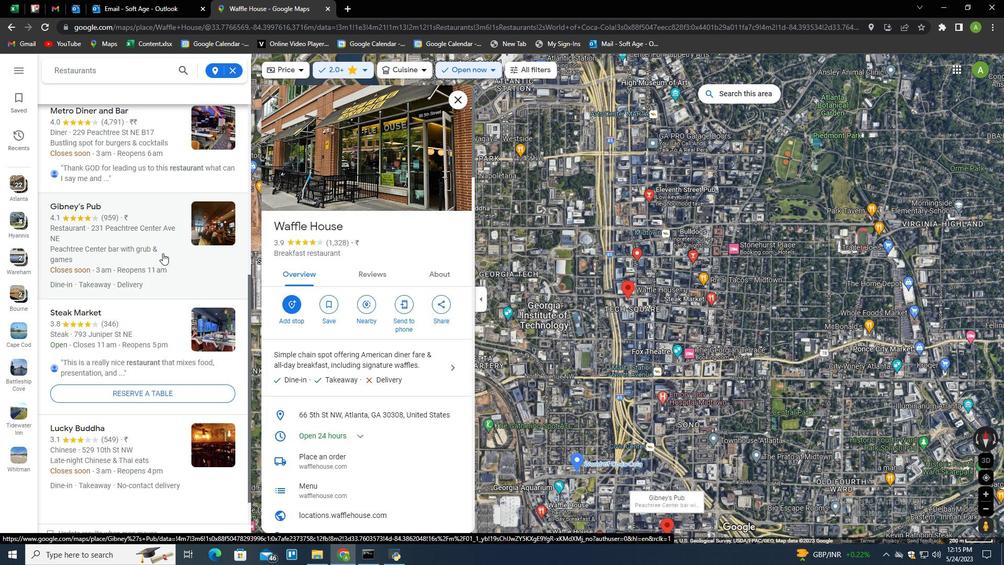 
Action: Mouse moved to (376, 274)
Screenshot: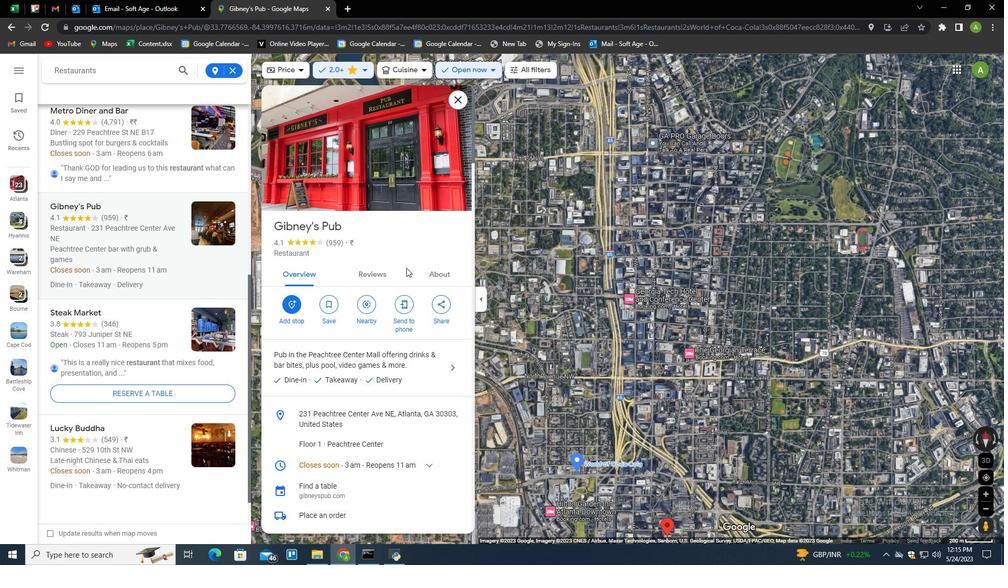 
Action: Mouse pressed left at (376, 274)
Screenshot: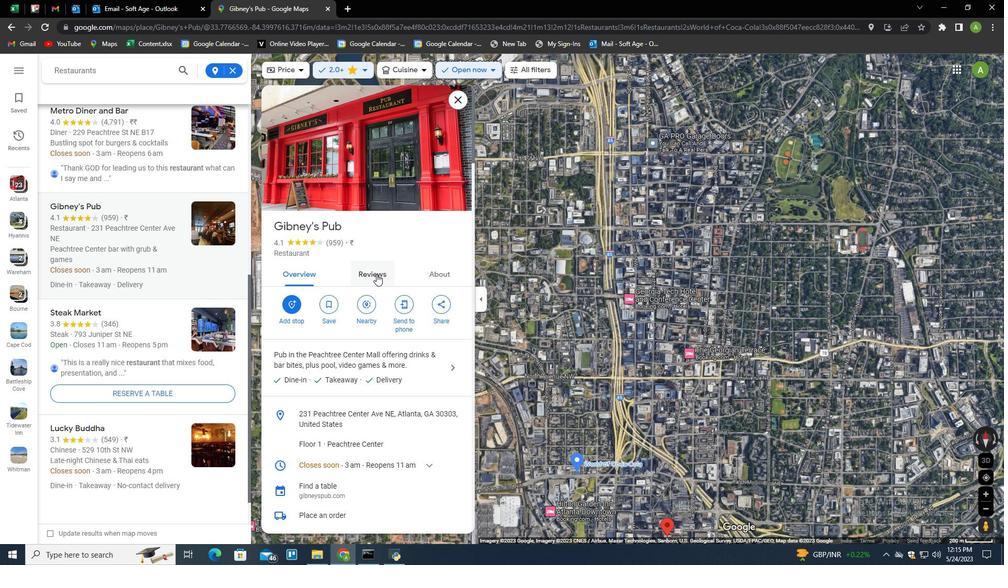 
Action: Mouse moved to (391, 355)
Screenshot: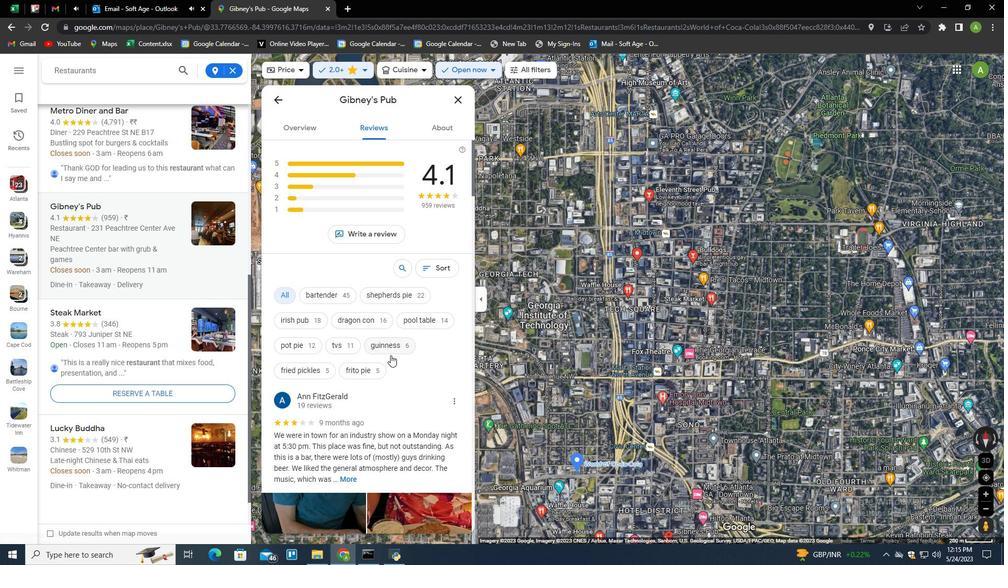 
Action: Mouse scrolled (391, 354) with delta (0, 0)
Screenshot: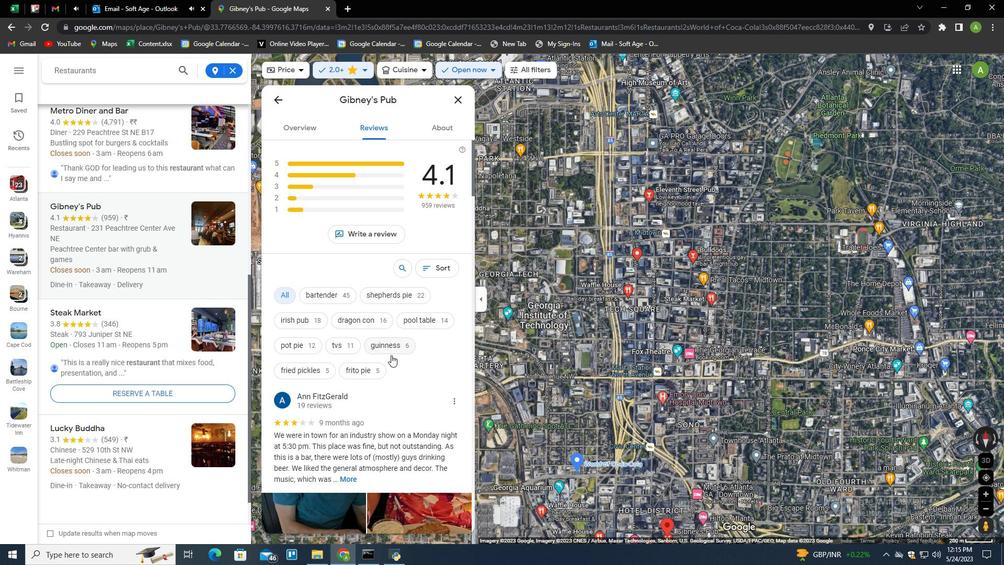 
Action: Mouse moved to (330, 233)
Screenshot: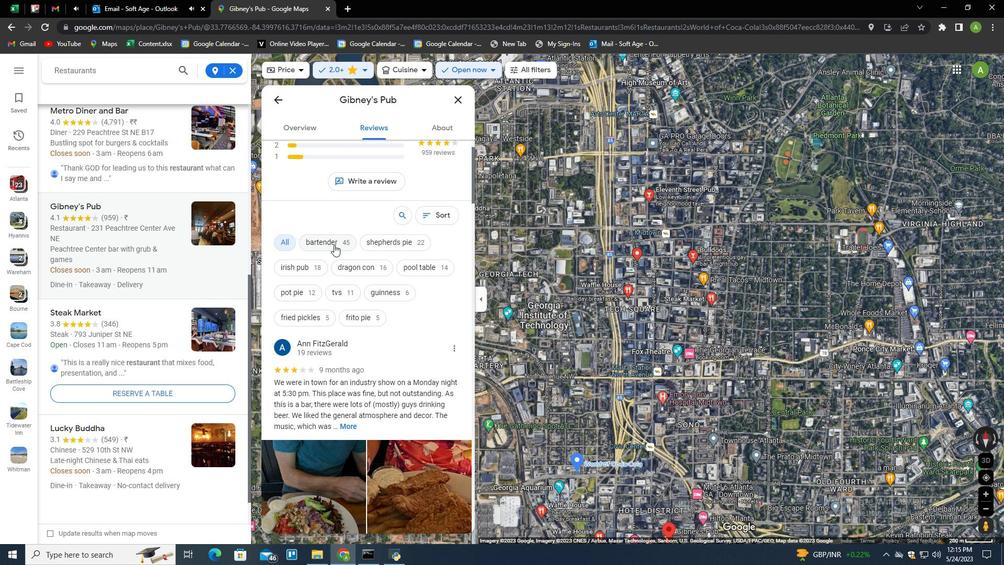 
Action: Mouse pressed left at (330, 233)
Screenshot: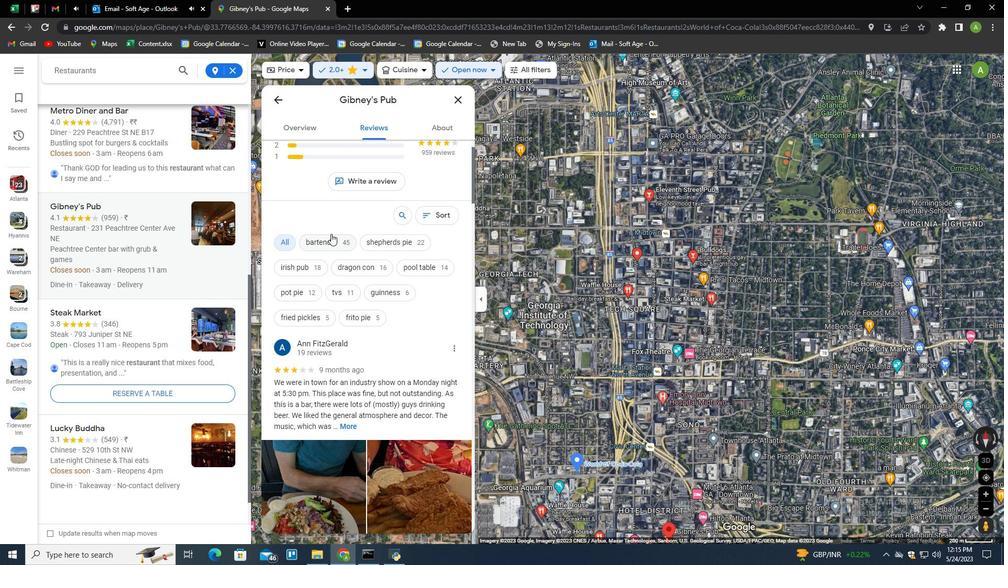 
Action: Mouse moved to (391, 380)
Screenshot: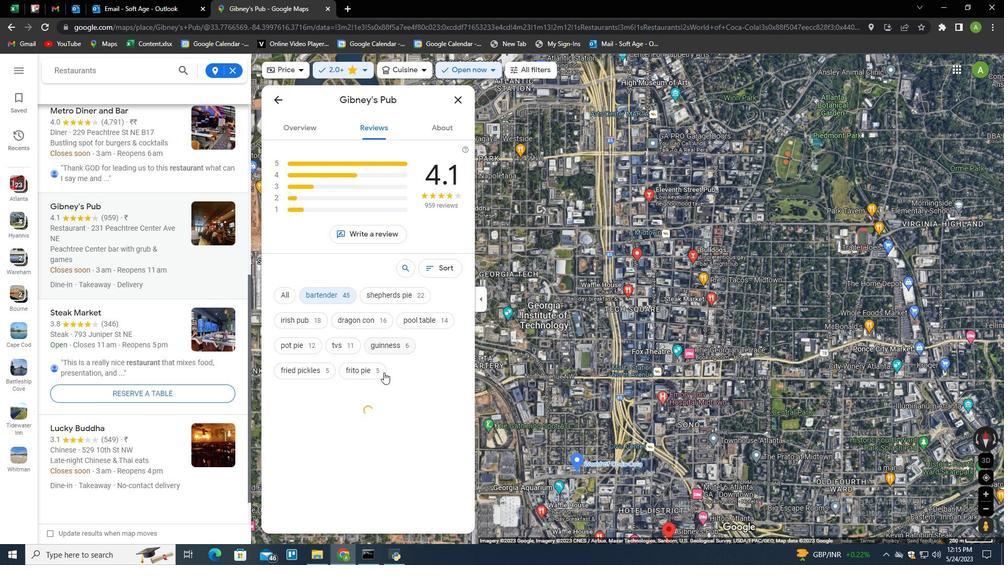 
Action: Mouse scrolled (391, 379) with delta (0, 0)
Screenshot: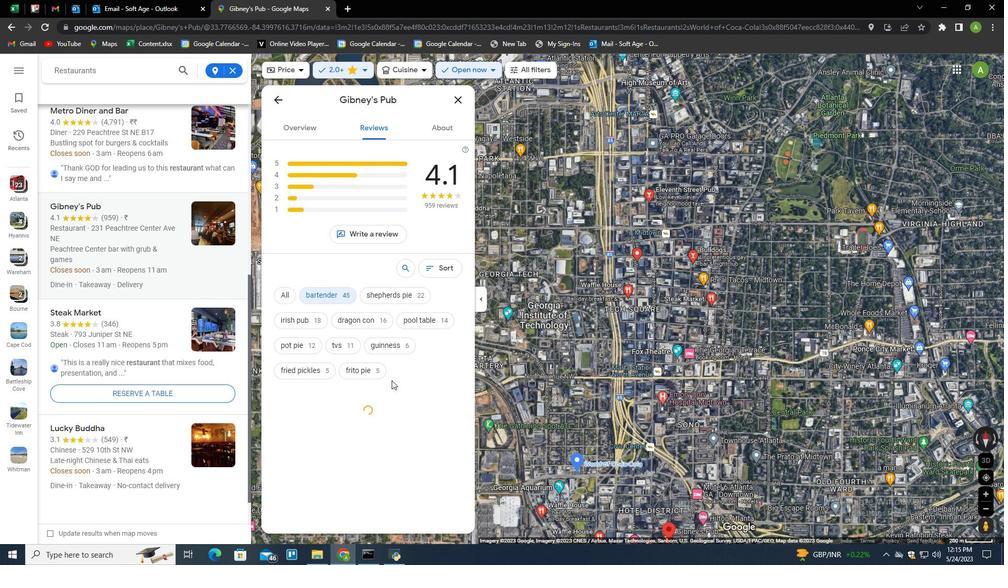 
Action: Mouse scrolled (391, 379) with delta (0, 0)
Screenshot: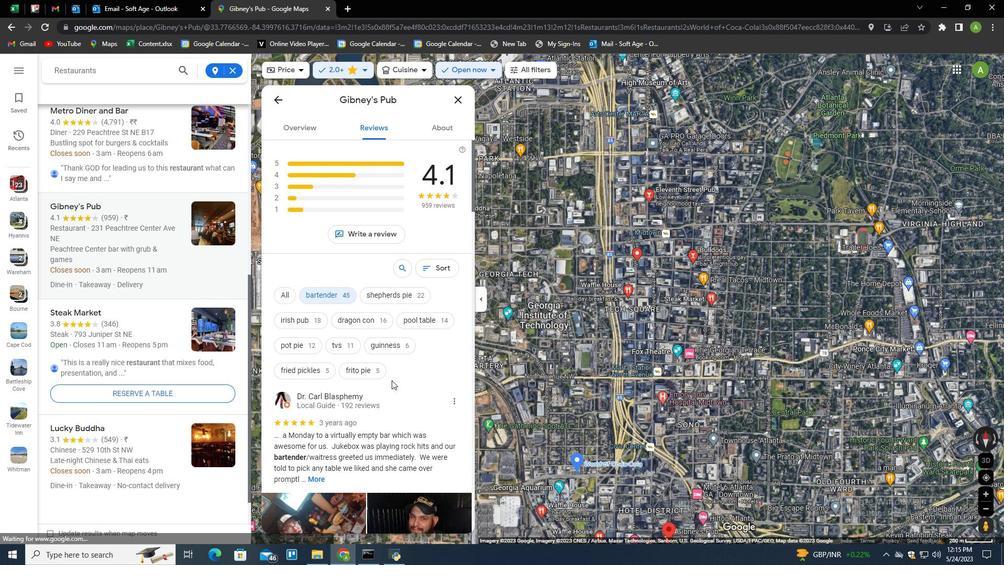 
Action: Mouse scrolled (391, 379) with delta (0, 0)
Screenshot: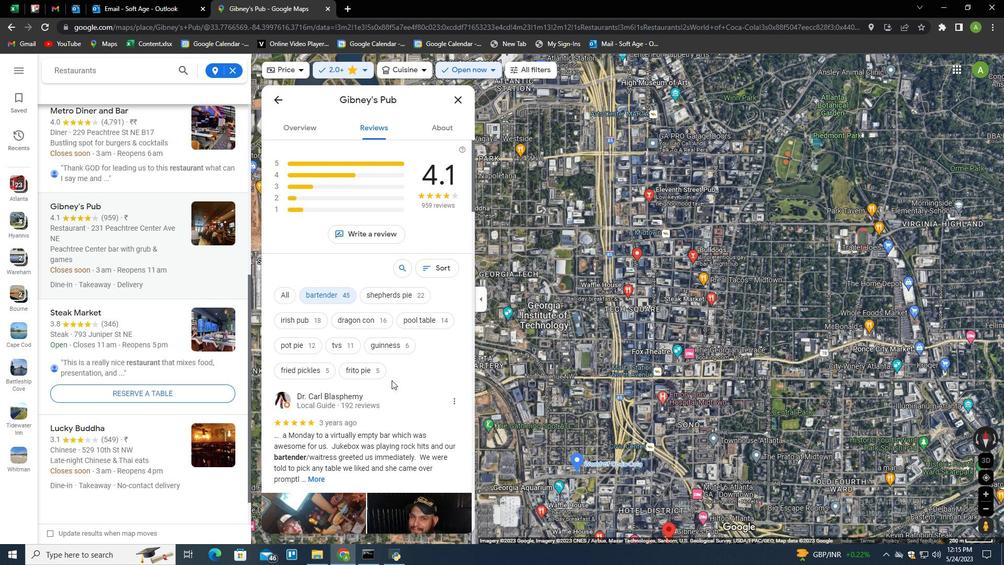 
Action: Mouse scrolled (391, 379) with delta (0, 0)
Screenshot: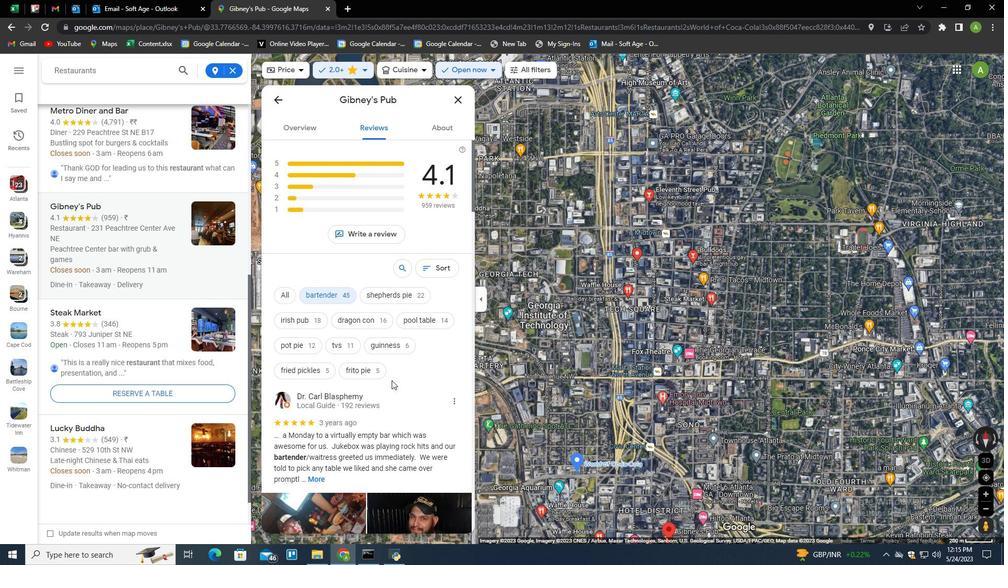 
Action: Mouse scrolled (391, 379) with delta (0, 0)
Screenshot: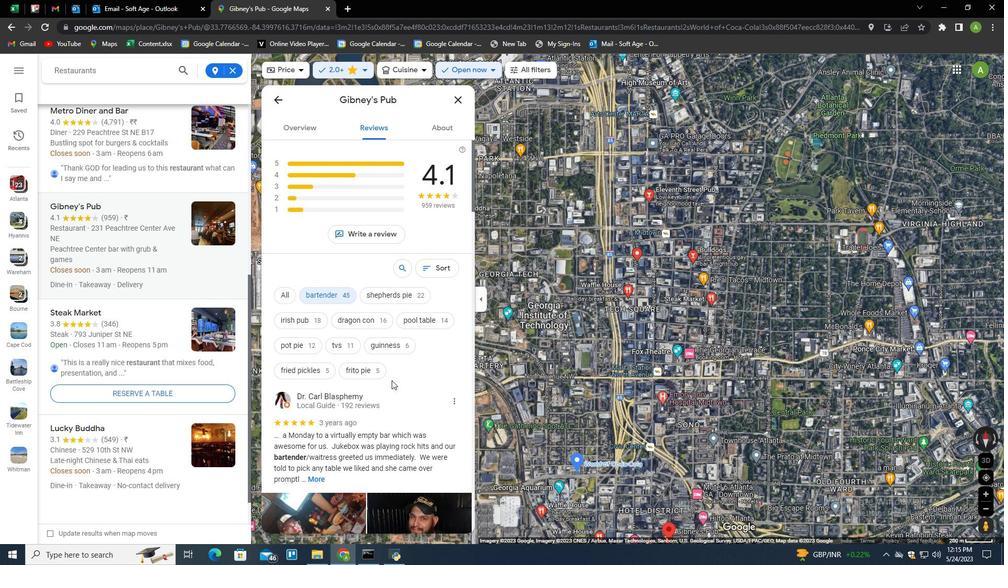 
Action: Mouse scrolled (391, 379) with delta (0, 0)
Screenshot: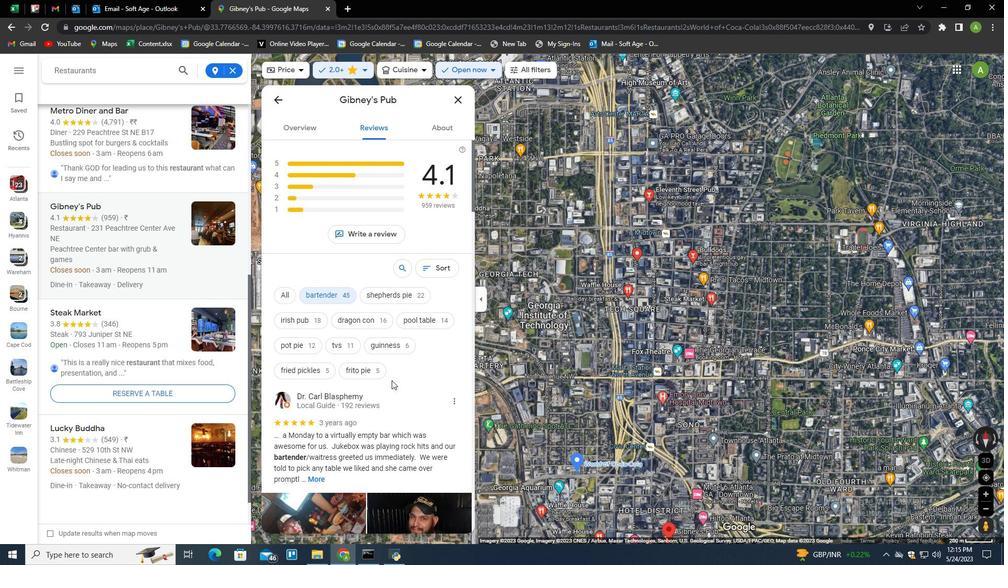 
Action: Mouse moved to (421, 402)
Screenshot: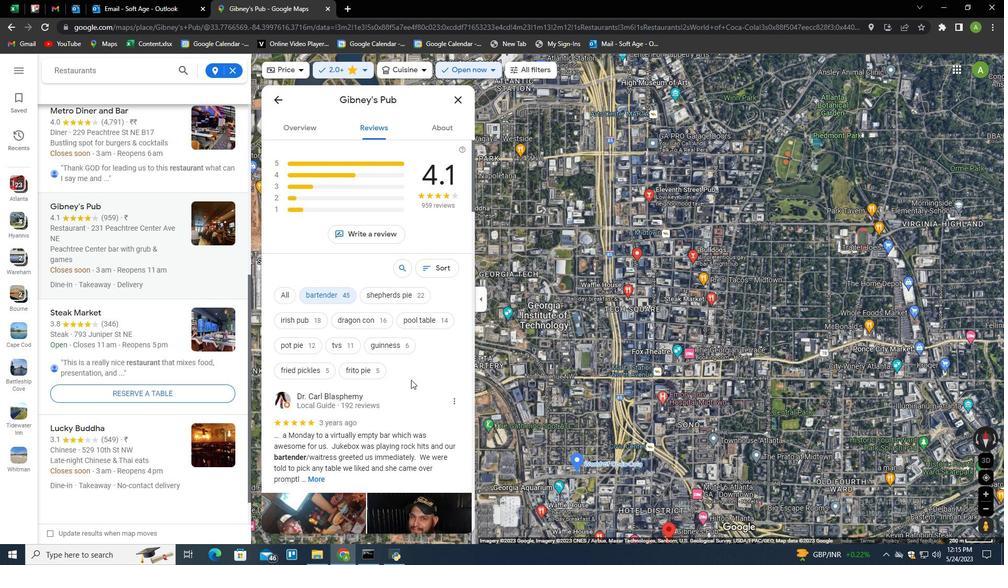 
Action: Mouse scrolled (421, 402) with delta (0, 0)
Screenshot: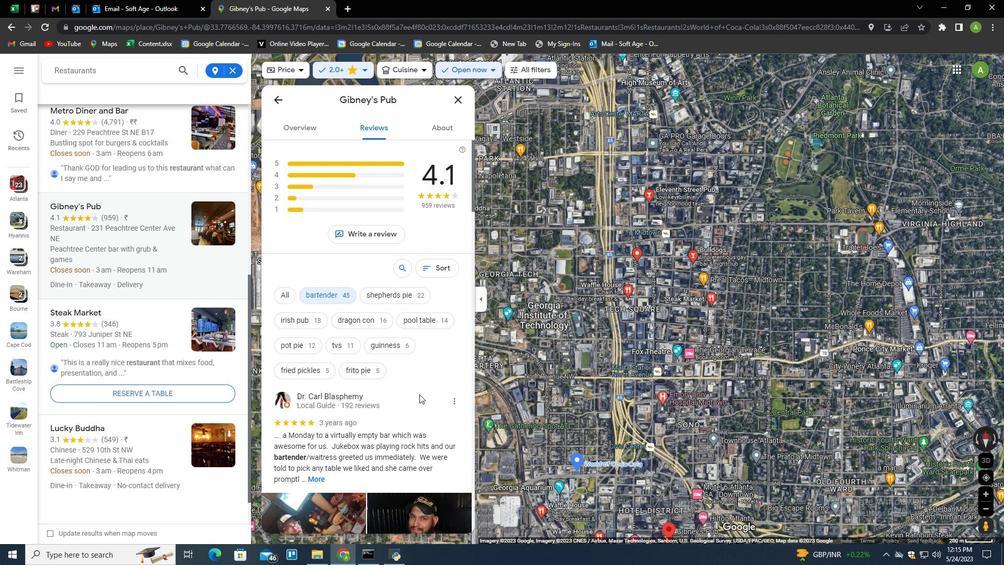 
Action: Mouse moved to (420, 402)
Screenshot: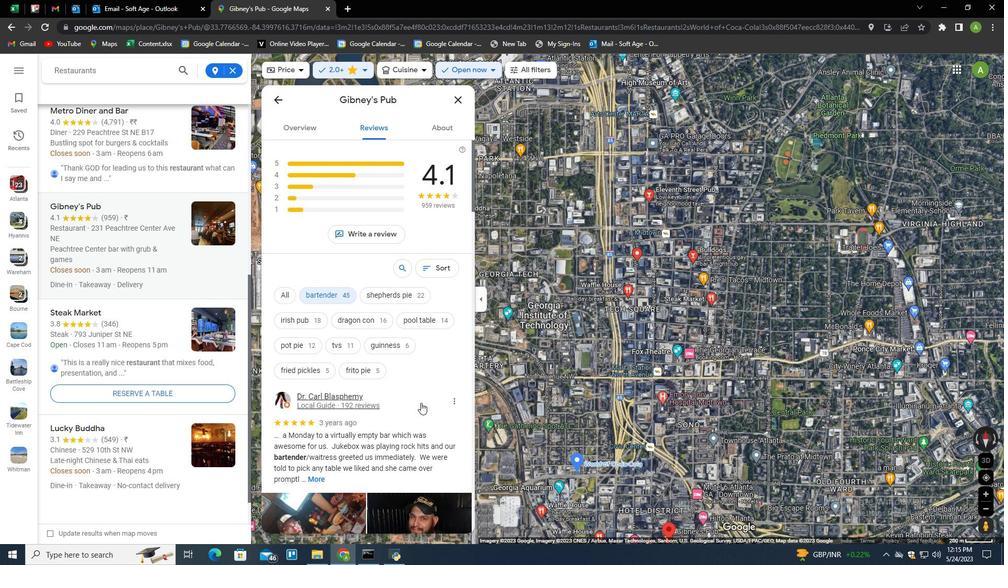 
Action: Mouse scrolled (420, 402) with delta (0, 0)
Screenshot: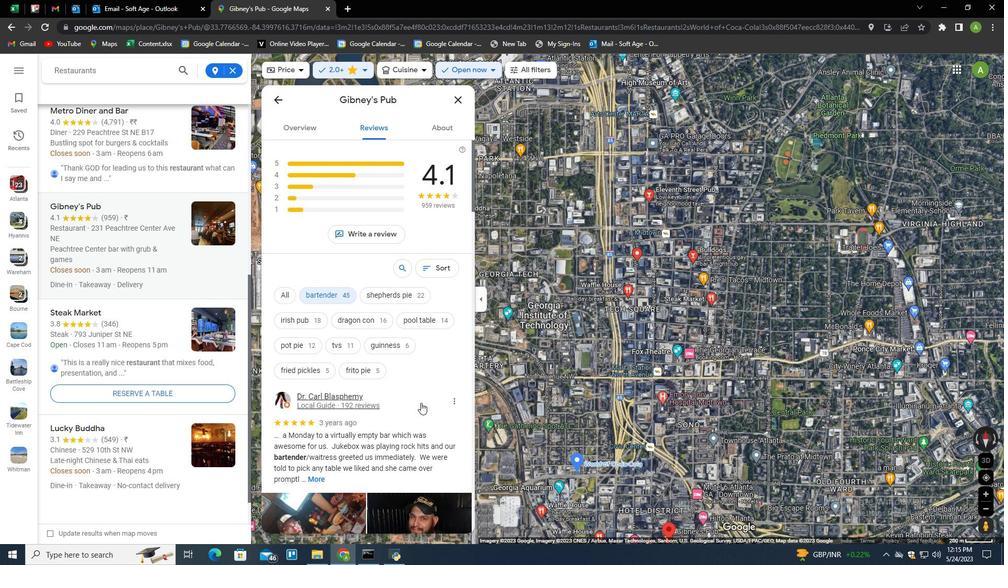 
Action: Mouse moved to (420, 403)
Screenshot: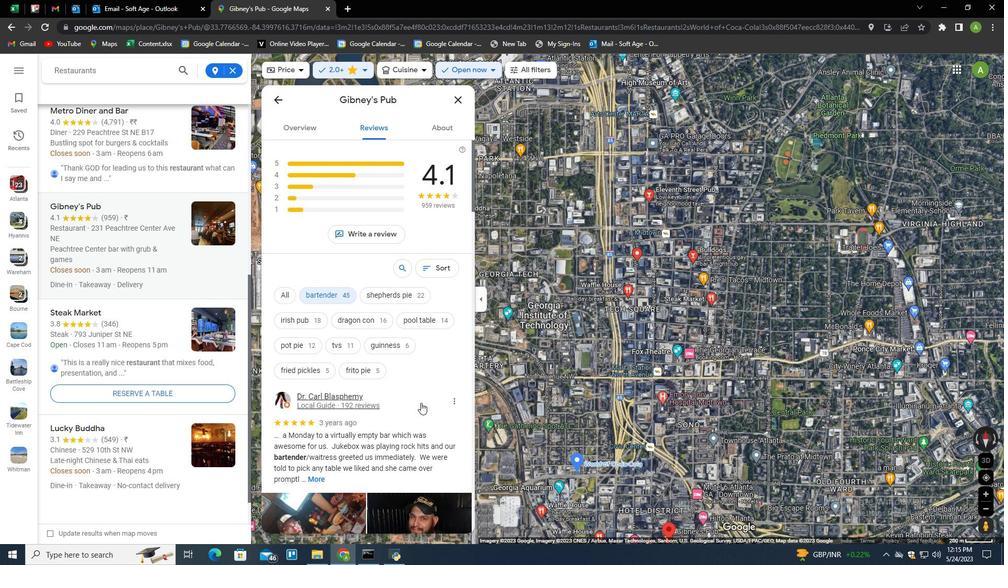 
Action: Mouse scrolled (420, 402) with delta (0, 0)
Screenshot: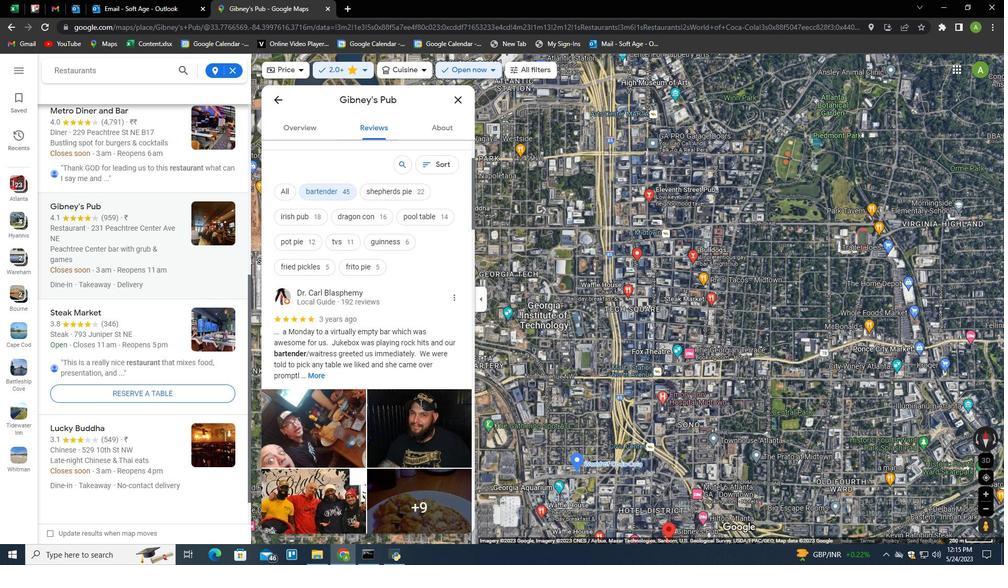 
Action: Mouse scrolled (420, 402) with delta (0, 0)
Screenshot: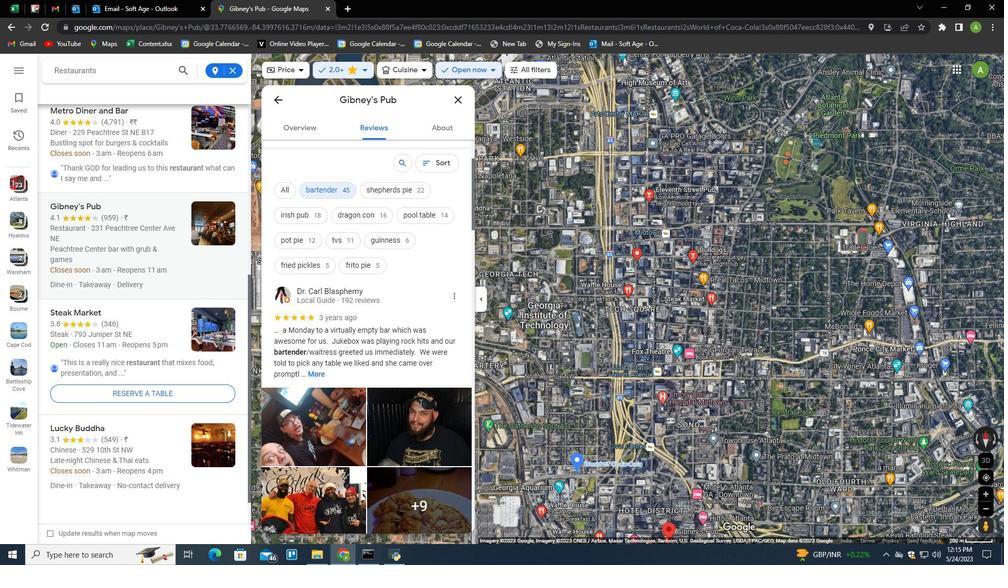 
Action: Mouse moved to (419, 403)
Screenshot: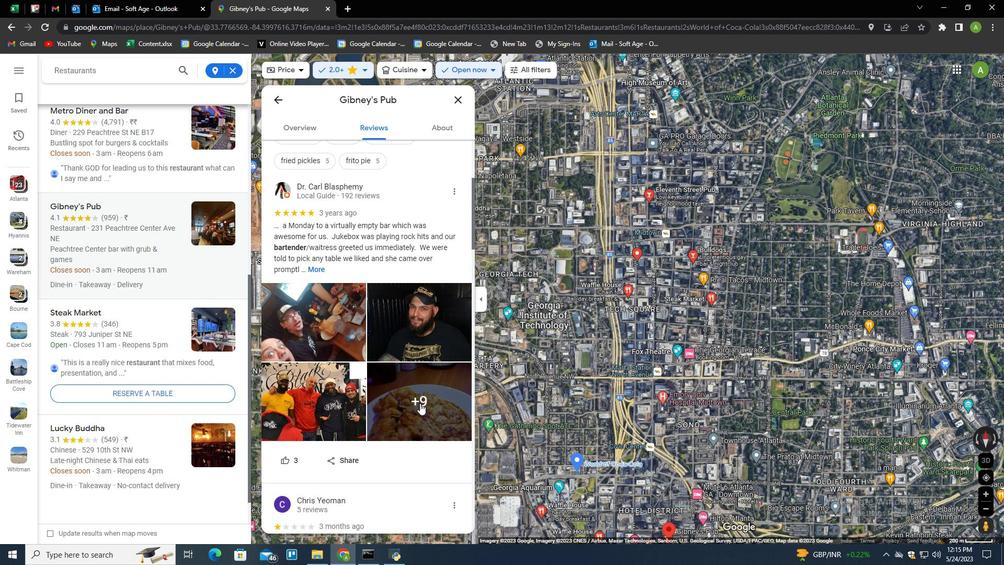 
Action: Mouse pressed left at (419, 403)
Screenshot: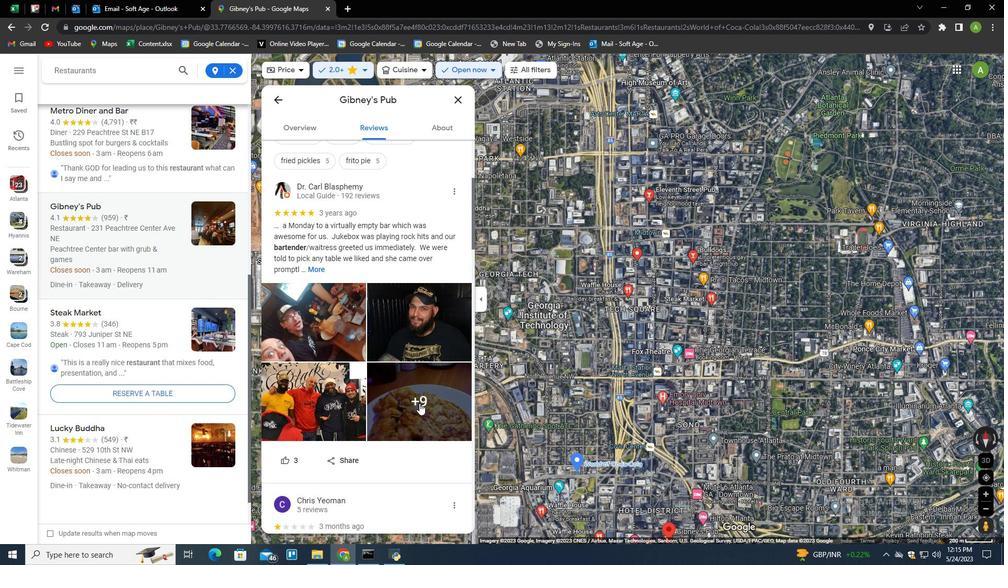 
Action: Mouse scrolled (419, 402) with delta (0, 0)
